 Task: Research Airbnb accommodation in Nyköping, Sweden from 15th December, 2023 to 20th December, 2023 for 1 adult.1  bedroom having 1 bed and 1 bathroom. Property type can be hotel. Booking option can be shelf check-in. Look for 4 properties as per requirement.
Action: Mouse moved to (457, 85)
Screenshot: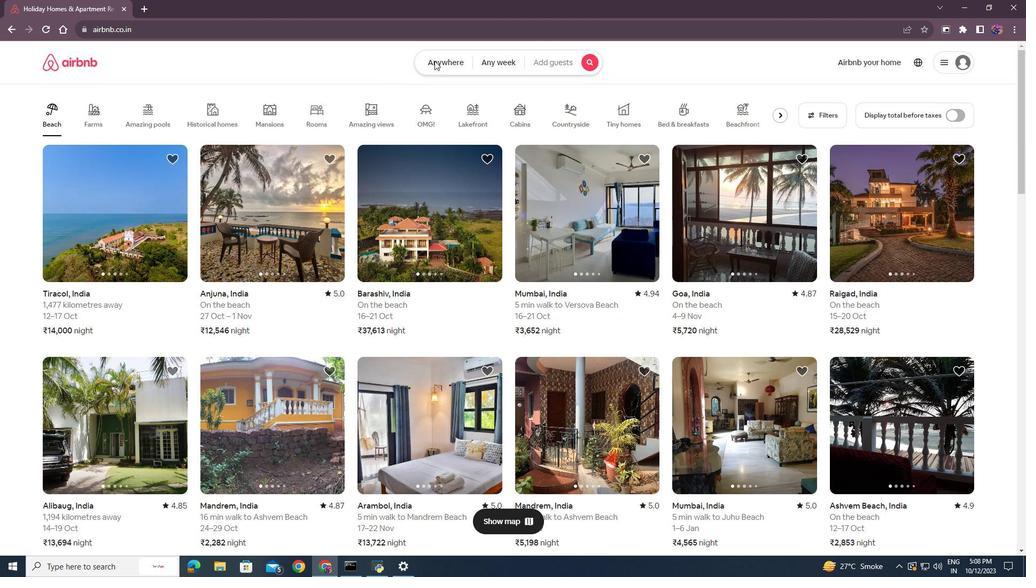 
Action: Mouse pressed left at (457, 85)
Screenshot: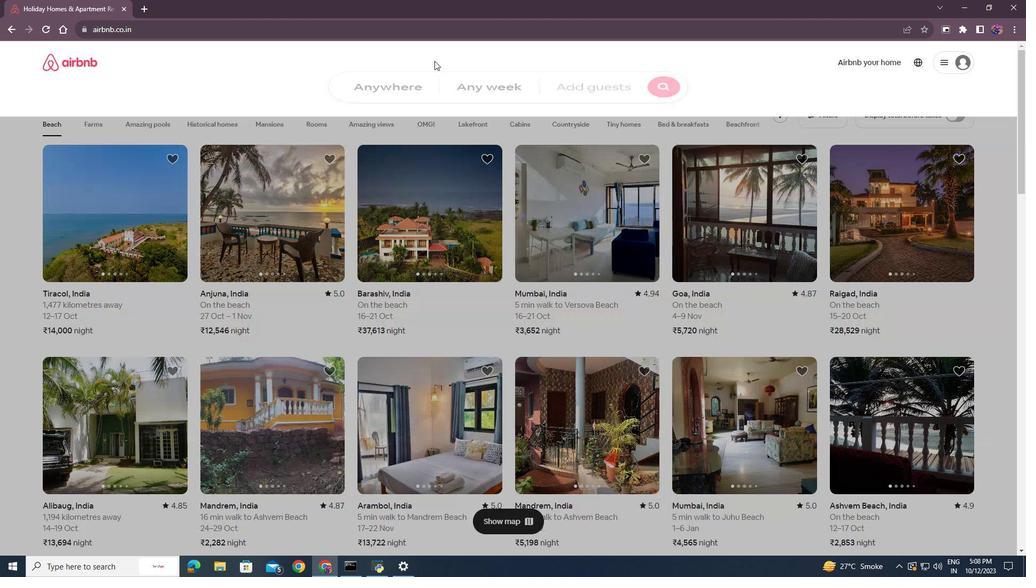 
Action: Mouse moved to (343, 131)
Screenshot: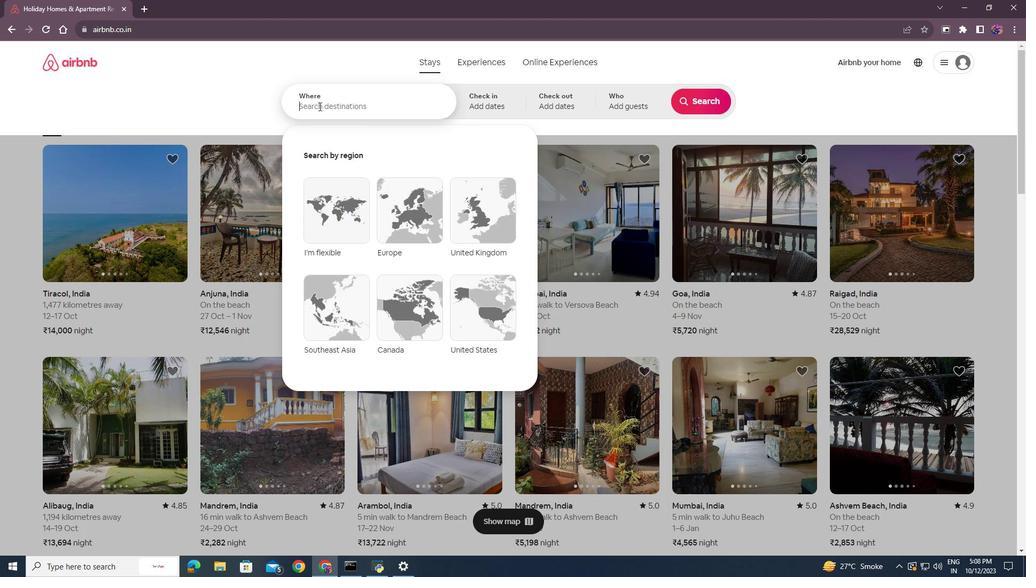
Action: Mouse pressed left at (343, 131)
Screenshot: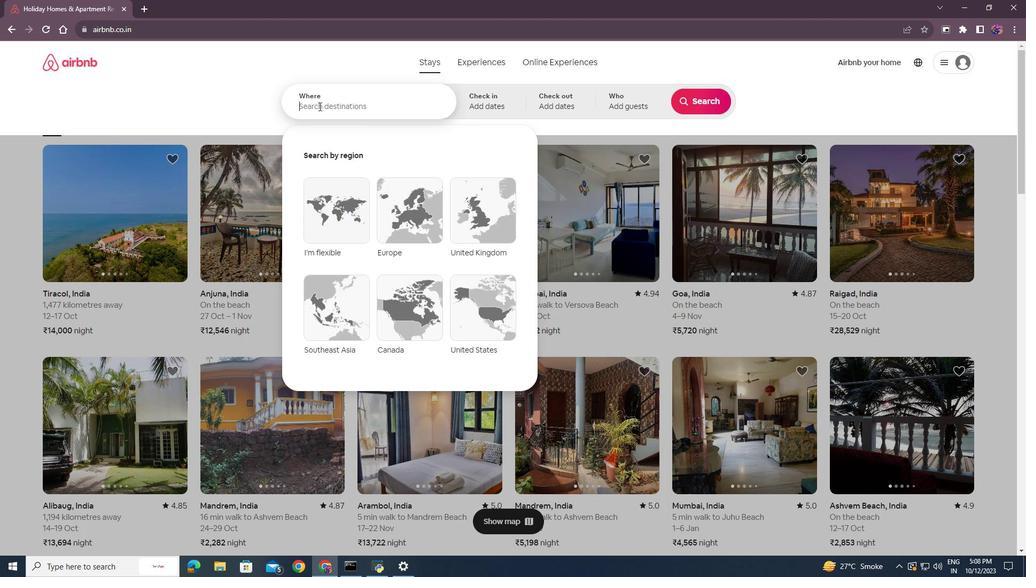 
Action: Key pressed <Key.shift>Nykoping,<Key.space><Key.shift><Key.shift><Key.shift><Key.shift><Key.shift><Key.shift><Key.shift><Key.shift><Key.shift><Key.shift><Key.shift><Key.shift><Key.shift><Key.shift><Key.shift><Key.shift><Key.shift><Key.shift>Sweden<Key.enter>
Screenshot: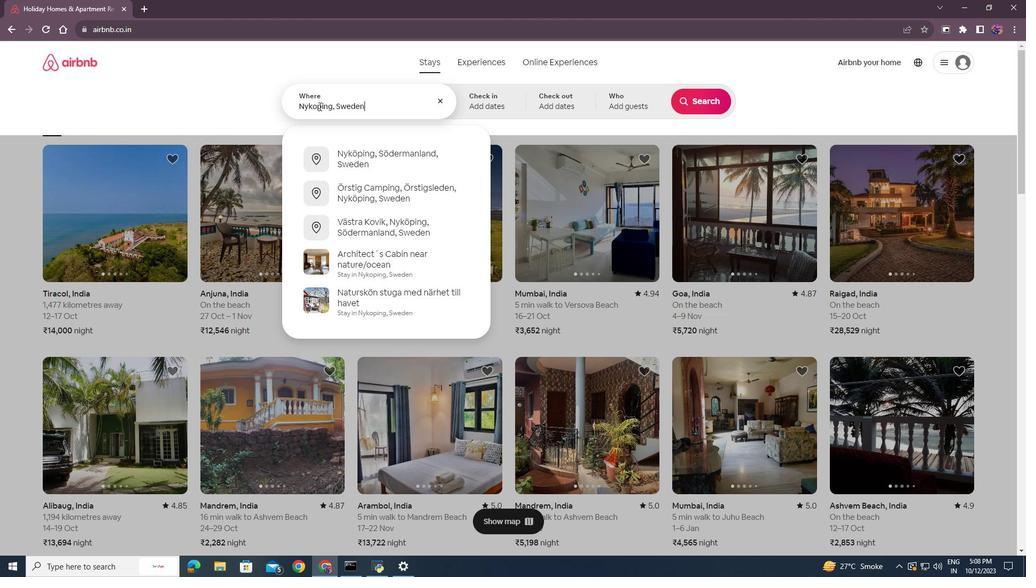 
Action: Mouse moved to (637, 253)
Screenshot: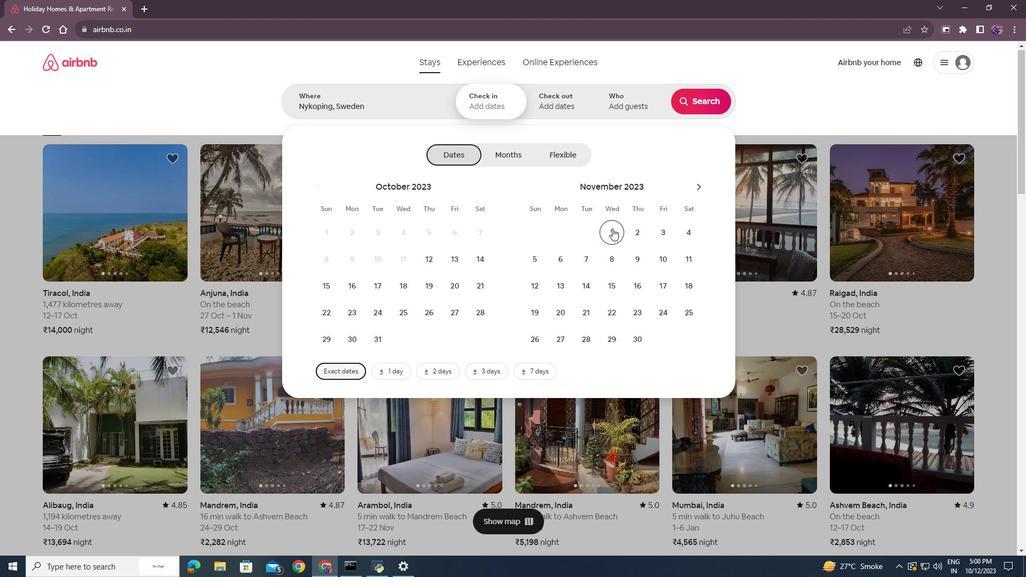 
Action: Mouse scrolled (637, 252) with delta (0, 0)
Screenshot: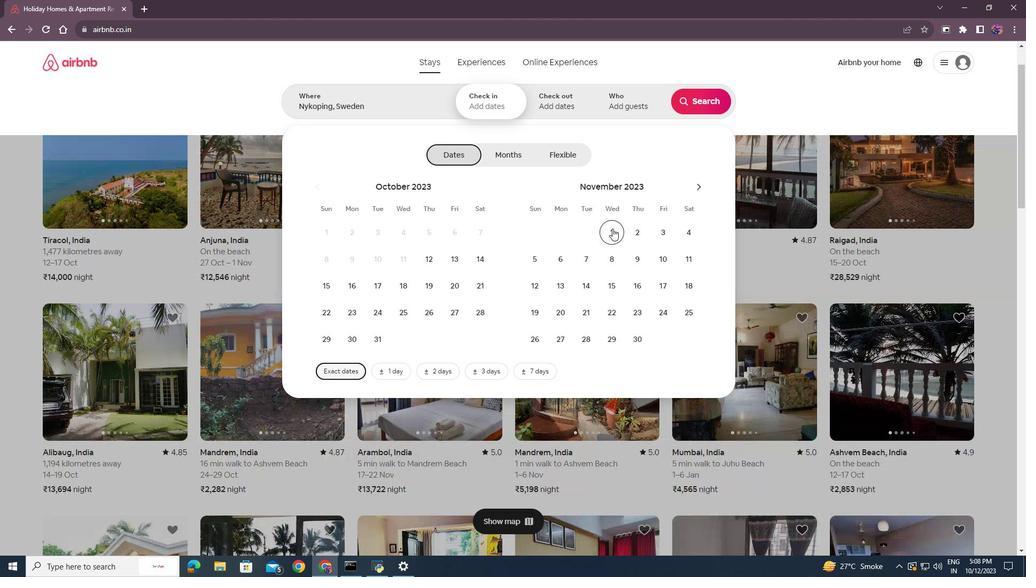 
Action: Mouse moved to (725, 213)
Screenshot: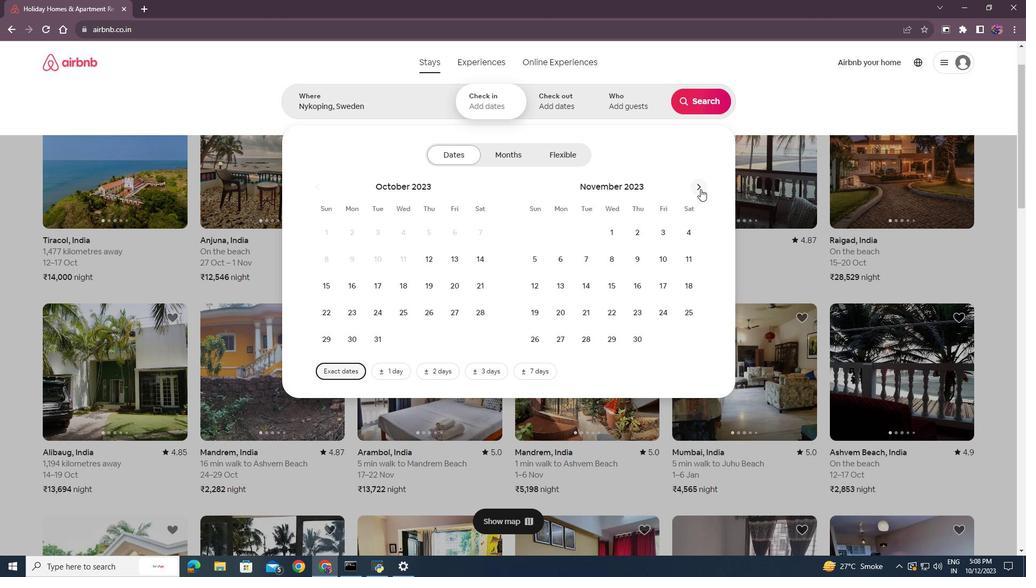 
Action: Mouse pressed left at (725, 213)
Screenshot: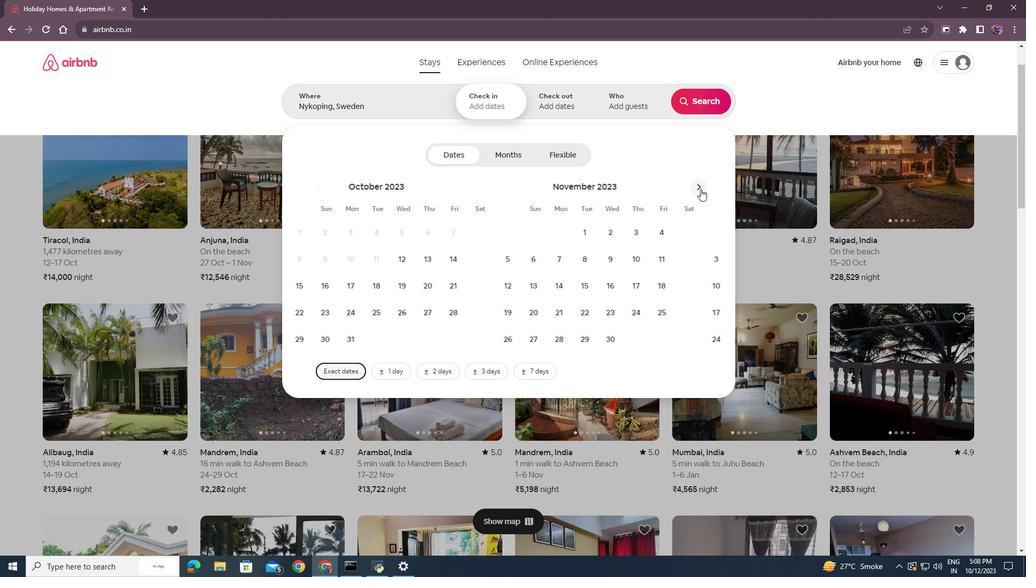 
Action: Mouse moved to (692, 308)
Screenshot: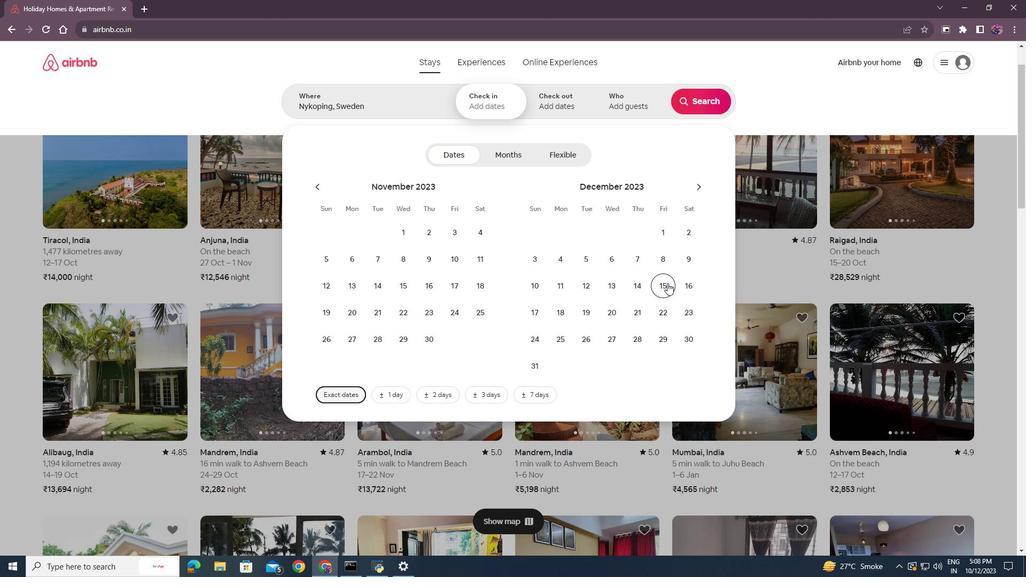 
Action: Mouse pressed left at (692, 308)
Screenshot: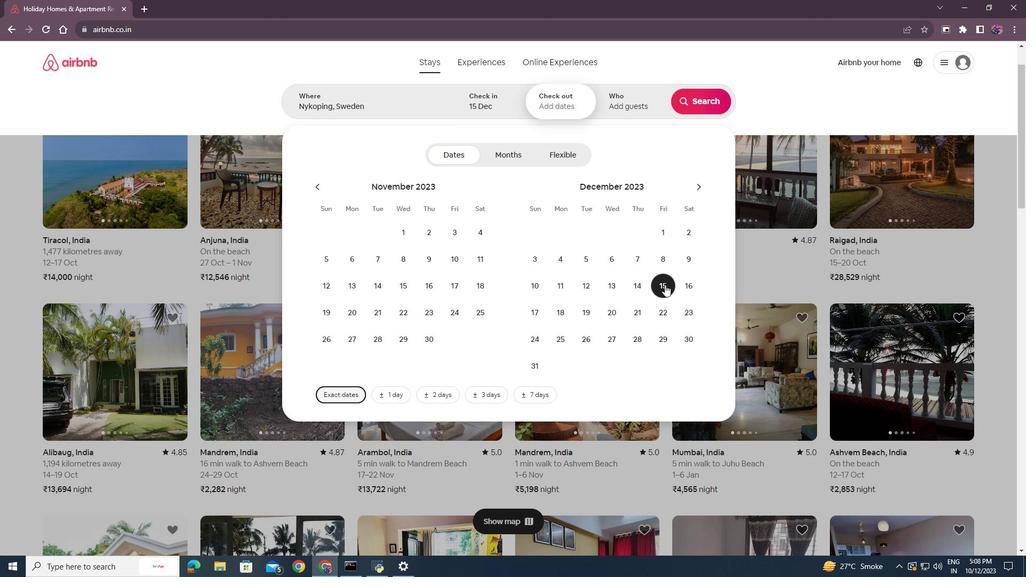 
Action: Mouse moved to (633, 335)
Screenshot: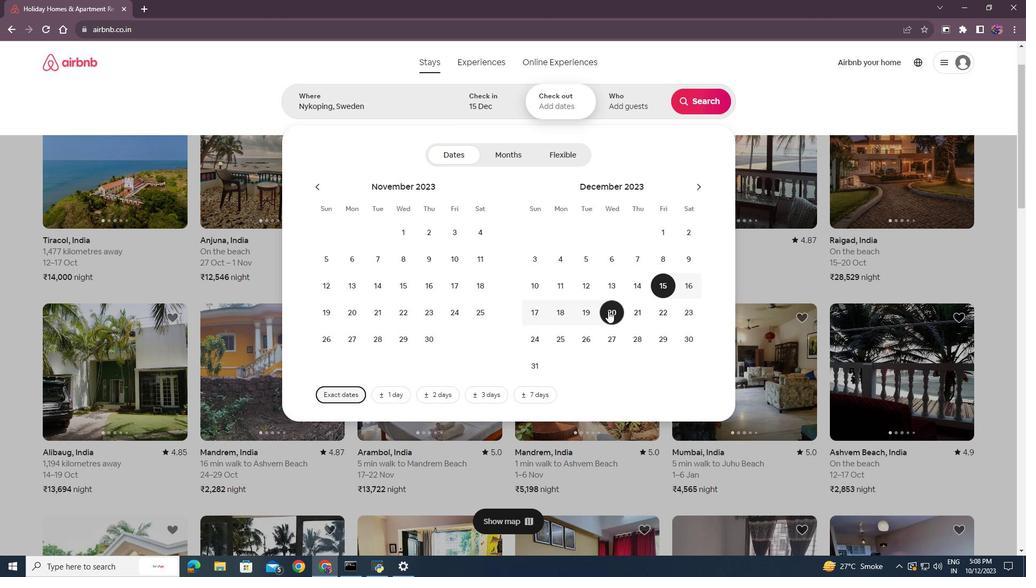 
Action: Mouse pressed left at (633, 335)
Screenshot: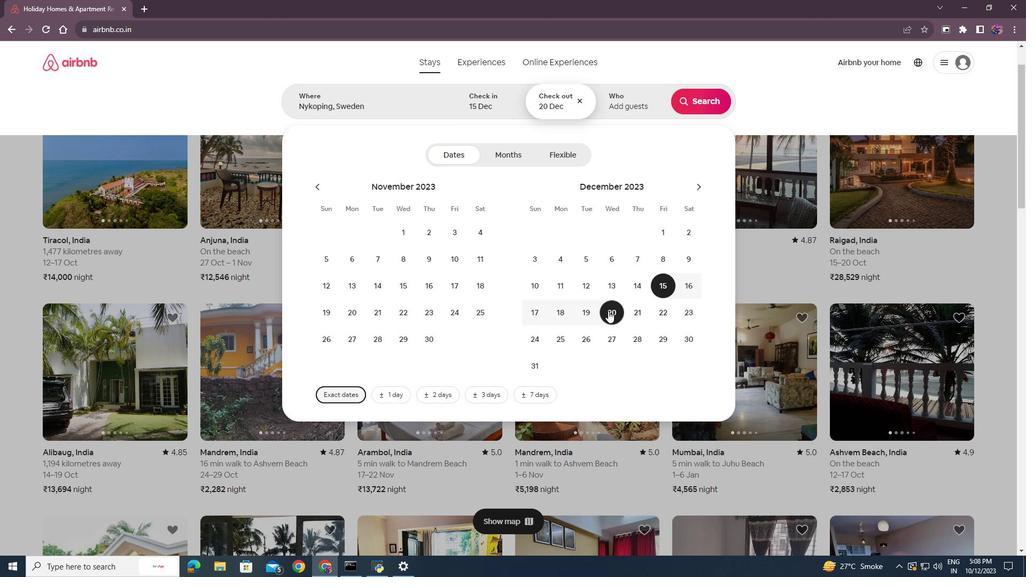 
Action: Mouse moved to (652, 127)
Screenshot: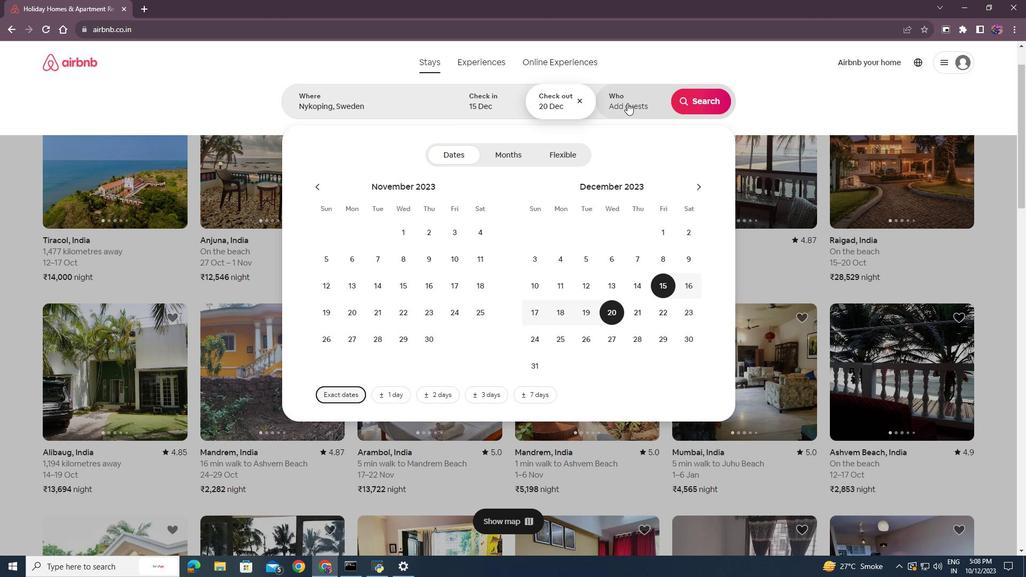 
Action: Mouse pressed left at (652, 127)
Screenshot: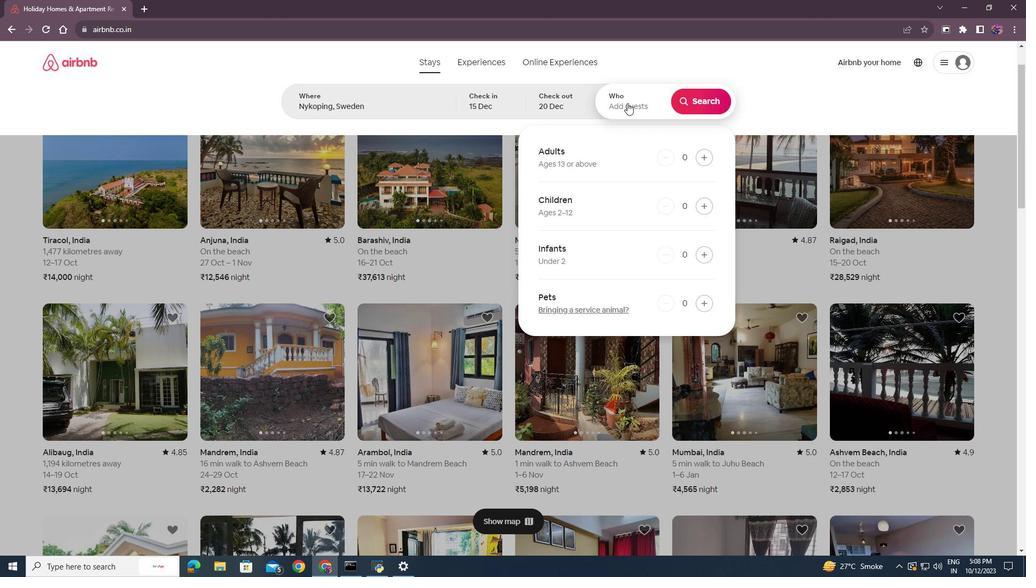 
Action: Mouse moved to (733, 181)
Screenshot: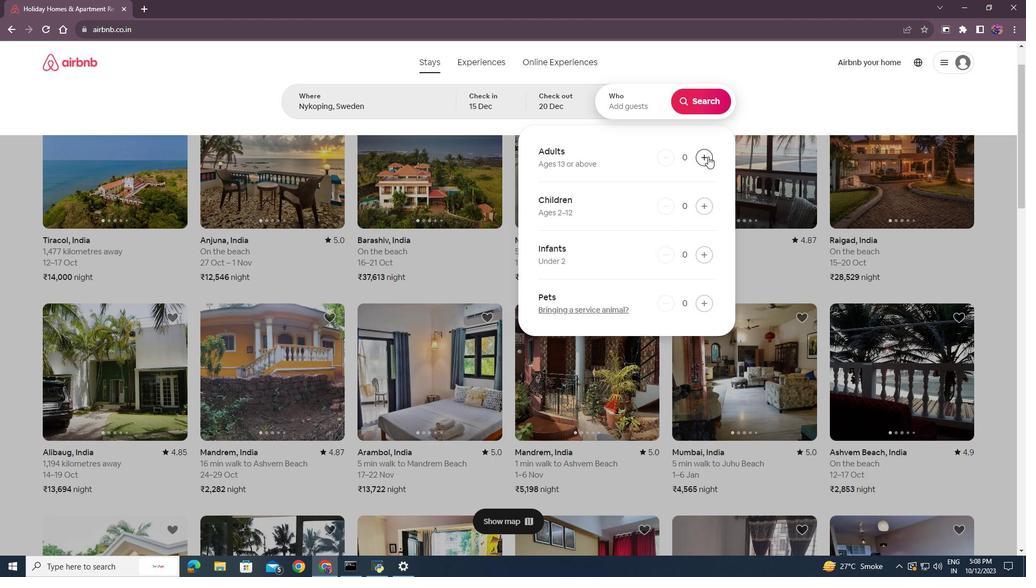 
Action: Mouse pressed left at (733, 181)
Screenshot: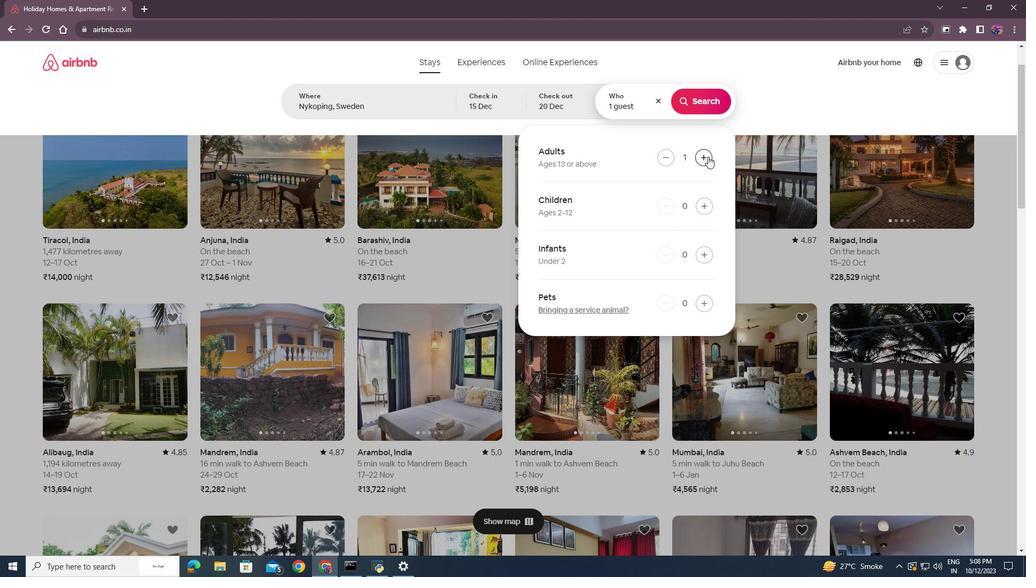 
Action: Mouse moved to (724, 124)
Screenshot: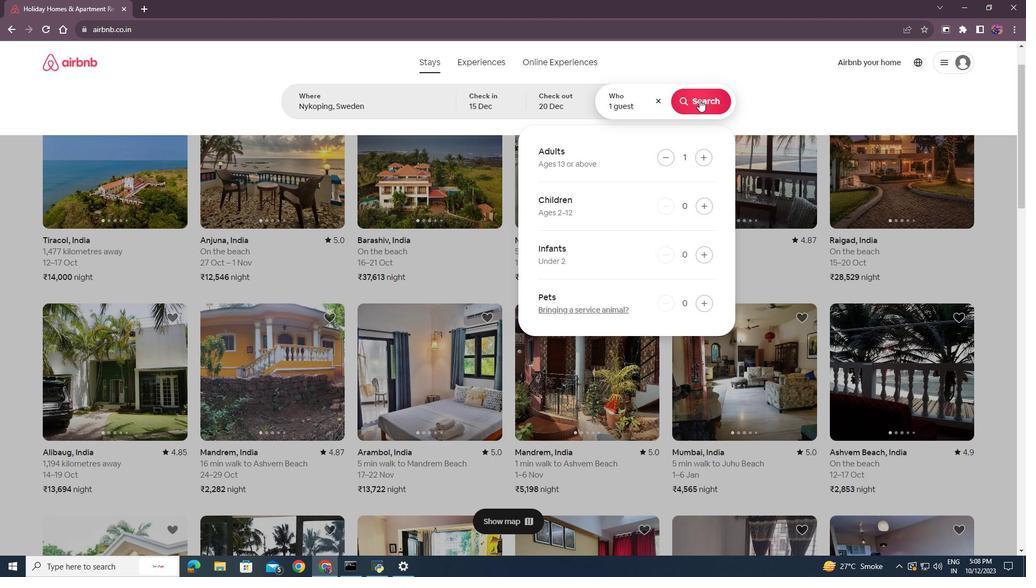 
Action: Mouse pressed left at (724, 124)
Screenshot: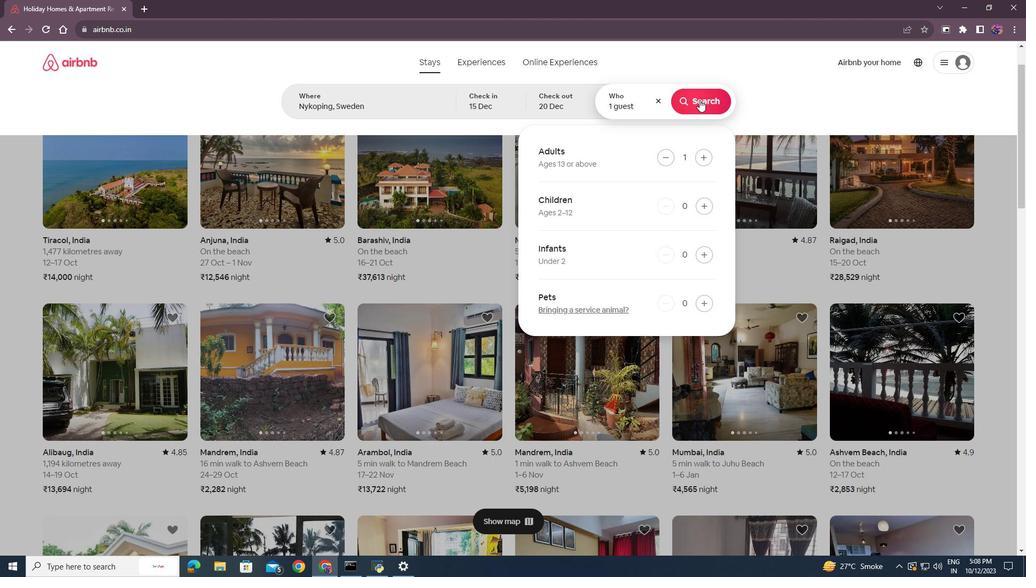 
Action: Mouse moved to (559, 353)
Screenshot: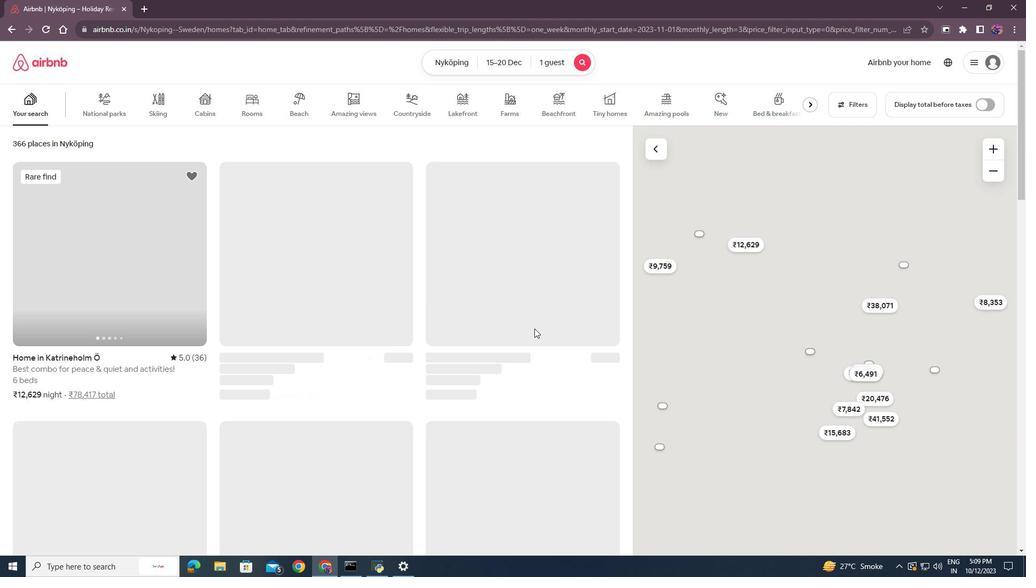 
Action: Mouse scrolled (559, 353) with delta (0, 0)
Screenshot: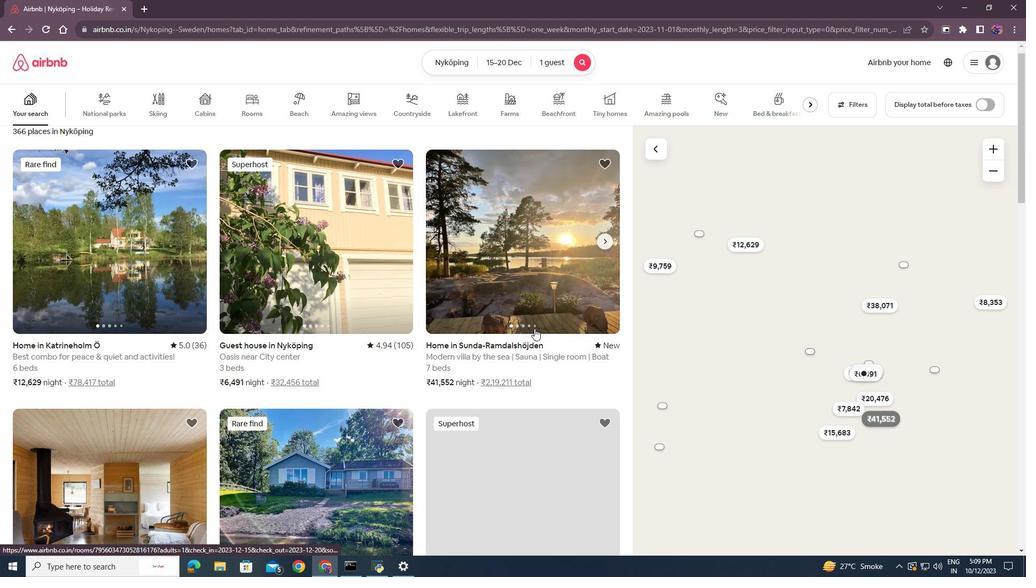 
Action: Mouse scrolled (559, 354) with delta (0, 0)
Screenshot: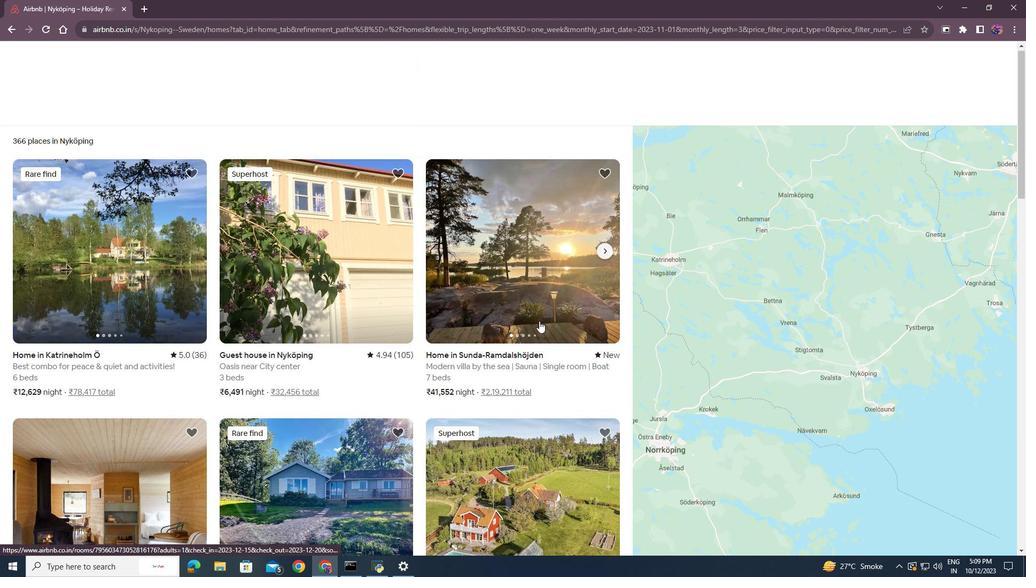 
Action: Mouse moved to (876, 126)
Screenshot: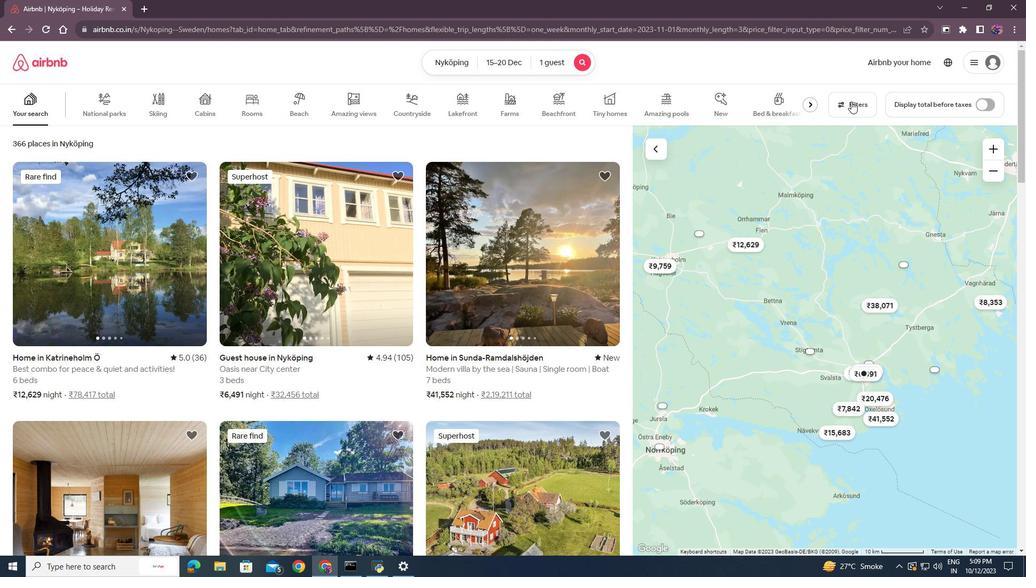 
Action: Mouse pressed left at (876, 126)
Screenshot: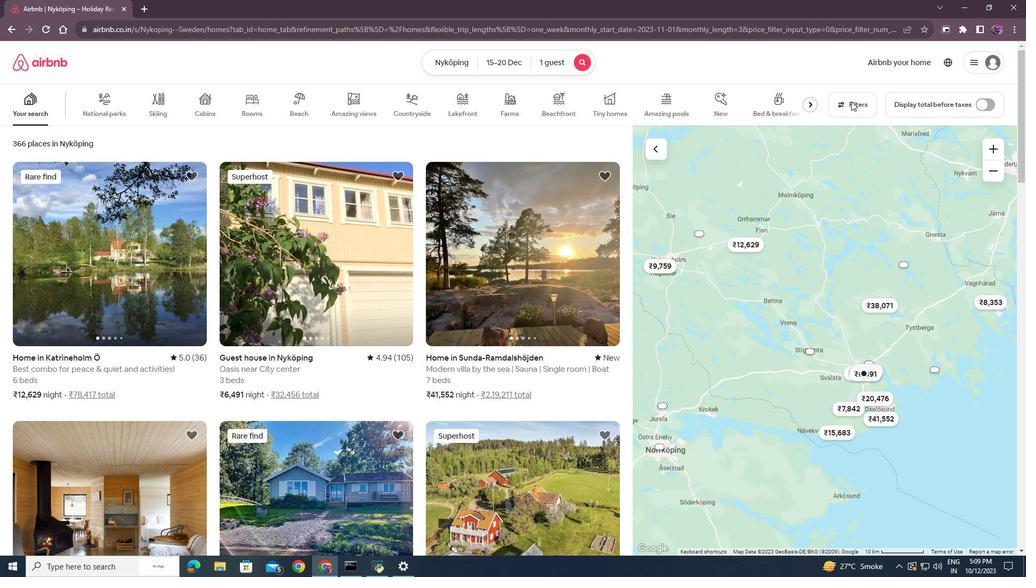 
Action: Mouse moved to (696, 313)
Screenshot: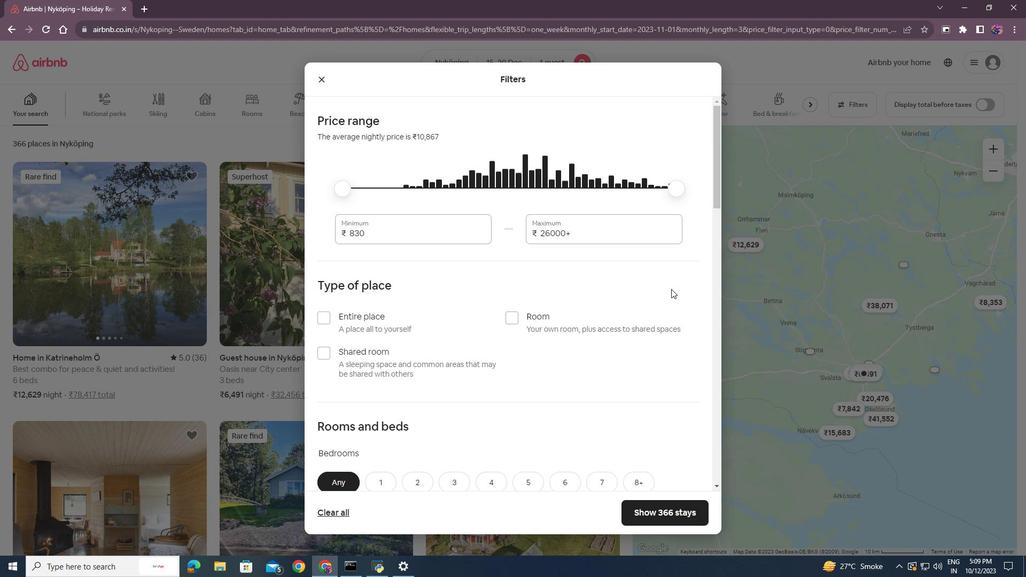 
Action: Mouse scrolled (696, 313) with delta (0, 0)
Screenshot: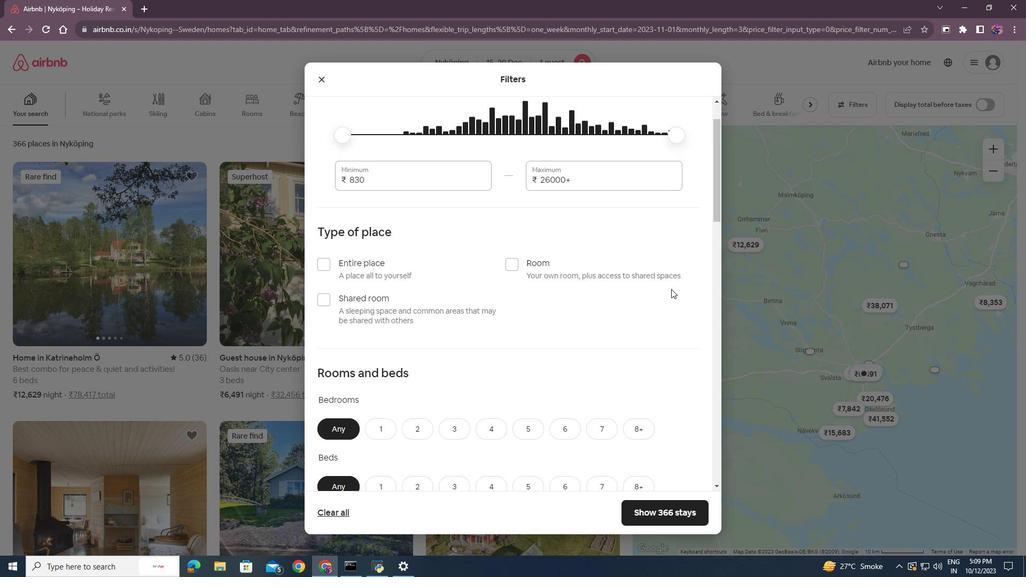 
Action: Mouse moved to (693, 312)
Screenshot: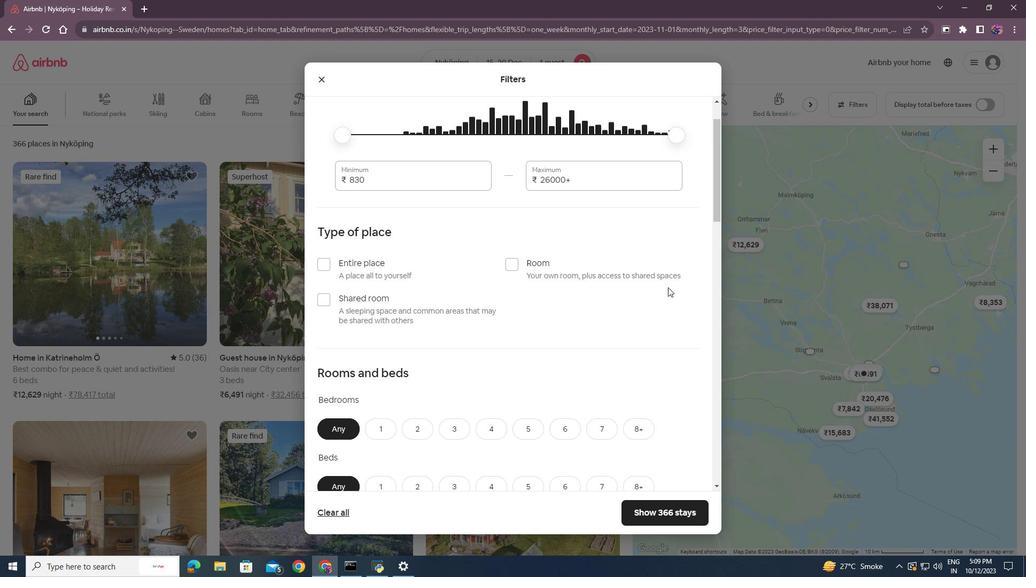 
Action: Mouse scrolled (693, 311) with delta (0, 0)
Screenshot: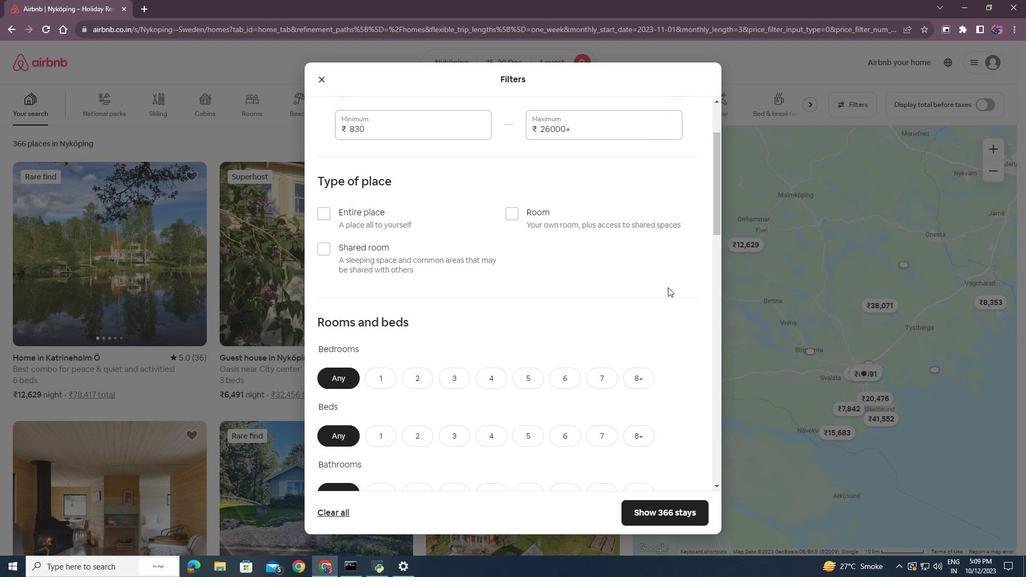 
Action: Mouse moved to (684, 315)
Screenshot: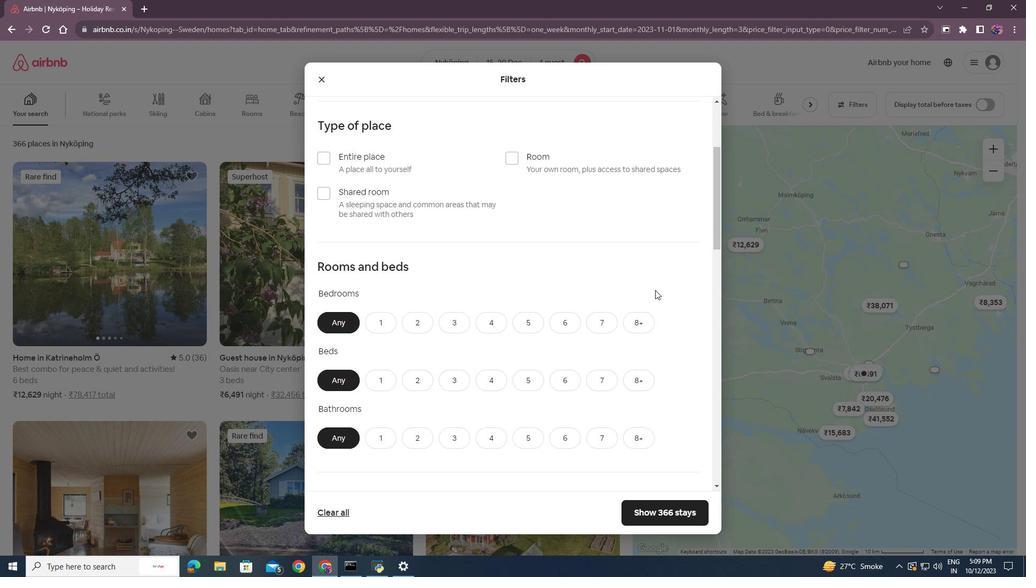 
Action: Mouse scrolled (684, 314) with delta (0, 0)
Screenshot: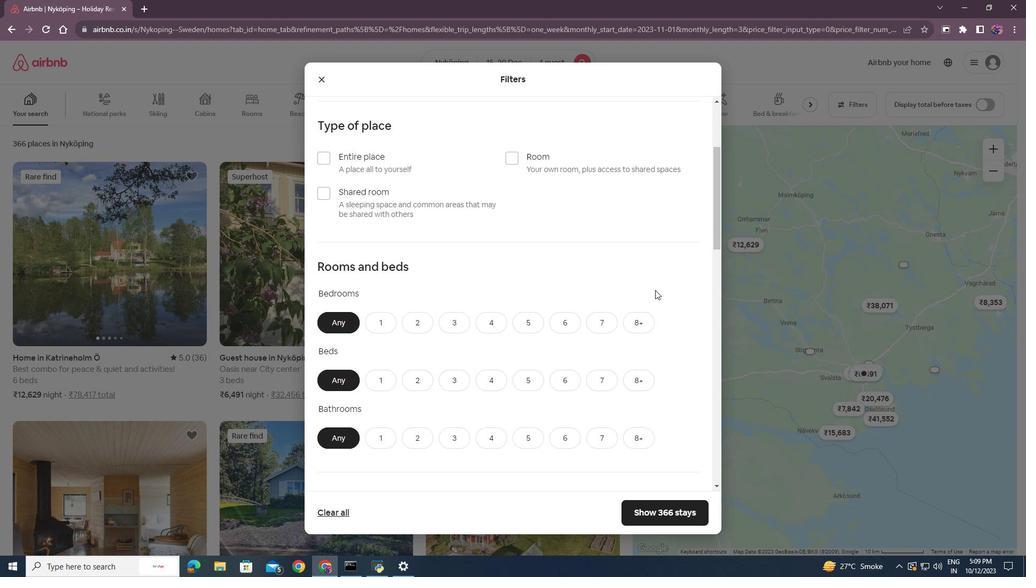 
Action: Mouse moved to (681, 315)
Screenshot: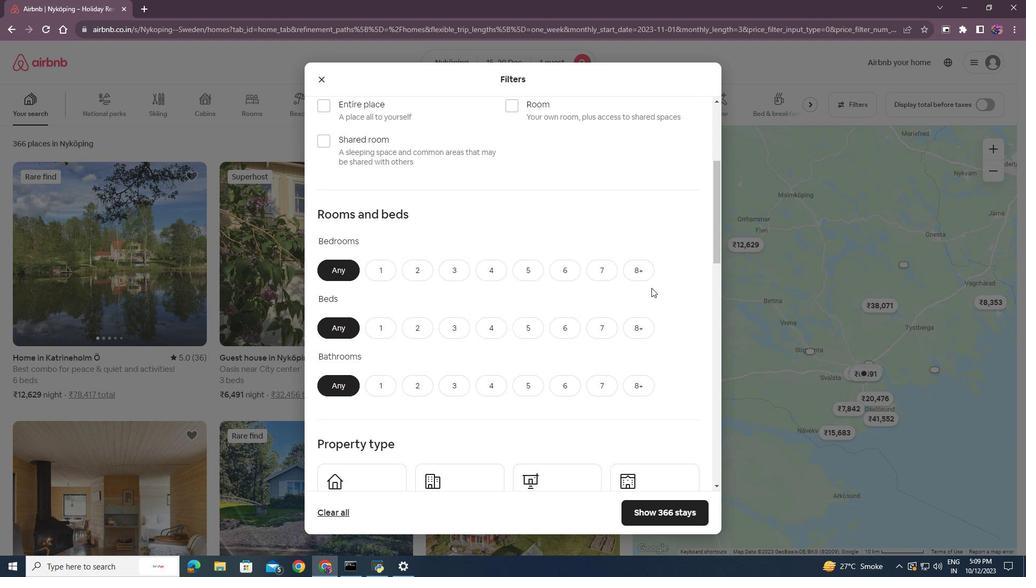 
Action: Mouse scrolled (681, 314) with delta (0, 0)
Screenshot: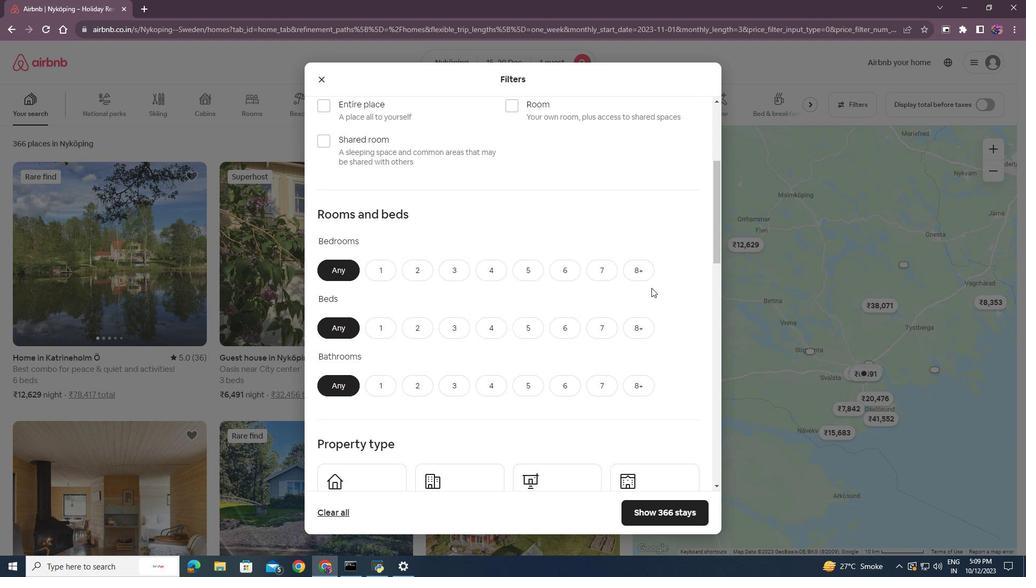 
Action: Mouse moved to (408, 293)
Screenshot: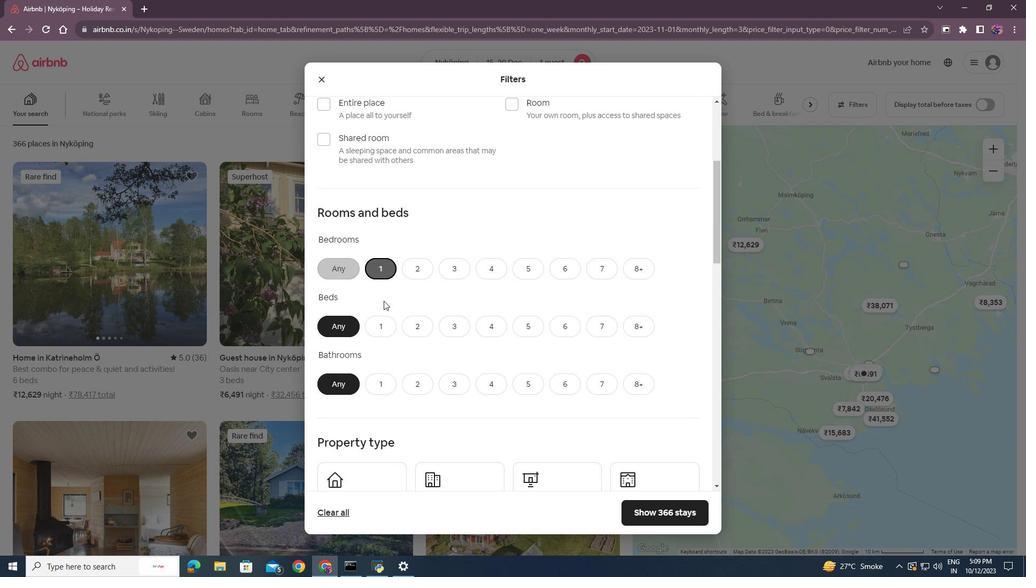 
Action: Mouse pressed left at (408, 293)
Screenshot: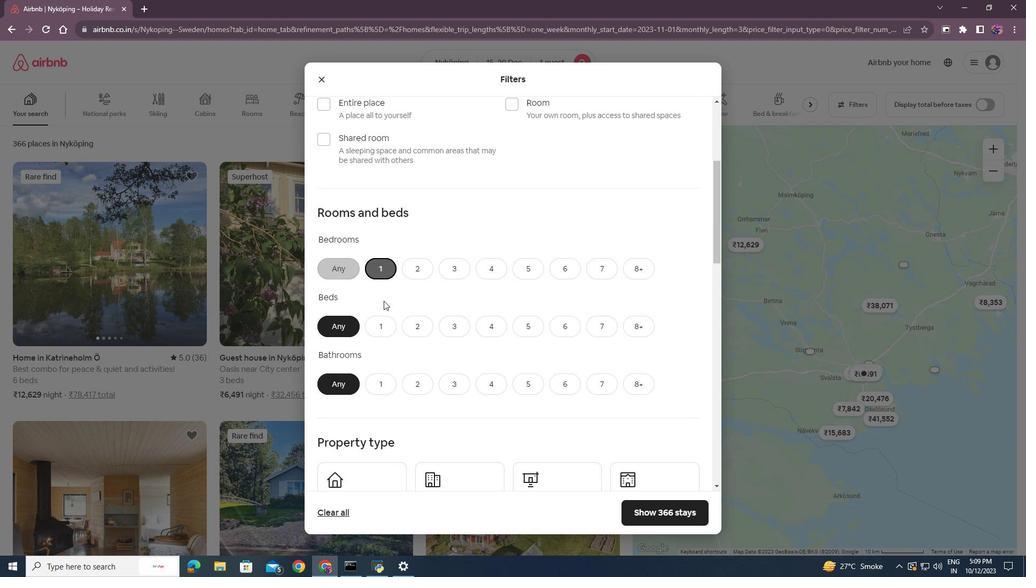 
Action: Mouse moved to (411, 349)
Screenshot: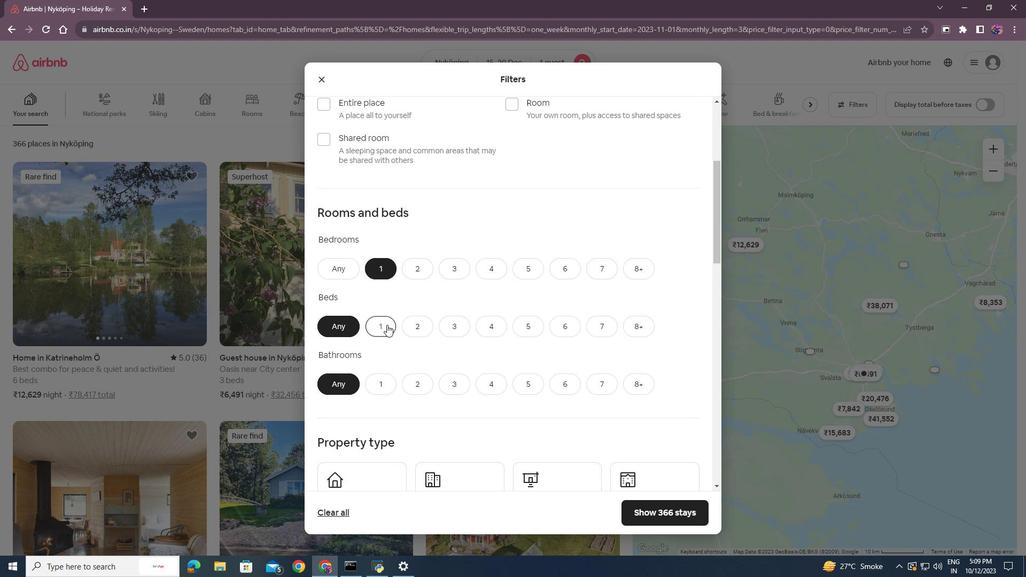 
Action: Mouse pressed left at (411, 349)
Screenshot: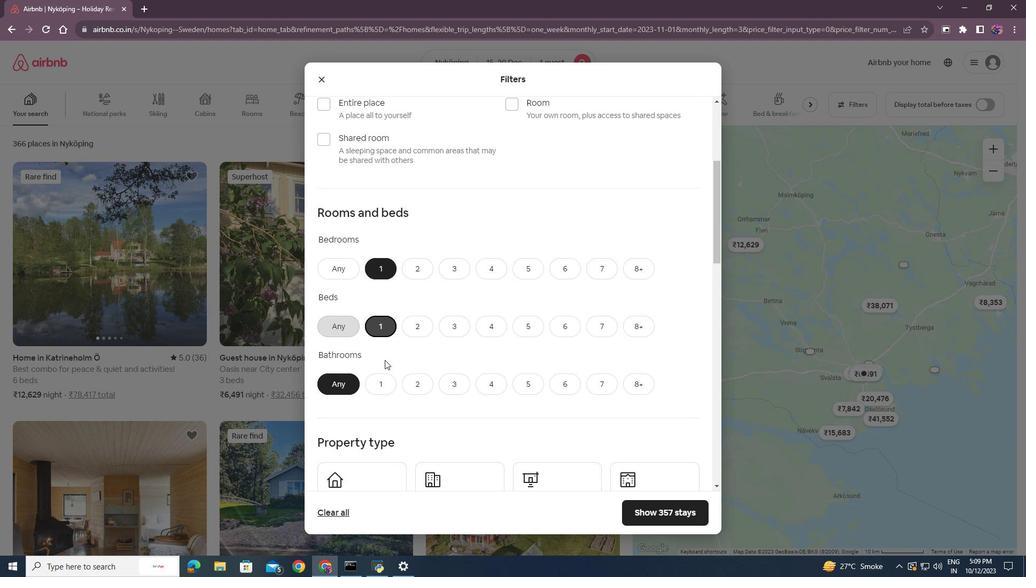 
Action: Mouse moved to (404, 411)
Screenshot: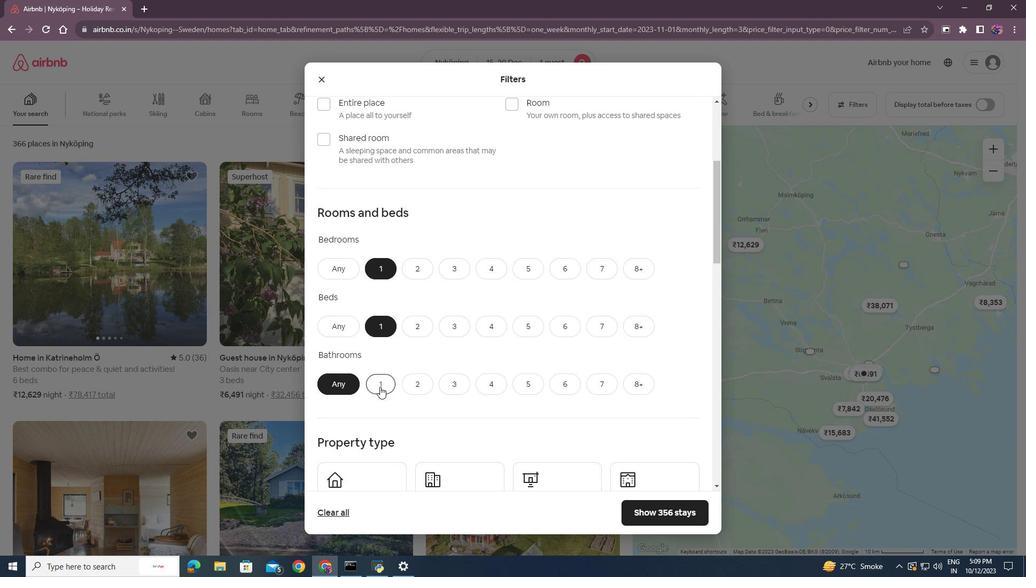 
Action: Mouse pressed left at (404, 411)
Screenshot: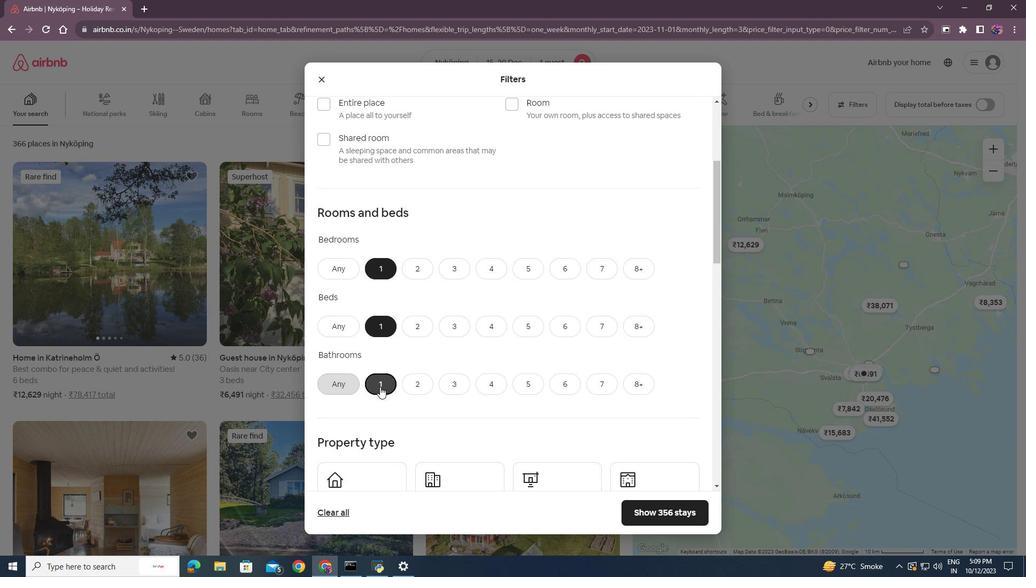 
Action: Mouse moved to (503, 398)
Screenshot: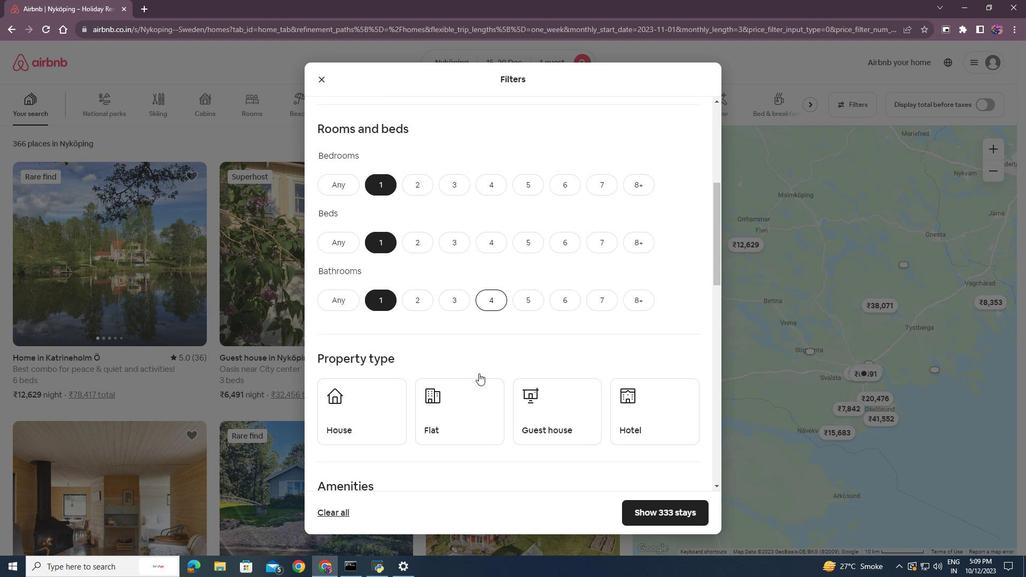 
Action: Mouse scrolled (503, 397) with delta (0, 0)
Screenshot: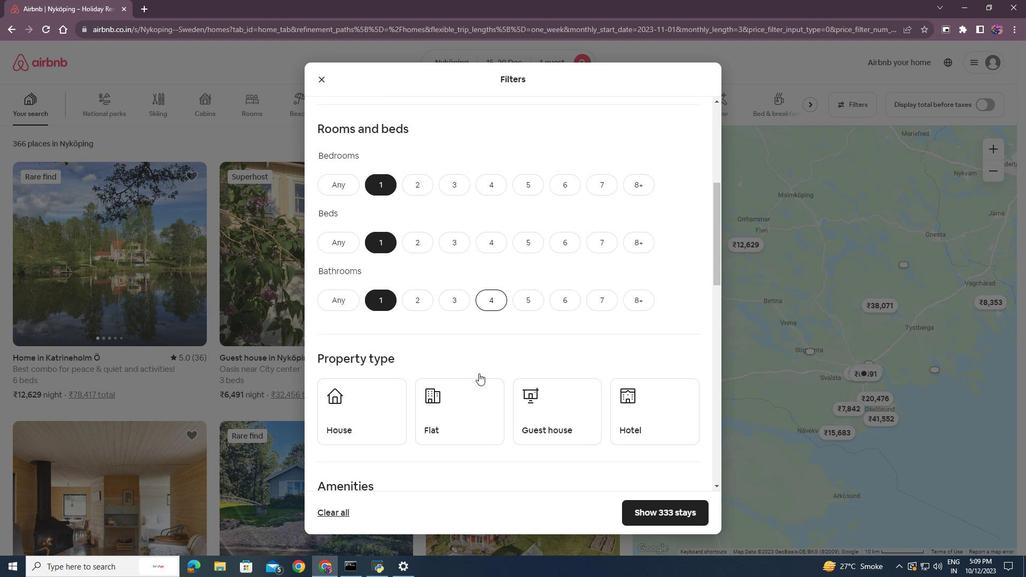 
Action: Mouse scrolled (503, 397) with delta (0, 0)
Screenshot: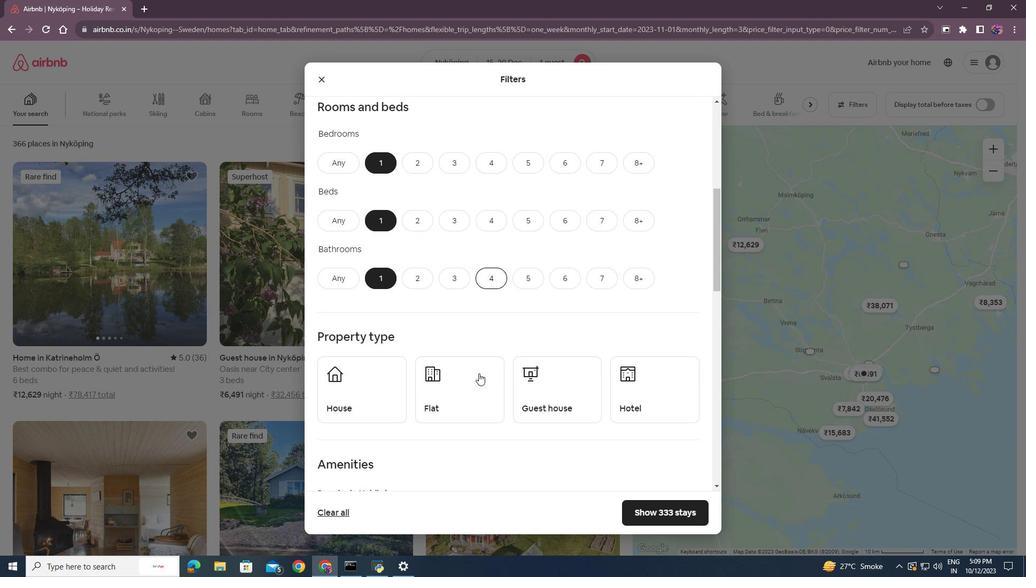 
Action: Mouse scrolled (503, 397) with delta (0, 0)
Screenshot: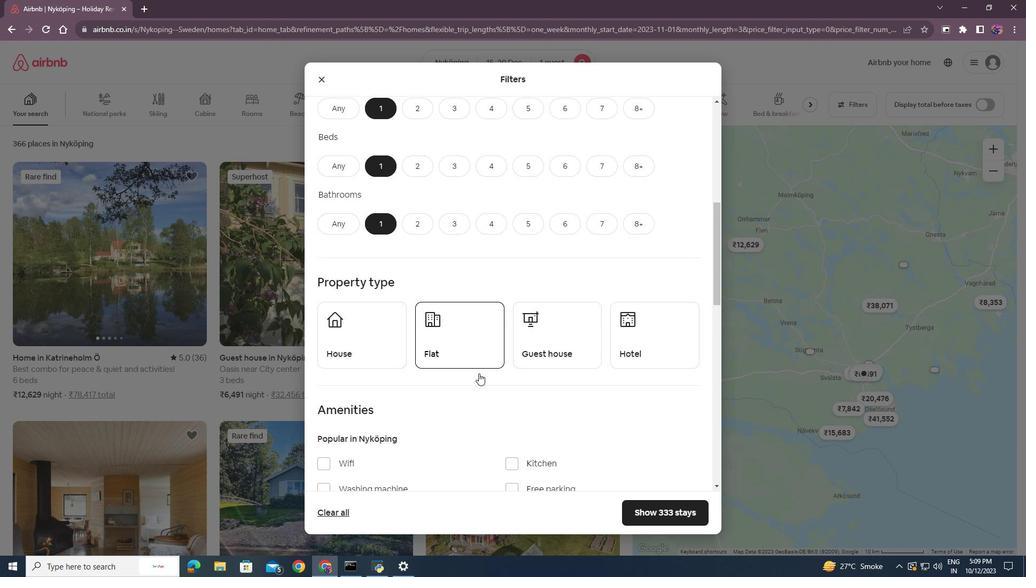 
Action: Mouse scrolled (503, 397) with delta (0, 0)
Screenshot: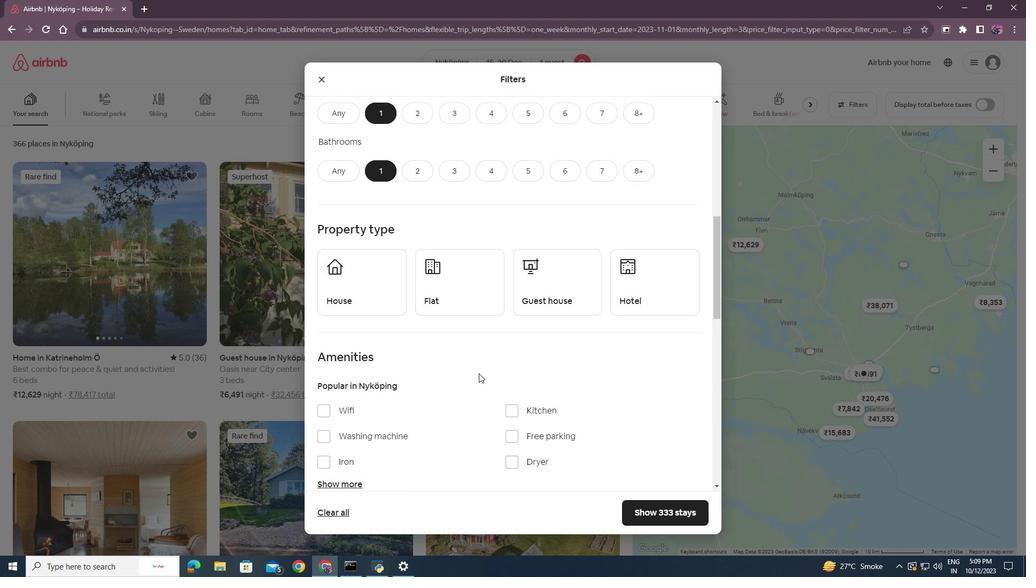 
Action: Mouse scrolled (503, 397) with delta (0, 0)
Screenshot: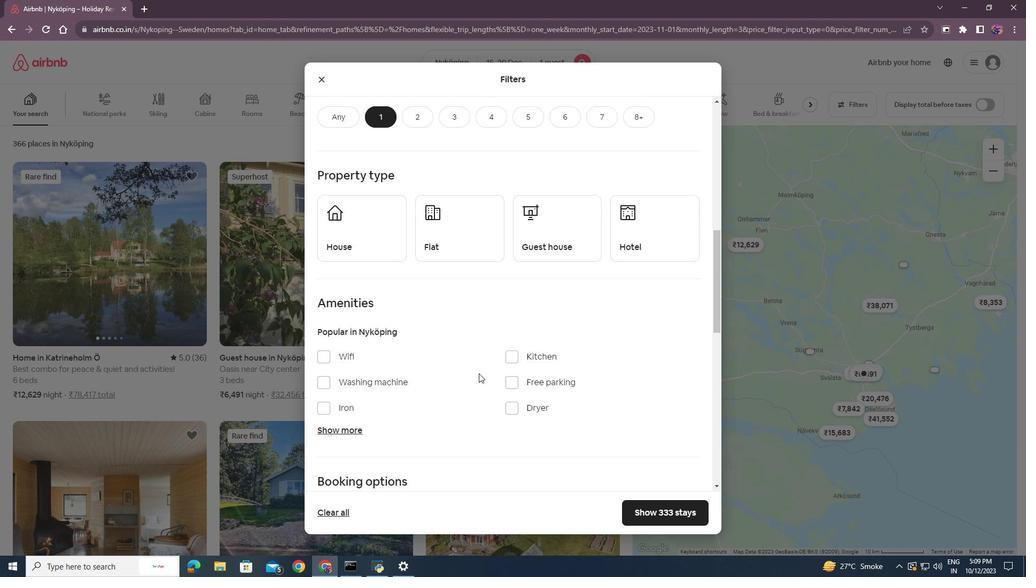 
Action: Mouse moved to (648, 246)
Screenshot: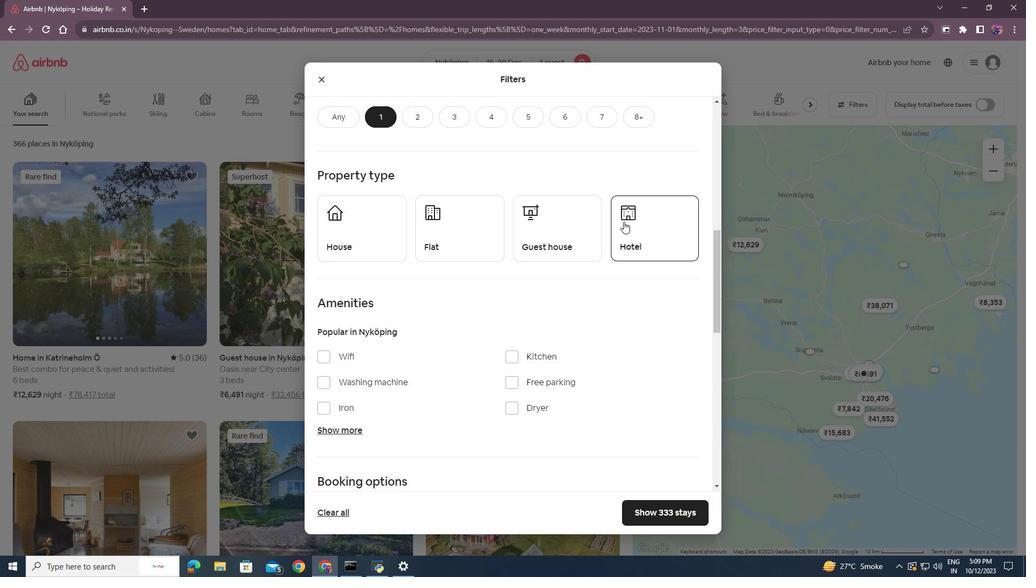 
Action: Mouse pressed left at (648, 246)
Screenshot: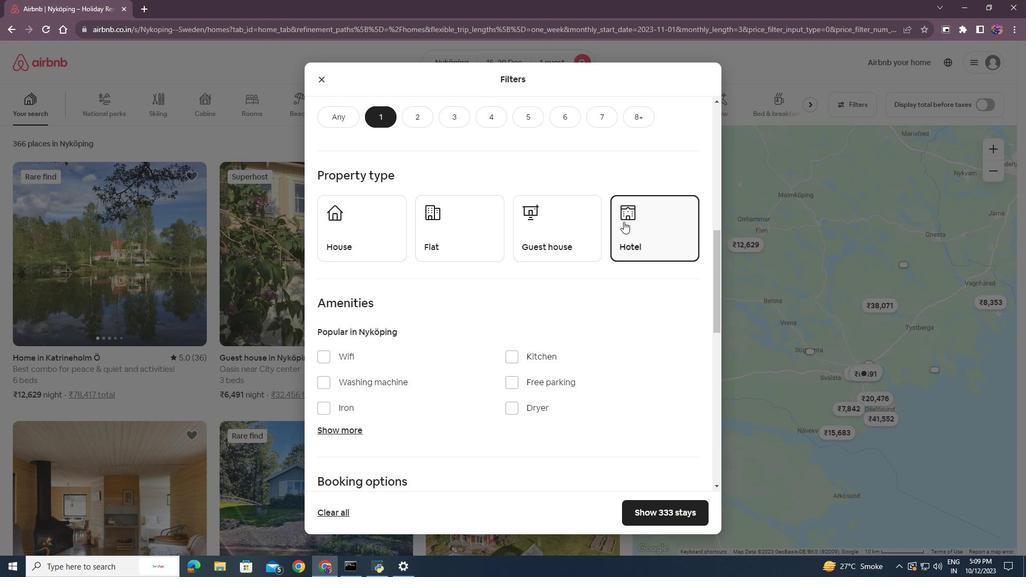 
Action: Mouse moved to (560, 372)
Screenshot: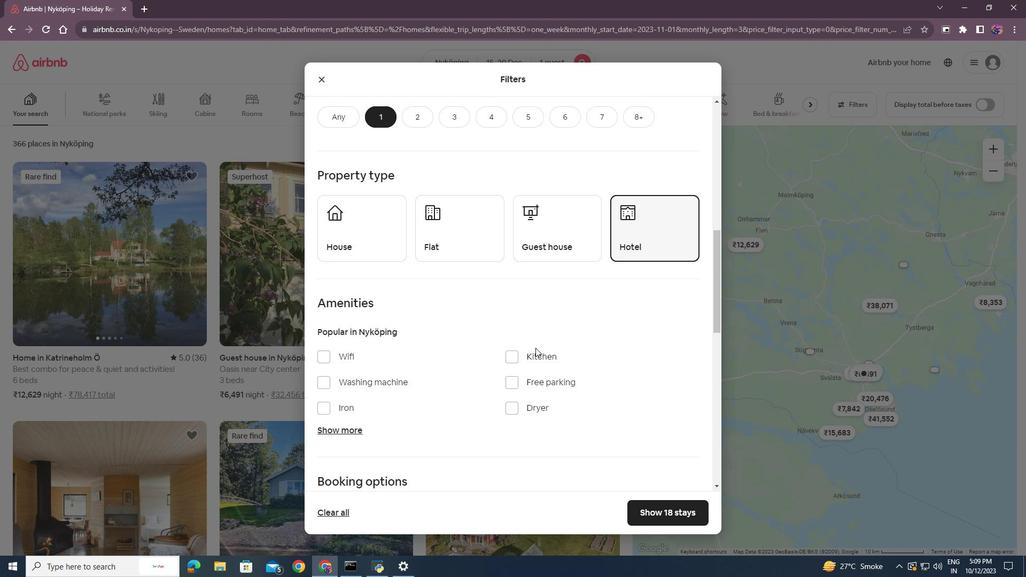 
Action: Mouse scrolled (560, 372) with delta (0, 0)
Screenshot: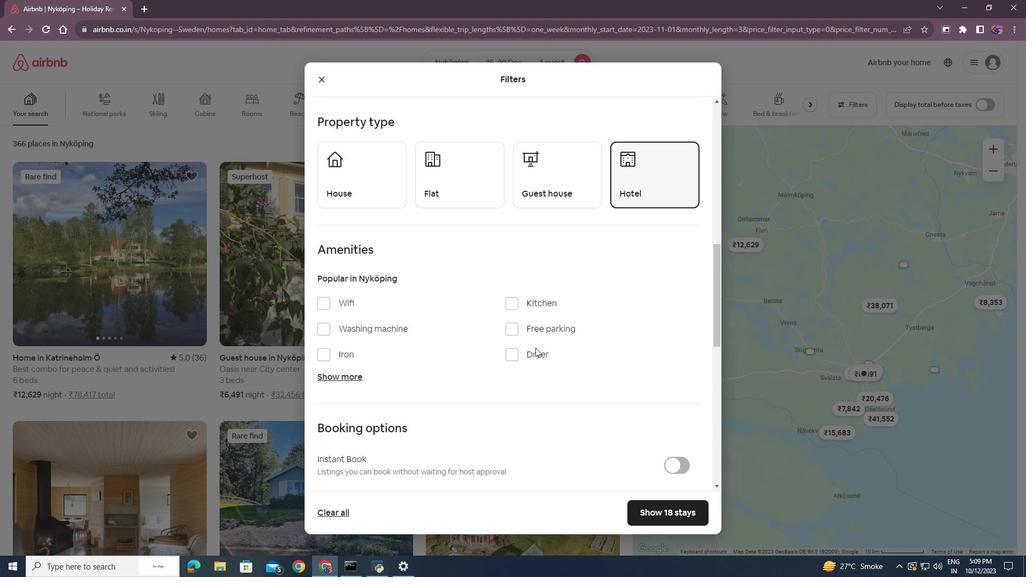 
Action: Mouse scrolled (560, 372) with delta (0, 0)
Screenshot: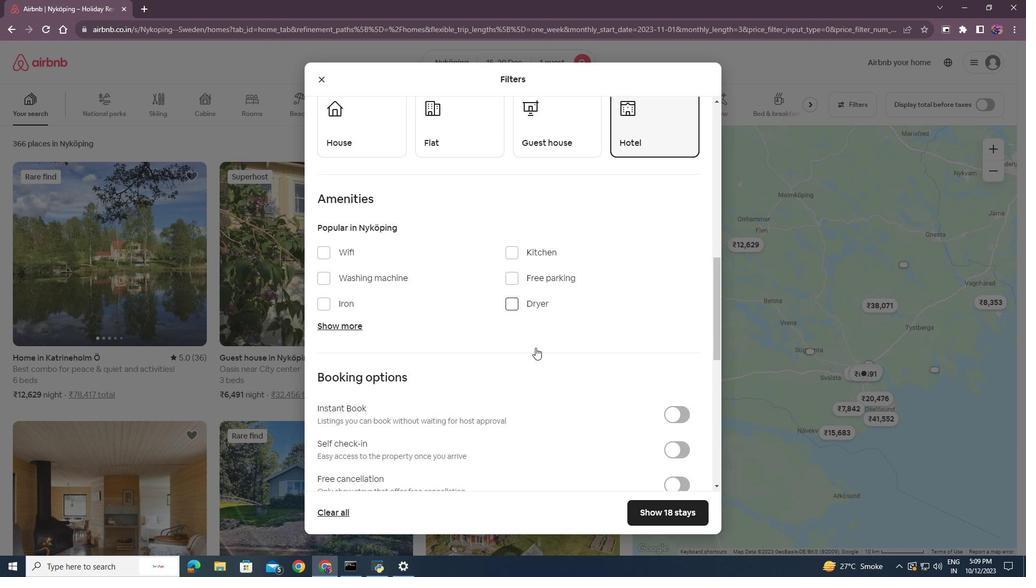 
Action: Mouse scrolled (560, 372) with delta (0, 0)
Screenshot: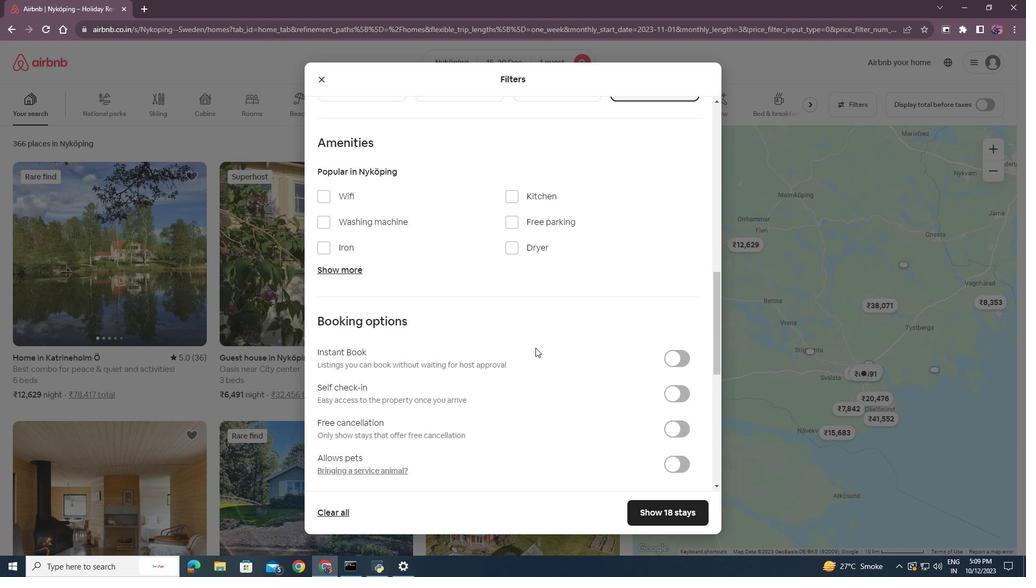 
Action: Mouse scrolled (560, 372) with delta (0, 0)
Screenshot: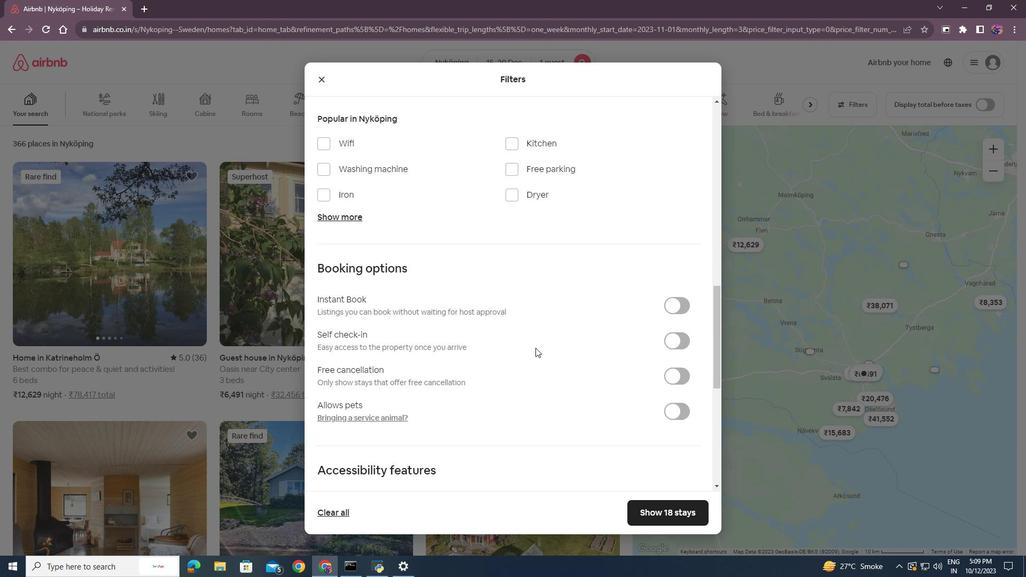 
Action: Mouse moved to (701, 366)
Screenshot: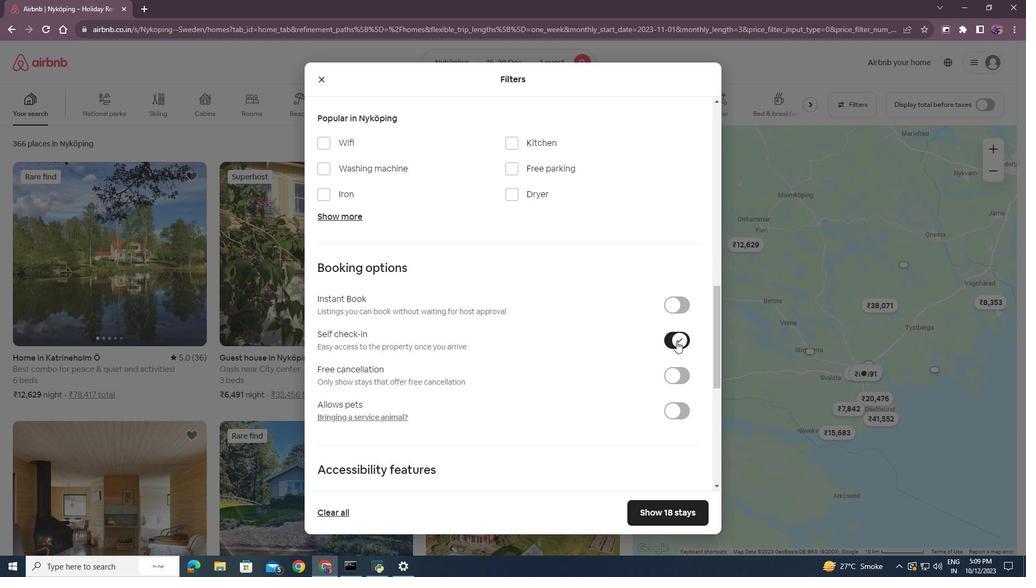 
Action: Mouse pressed left at (701, 366)
Screenshot: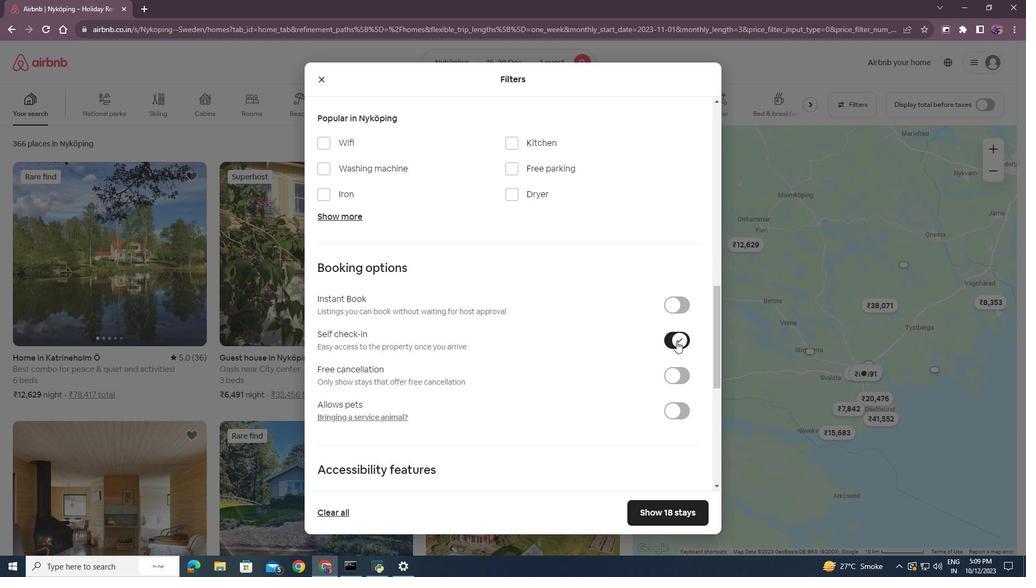 
Action: Mouse moved to (608, 409)
Screenshot: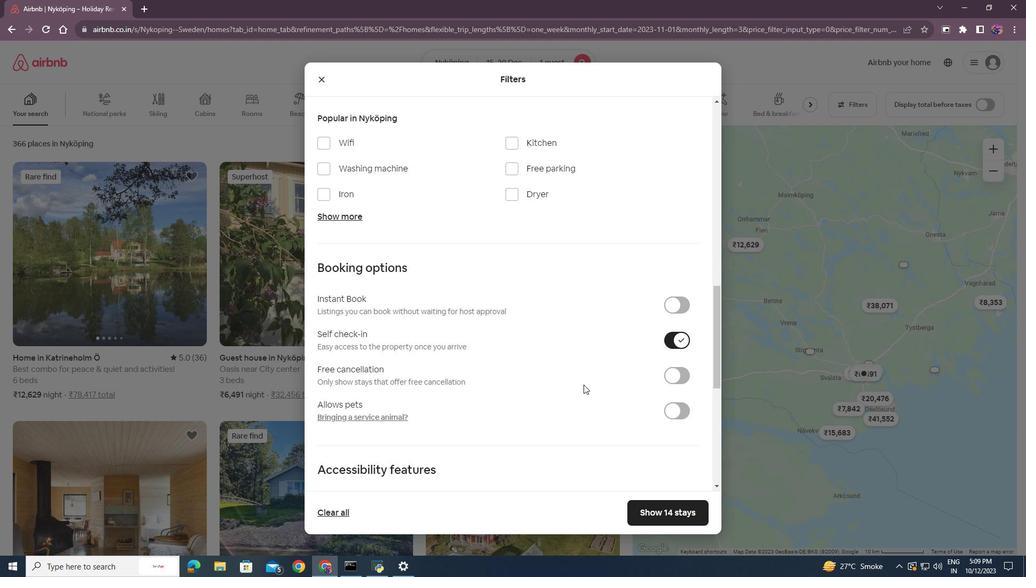 
Action: Mouse scrolled (608, 409) with delta (0, 0)
Screenshot: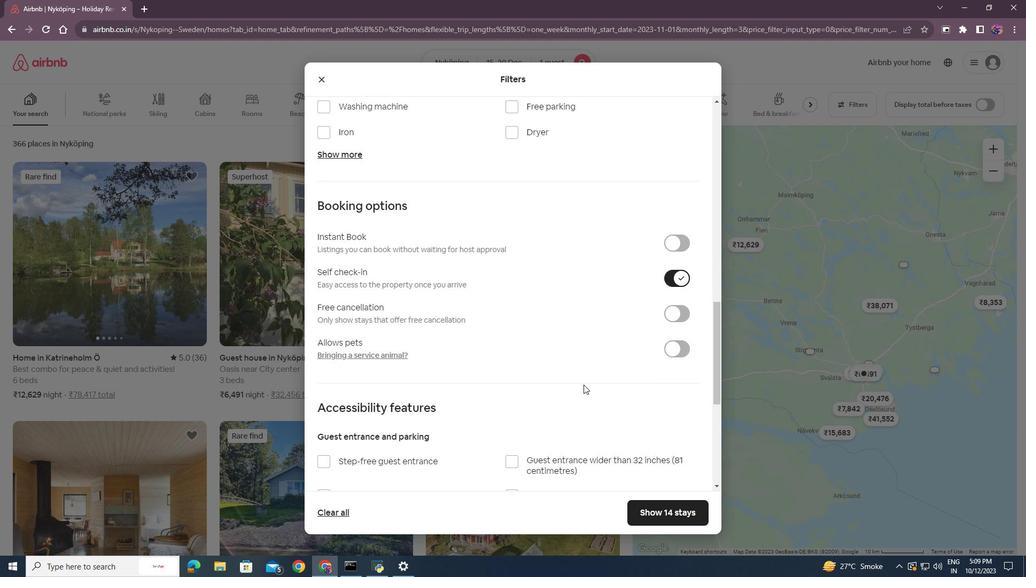 
Action: Mouse scrolled (608, 409) with delta (0, 0)
Screenshot: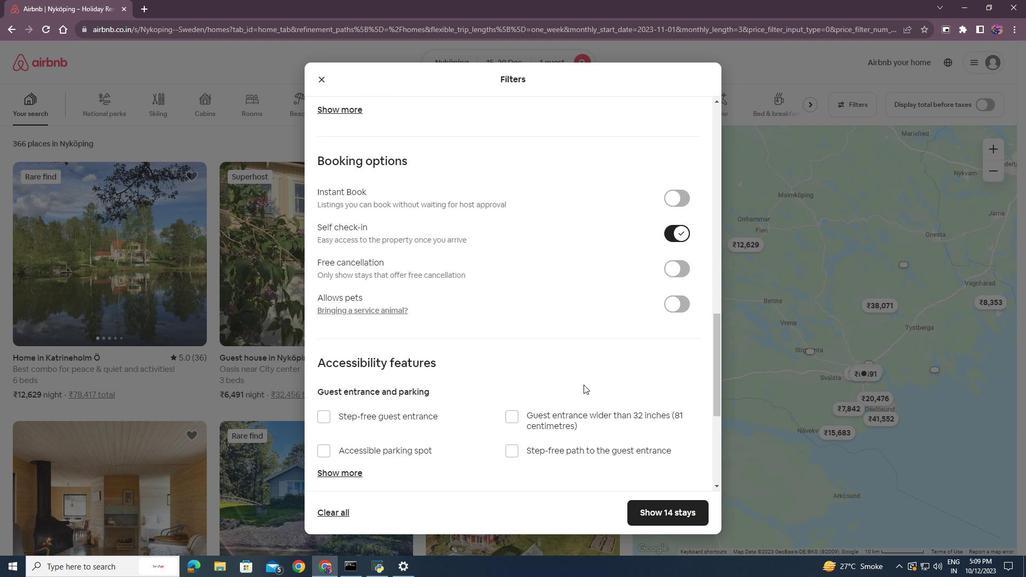 
Action: Mouse scrolled (608, 409) with delta (0, 0)
Screenshot: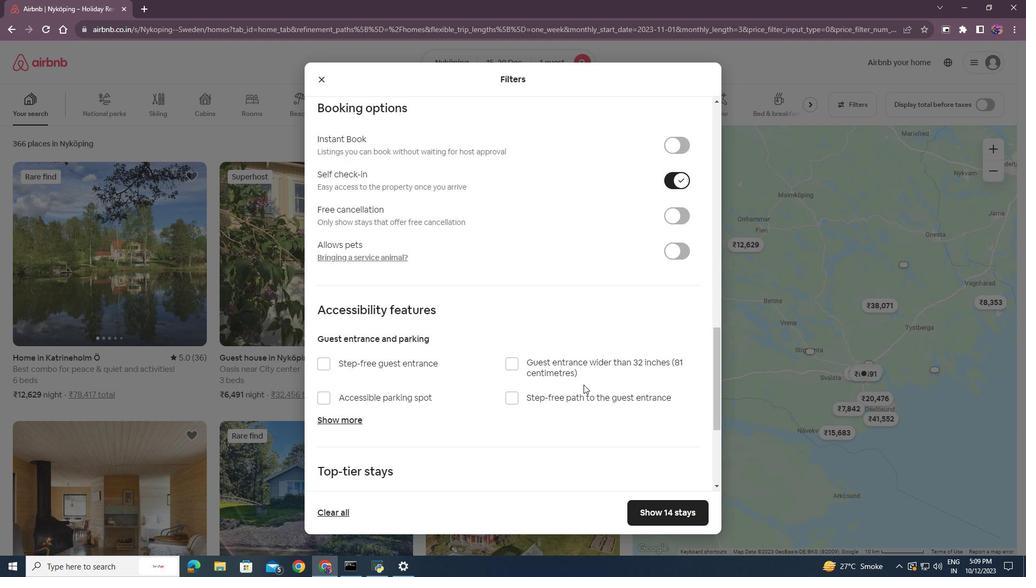 
Action: Mouse moved to (685, 536)
Screenshot: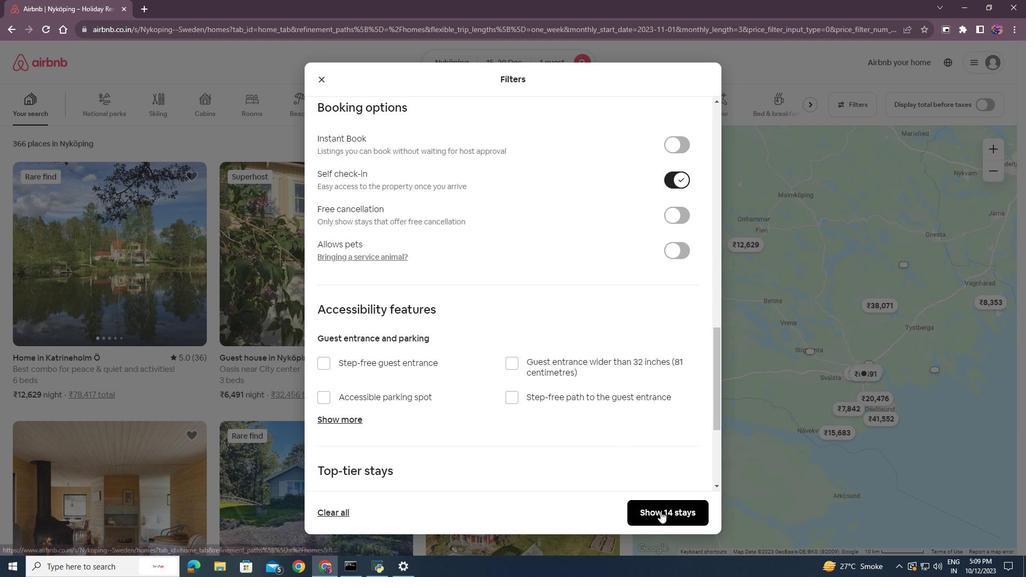 
Action: Mouse pressed left at (685, 536)
Screenshot: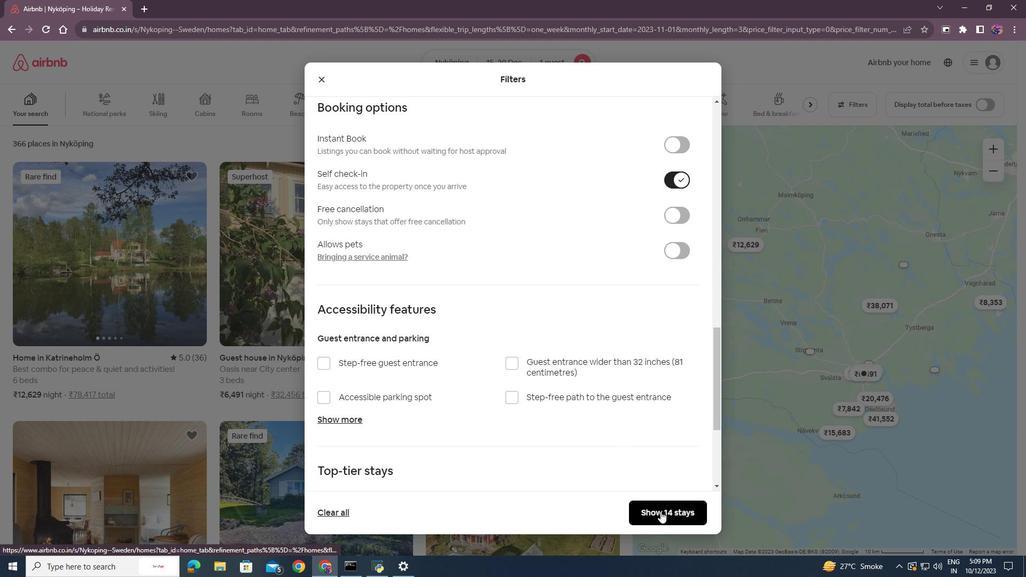 
Action: Mouse moved to (124, 270)
Screenshot: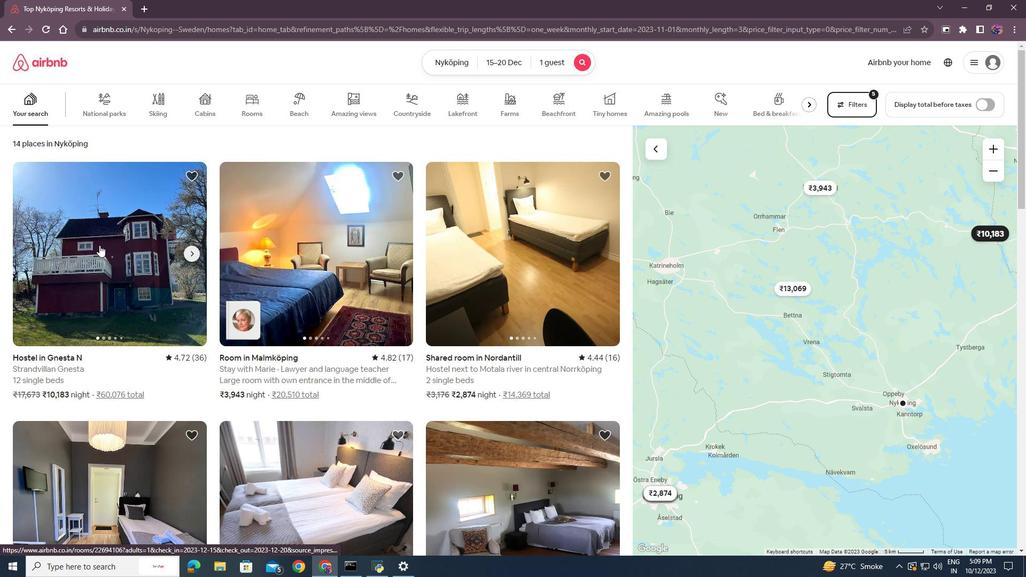 
Action: Mouse pressed left at (124, 270)
Screenshot: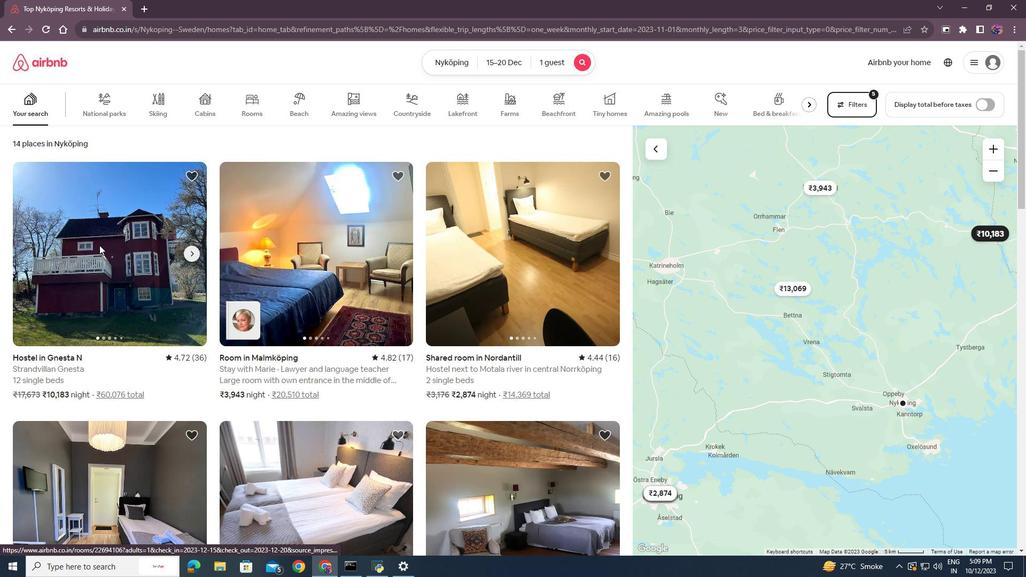 
Action: Mouse moved to (101, 24)
Screenshot: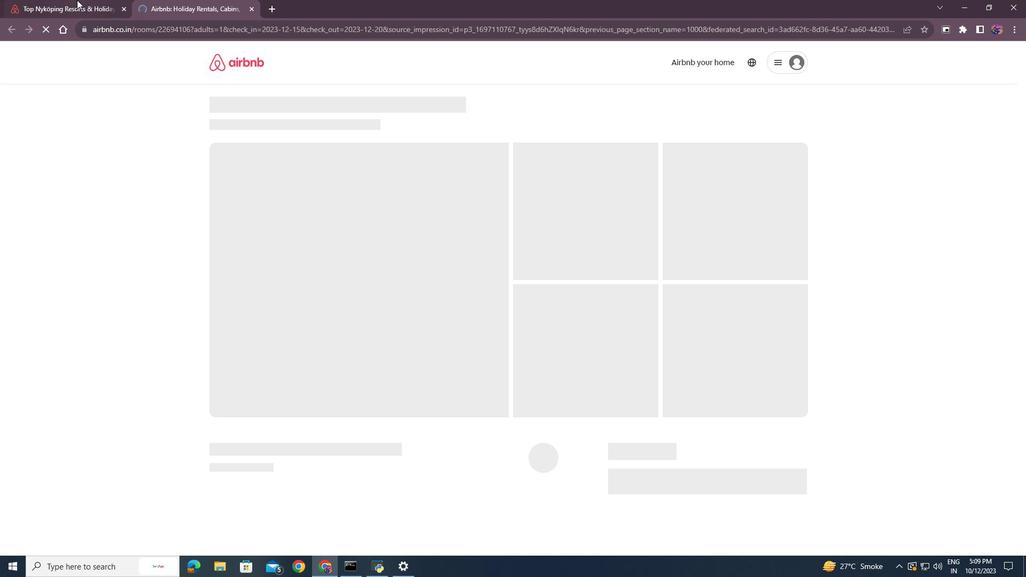 
Action: Mouse pressed left at (101, 24)
Screenshot: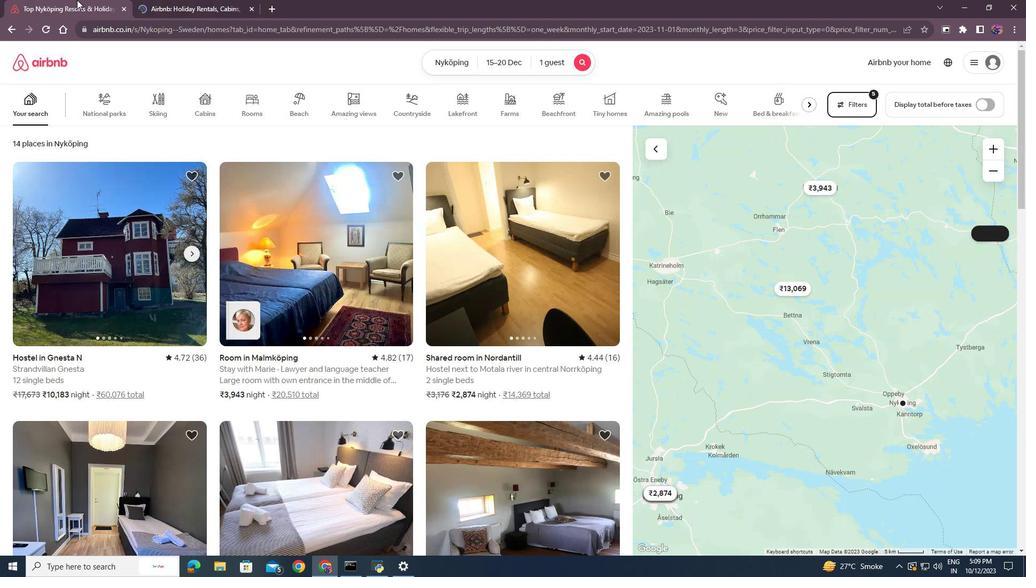 
Action: Mouse moved to (367, 270)
Screenshot: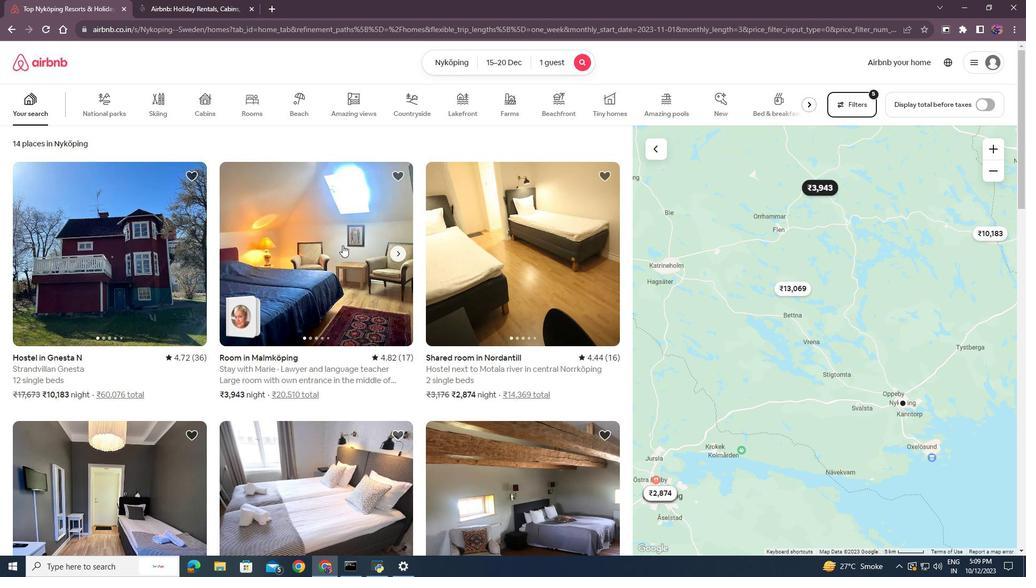 
Action: Mouse pressed left at (367, 270)
Screenshot: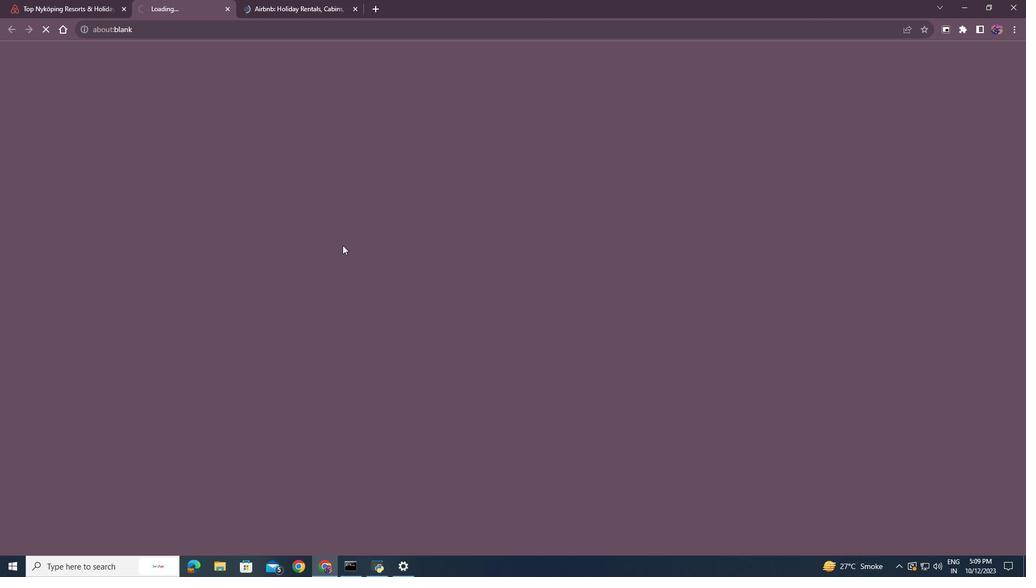 
Action: Mouse moved to (108, 24)
Screenshot: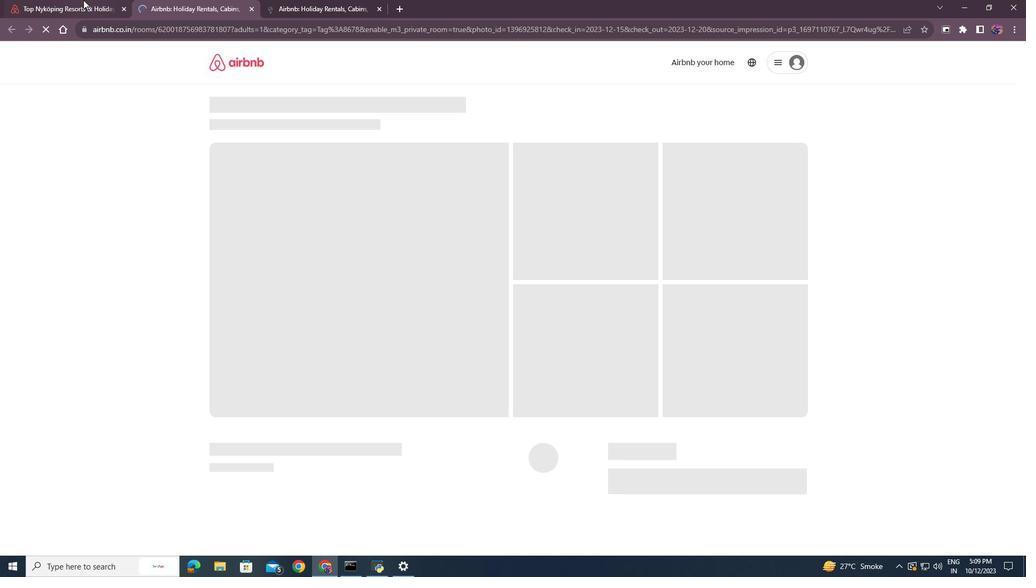
Action: Mouse pressed left at (108, 24)
Screenshot: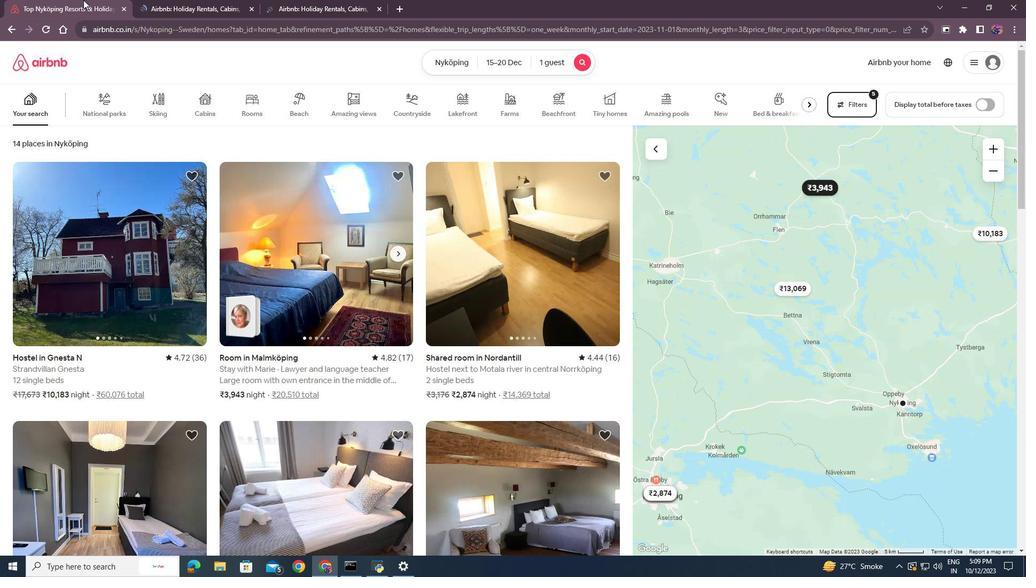 
Action: Mouse moved to (227, 298)
Screenshot: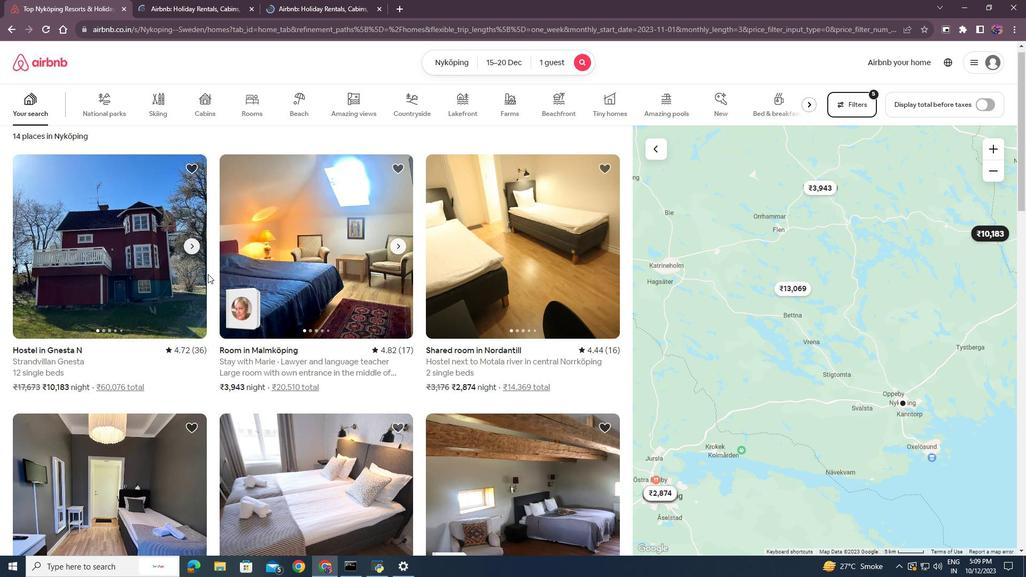 
Action: Mouse scrolled (227, 297) with delta (0, 0)
Screenshot: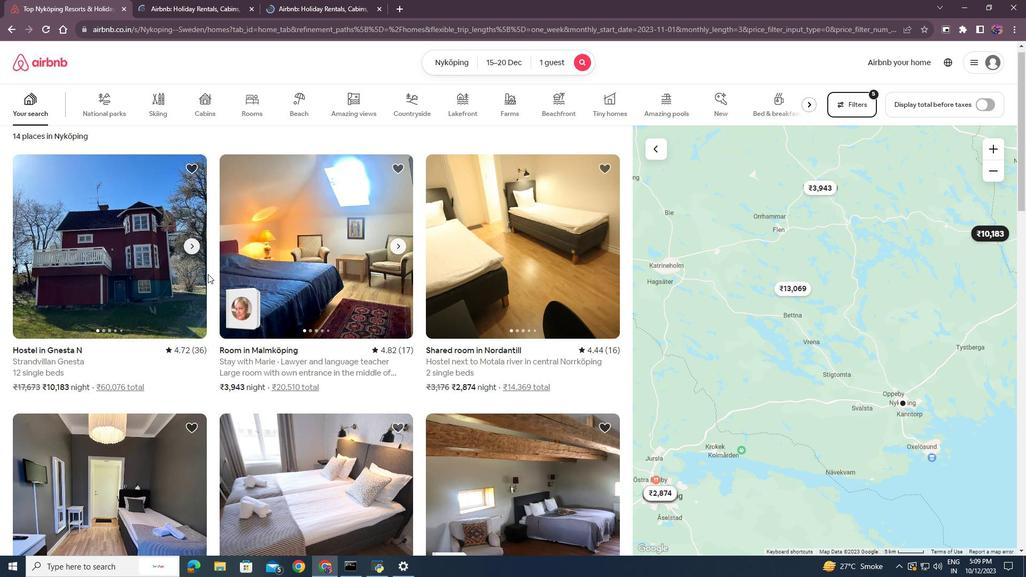 
Action: Mouse moved to (231, 298)
Screenshot: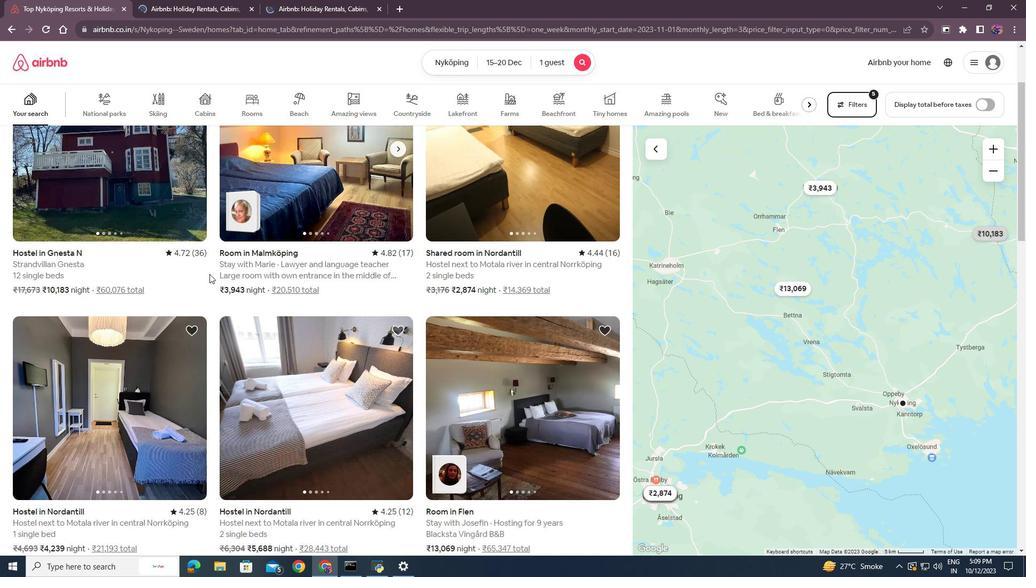 
Action: Mouse scrolled (231, 298) with delta (0, 0)
Screenshot: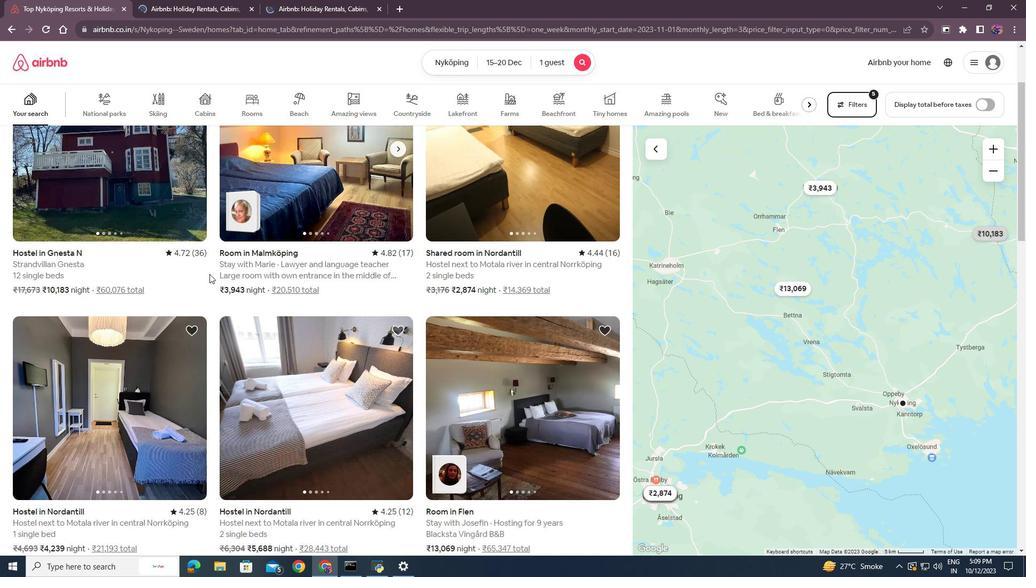 
Action: Mouse moved to (232, 298)
Screenshot: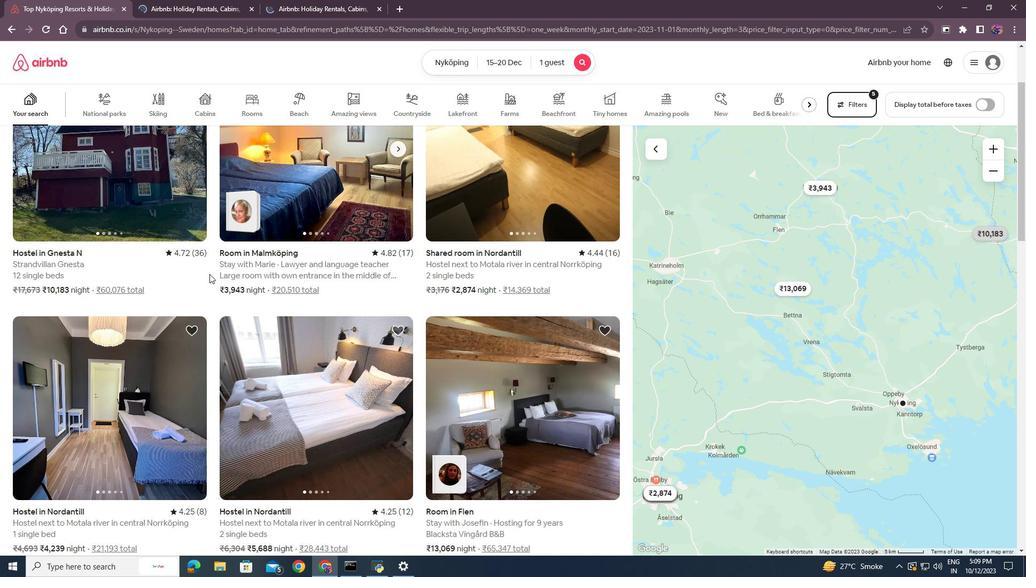
Action: Mouse scrolled (232, 298) with delta (0, 0)
Screenshot: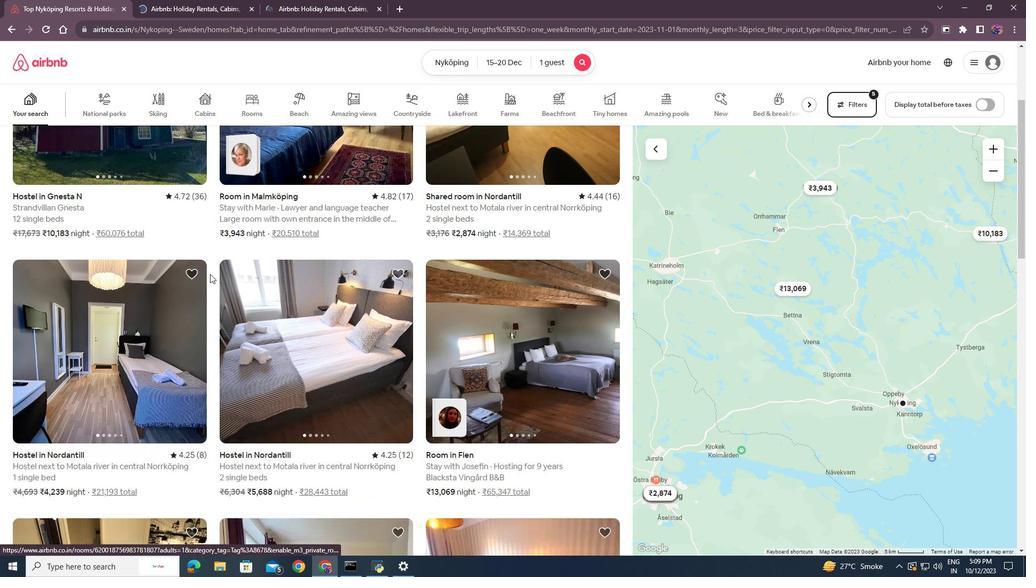 
Action: Mouse moved to (234, 298)
Screenshot: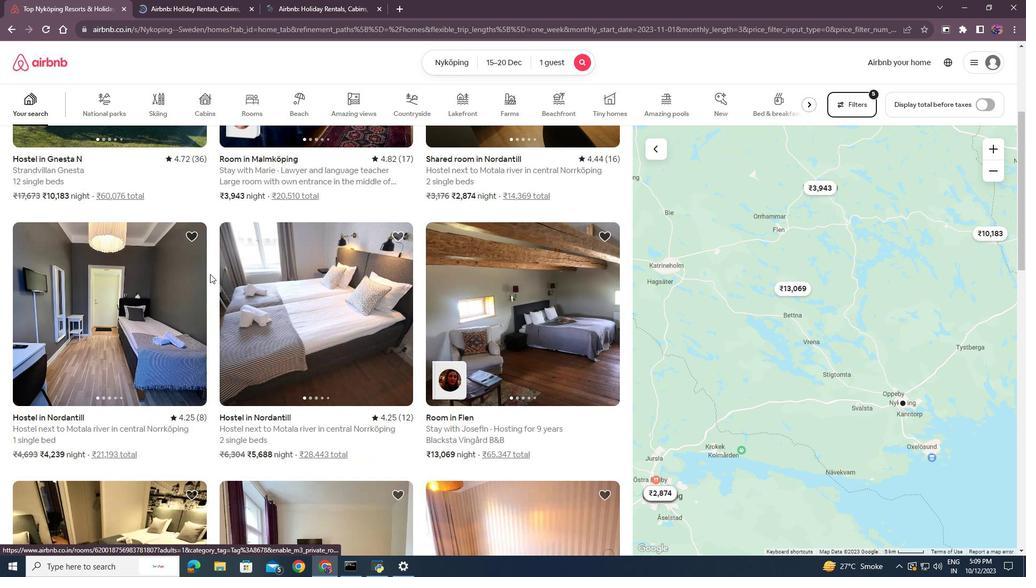 
Action: Mouse scrolled (234, 298) with delta (0, 0)
Screenshot: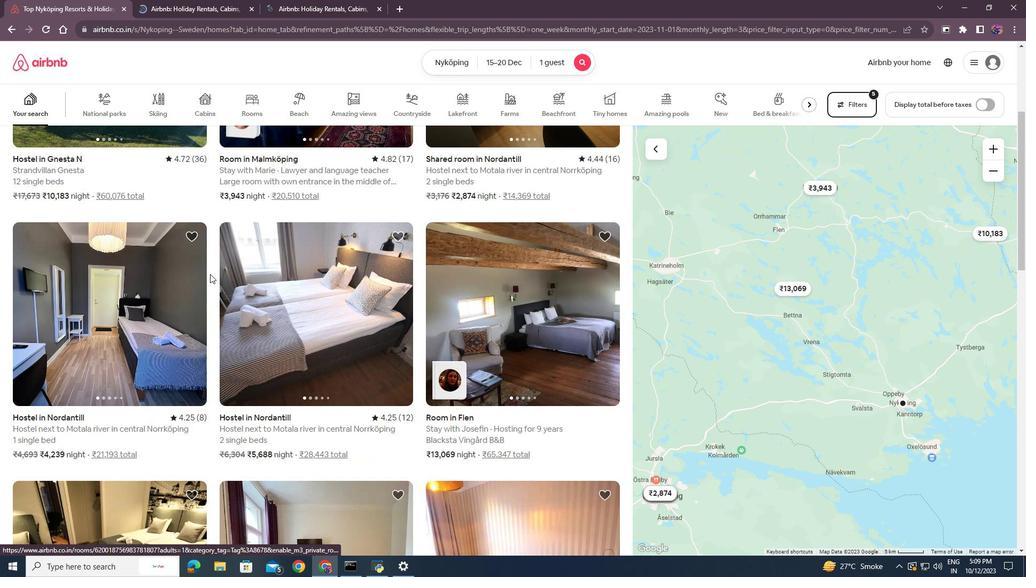 
Action: Mouse moved to (340, 303)
Screenshot: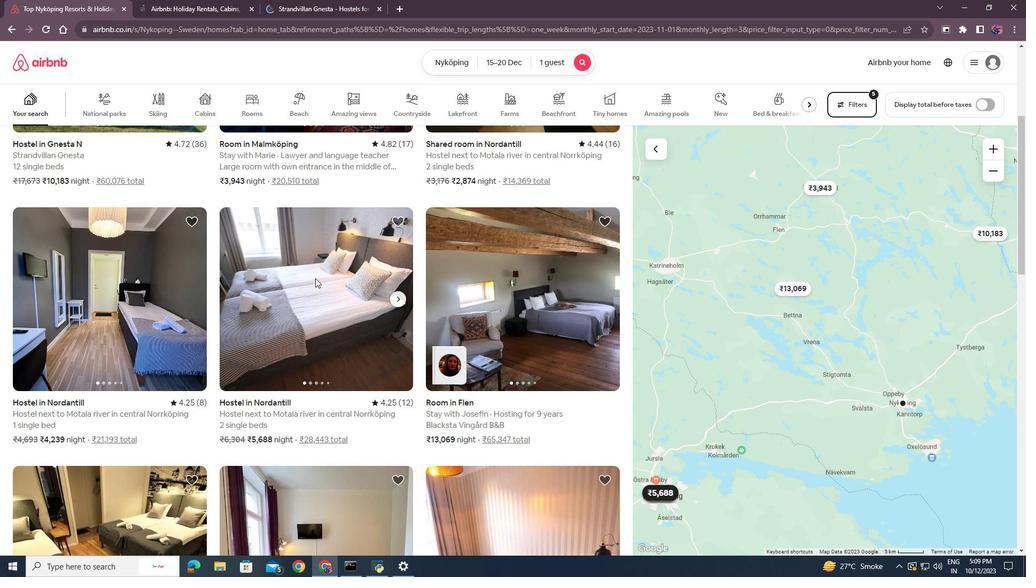 
Action: Mouse pressed left at (340, 303)
Screenshot: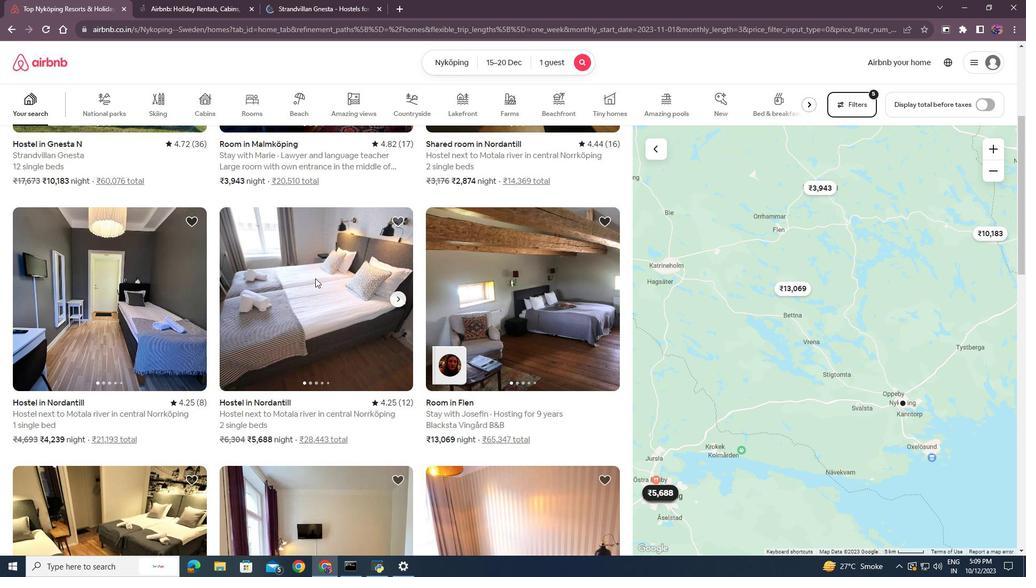 
Action: Mouse moved to (84, 24)
Screenshot: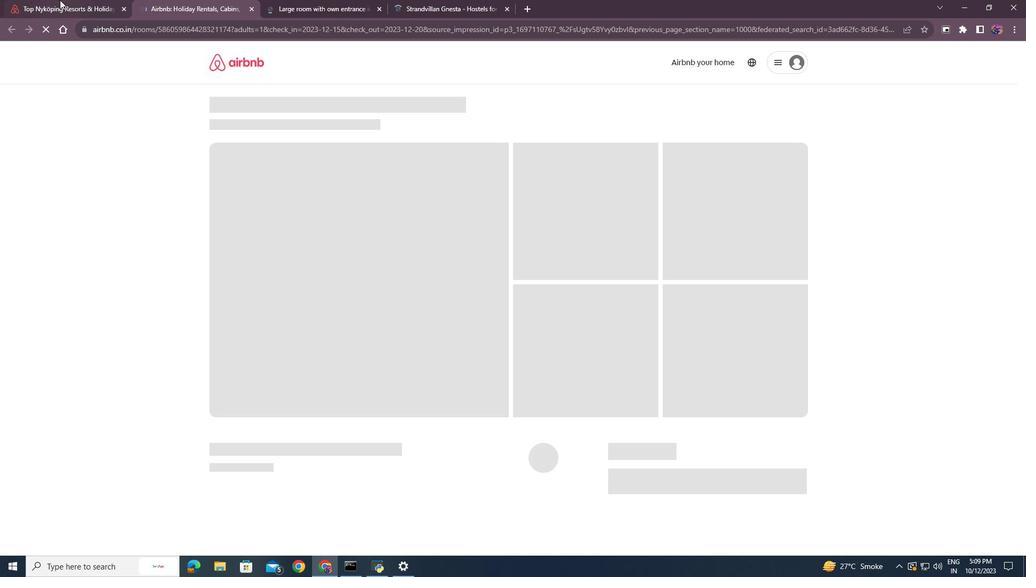 
Action: Mouse pressed left at (84, 24)
Screenshot: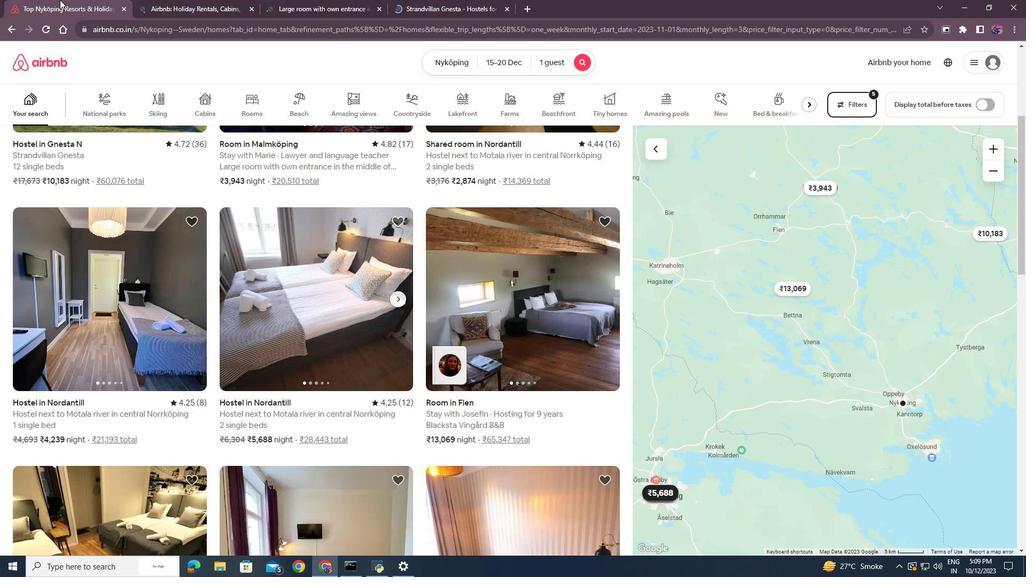 
Action: Mouse moved to (356, 421)
Screenshot: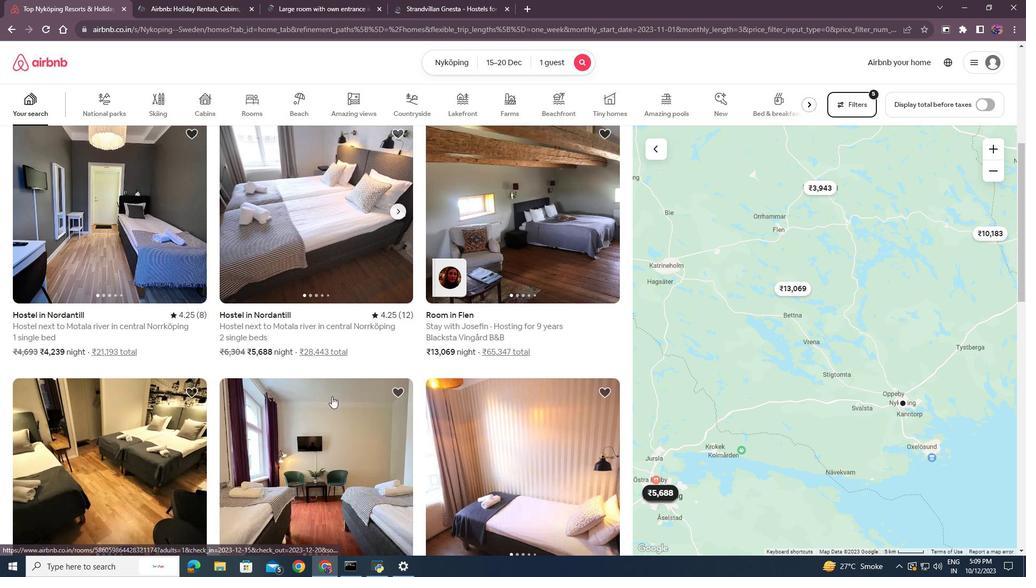 
Action: Mouse scrolled (356, 421) with delta (0, 0)
Screenshot: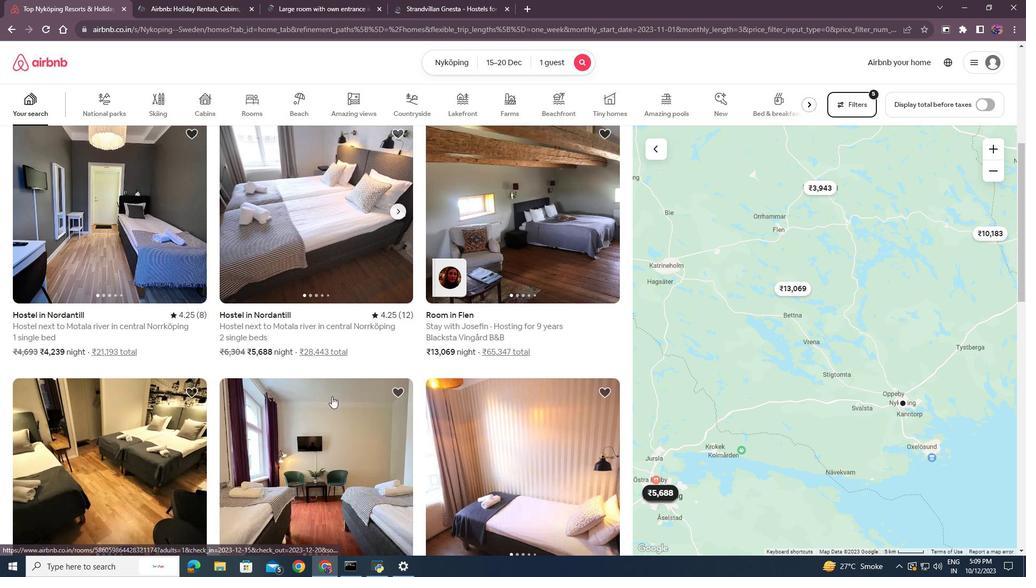 
Action: Mouse moved to (356, 421)
Screenshot: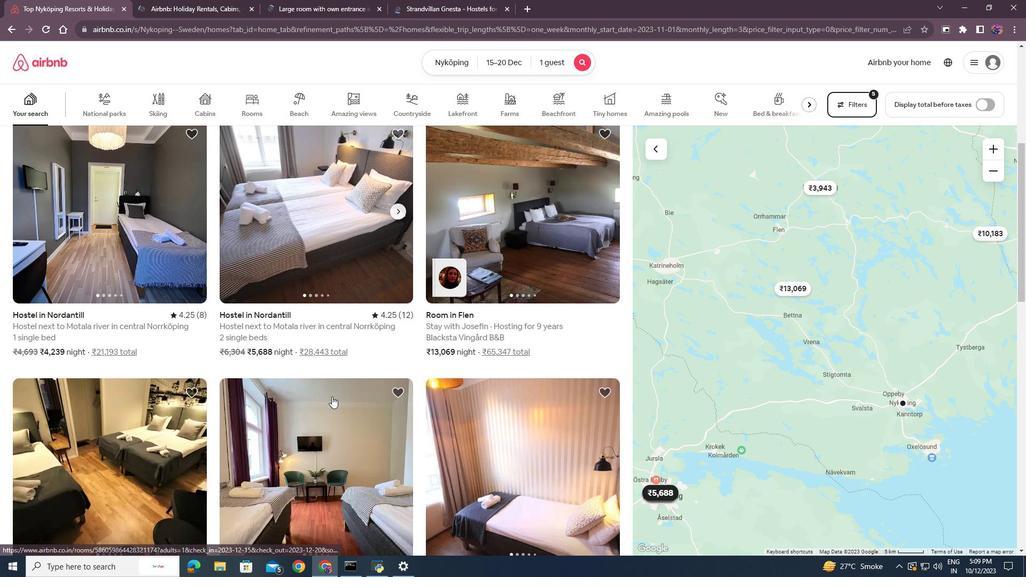 
Action: Mouse scrolled (356, 420) with delta (0, 0)
Screenshot: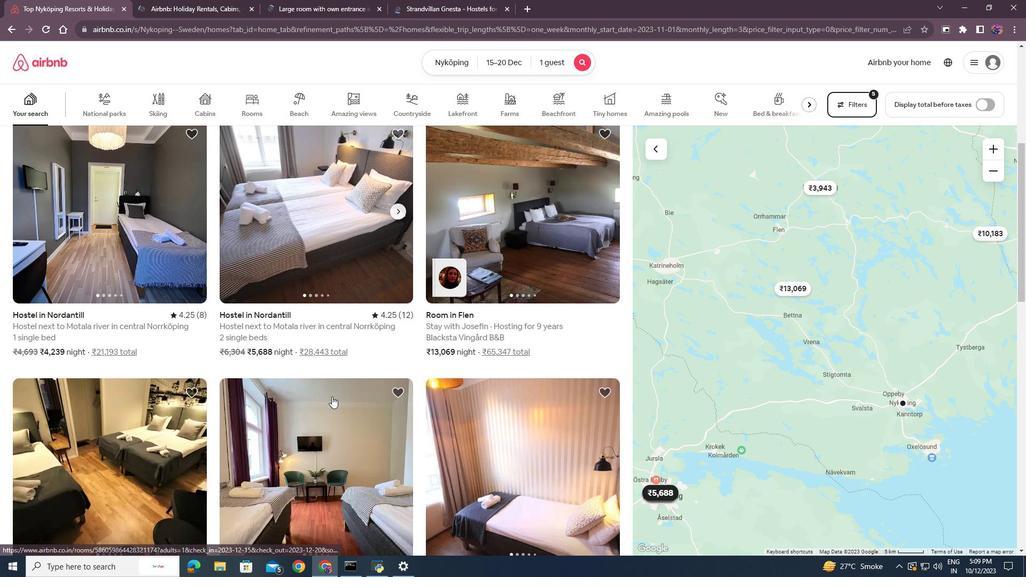
Action: Mouse scrolled (356, 420) with delta (0, 0)
Screenshot: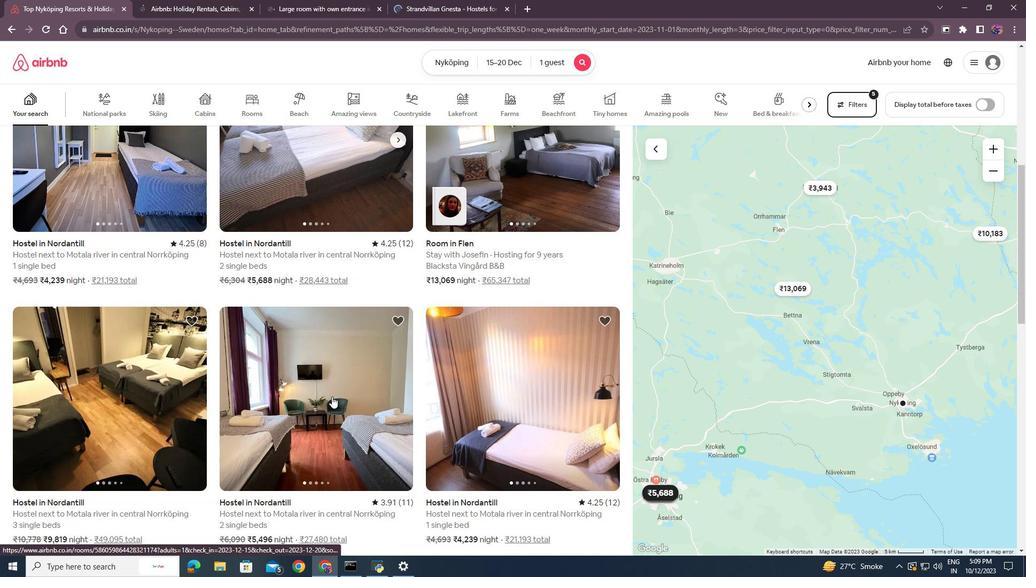 
Action: Mouse scrolled (356, 420) with delta (0, 0)
Screenshot: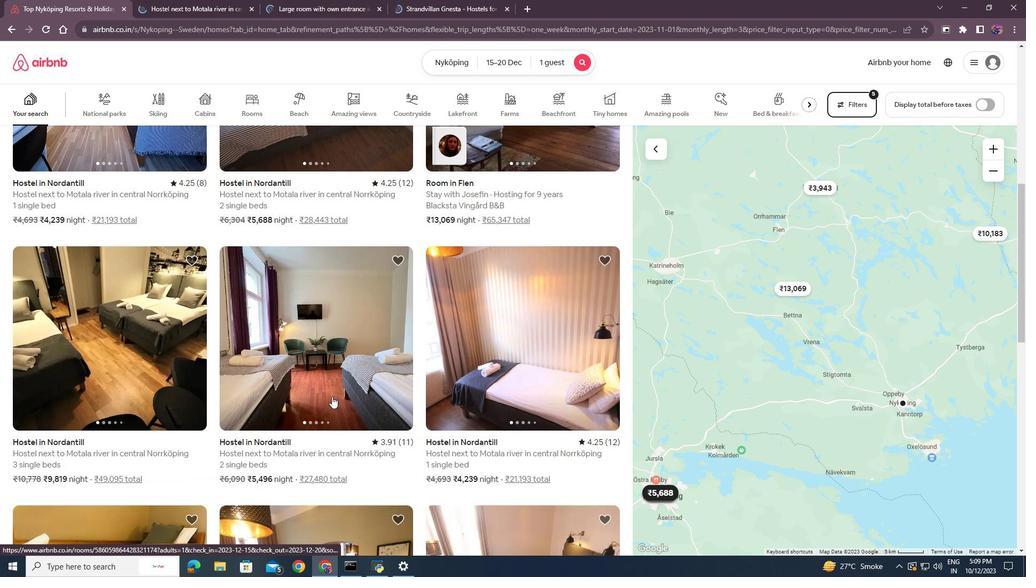 
Action: Mouse scrolled (356, 420) with delta (0, 0)
Screenshot: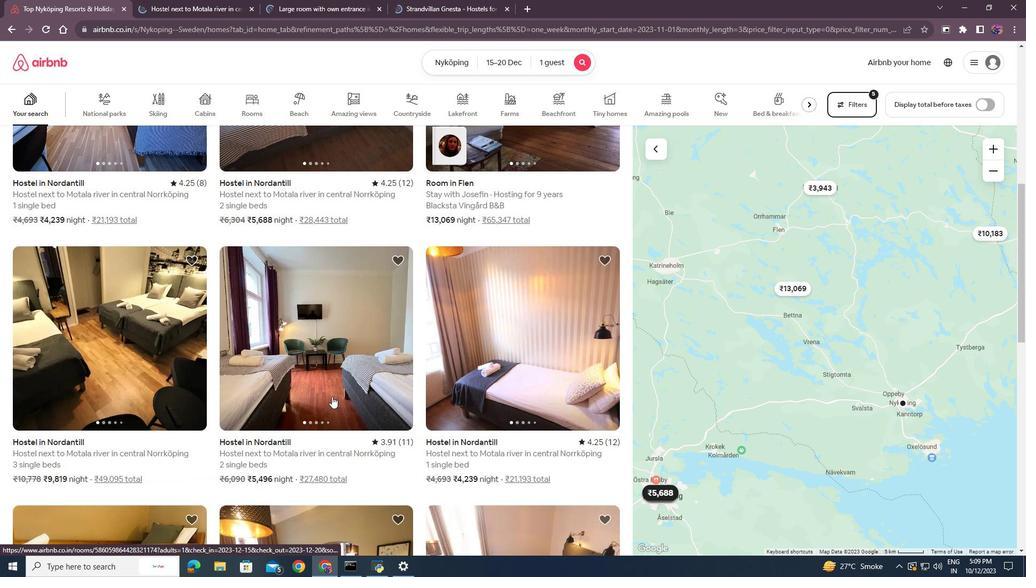 
Action: Mouse scrolled (356, 420) with delta (0, 0)
Screenshot: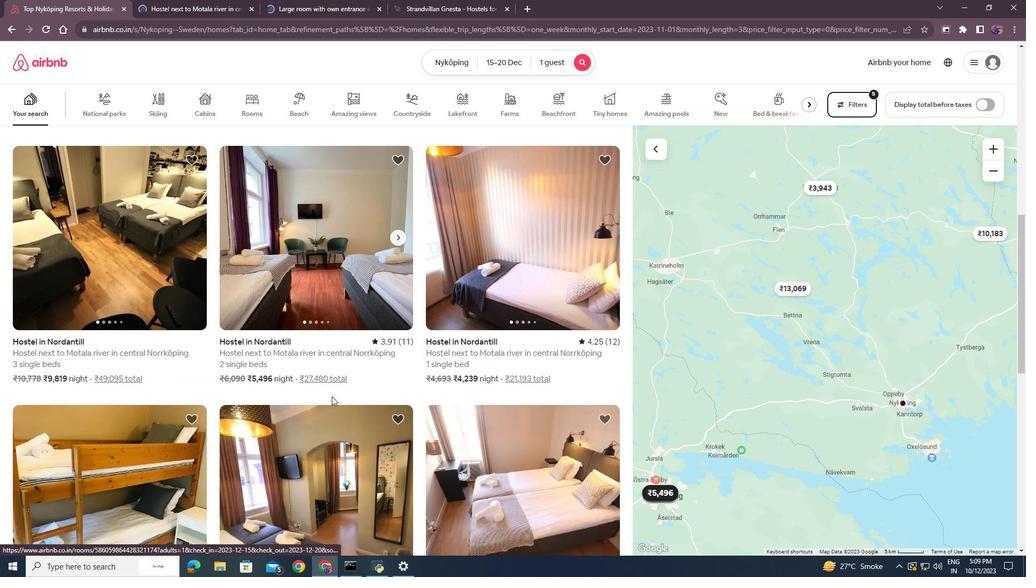 
Action: Mouse scrolled (356, 420) with delta (0, 0)
Screenshot: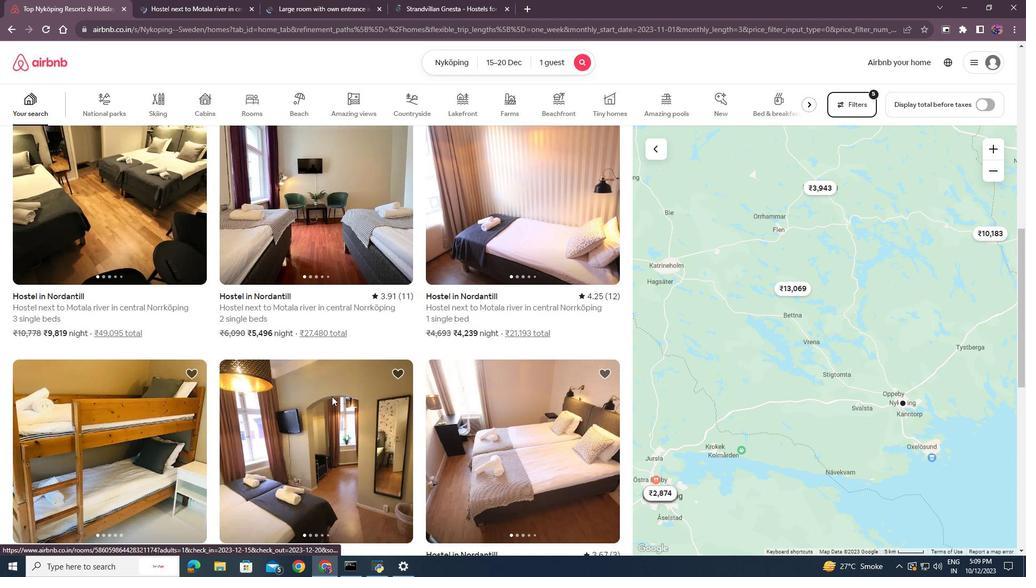 
Action: Mouse scrolled (356, 420) with delta (0, 0)
Screenshot: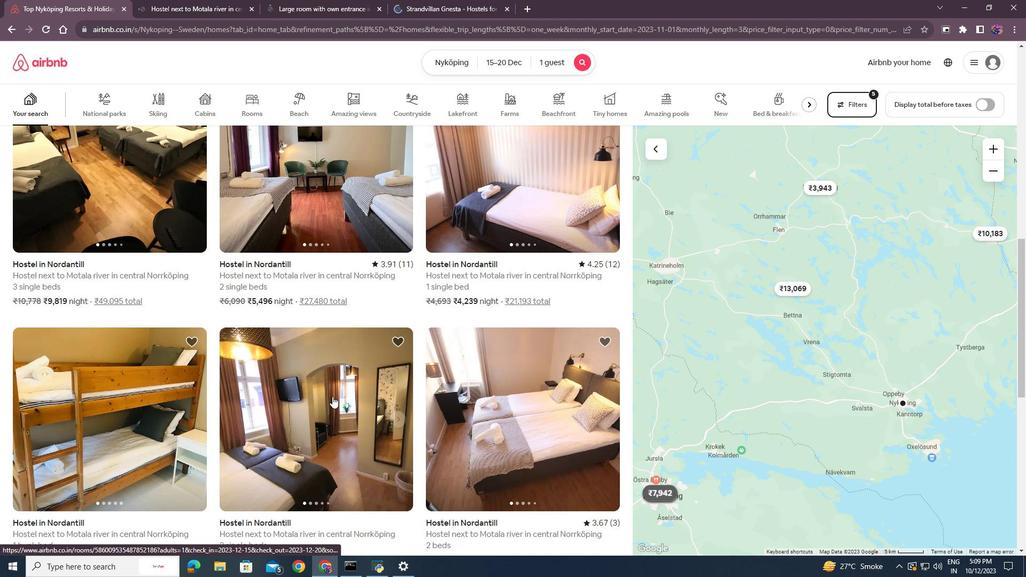 
Action: Mouse moved to (150, 397)
Screenshot: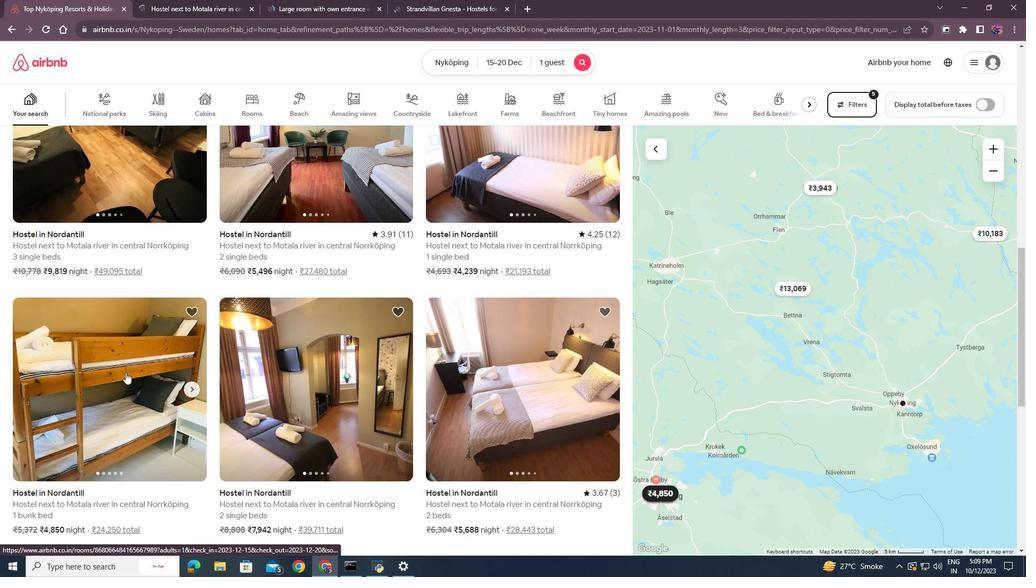 
Action: Mouse pressed left at (150, 397)
Screenshot: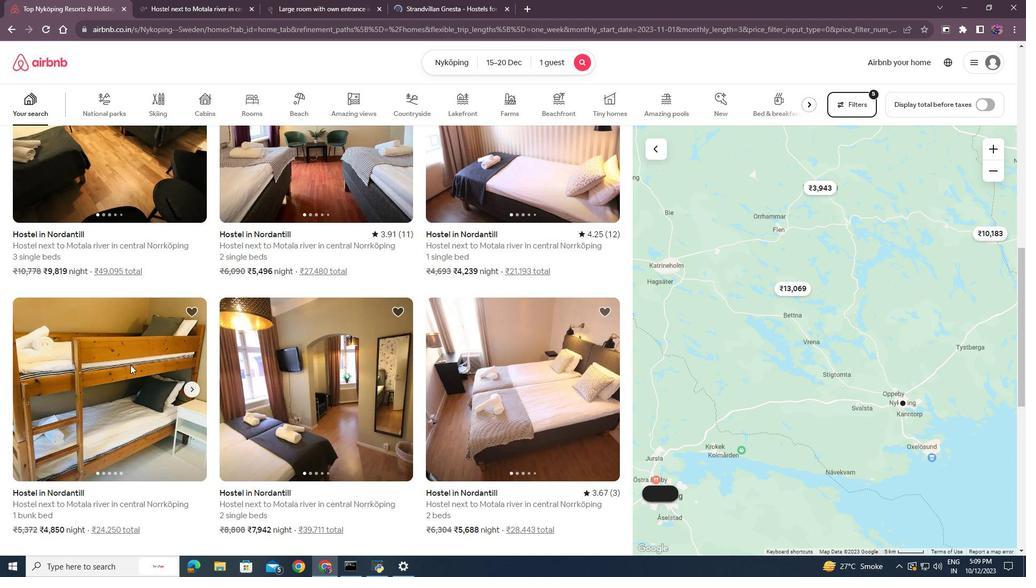 
Action: Mouse moved to (769, 418)
Screenshot: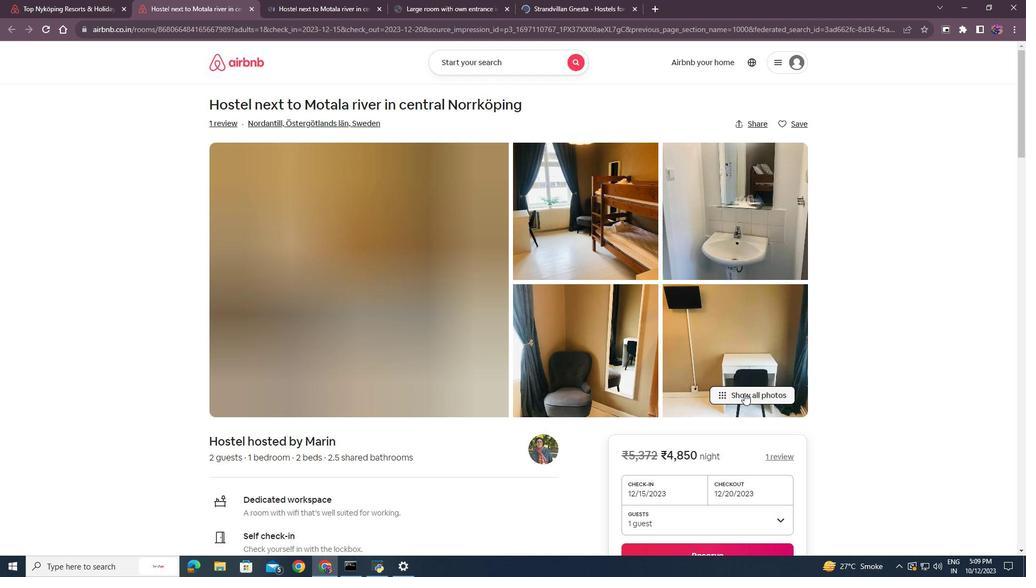 
Action: Mouse pressed left at (769, 418)
Screenshot: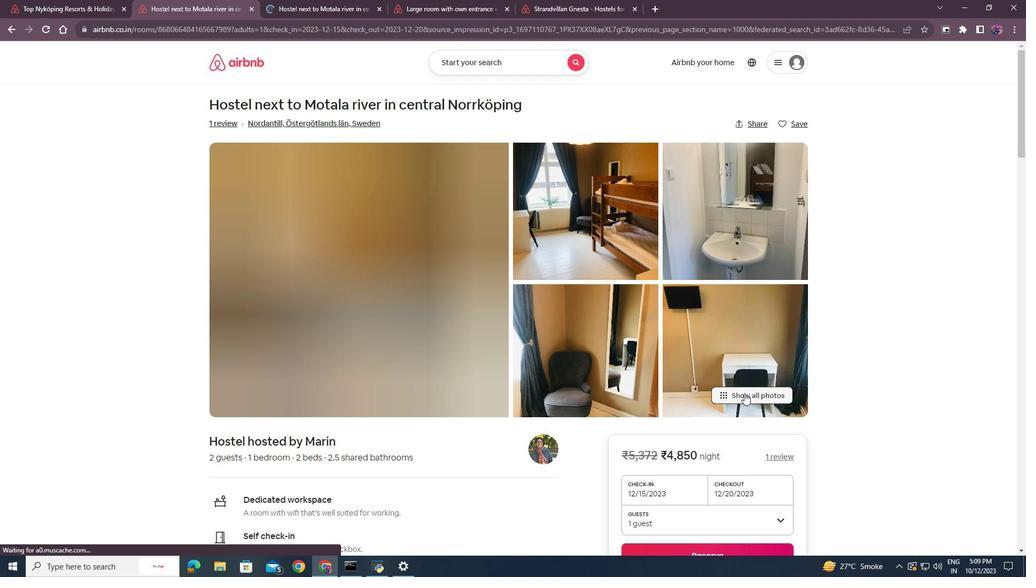 
Action: Mouse moved to (439, 361)
Screenshot: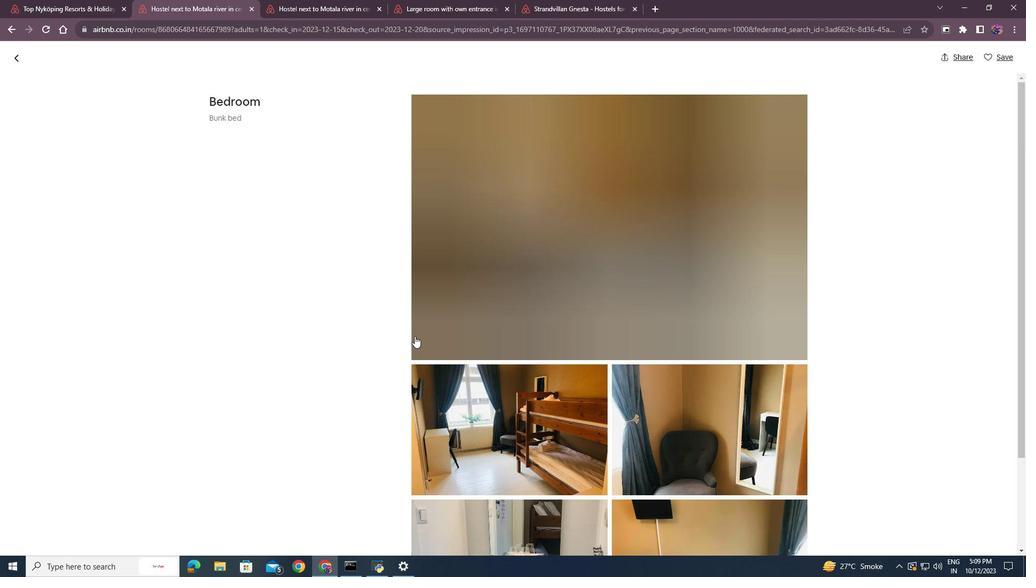 
Action: Mouse scrolled (439, 361) with delta (0, 0)
Screenshot: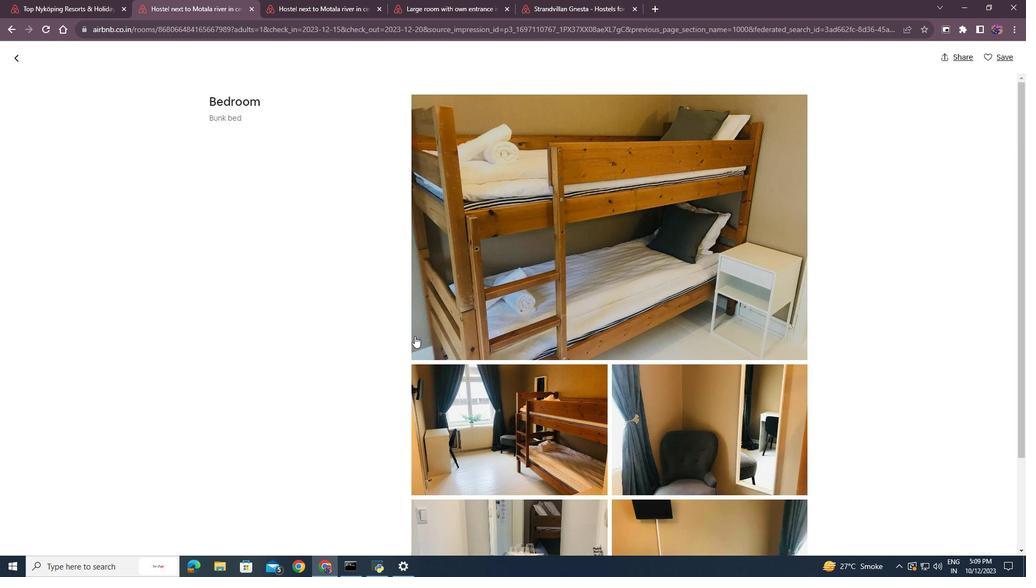 
Action: Mouse scrolled (439, 361) with delta (0, 0)
Screenshot: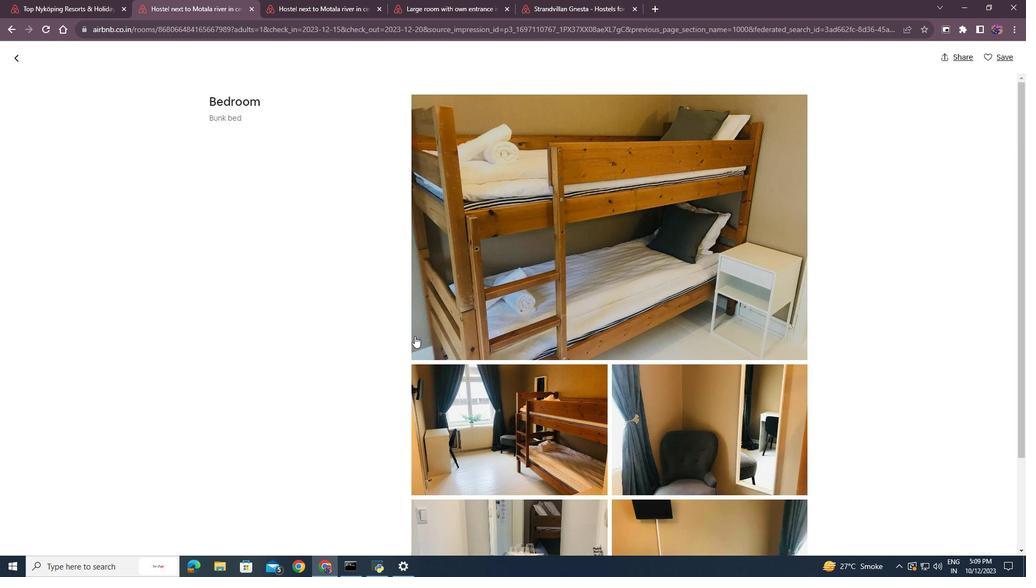 
Action: Mouse scrolled (439, 360) with delta (0, 0)
Screenshot: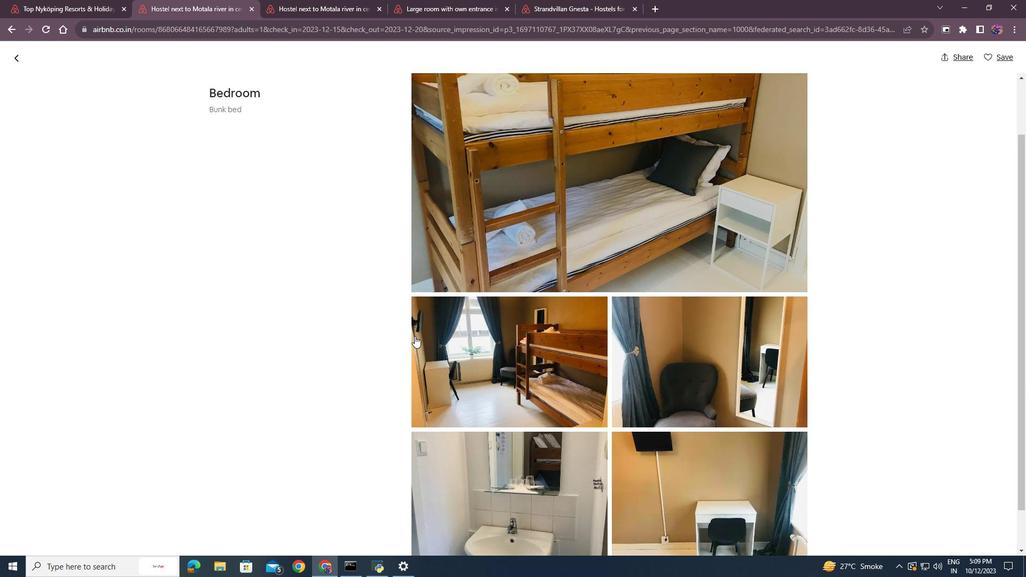 
Action: Mouse scrolled (439, 360) with delta (0, 0)
Screenshot: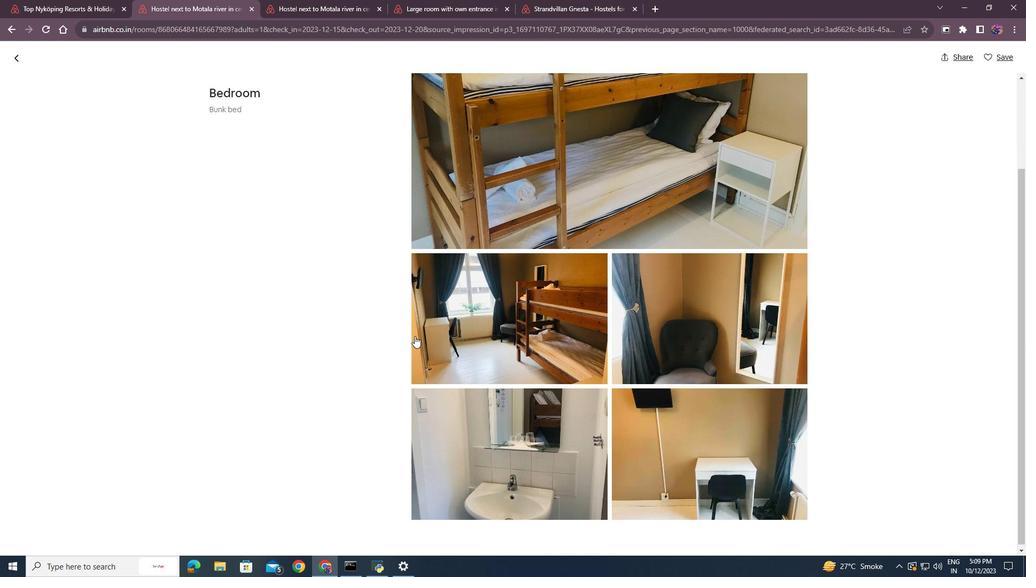 
Action: Mouse scrolled (439, 360) with delta (0, 0)
Screenshot: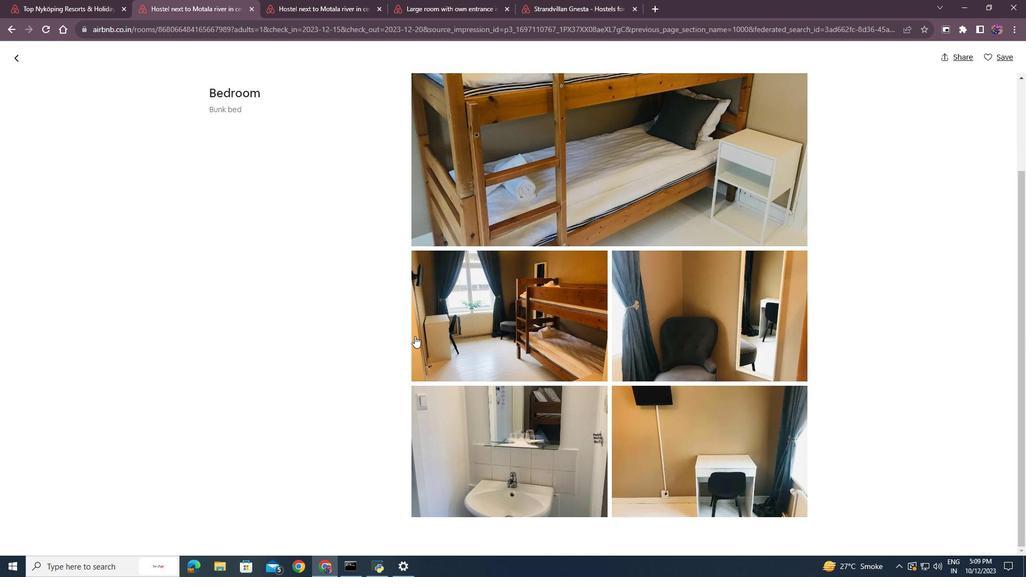 
Action: Mouse scrolled (439, 360) with delta (0, 0)
Screenshot: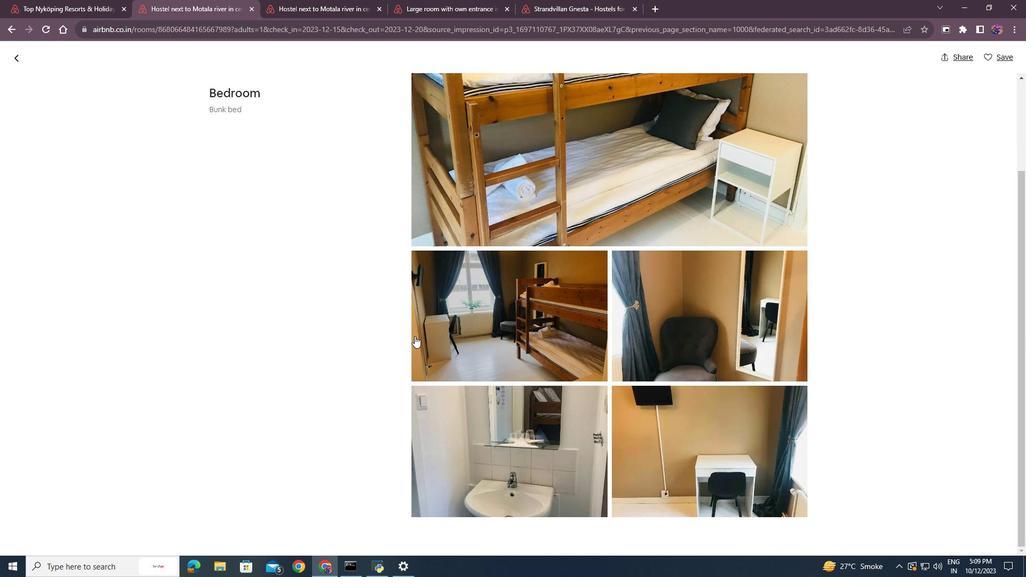 
Action: Mouse scrolled (439, 360) with delta (0, 0)
Screenshot: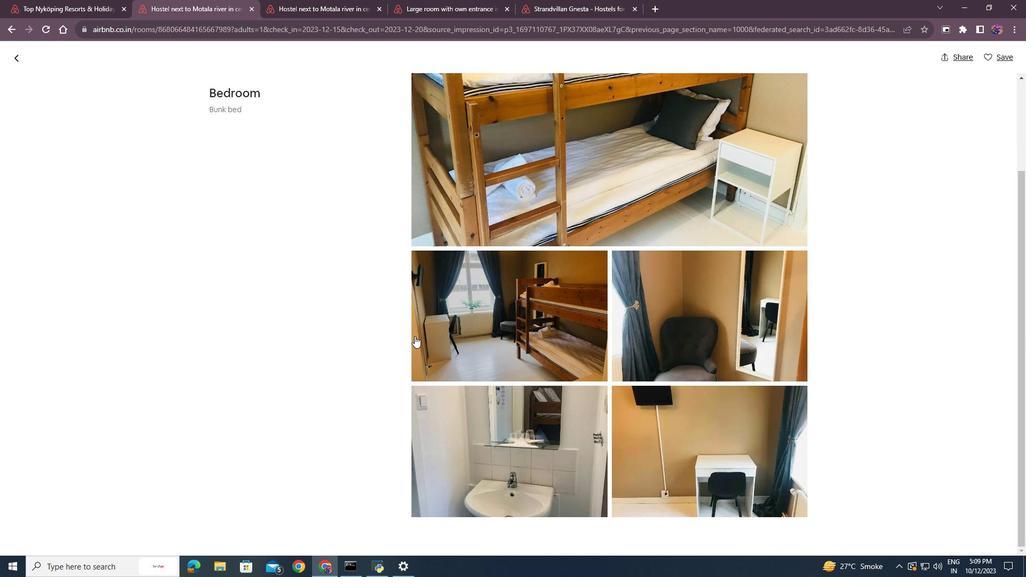 
Action: Mouse scrolled (439, 360) with delta (0, 0)
Screenshot: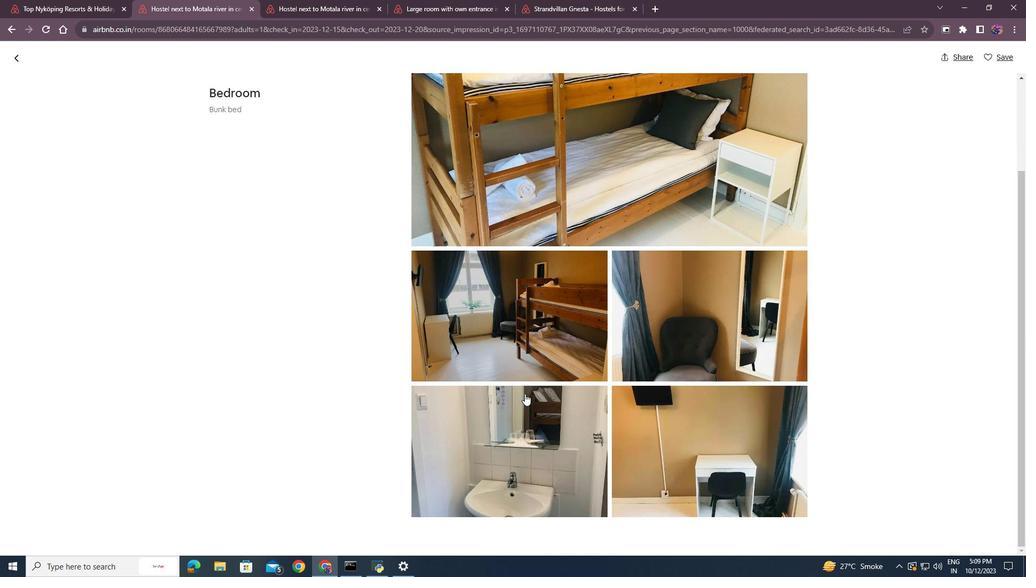 
Action: Mouse moved to (603, 435)
Screenshot: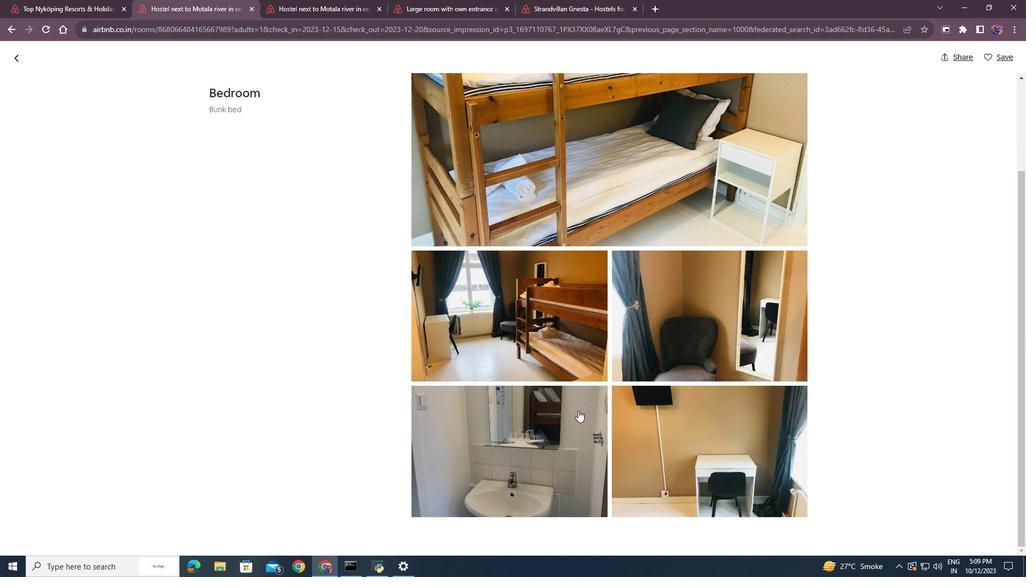 
Action: Mouse scrolled (603, 434) with delta (0, 0)
Screenshot: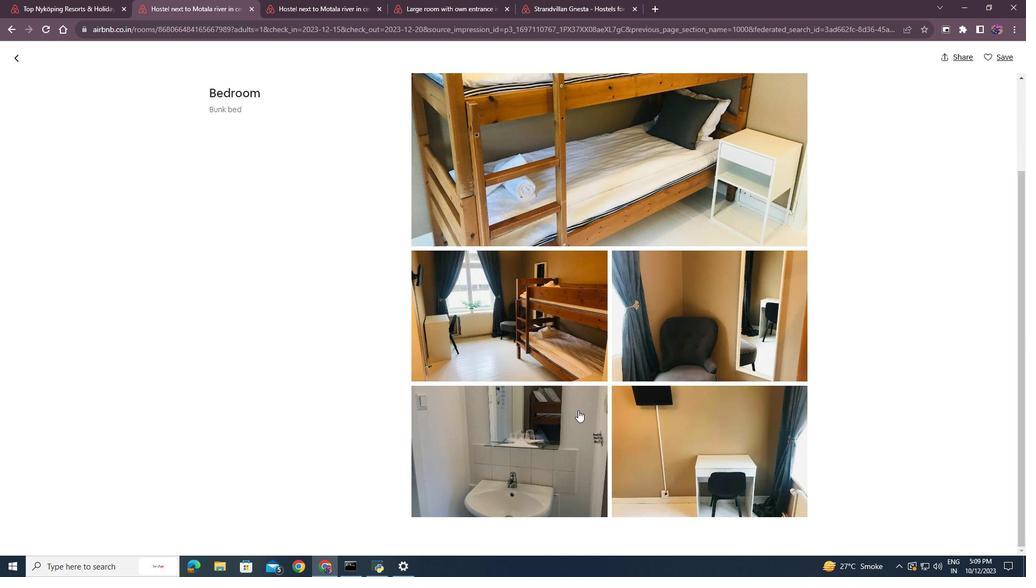 
Action: Mouse scrolled (603, 434) with delta (0, 0)
Screenshot: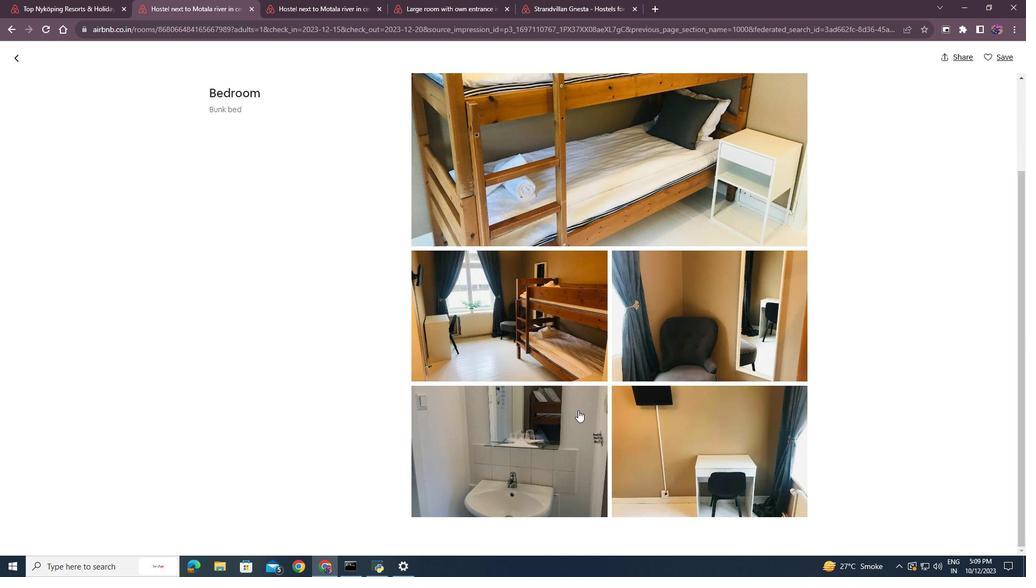 
Action: Mouse scrolled (603, 434) with delta (0, 0)
Screenshot: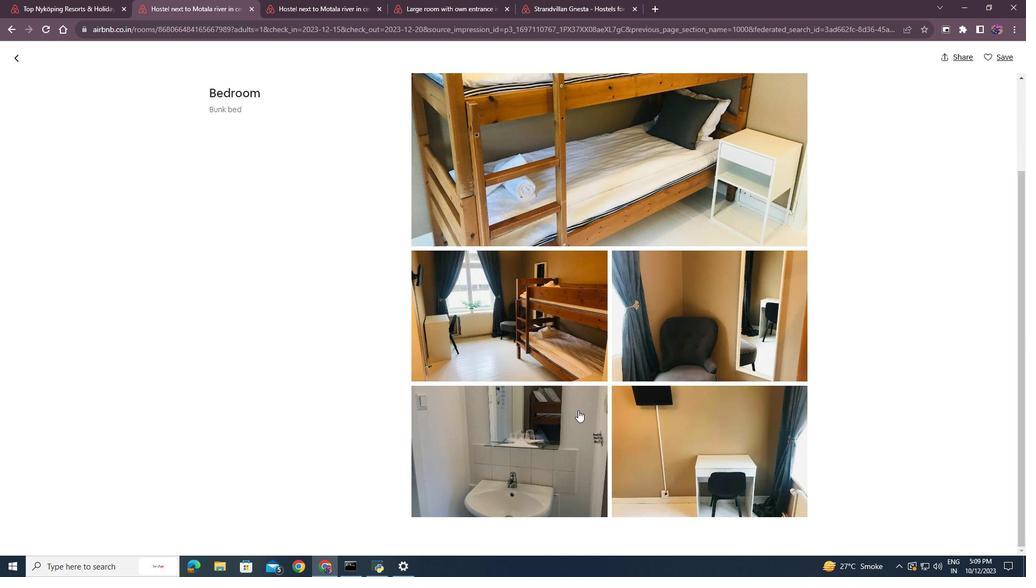 
Action: Mouse scrolled (603, 434) with delta (0, 0)
Screenshot: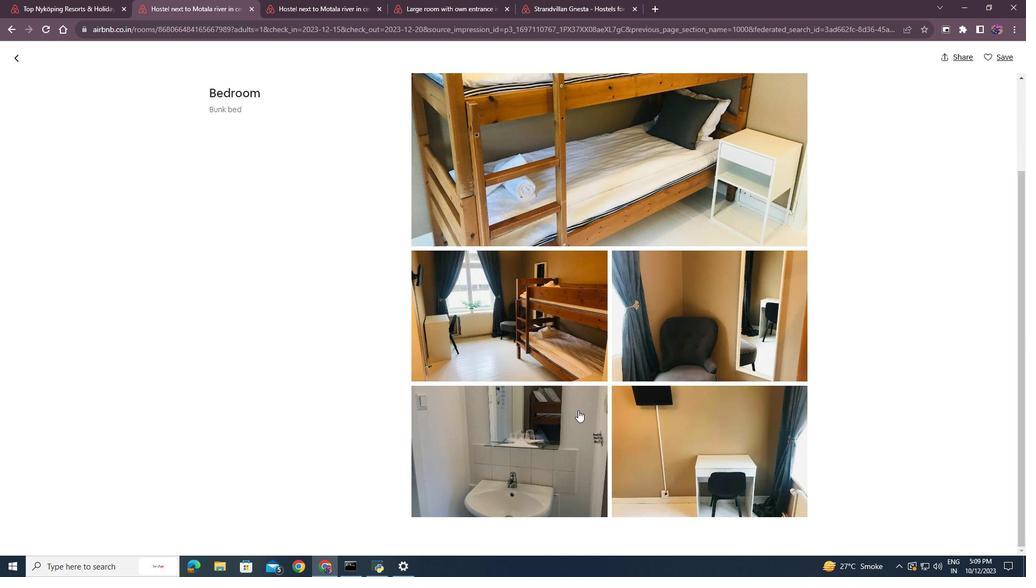 
Action: Mouse scrolled (603, 434) with delta (0, 0)
Screenshot: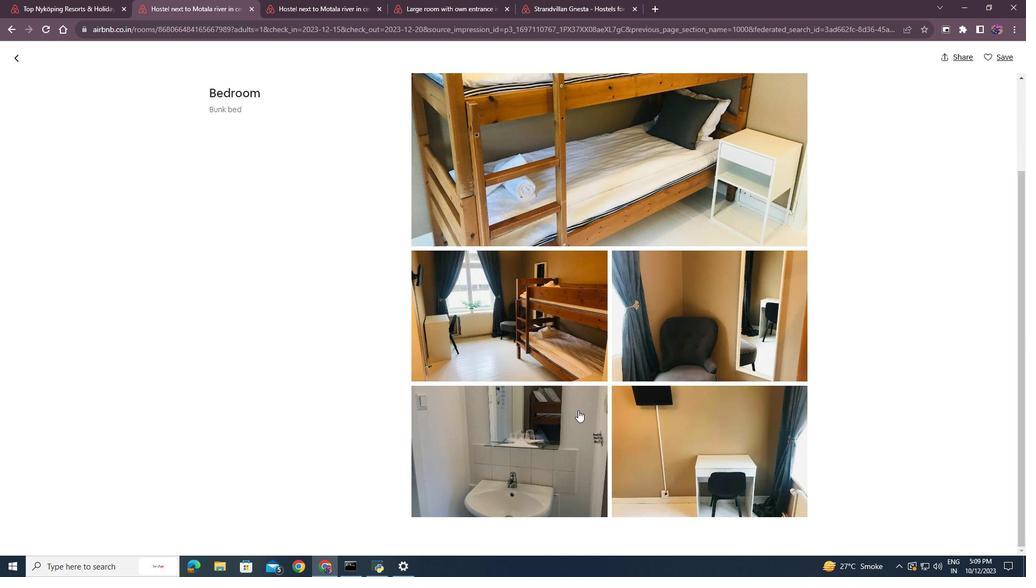 
Action: Mouse scrolled (603, 434) with delta (0, 0)
Screenshot: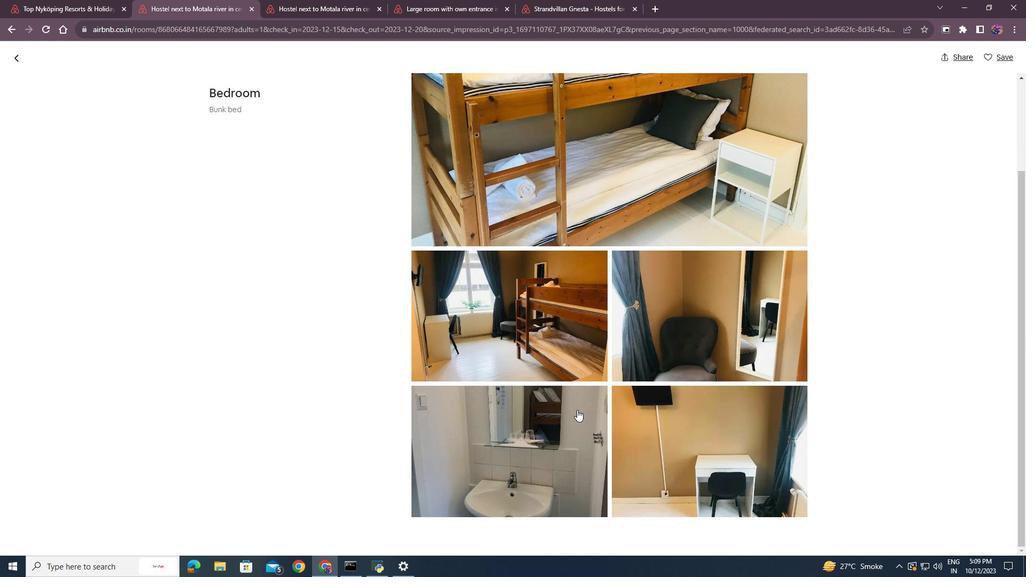 
Action: Mouse scrolled (603, 434) with delta (0, 0)
Screenshot: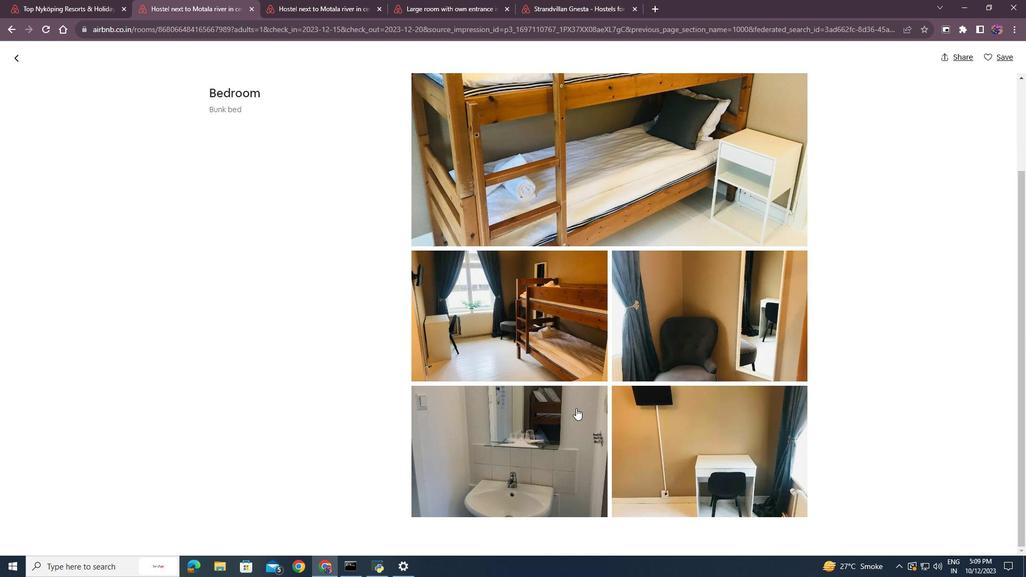 
Action: Mouse moved to (600, 432)
Screenshot: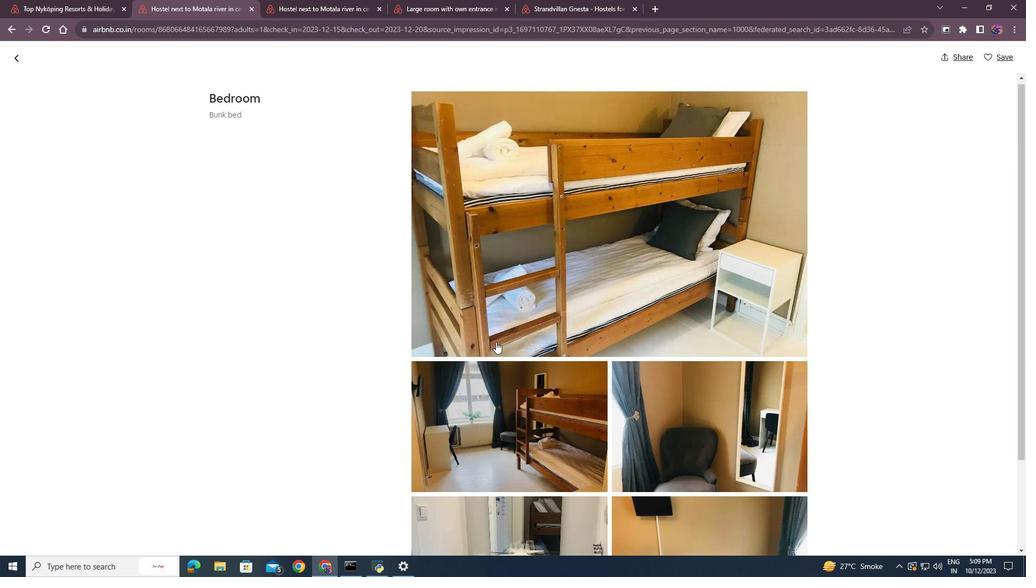 
Action: Mouse scrolled (600, 433) with delta (0, 0)
Screenshot: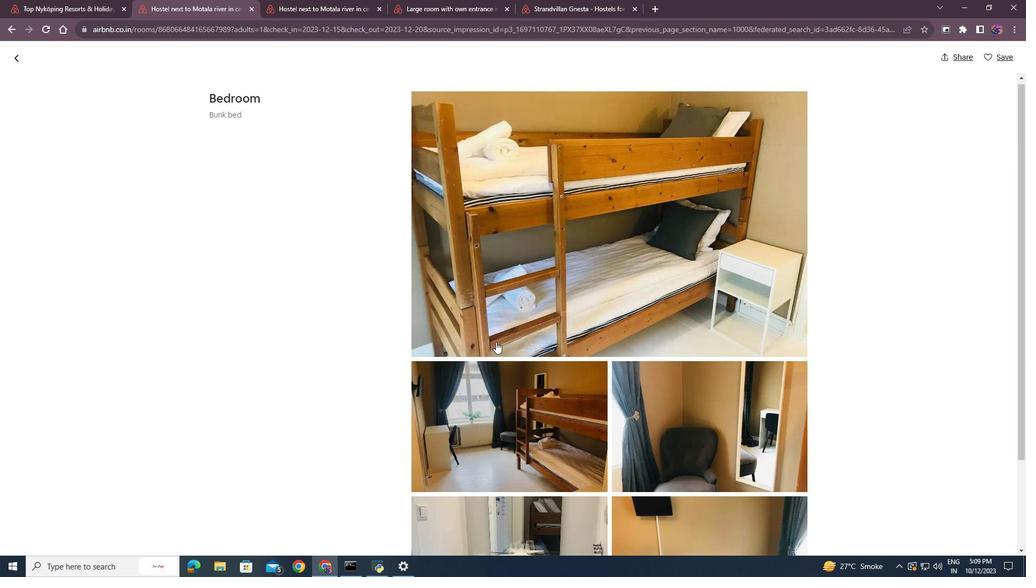 
Action: Mouse scrolled (600, 433) with delta (0, 0)
Screenshot: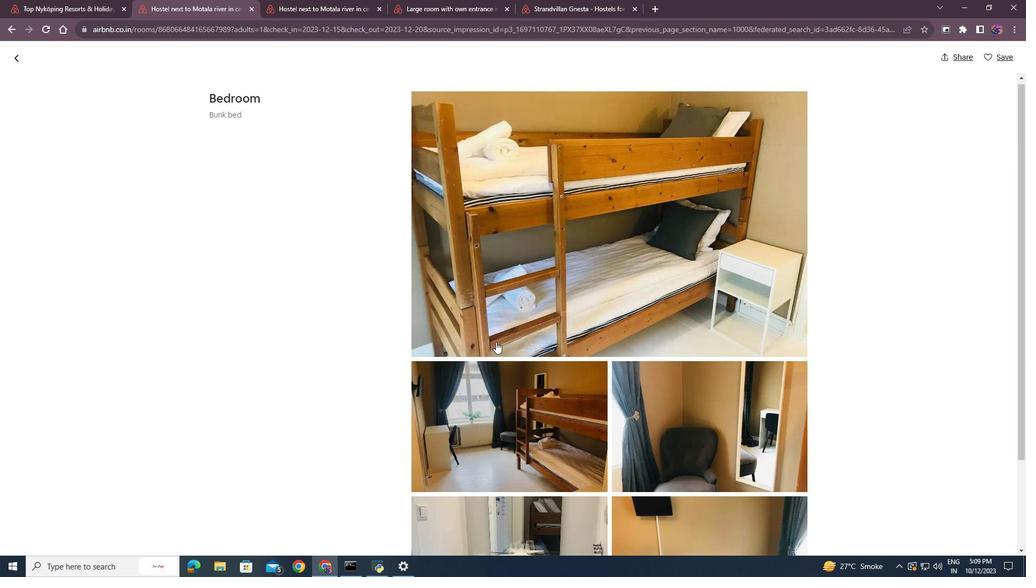 
Action: Mouse scrolled (600, 433) with delta (0, 0)
Screenshot: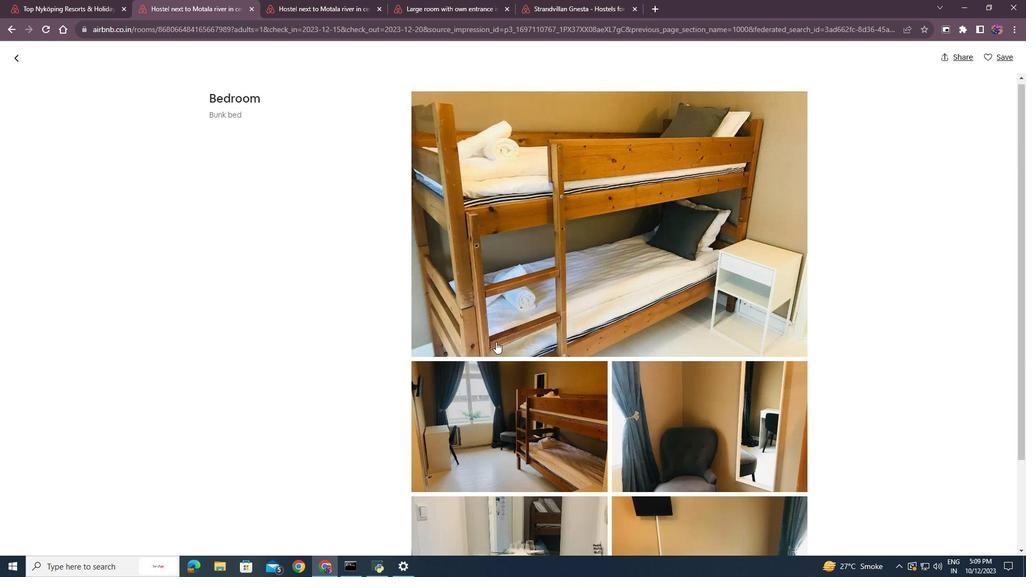 
Action: Mouse scrolled (600, 433) with delta (0, 0)
Screenshot: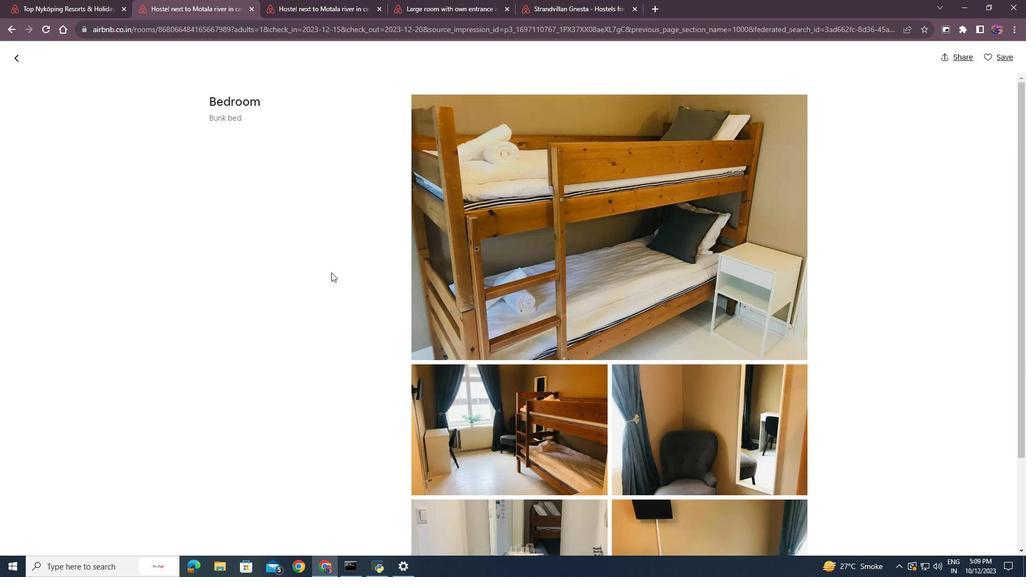 
Action: Mouse moved to (600, 431)
Screenshot: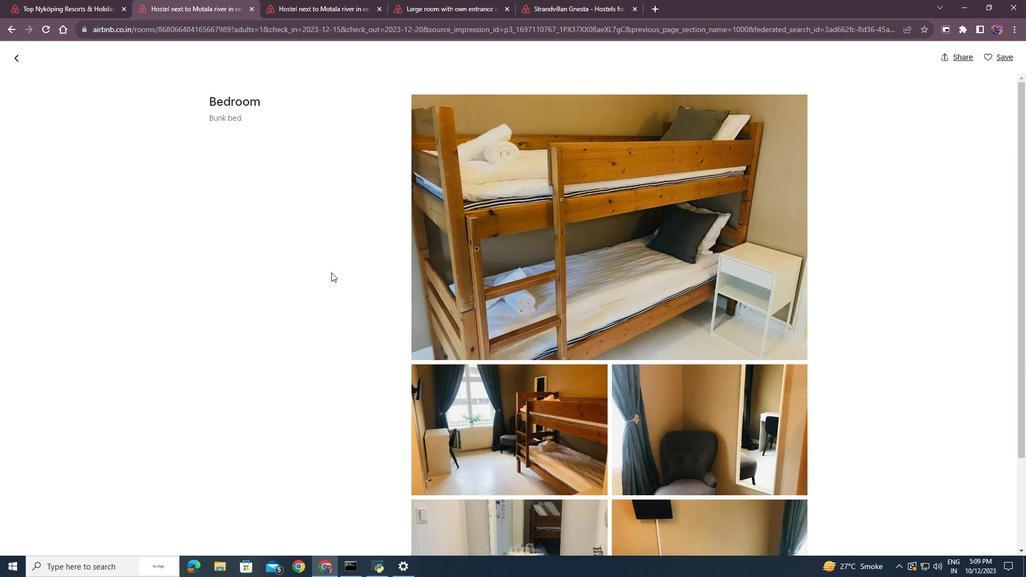 
Action: Mouse scrolled (600, 431) with delta (0, 0)
Screenshot: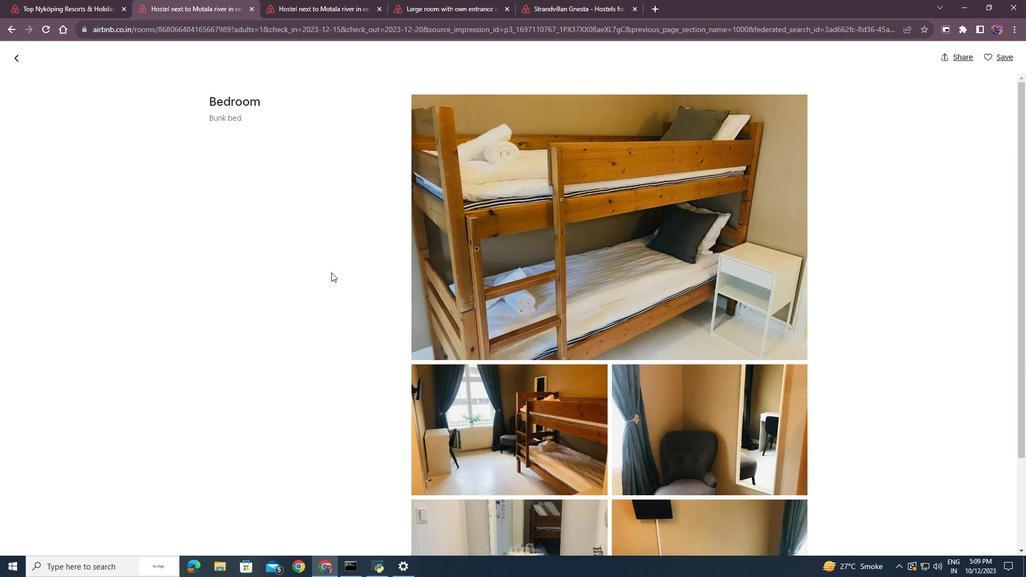 
Action: Mouse moved to (41, 82)
Screenshot: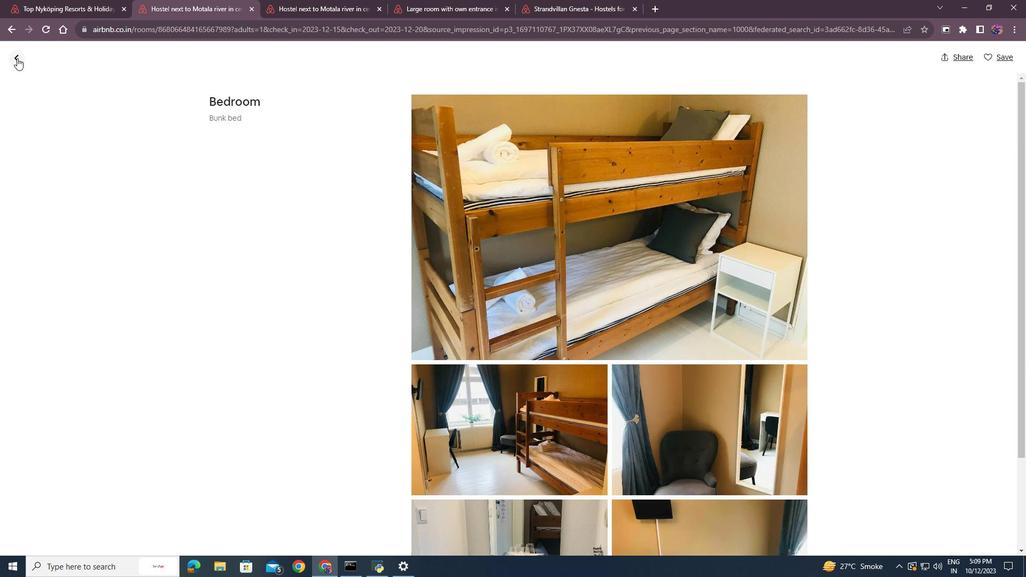 
Action: Mouse pressed left at (41, 82)
Screenshot: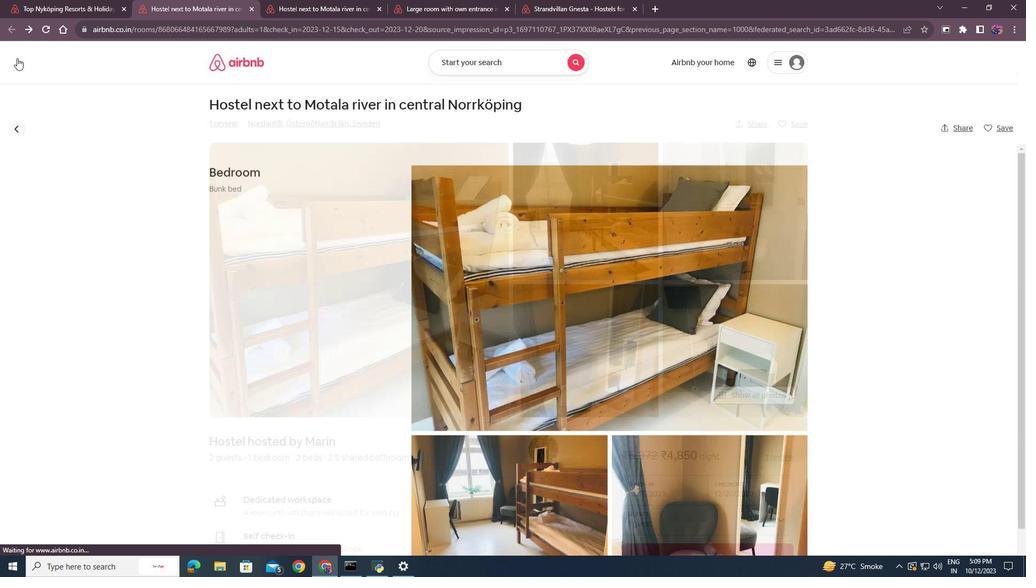 
Action: Mouse moved to (523, 456)
Screenshot: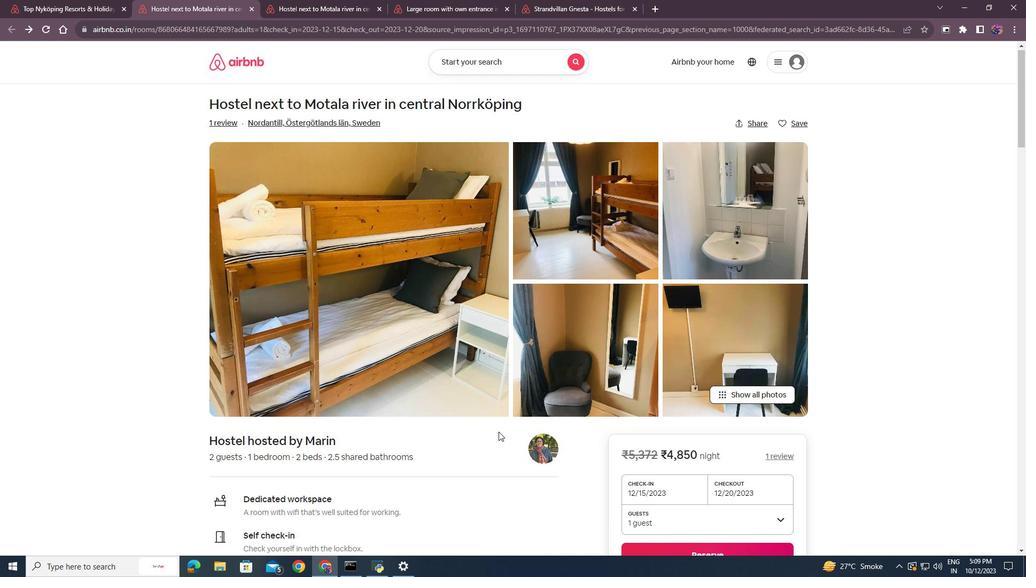 
Action: Mouse scrolled (523, 456) with delta (0, 0)
Screenshot: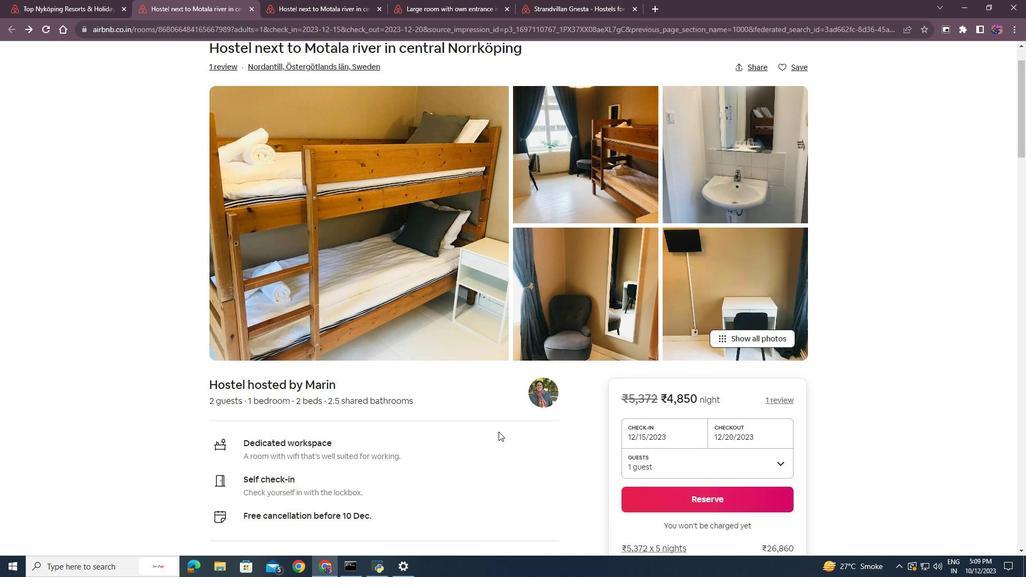
Action: Mouse scrolled (523, 456) with delta (0, 0)
Screenshot: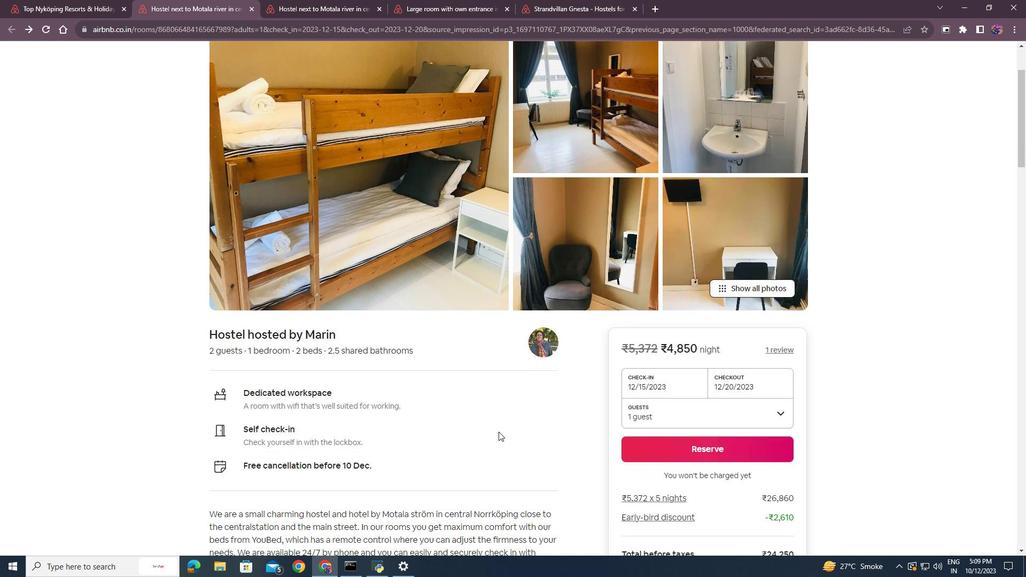 
Action: Mouse moved to (523, 456)
Screenshot: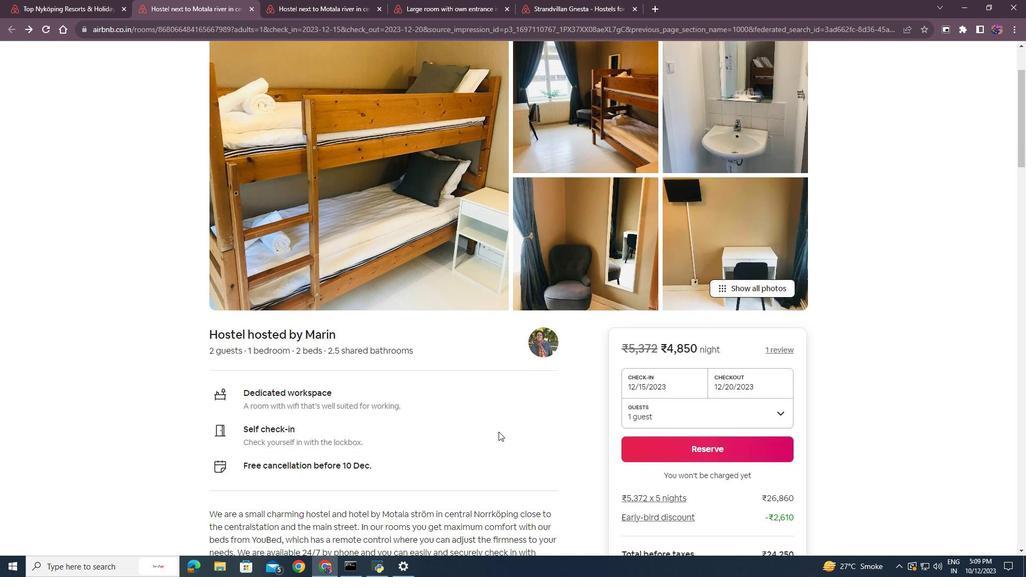 
Action: Mouse scrolled (523, 456) with delta (0, 0)
Screenshot: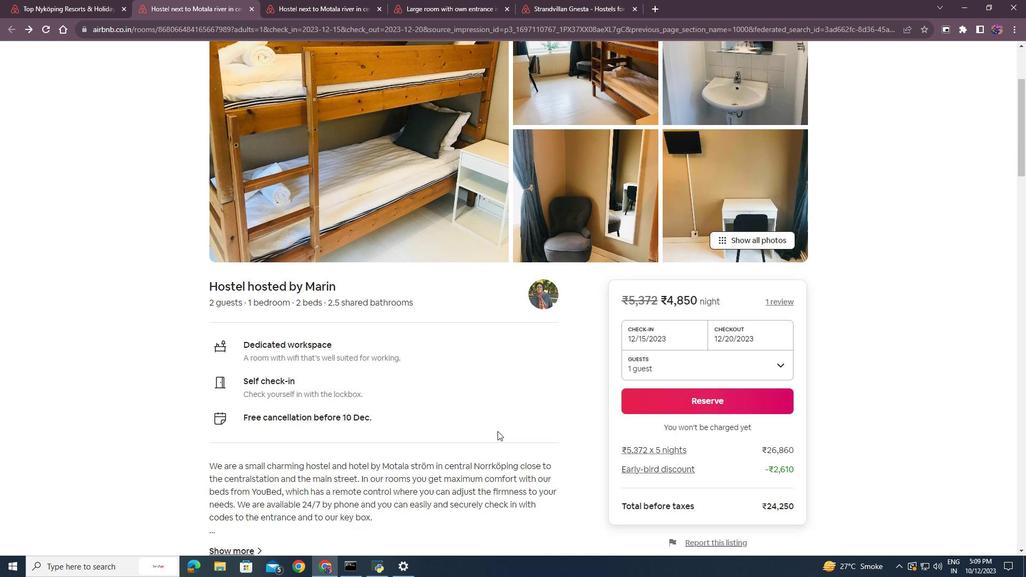 
Action: Mouse moved to (518, 454)
Screenshot: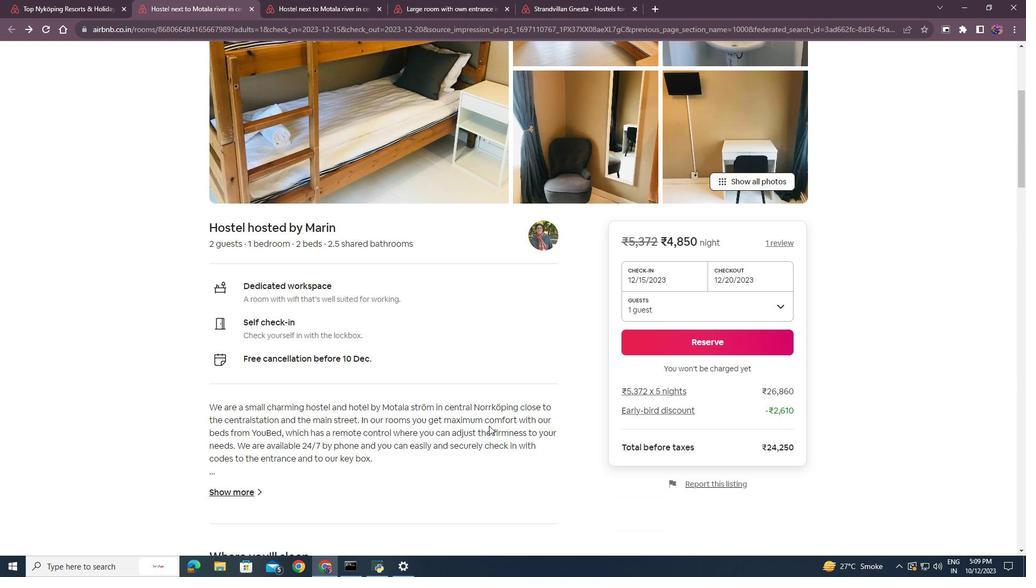 
Action: Mouse scrolled (518, 453) with delta (0, 0)
Screenshot: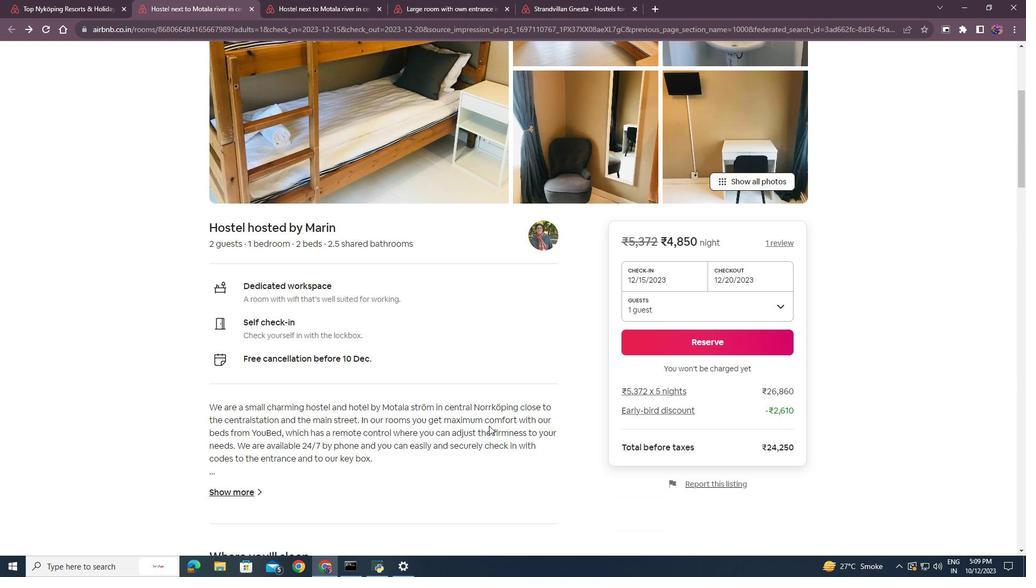 
Action: Mouse moved to (513, 450)
Screenshot: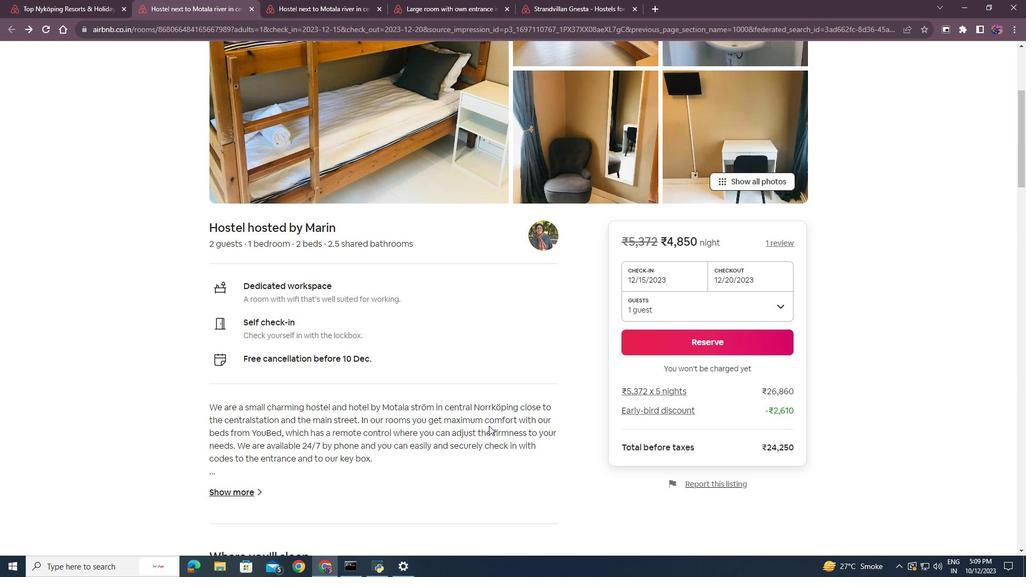 
Action: Mouse scrolled (513, 450) with delta (0, 0)
Screenshot: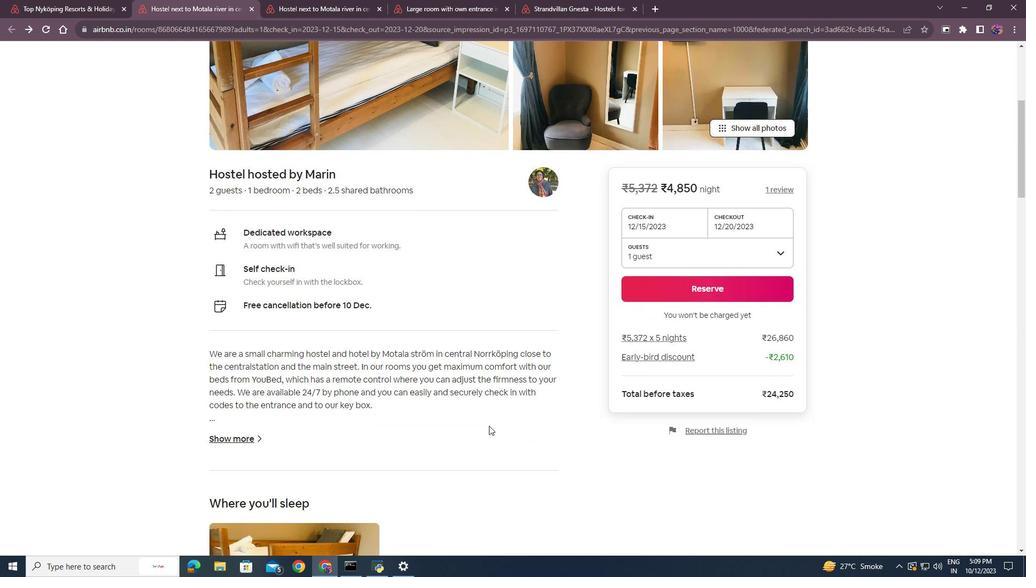 
Action: Mouse scrolled (513, 450) with delta (0, 0)
Screenshot: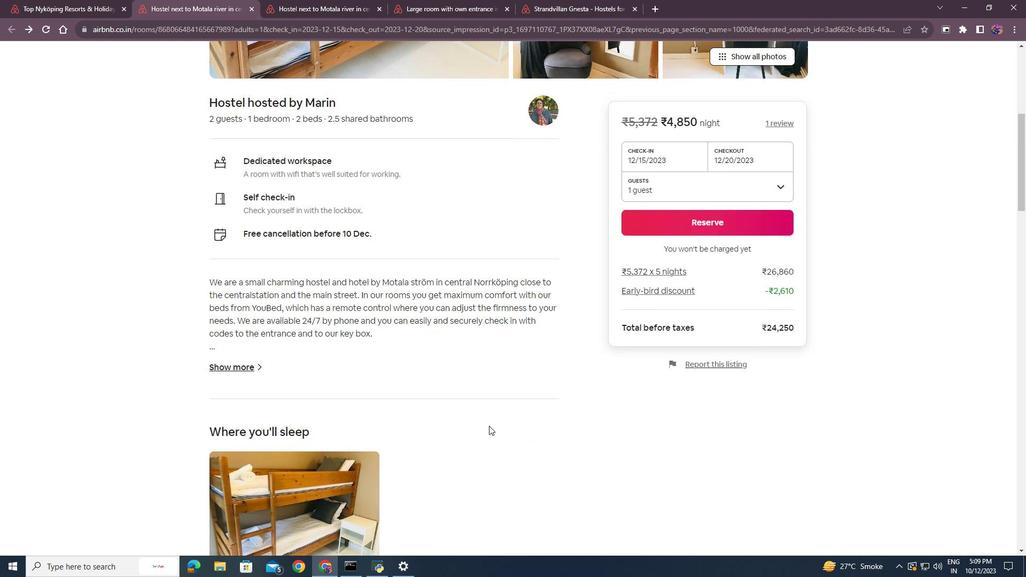 
Action: Mouse scrolled (513, 450) with delta (0, 0)
Screenshot: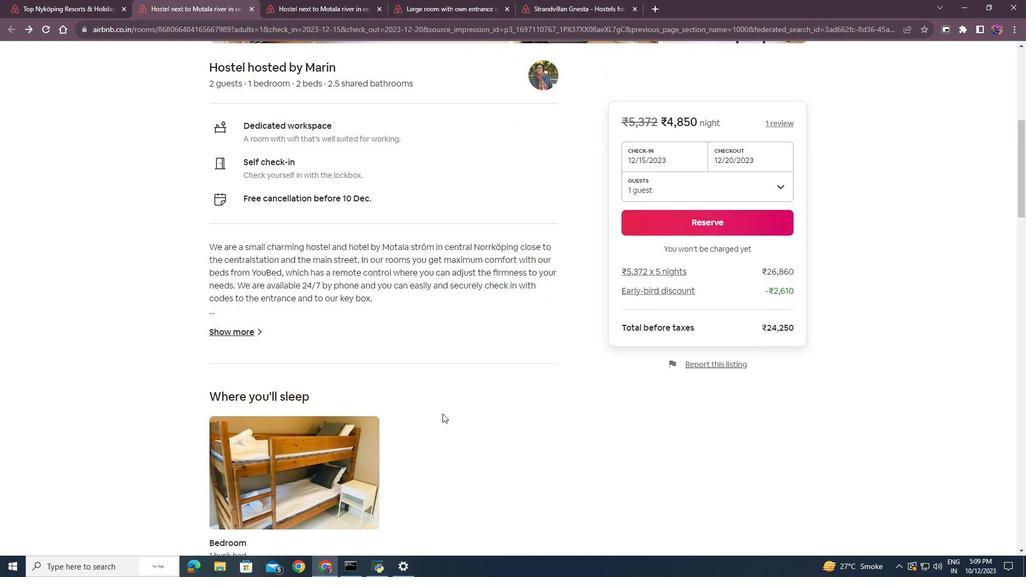 
Action: Mouse moved to (254, 355)
Screenshot: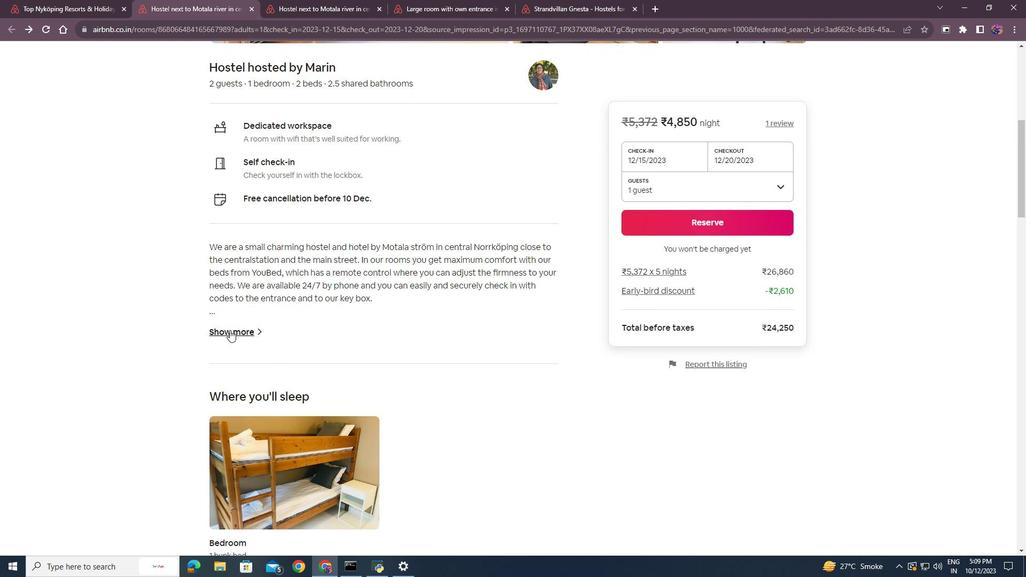 
Action: Mouse pressed left at (254, 355)
Screenshot: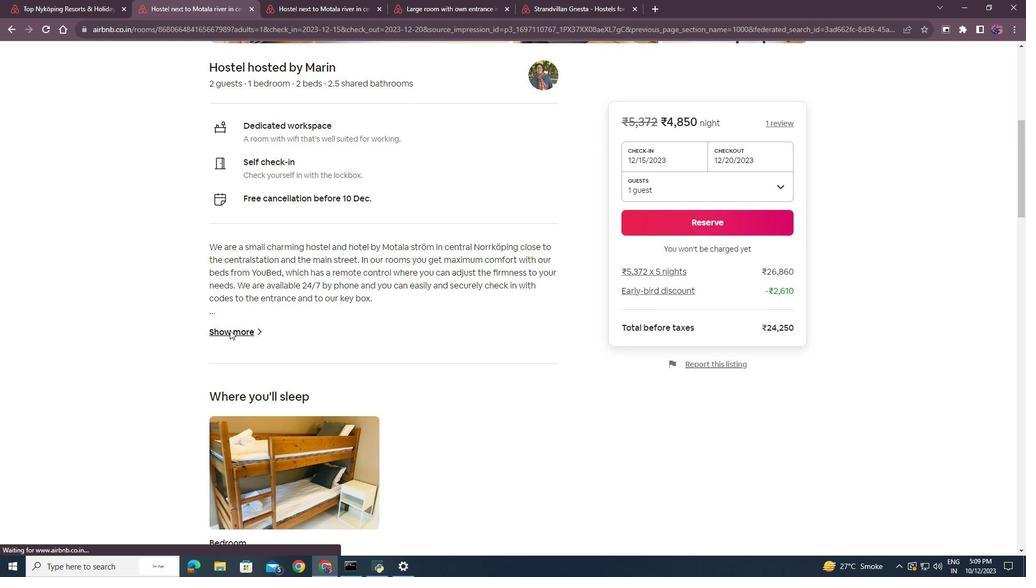 
Action: Mouse moved to (495, 421)
Screenshot: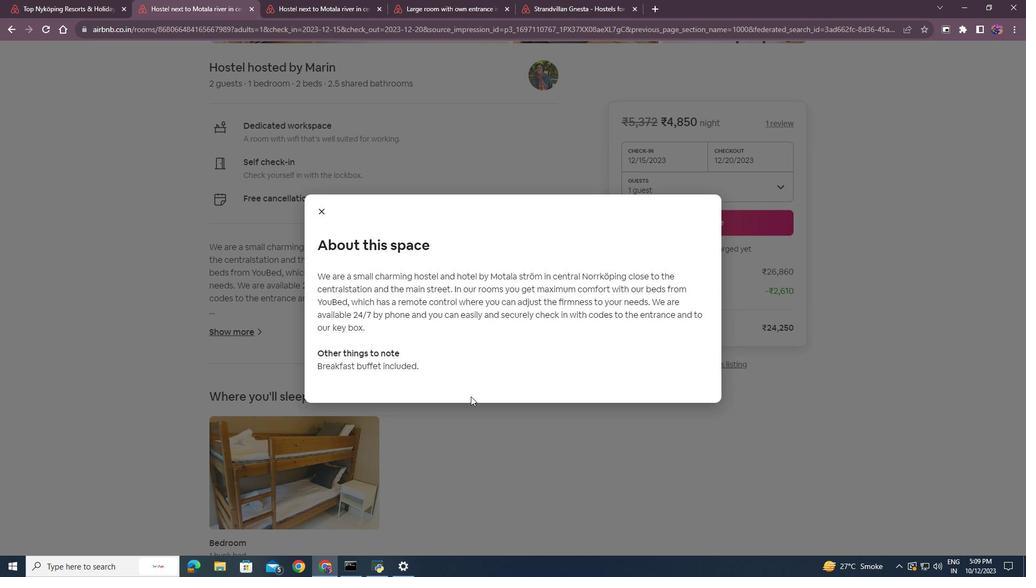 
Action: Mouse scrolled (495, 420) with delta (0, 0)
Screenshot: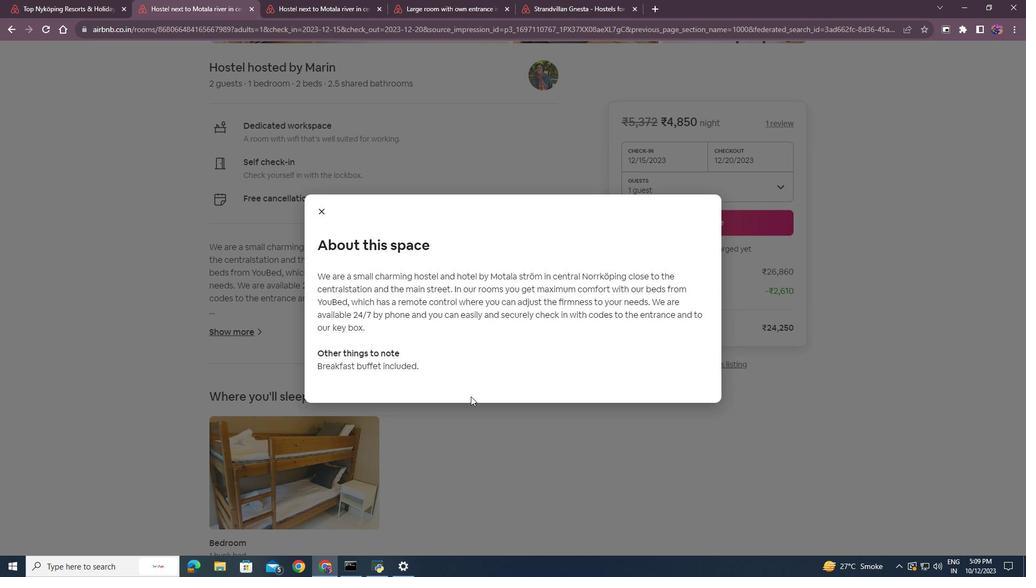 
Action: Mouse moved to (345, 238)
Screenshot: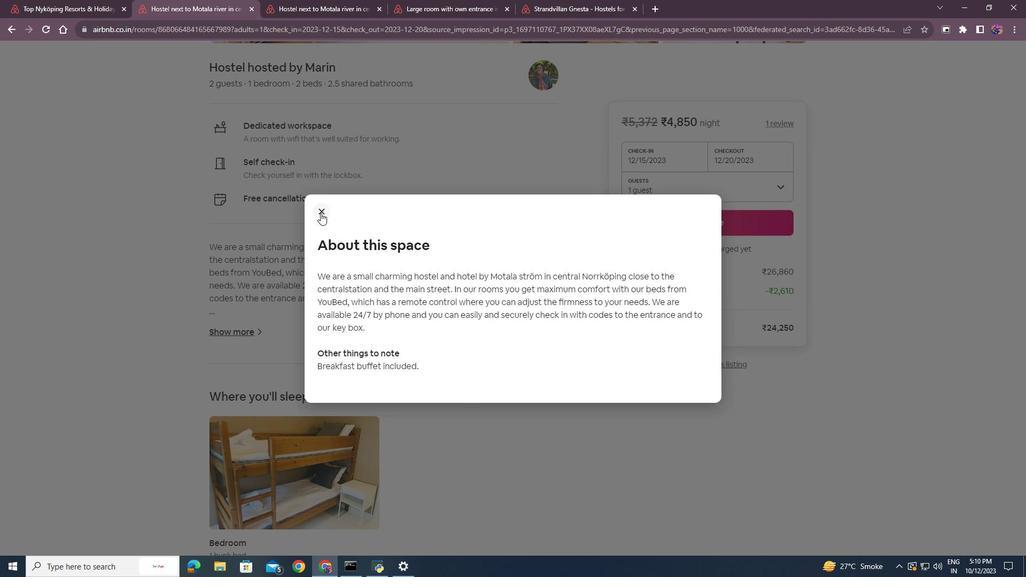 
Action: Mouse pressed left at (345, 238)
Screenshot: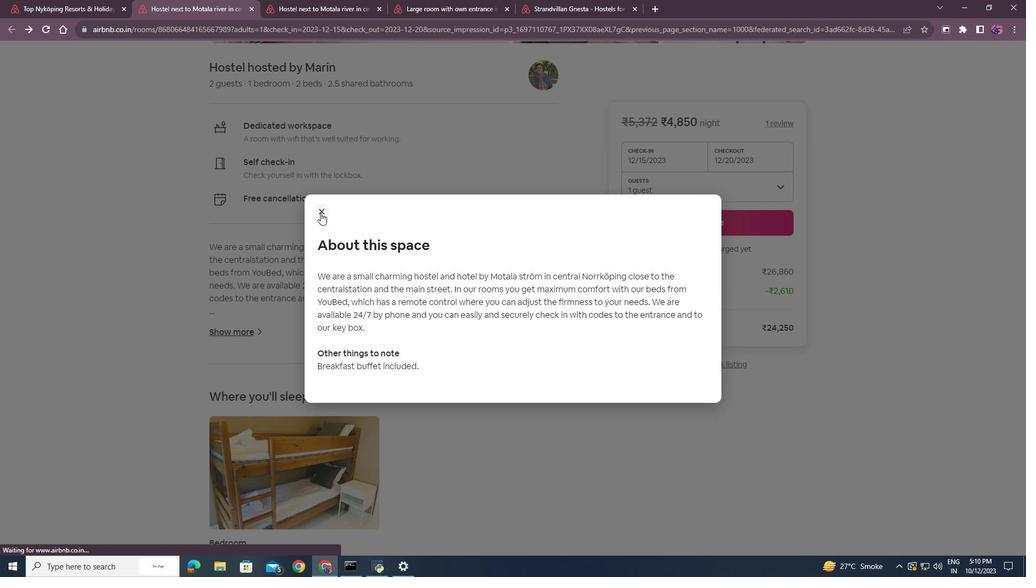 
Action: Mouse moved to (408, 351)
Screenshot: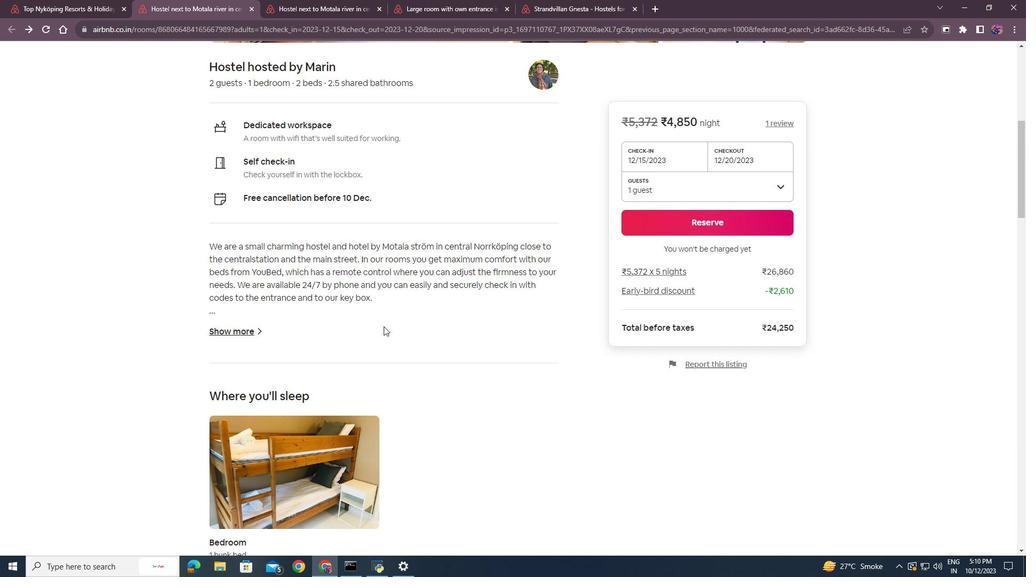 
Action: Mouse scrolled (408, 350) with delta (0, 0)
Screenshot: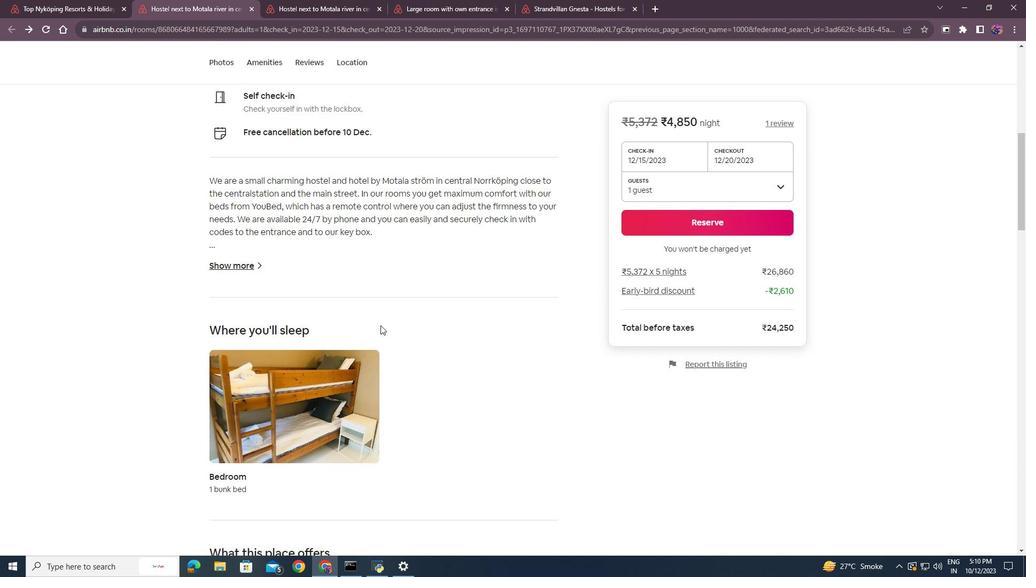 
Action: Mouse scrolled (408, 350) with delta (0, 0)
Screenshot: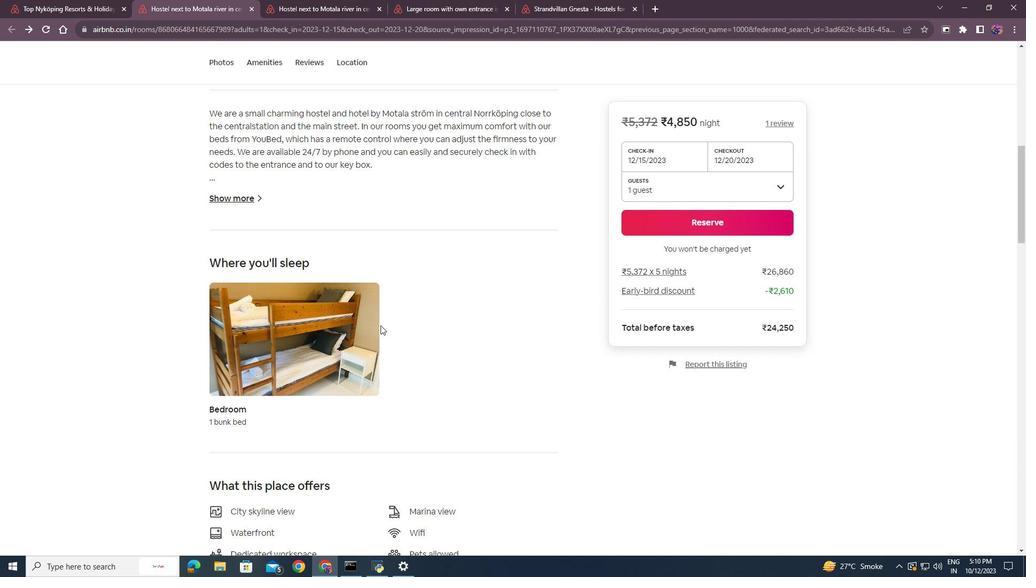
Action: Mouse moved to (407, 351)
Screenshot: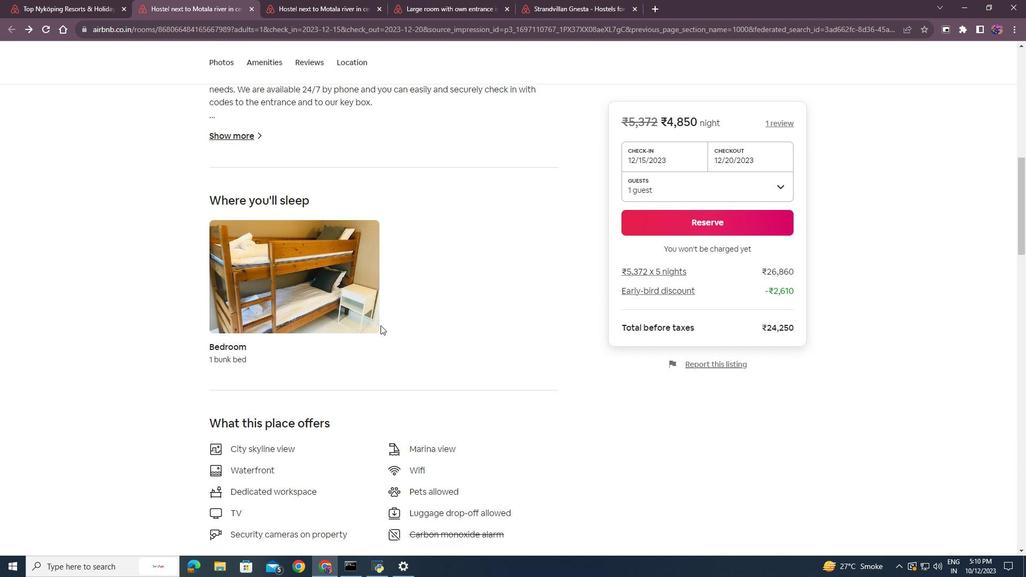 
Action: Mouse scrolled (407, 350) with delta (0, 0)
Screenshot: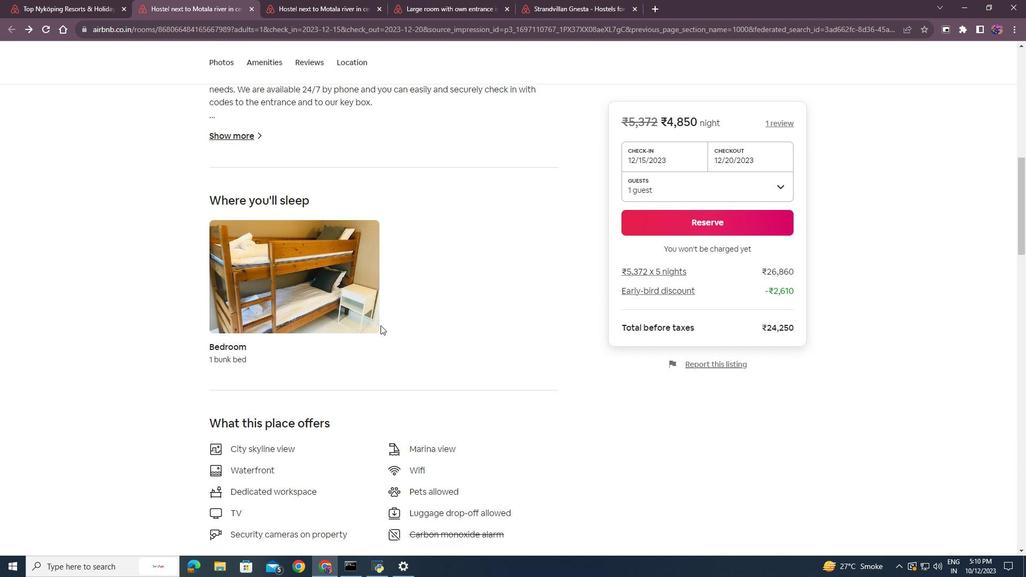 
Action: Mouse moved to (405, 350)
Screenshot: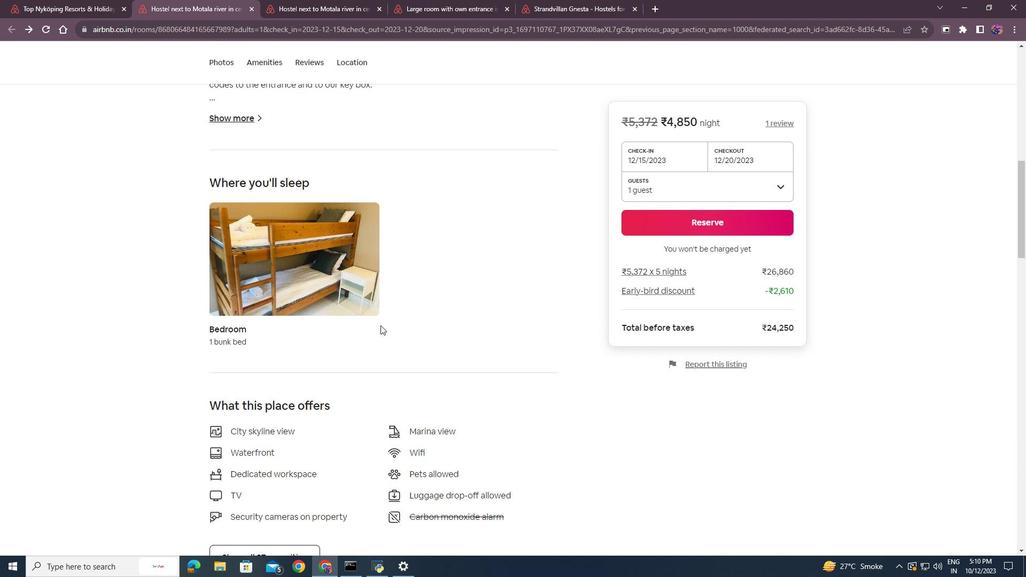
Action: Mouse scrolled (405, 350) with delta (0, 0)
Screenshot: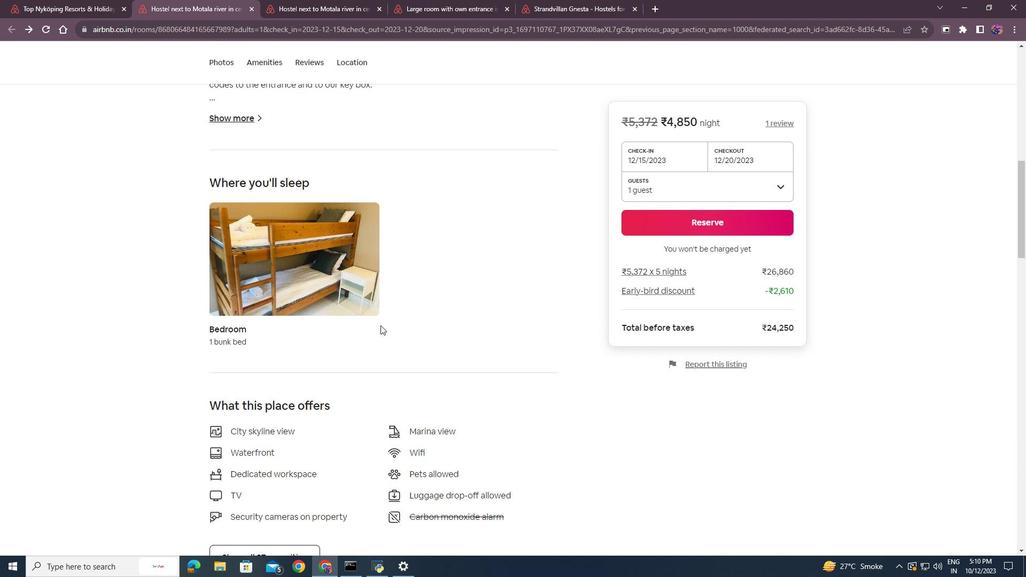 
Action: Mouse moved to (405, 350)
Screenshot: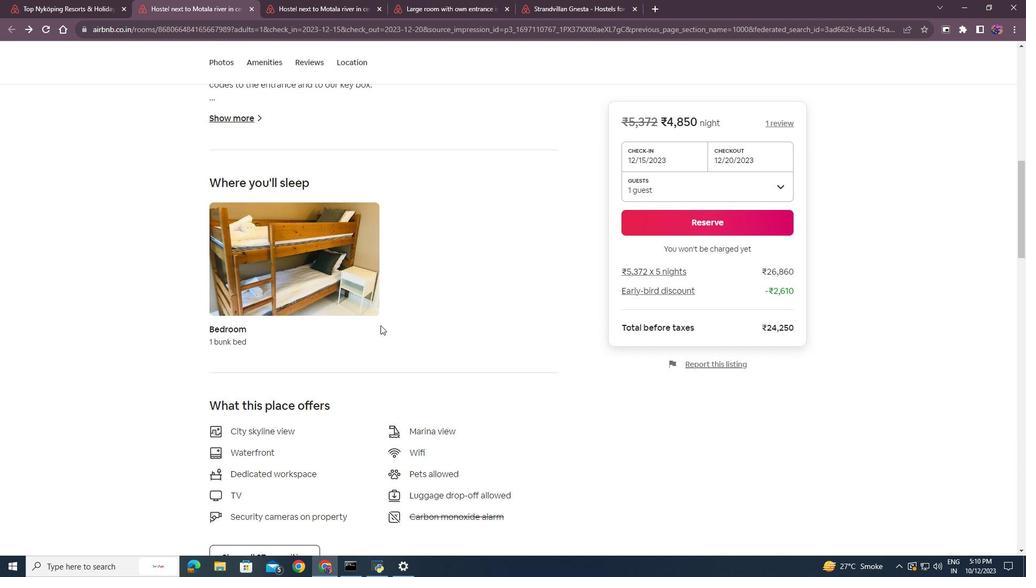 
Action: Mouse scrolled (405, 349) with delta (0, 0)
Screenshot: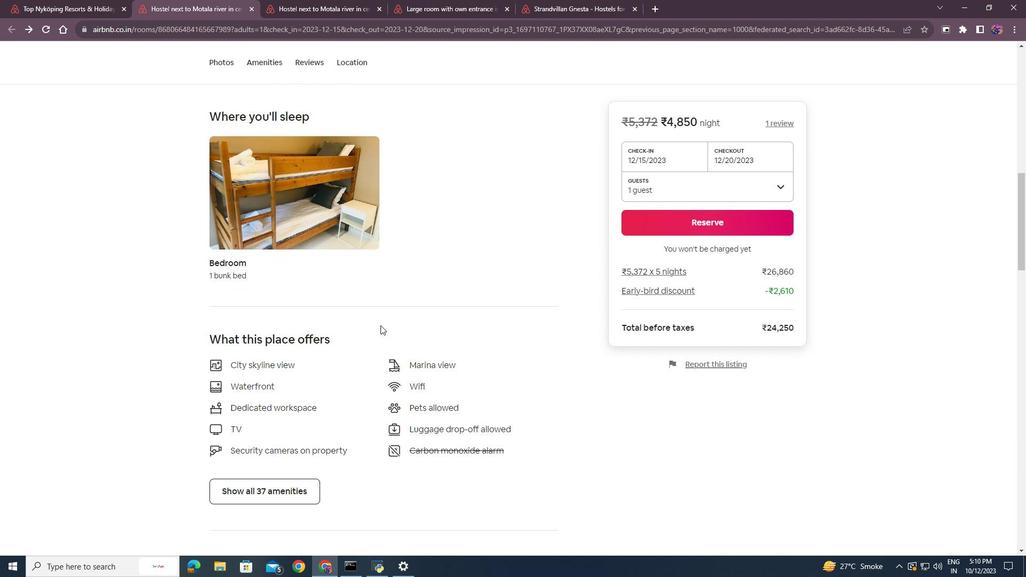
Action: Mouse scrolled (405, 349) with delta (0, 0)
Screenshot: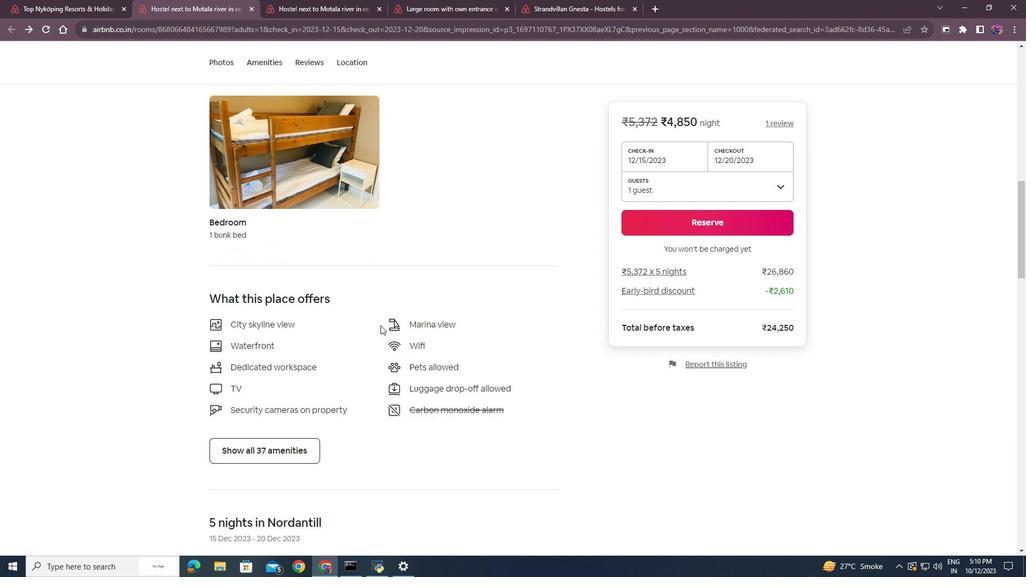 
Action: Mouse scrolled (405, 349) with delta (0, 0)
Screenshot: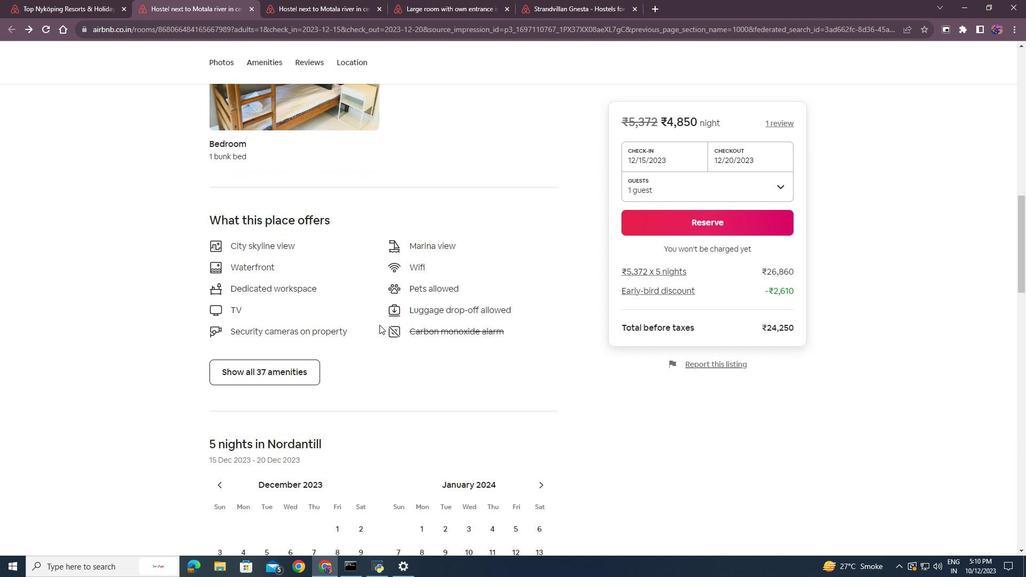 
Action: Mouse moved to (404, 349)
Screenshot: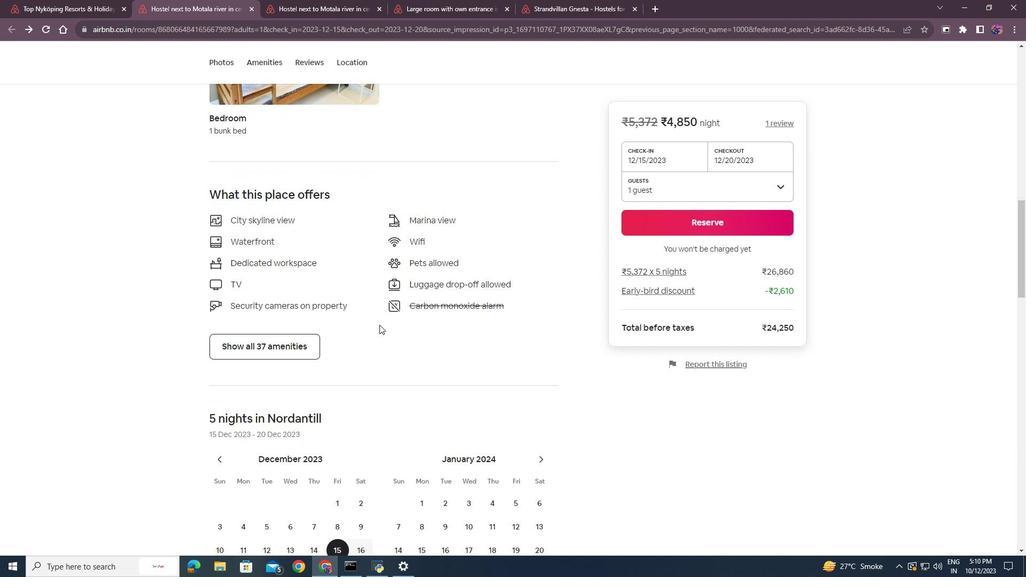 
Action: Mouse scrolled (404, 349) with delta (0, 0)
Screenshot: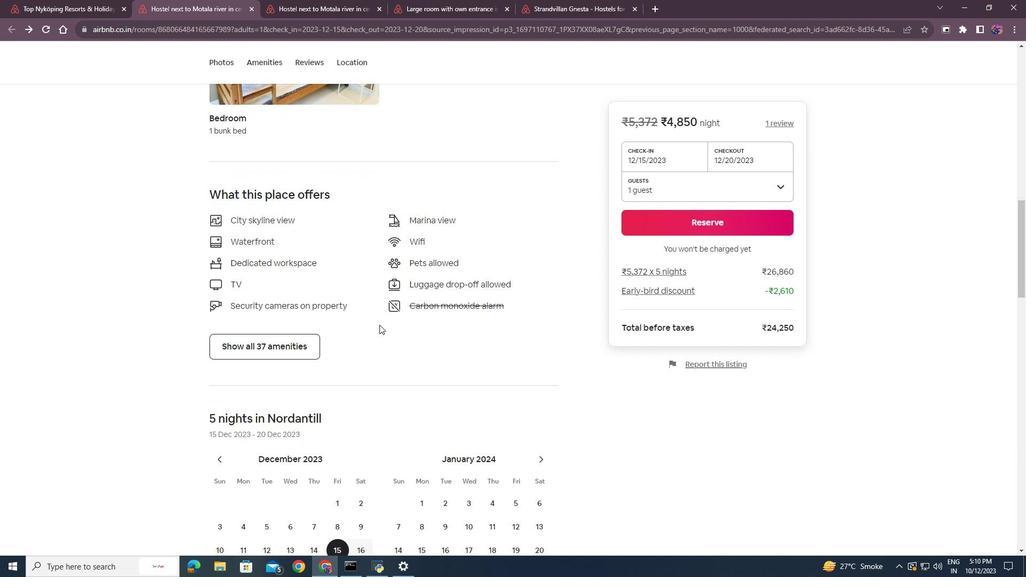 
Action: Mouse moved to (404, 349)
Screenshot: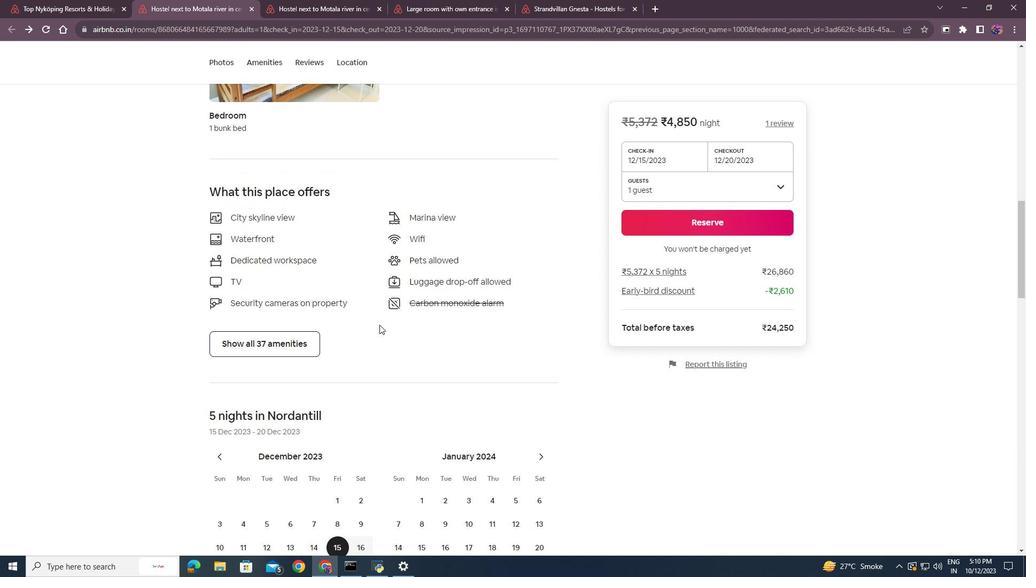 
Action: Mouse scrolled (404, 349) with delta (0, 0)
Screenshot: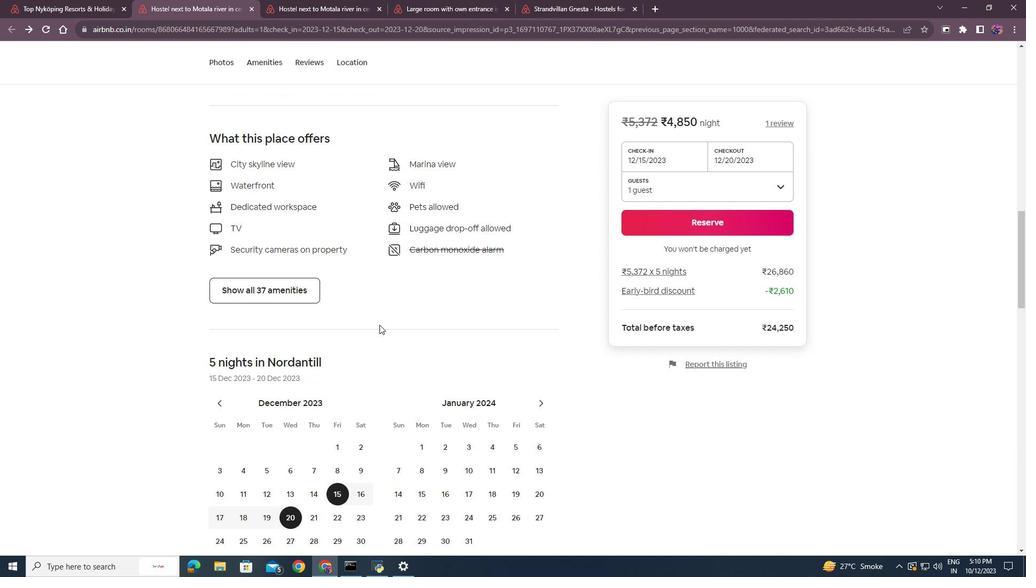 
Action: Mouse moved to (309, 310)
Screenshot: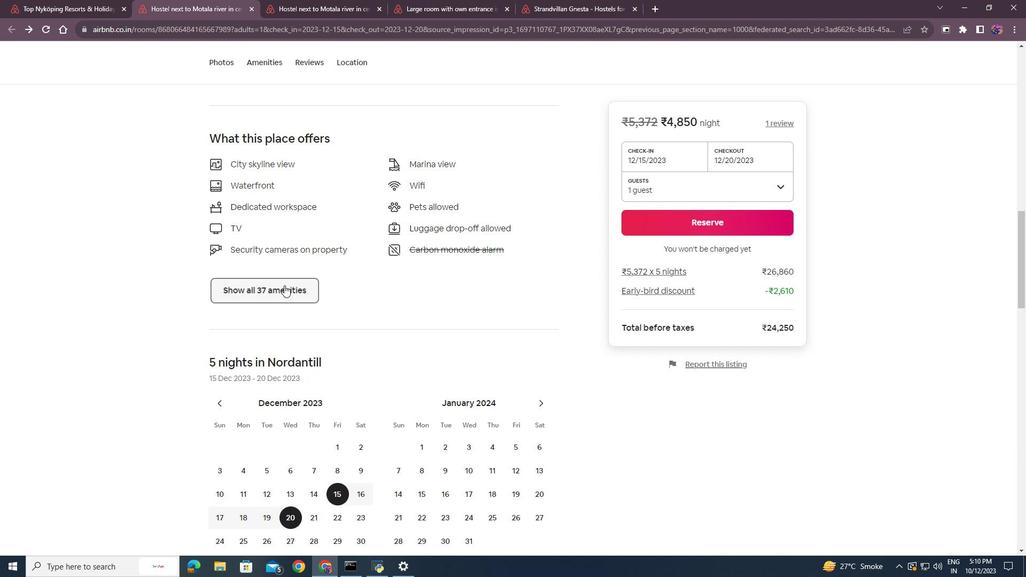 
Action: Mouse pressed left at (309, 310)
Screenshot: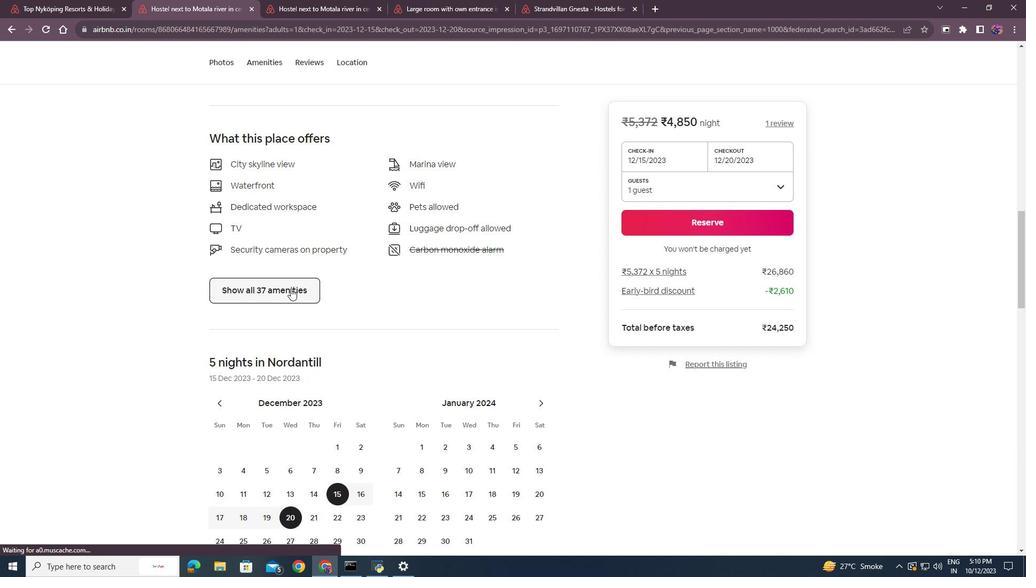 
Action: Mouse moved to (462, 347)
Screenshot: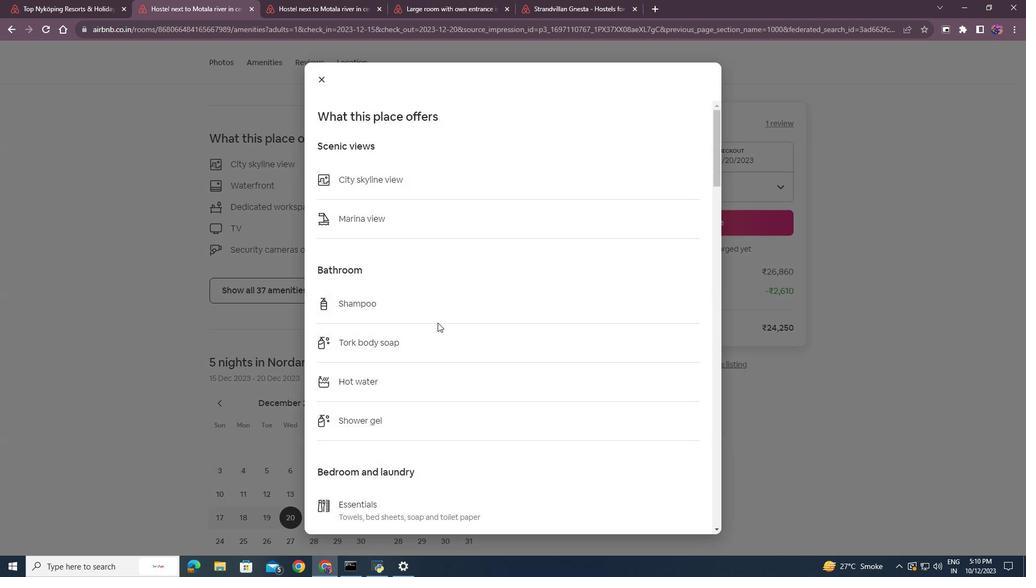 
Action: Mouse scrolled (462, 347) with delta (0, 0)
Screenshot: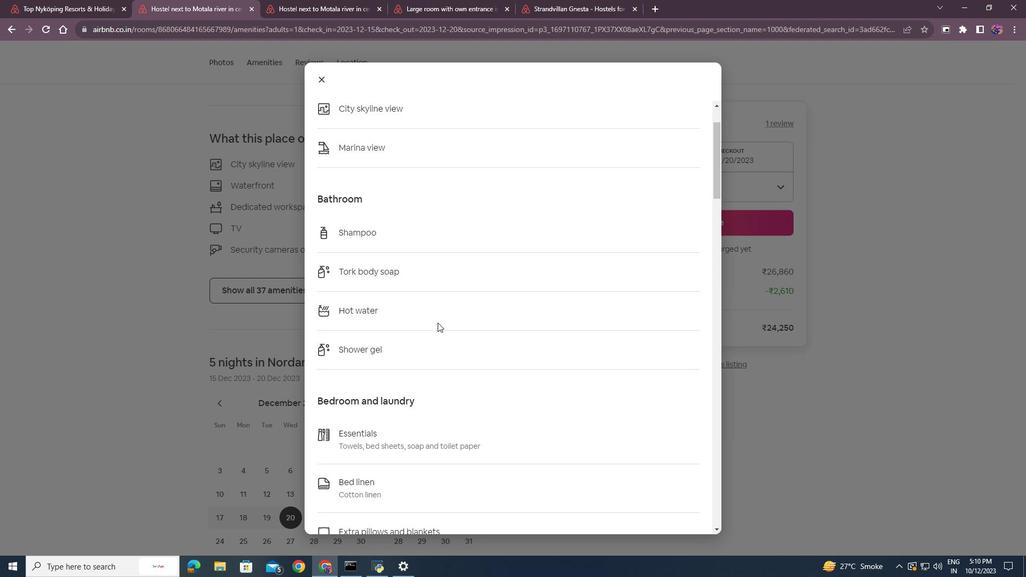 
Action: Mouse scrolled (462, 347) with delta (0, 0)
Screenshot: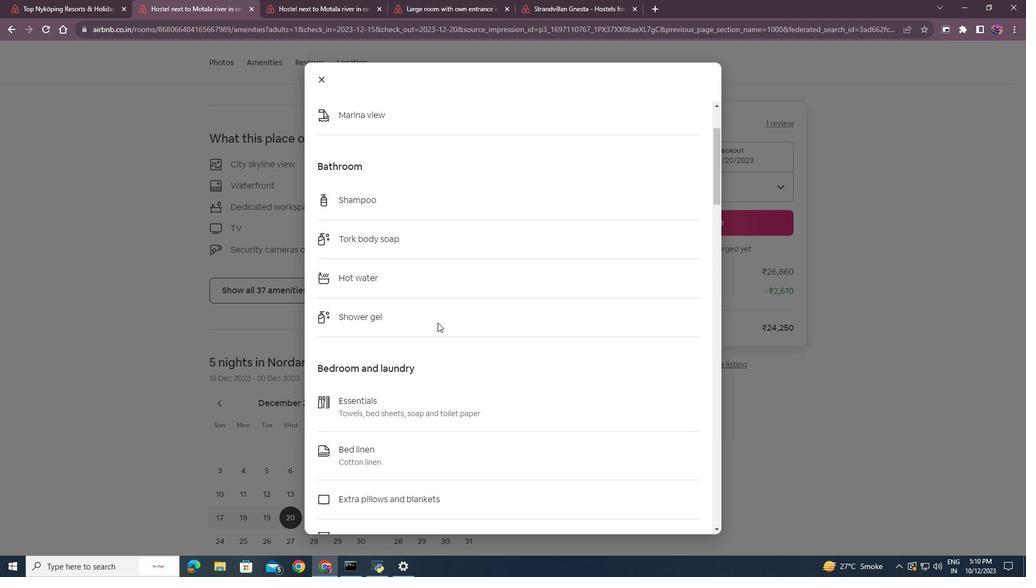 
Action: Mouse moved to (462, 347)
Screenshot: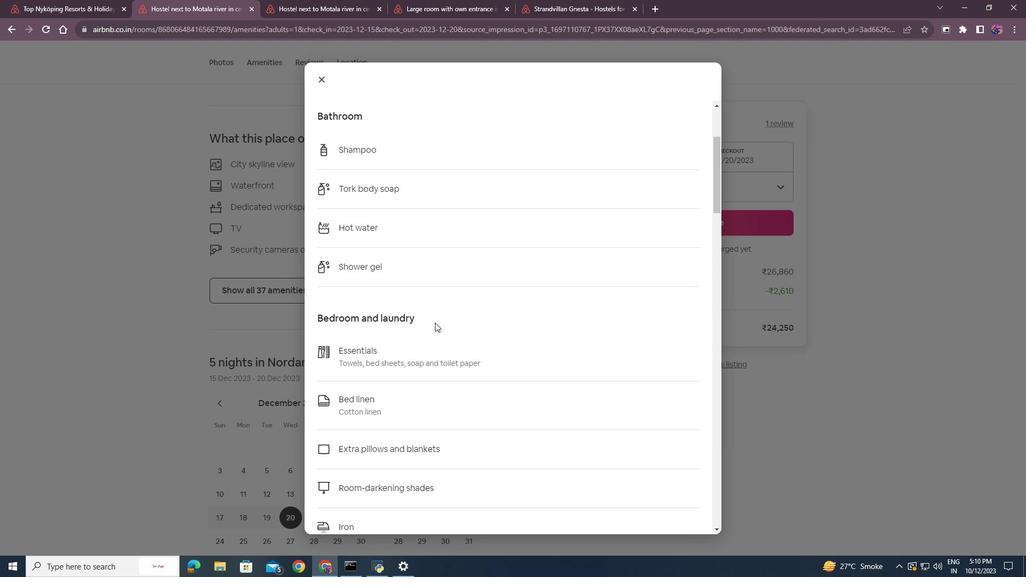 
Action: Mouse scrolled (462, 347) with delta (0, 0)
Screenshot: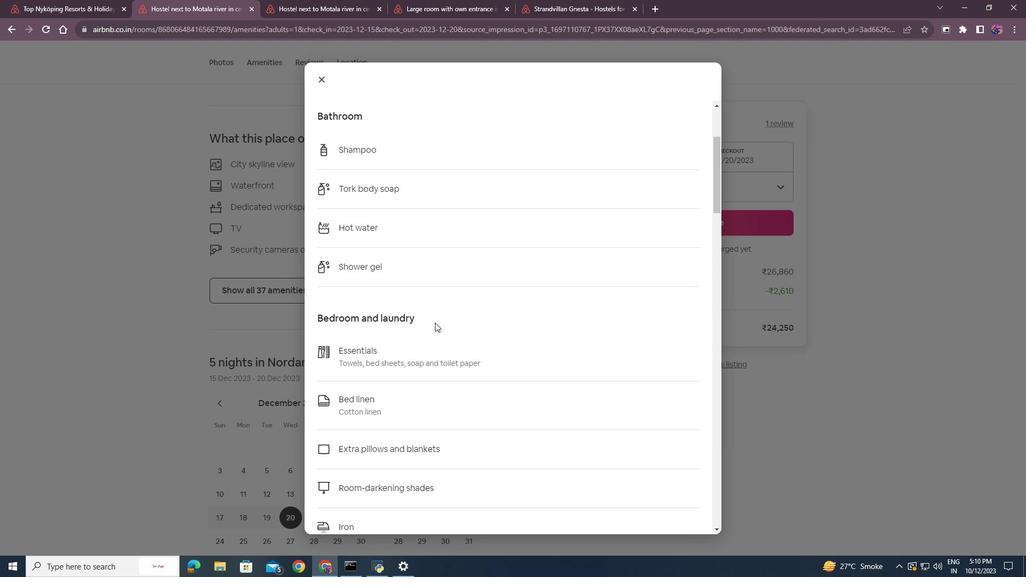
Action: Mouse moved to (463, 348)
Screenshot: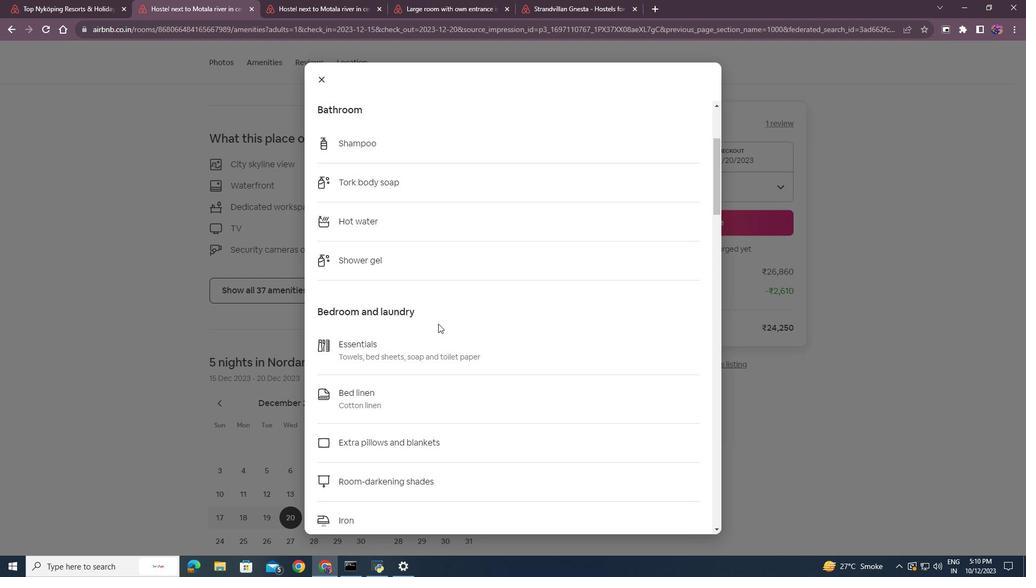 
Action: Mouse scrolled (463, 348) with delta (0, 0)
Screenshot: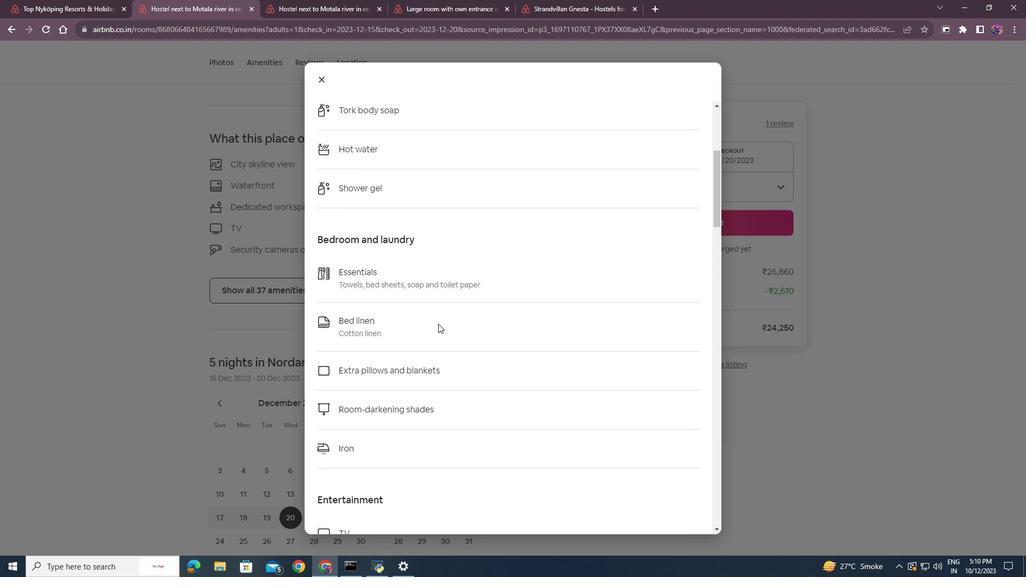 
Action: Mouse scrolled (463, 348) with delta (0, 0)
Screenshot: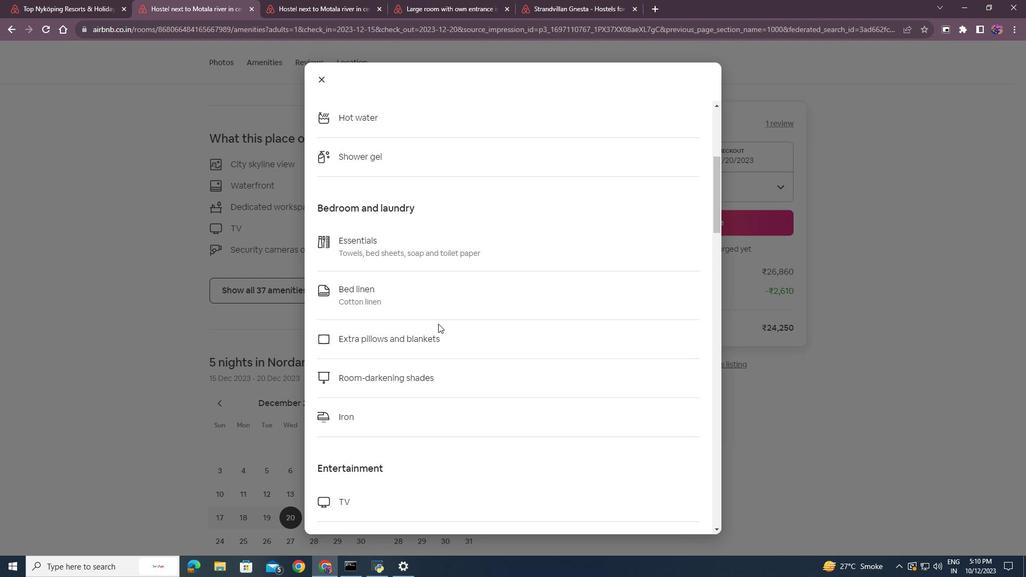 
Action: Mouse scrolled (463, 348) with delta (0, 0)
Screenshot: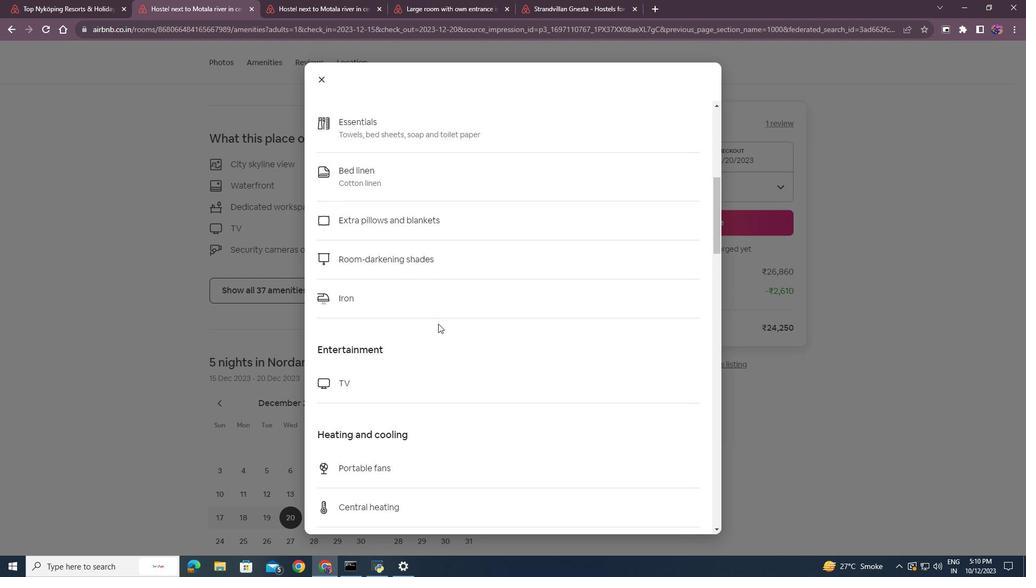 
Action: Mouse scrolled (463, 348) with delta (0, 0)
Screenshot: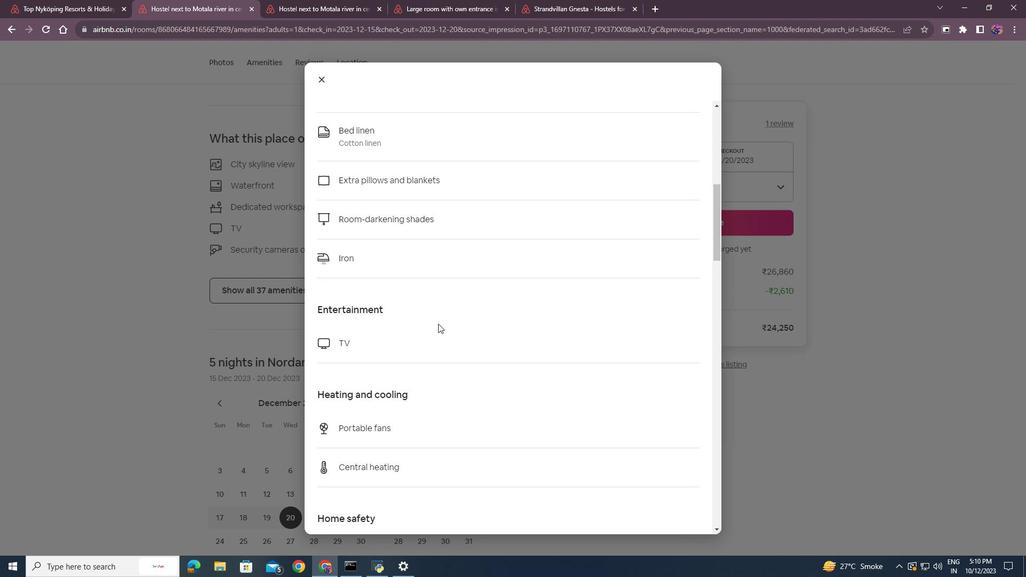 
Action: Mouse scrolled (463, 348) with delta (0, 0)
Screenshot: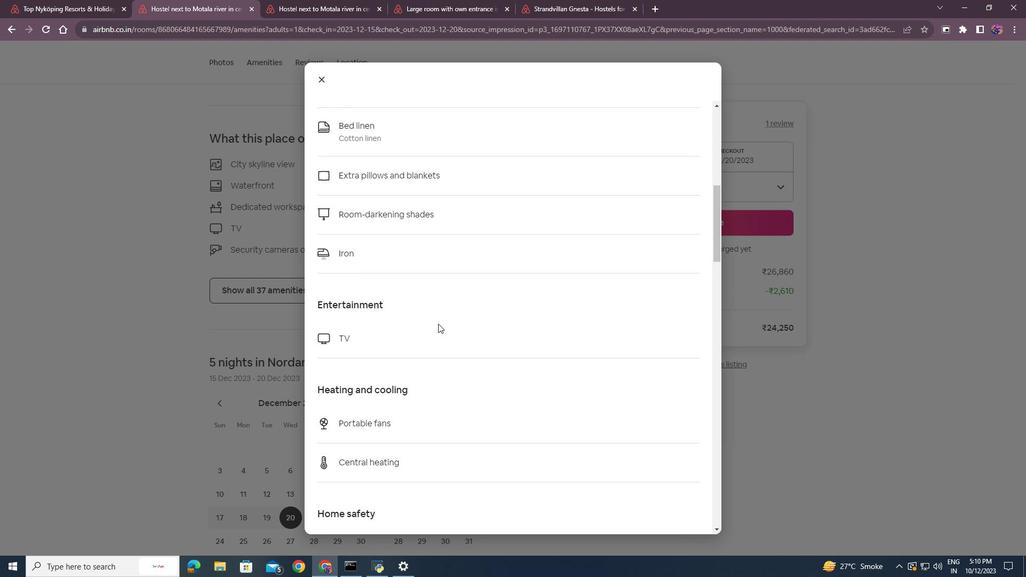 
Action: Mouse moved to (465, 349)
Screenshot: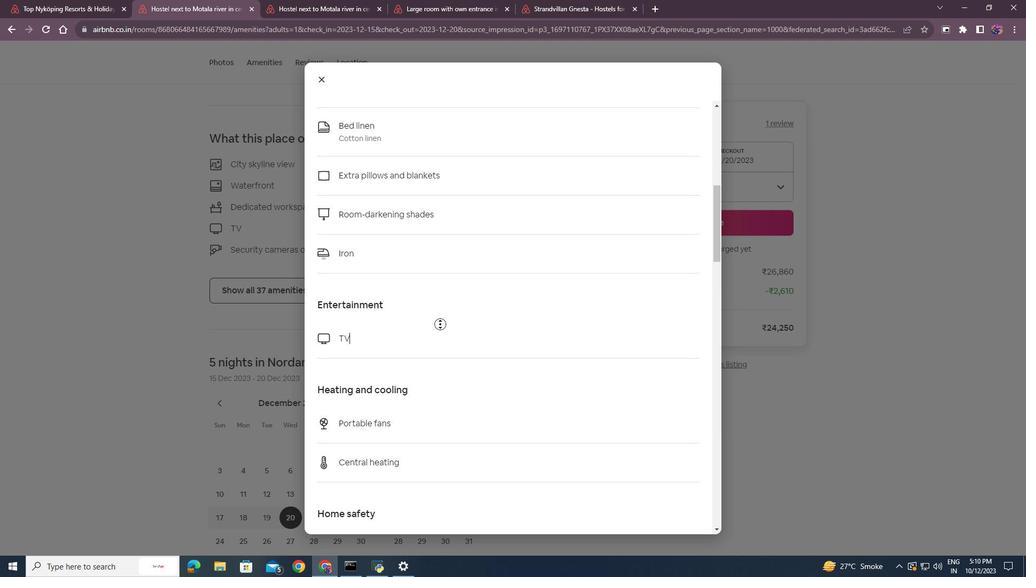 
Action: Mouse pressed middle at (465, 349)
Screenshot: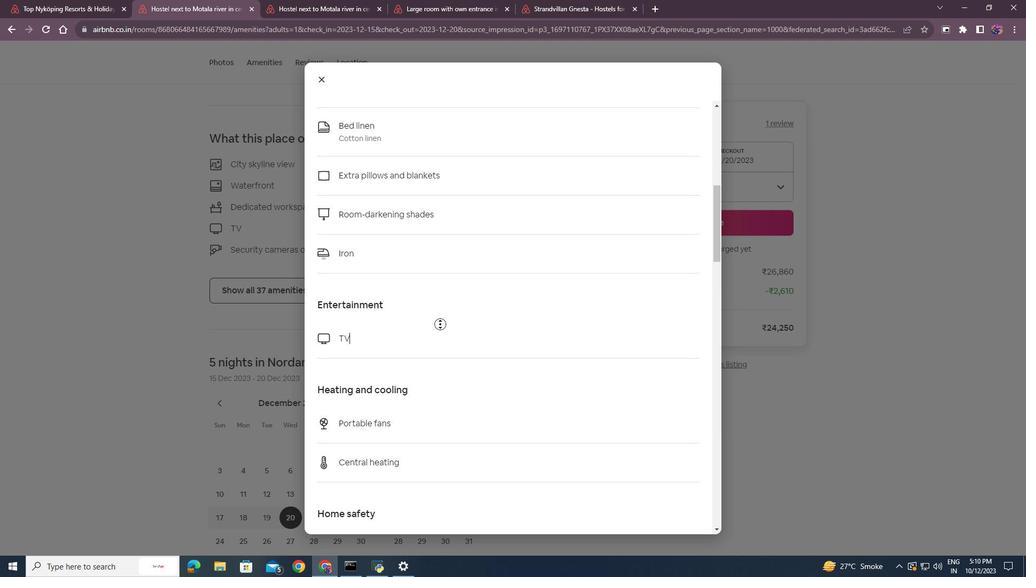 
Action: Mouse moved to (474, 384)
Screenshot: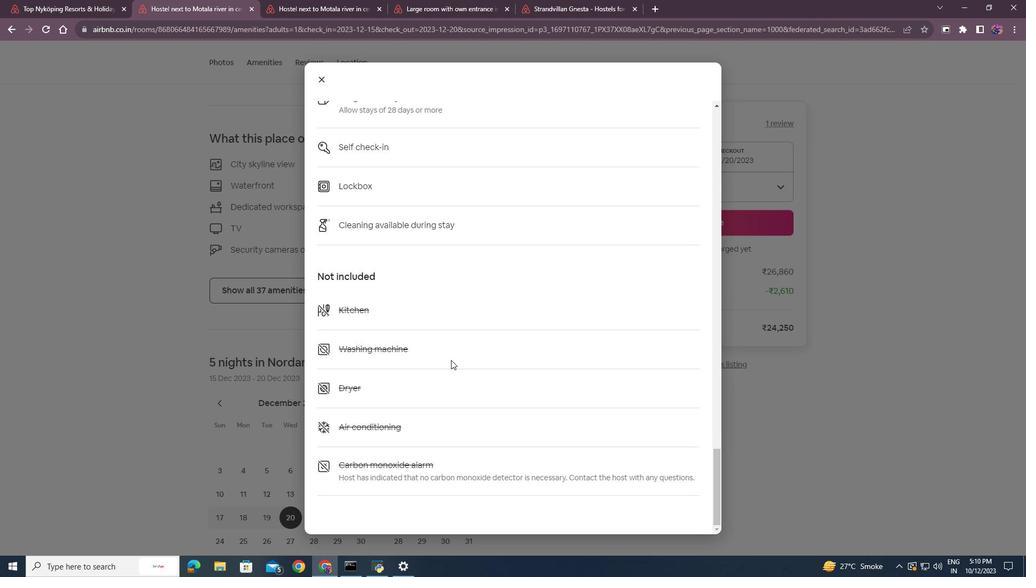 
Action: Mouse pressed middle at (474, 384)
Screenshot: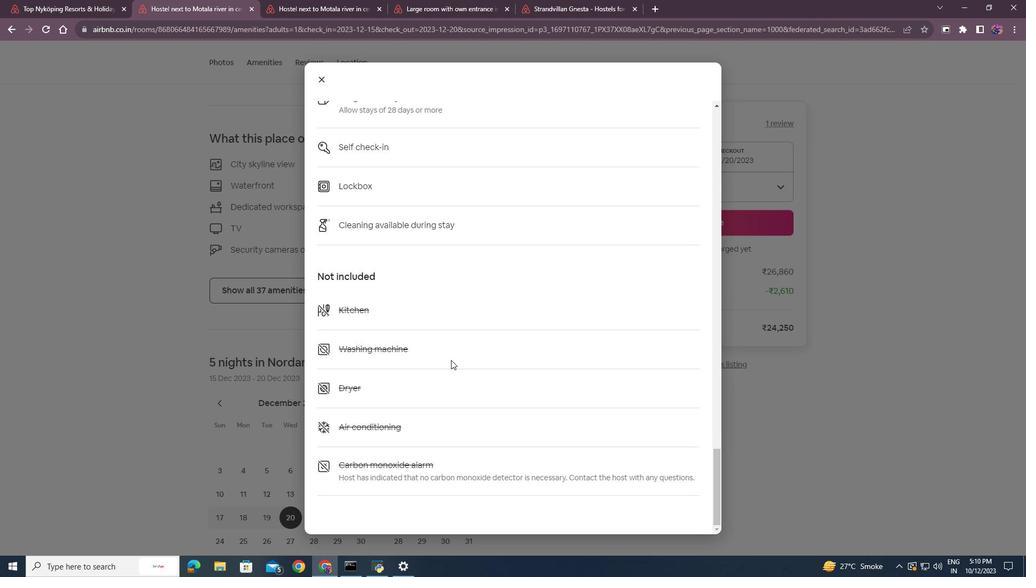 
Action: Mouse moved to (348, 104)
Screenshot: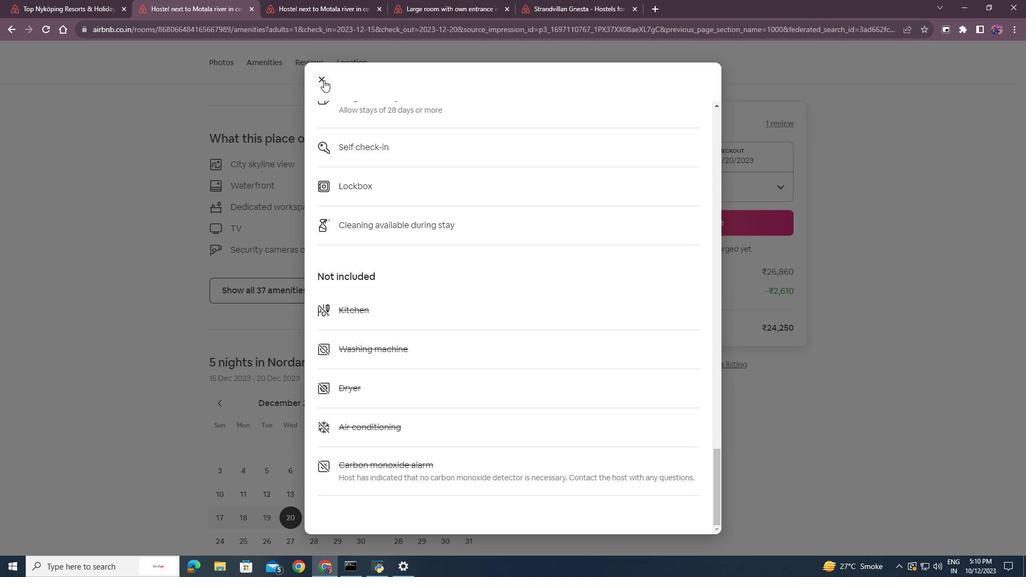 
Action: Mouse pressed left at (348, 104)
Screenshot: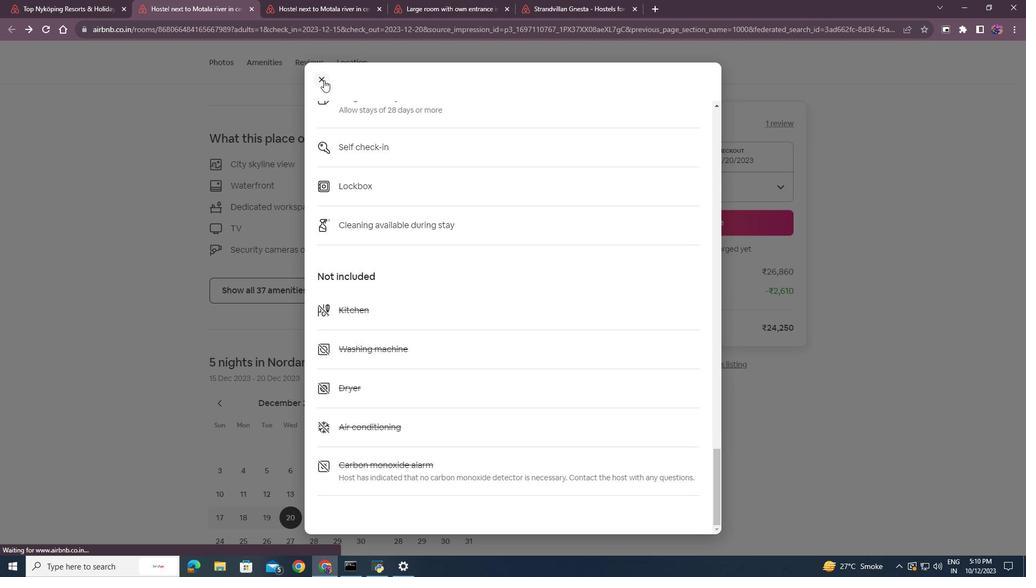 
Action: Mouse moved to (349, 281)
Screenshot: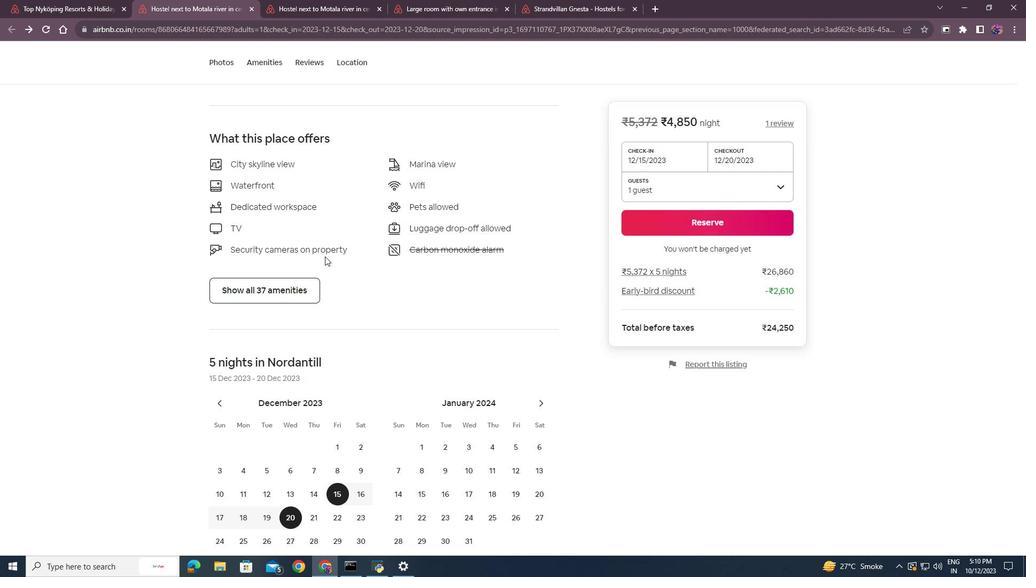 
Action: Mouse scrolled (349, 280) with delta (0, 0)
Screenshot: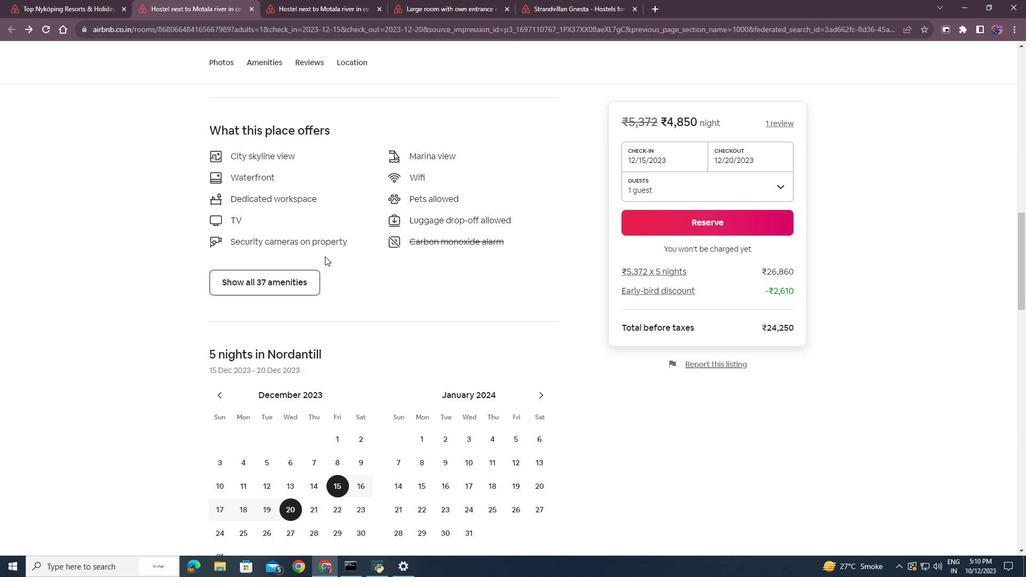 
Action: Mouse scrolled (349, 280) with delta (0, 0)
Screenshot: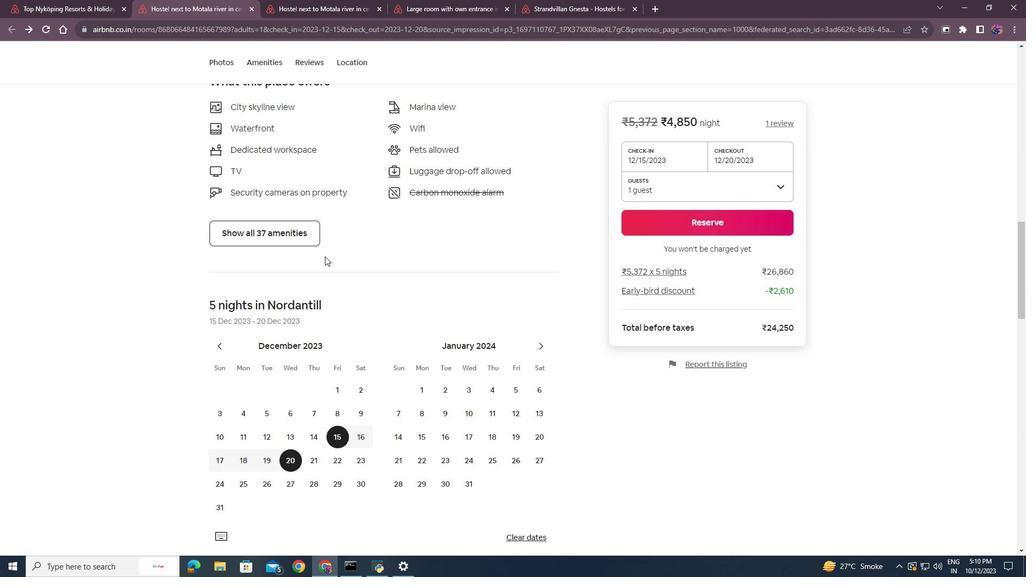 
Action: Mouse scrolled (349, 280) with delta (0, 0)
Screenshot: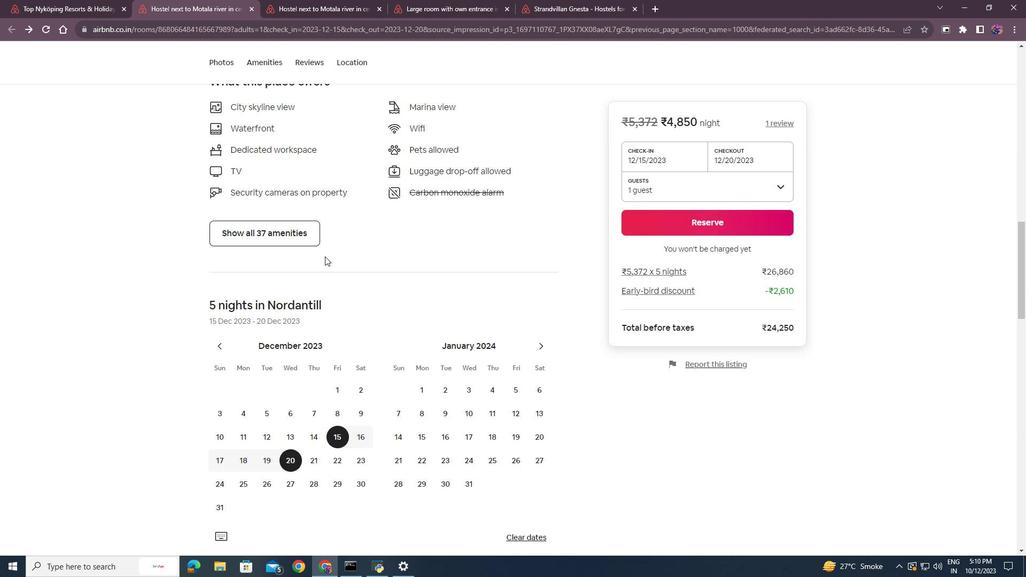 
Action: Mouse scrolled (349, 280) with delta (0, 0)
Screenshot: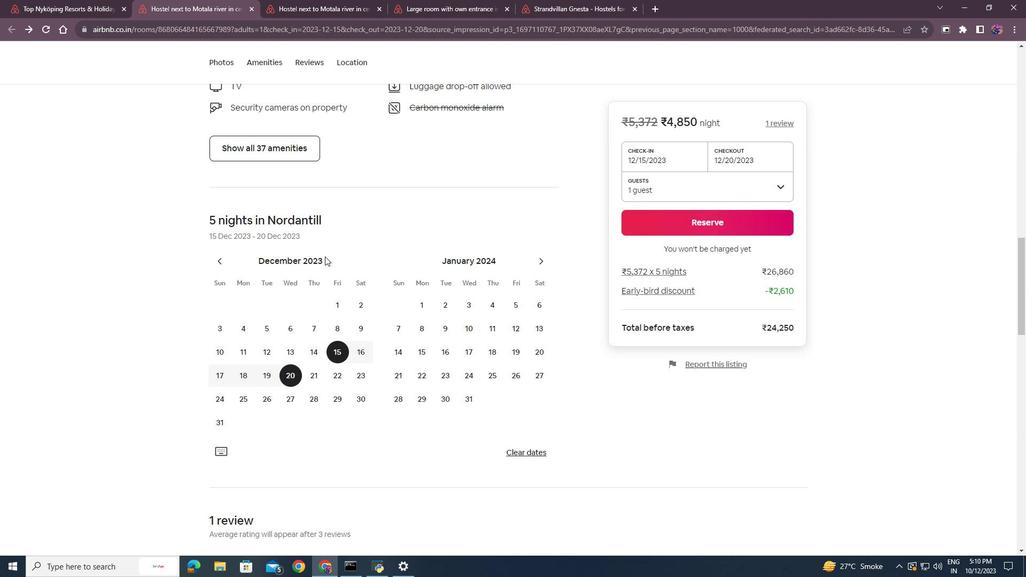 
Action: Mouse moved to (349, 281)
Screenshot: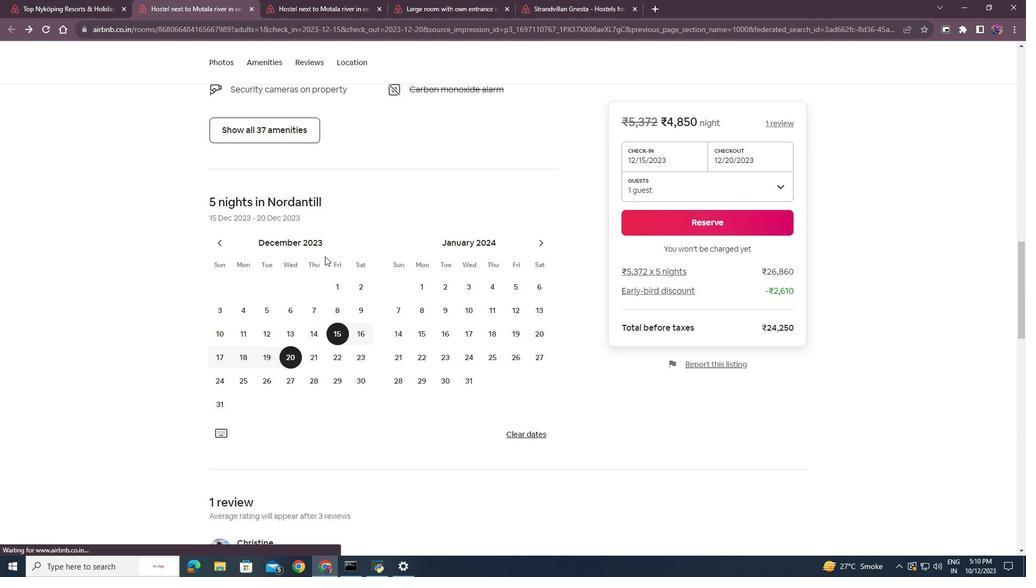 
Action: Mouse scrolled (349, 280) with delta (0, 0)
Screenshot: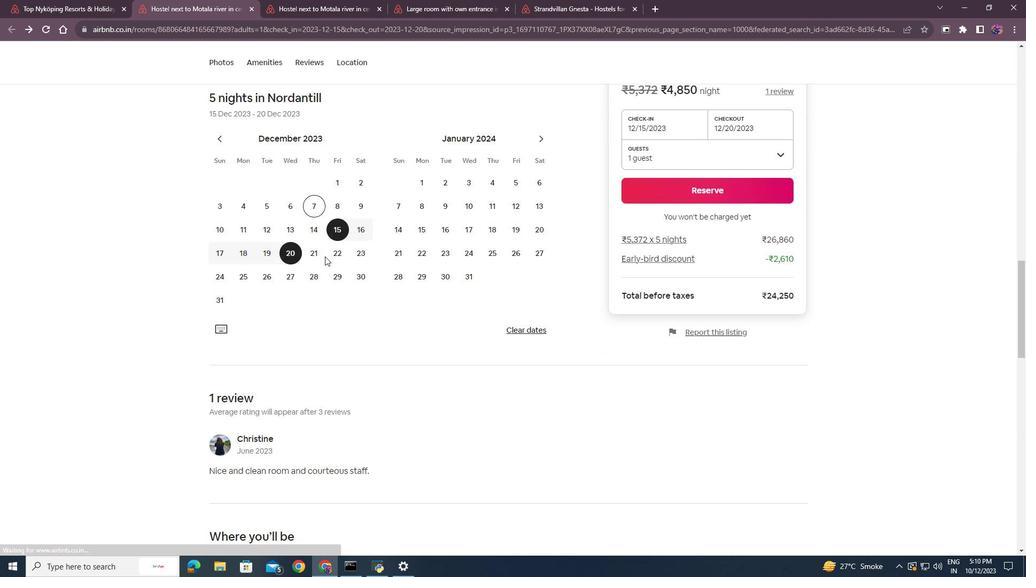 
Action: Mouse scrolled (349, 280) with delta (0, 0)
Screenshot: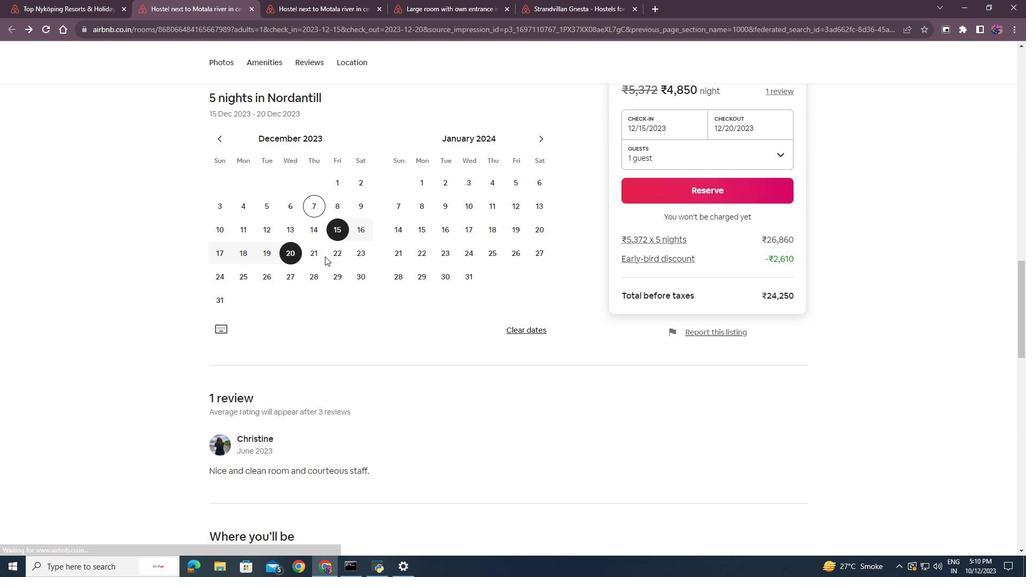 
Action: Mouse scrolled (349, 280) with delta (0, 0)
Screenshot: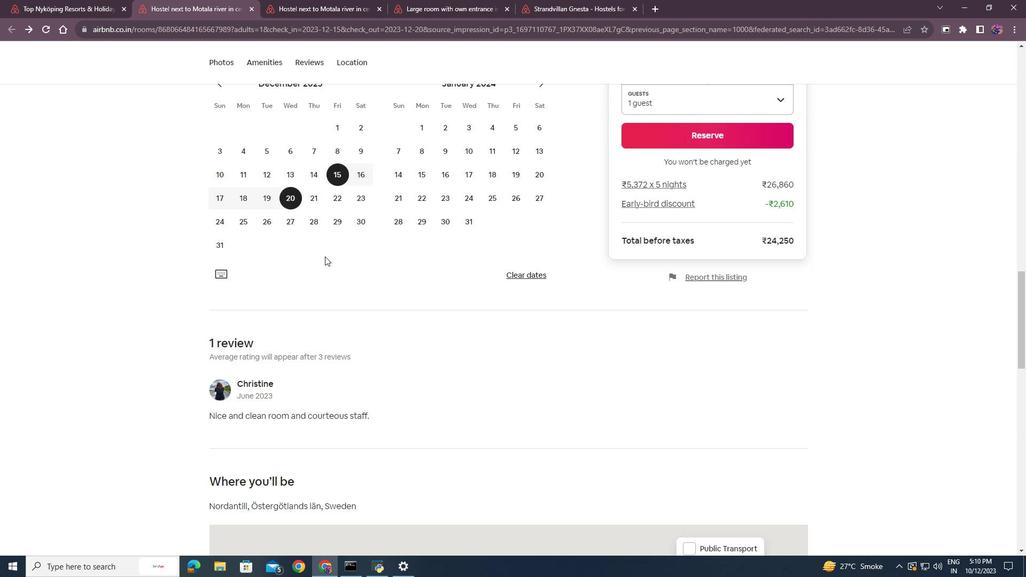 
Action: Mouse scrolled (349, 280) with delta (0, 0)
Screenshot: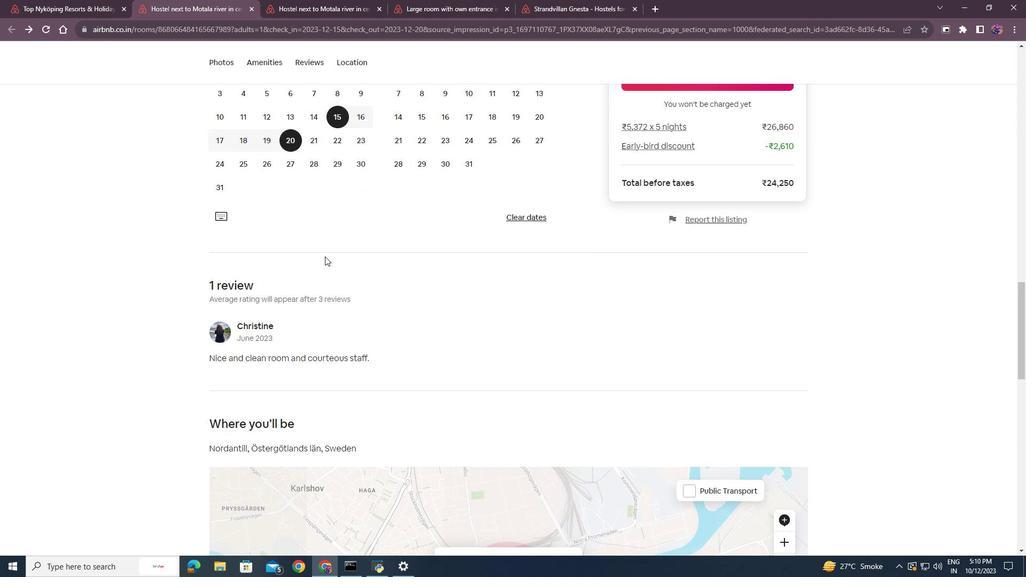 
Action: Mouse scrolled (349, 280) with delta (0, 0)
Screenshot: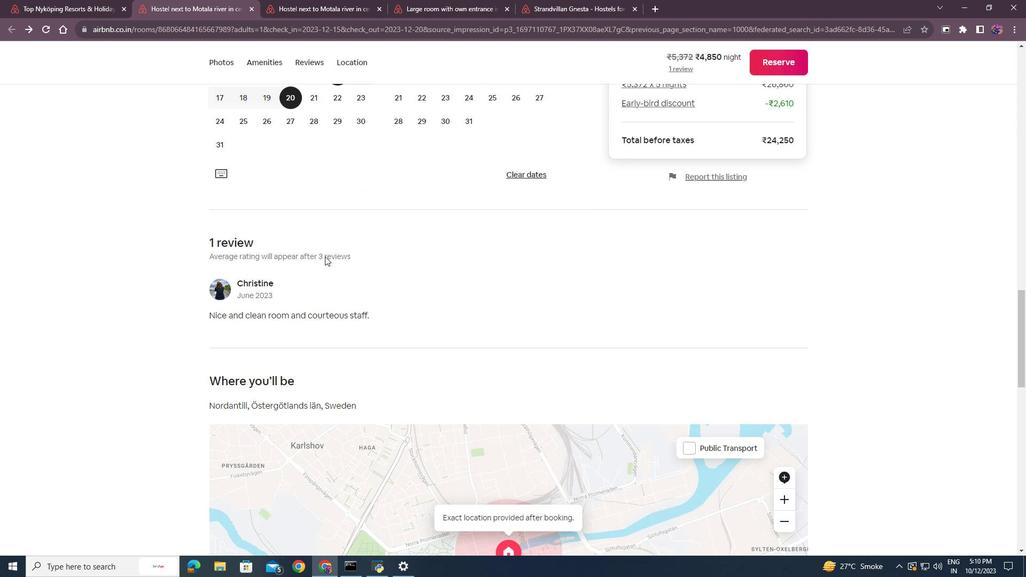 
Action: Mouse scrolled (349, 280) with delta (0, 0)
Screenshot: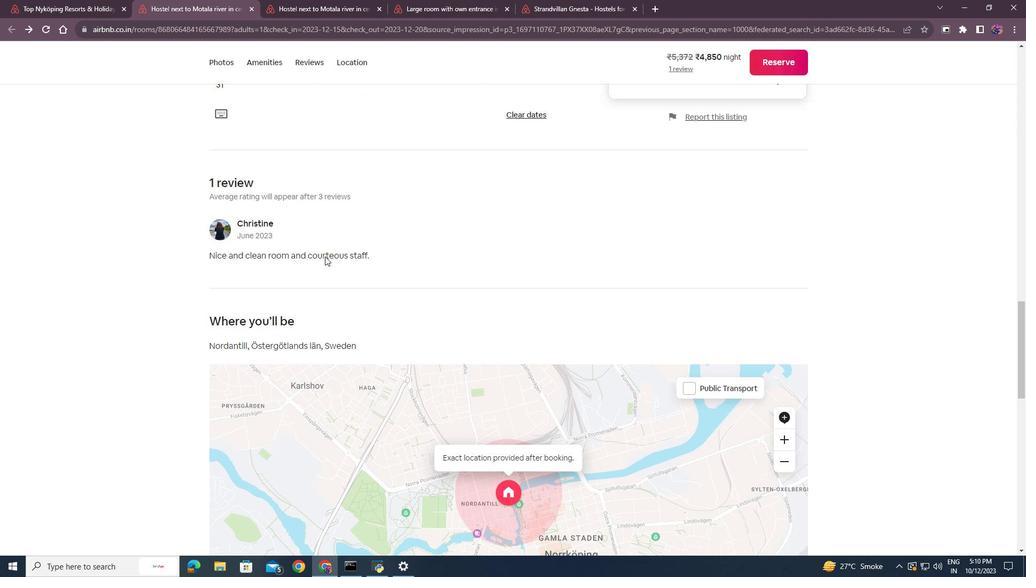 
Action: Mouse scrolled (349, 280) with delta (0, 0)
Screenshot: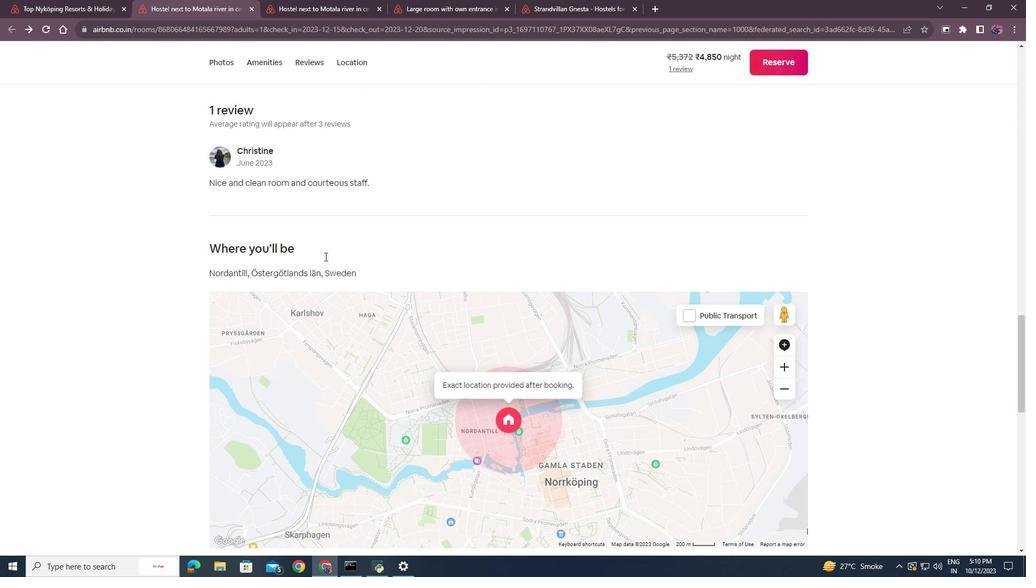 
Action: Mouse scrolled (349, 280) with delta (0, 0)
Screenshot: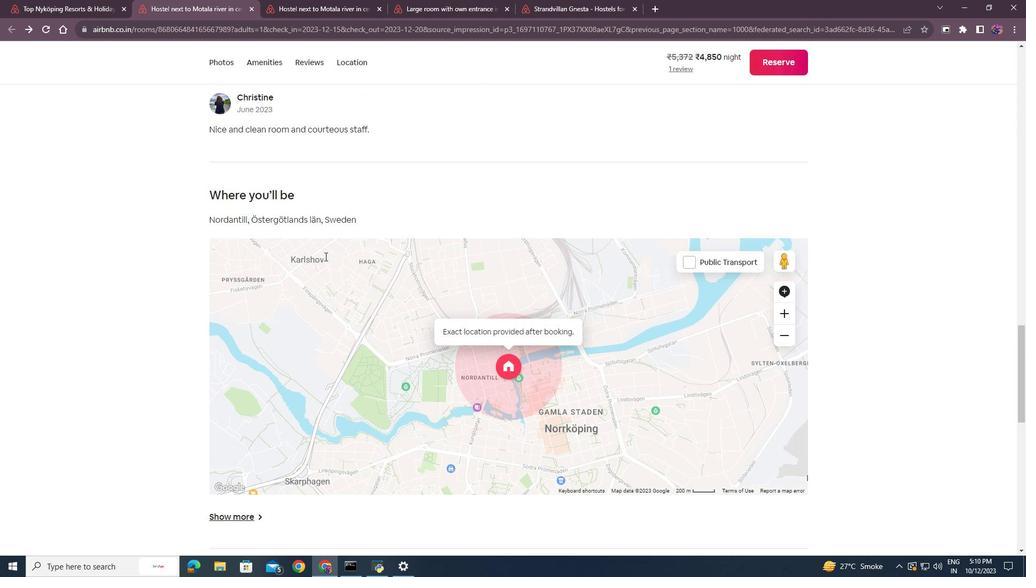 
Action: Mouse scrolled (349, 280) with delta (0, 0)
Screenshot: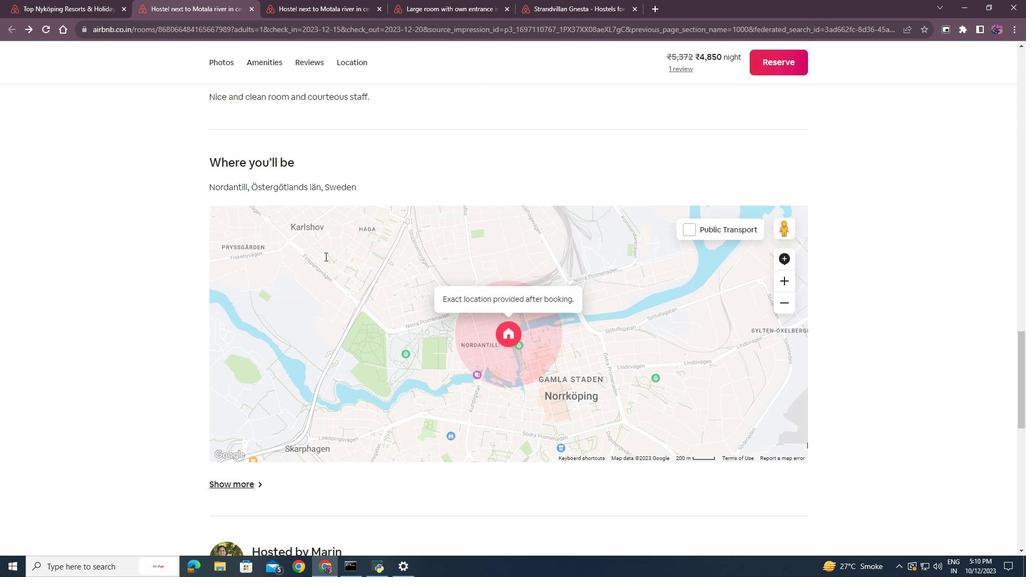 
Action: Mouse scrolled (349, 280) with delta (0, 0)
Screenshot: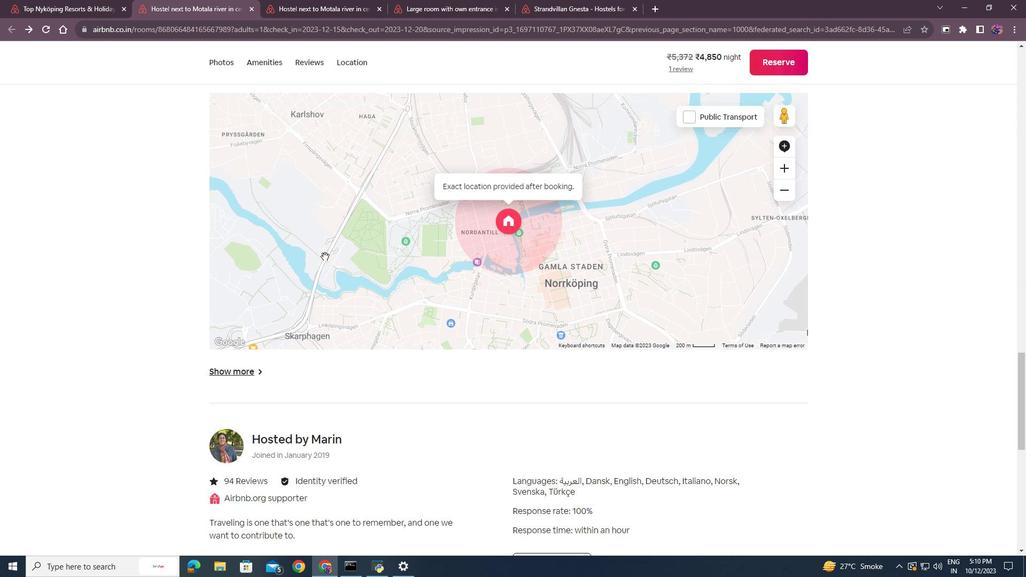 
Action: Mouse scrolled (349, 280) with delta (0, 0)
Screenshot: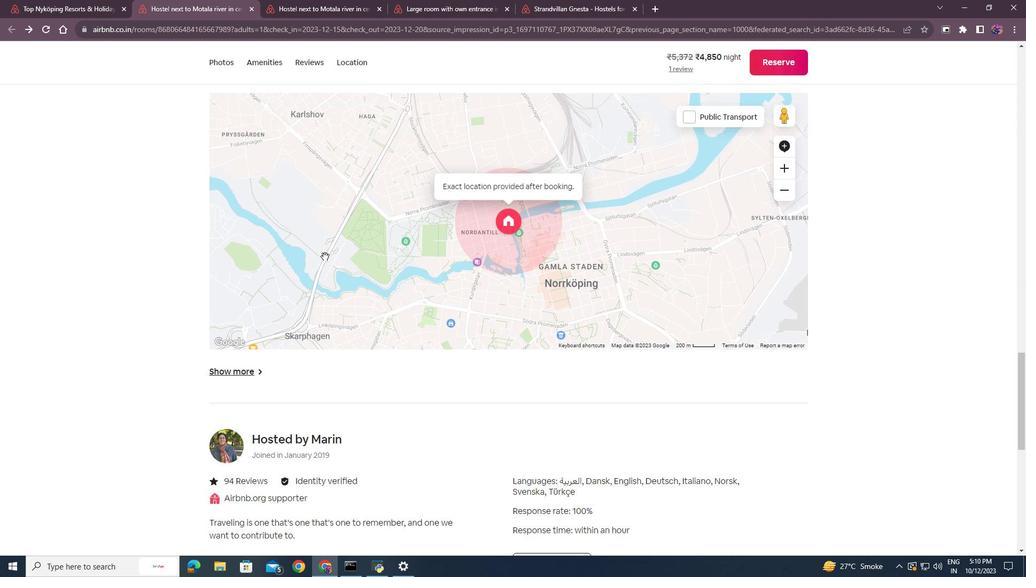 
Action: Mouse scrolled (349, 280) with delta (0, 0)
Screenshot: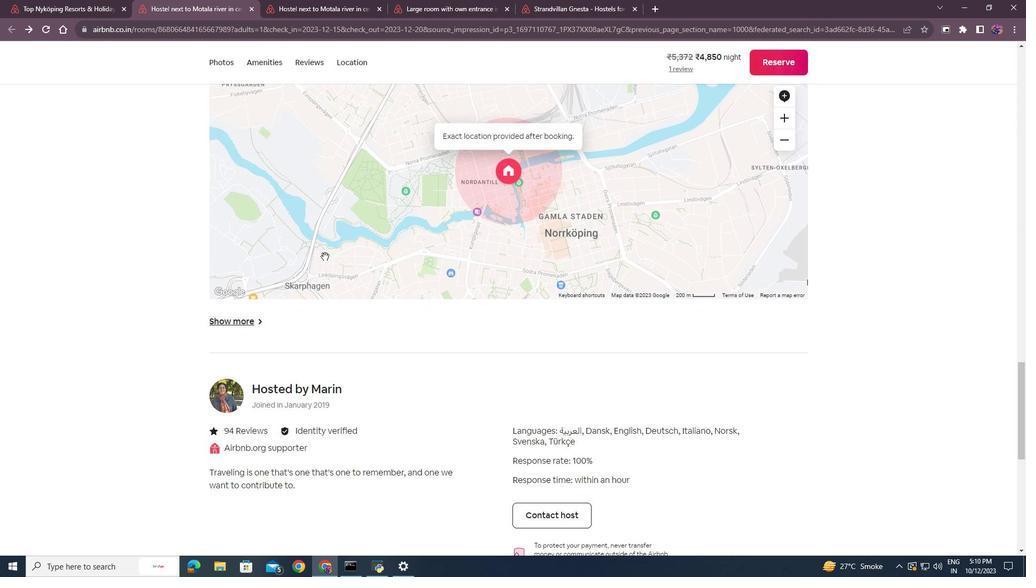 
Action: Mouse scrolled (349, 280) with delta (0, 0)
Screenshot: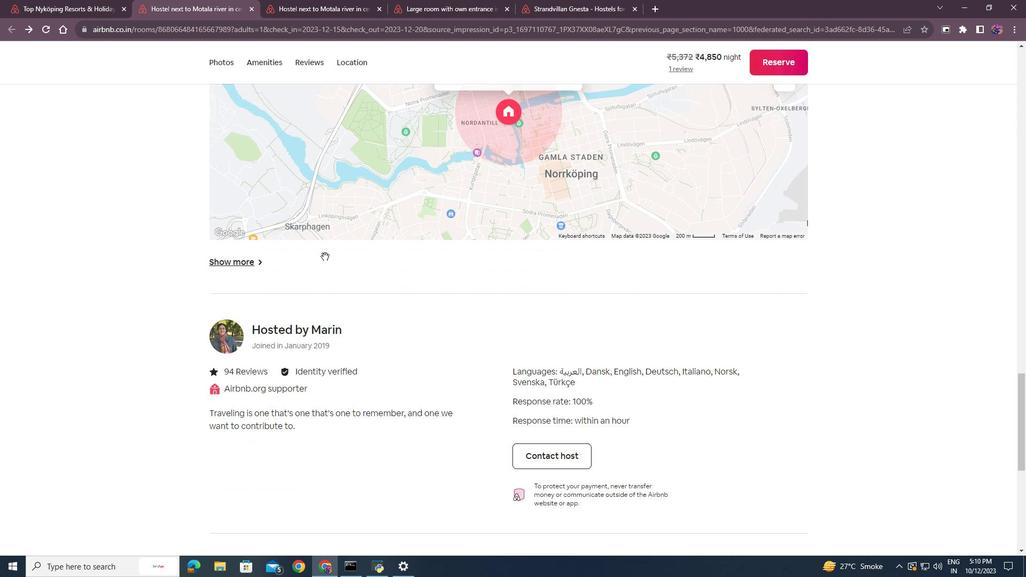 
Action: Mouse scrolled (349, 280) with delta (0, 0)
Screenshot: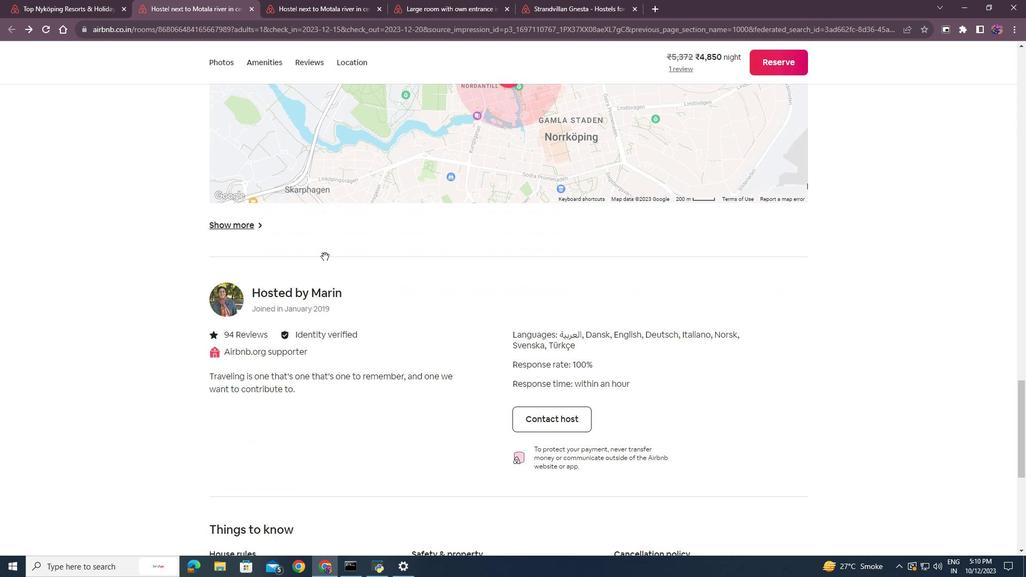 
Action: Mouse scrolled (349, 280) with delta (0, 0)
Screenshot: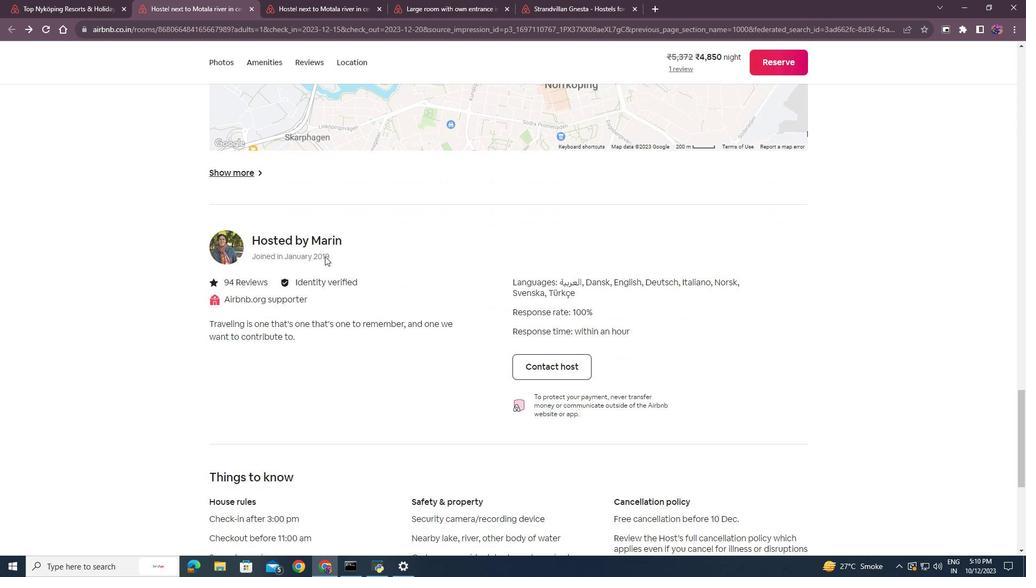 
Action: Mouse scrolled (349, 280) with delta (0, 0)
Screenshot: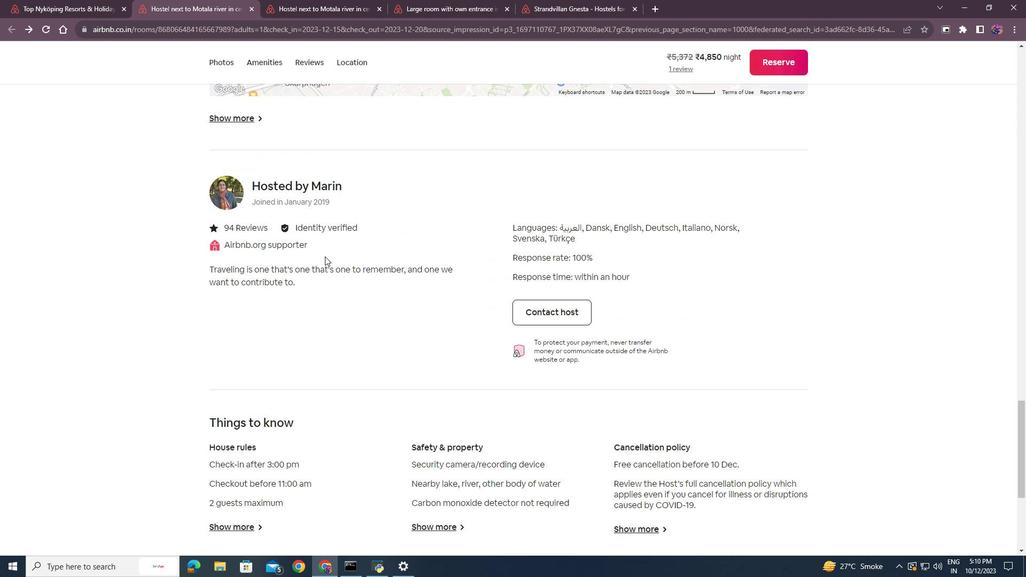 
Action: Mouse scrolled (349, 280) with delta (0, 0)
Screenshot: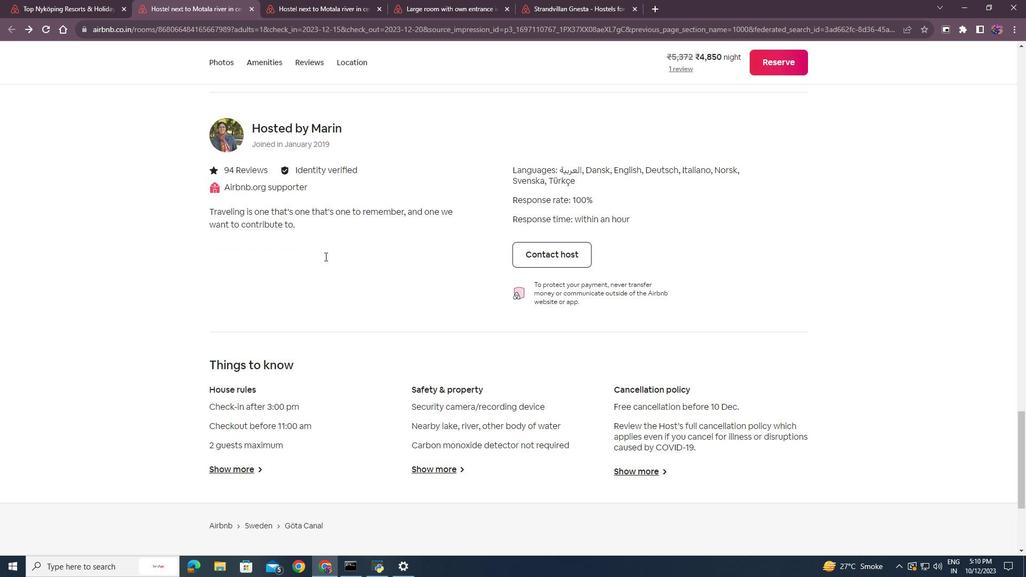 
Action: Mouse scrolled (349, 280) with delta (0, 0)
Screenshot: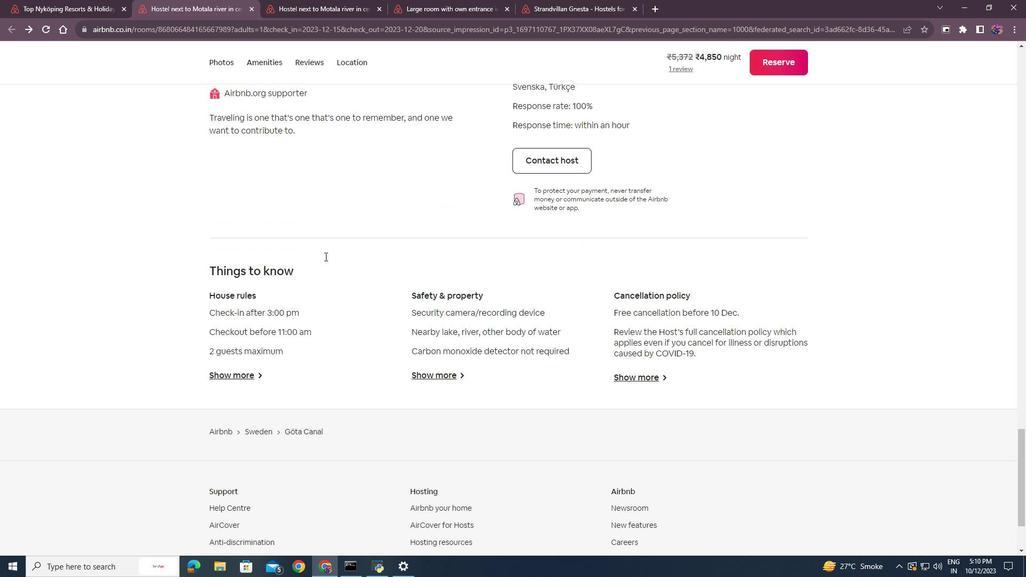 
Action: Mouse scrolled (349, 280) with delta (0, 0)
Screenshot: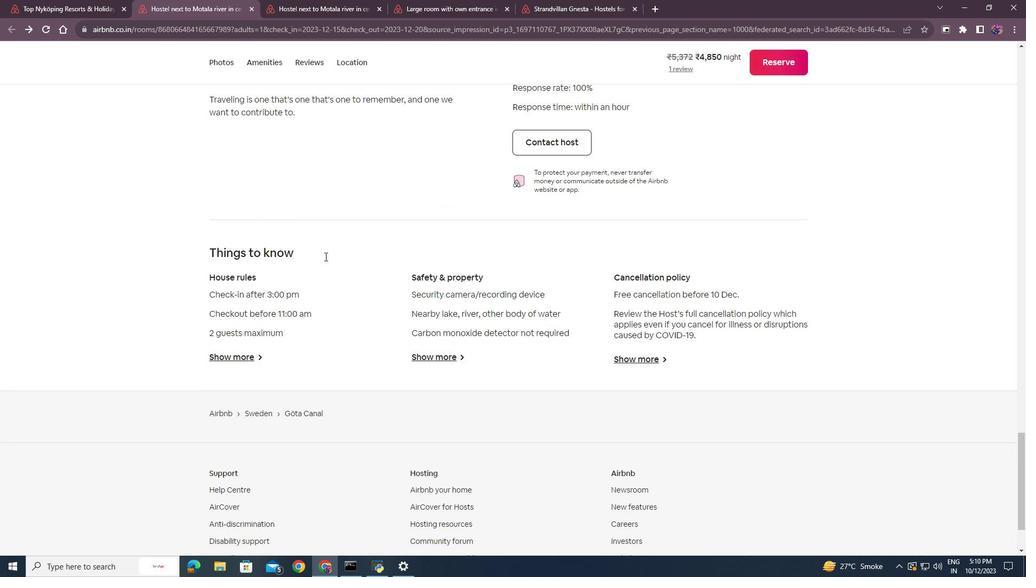 
Action: Mouse scrolled (349, 280) with delta (0, 0)
Screenshot: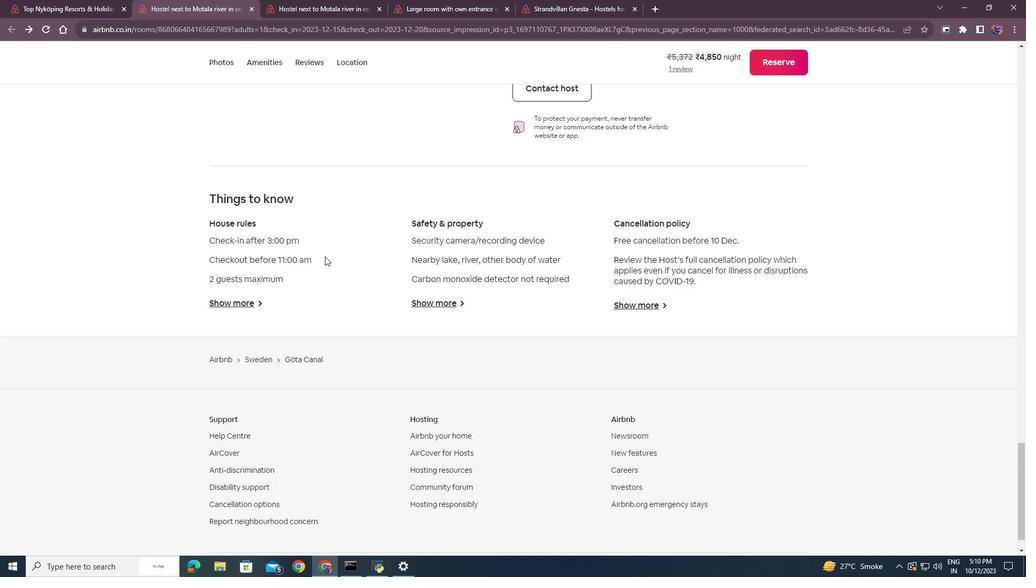
Action: Mouse moved to (247, 326)
Screenshot: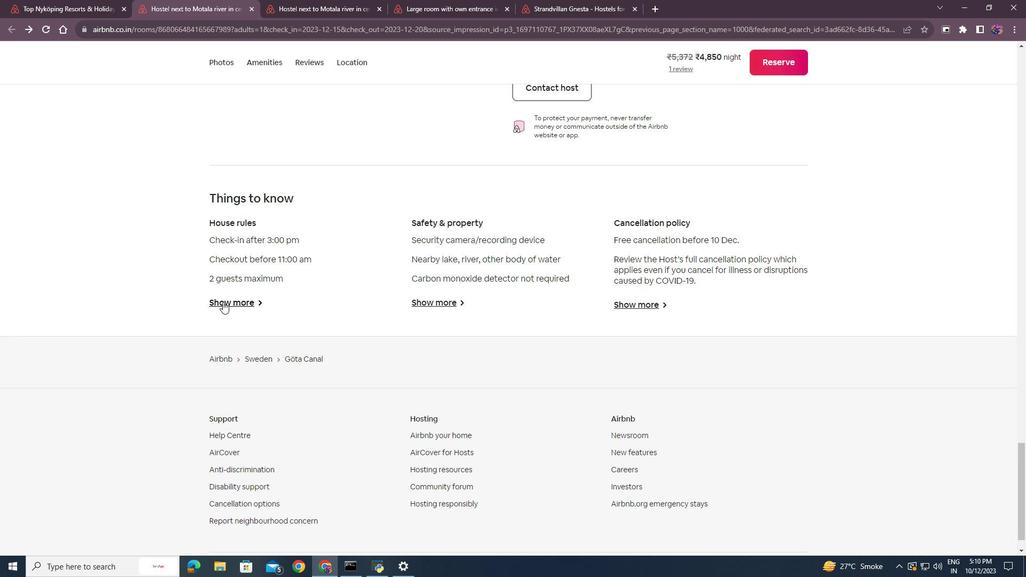 
Action: Mouse pressed left at (247, 326)
Screenshot: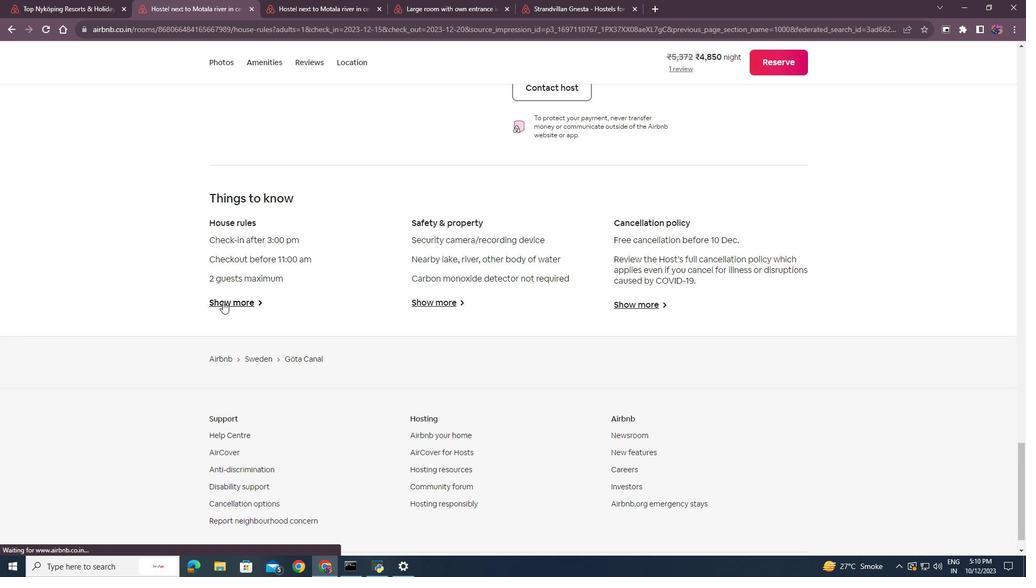 
Action: Mouse moved to (387, 316)
Screenshot: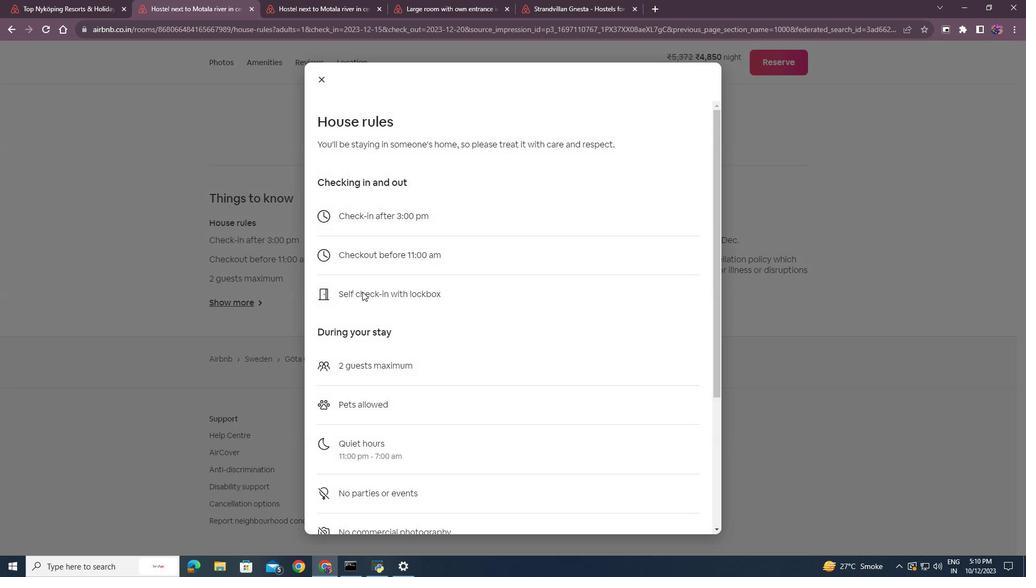 
Action: Mouse scrolled (387, 316) with delta (0, 0)
Screenshot: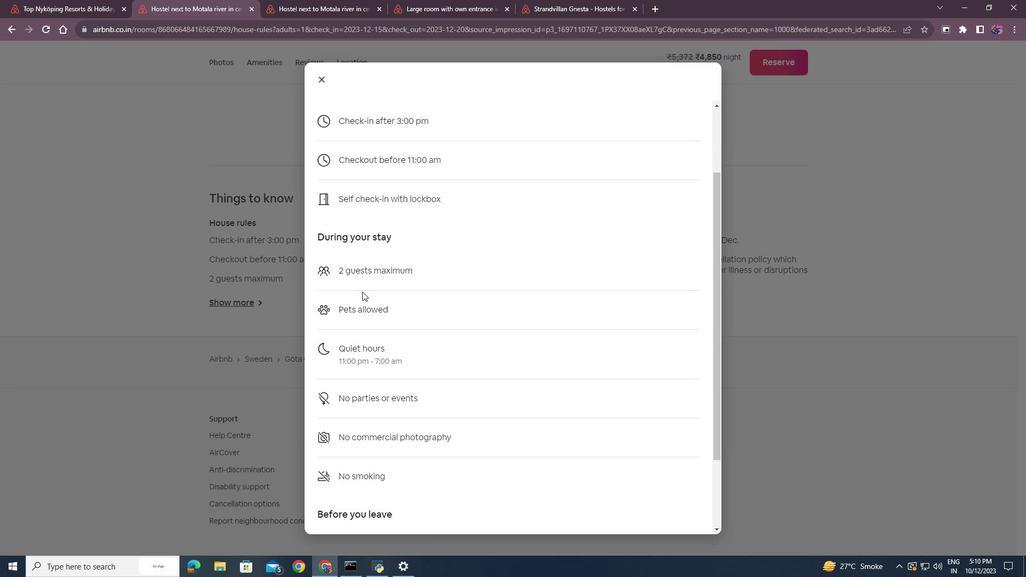 
Action: Mouse scrolled (387, 316) with delta (0, 0)
Screenshot: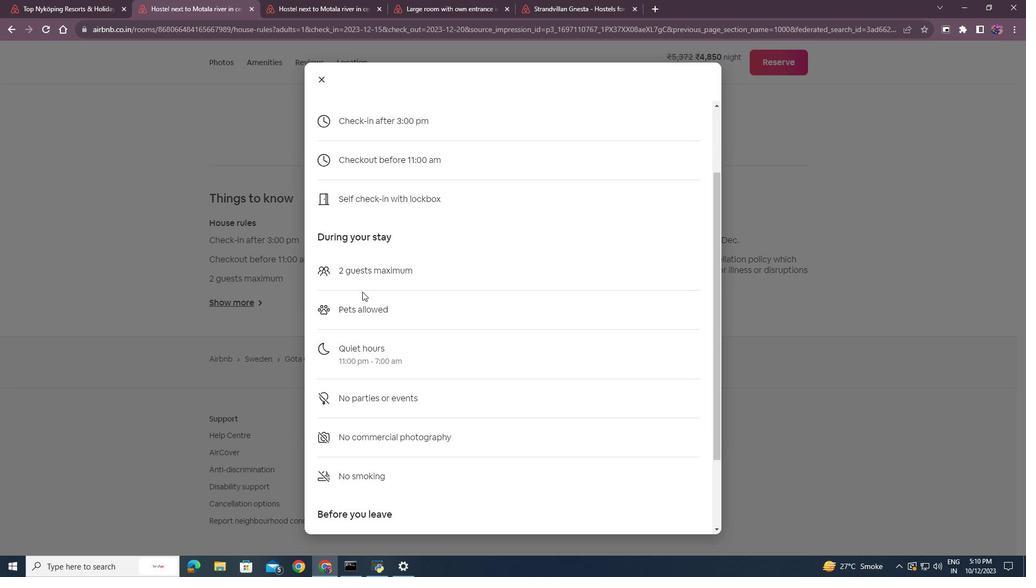 
Action: Mouse scrolled (387, 316) with delta (0, 0)
Screenshot: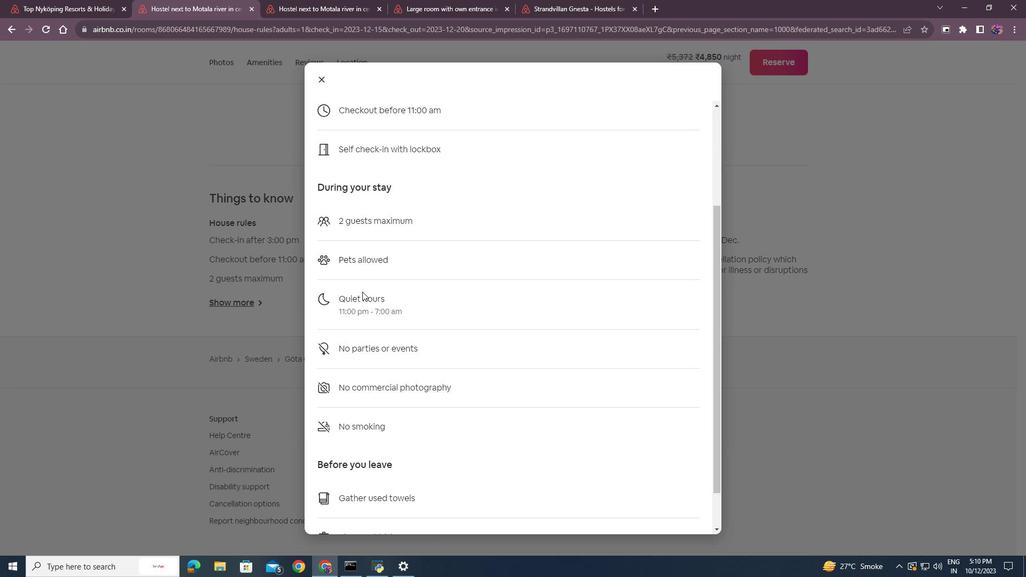 
Action: Mouse scrolled (387, 316) with delta (0, 0)
Screenshot: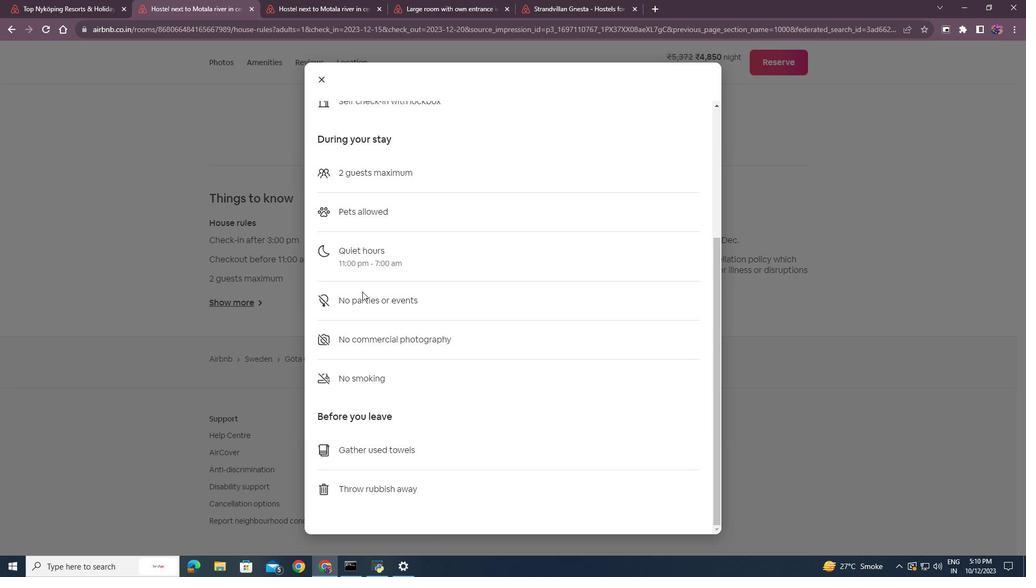 
Action: Mouse scrolled (387, 316) with delta (0, 0)
Screenshot: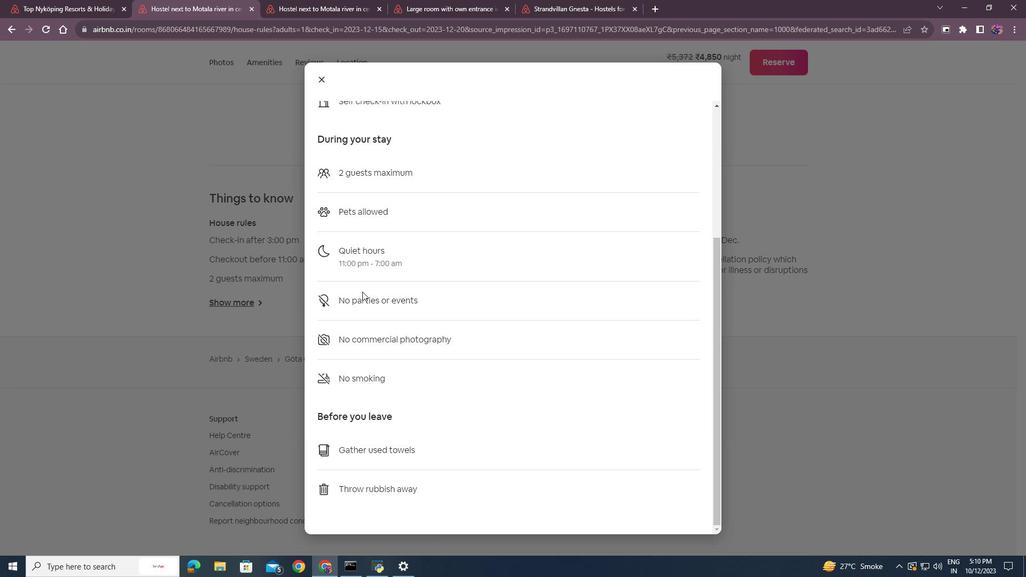 
Action: Mouse scrolled (387, 316) with delta (0, 0)
Screenshot: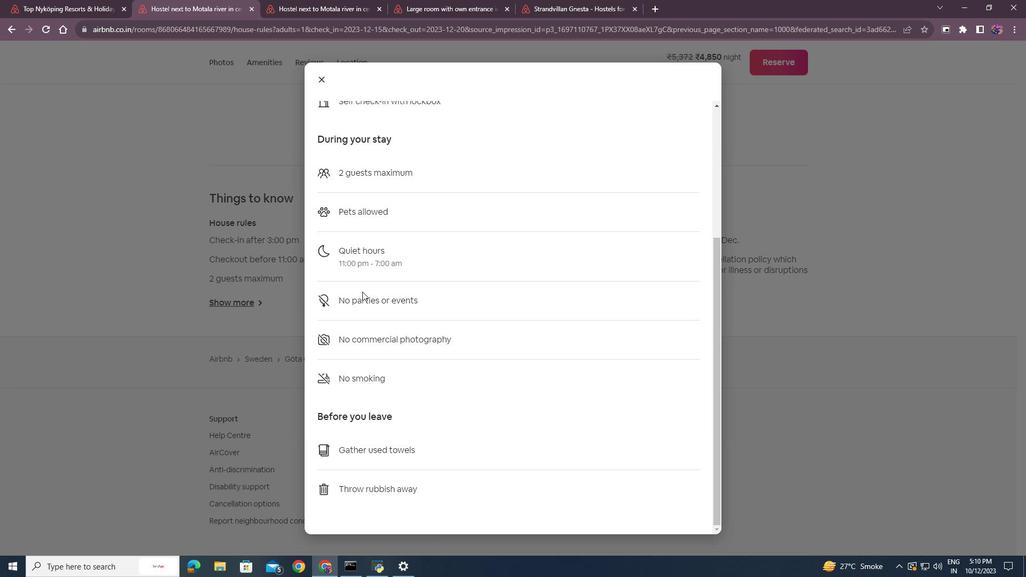 
Action: Mouse scrolled (387, 316) with delta (0, 0)
Screenshot: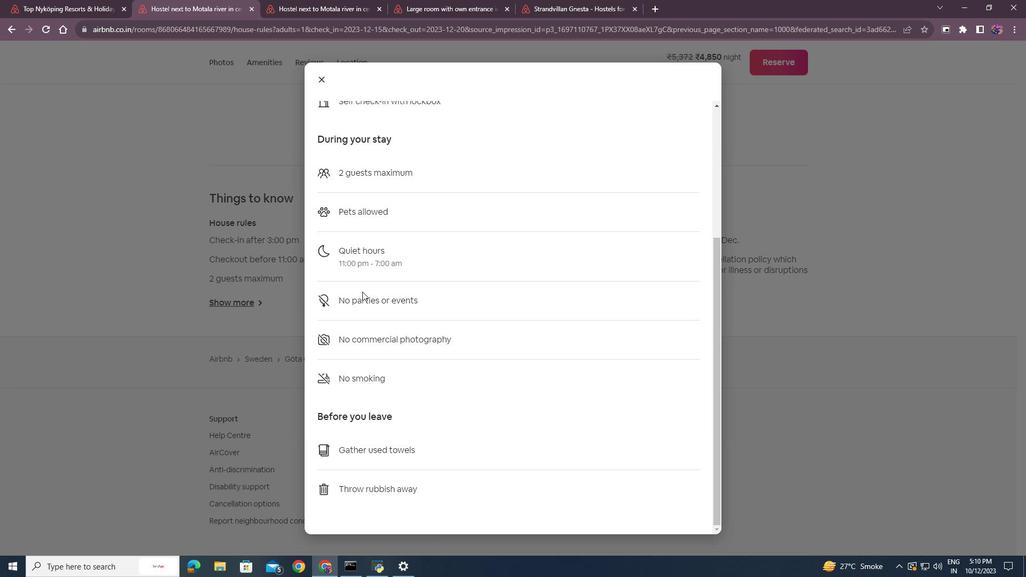 
Action: Mouse moved to (387, 316)
Screenshot: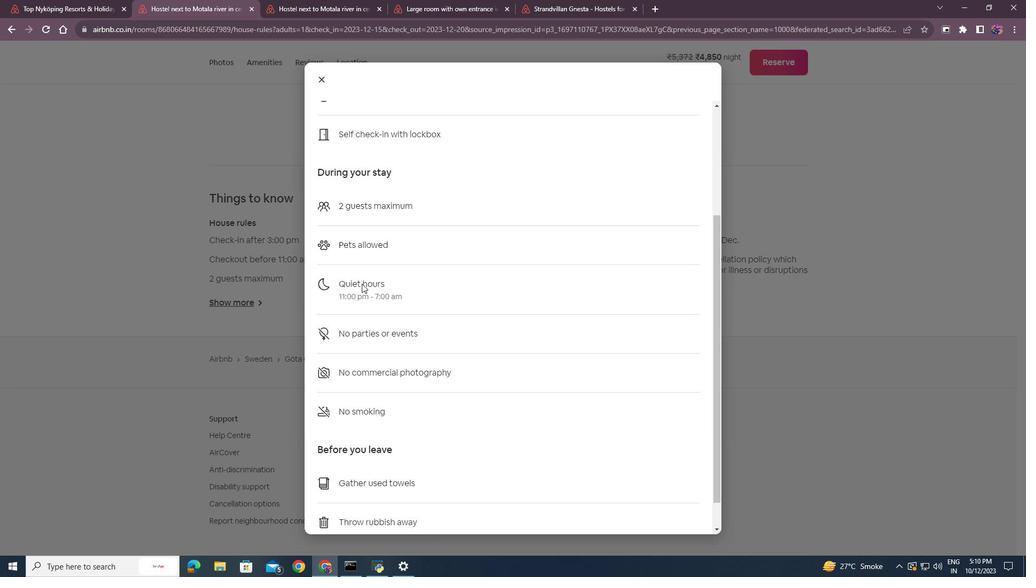 
Action: Mouse scrolled (387, 317) with delta (0, 0)
Screenshot: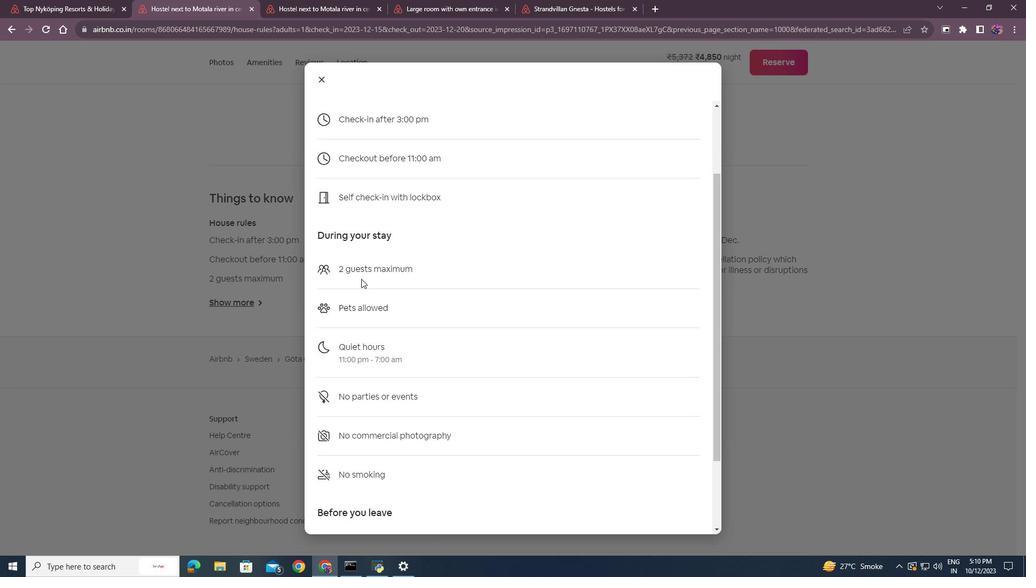 
Action: Mouse moved to (387, 316)
Screenshot: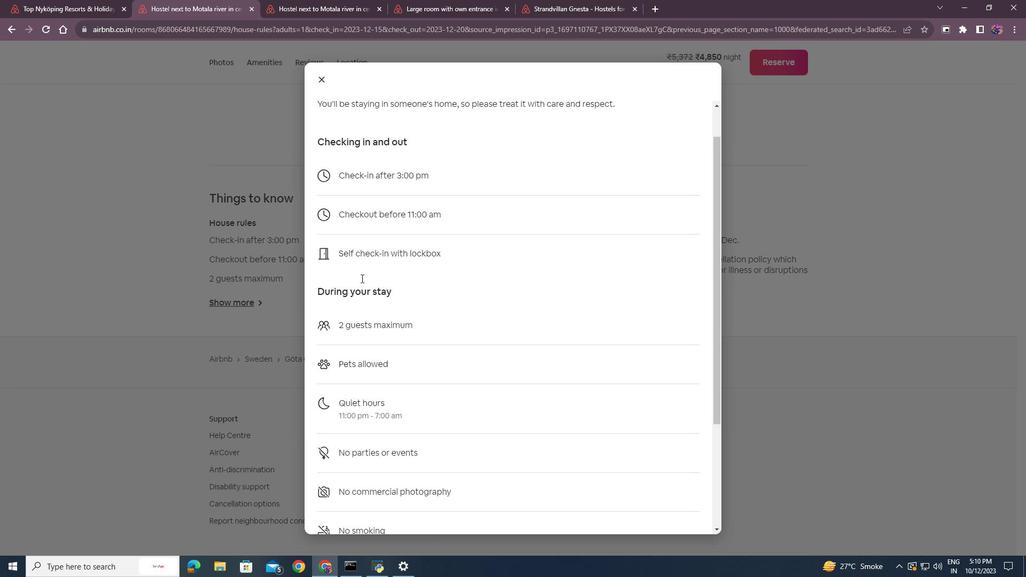 
Action: Mouse scrolled (387, 316) with delta (0, 0)
Screenshot: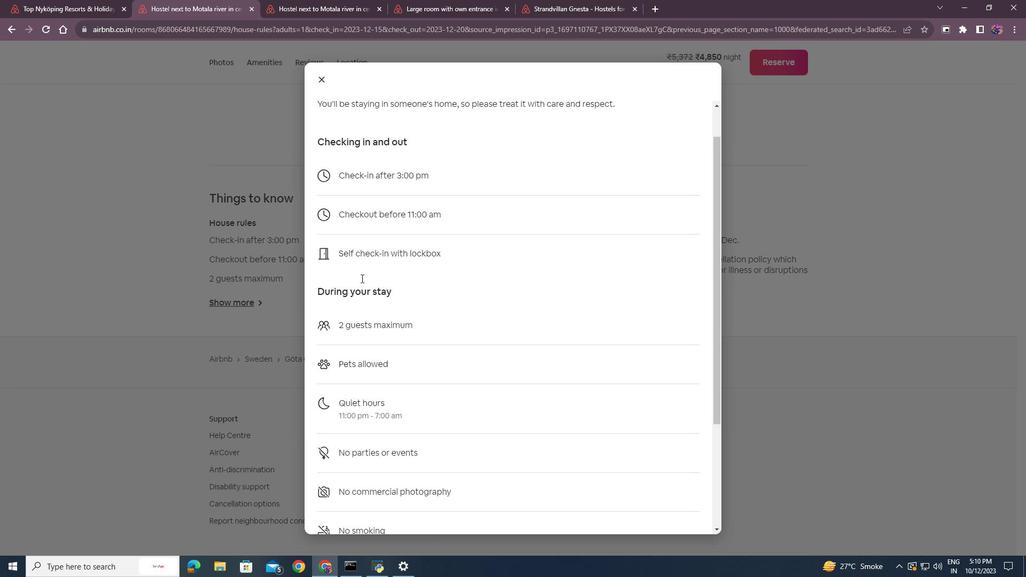 
Action: Mouse moved to (386, 311)
Screenshot: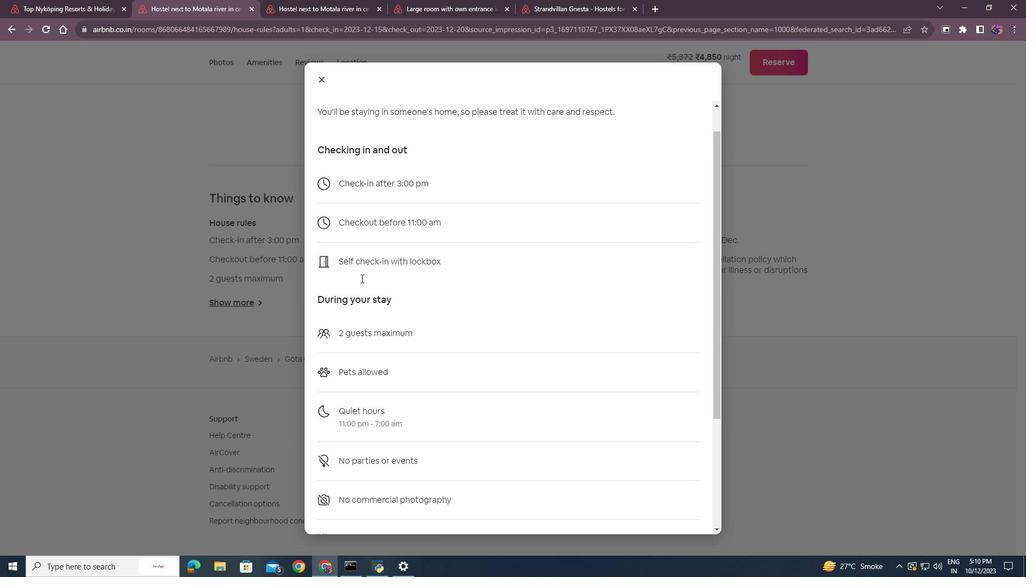 
Action: Mouse scrolled (386, 312) with delta (0, 0)
Screenshot: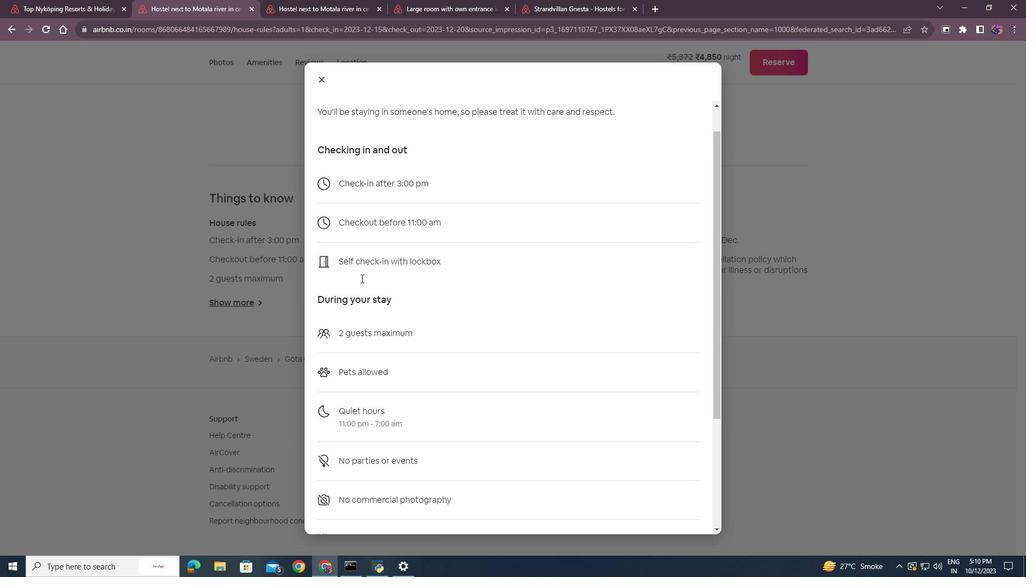 
Action: Mouse moved to (386, 303)
Screenshot: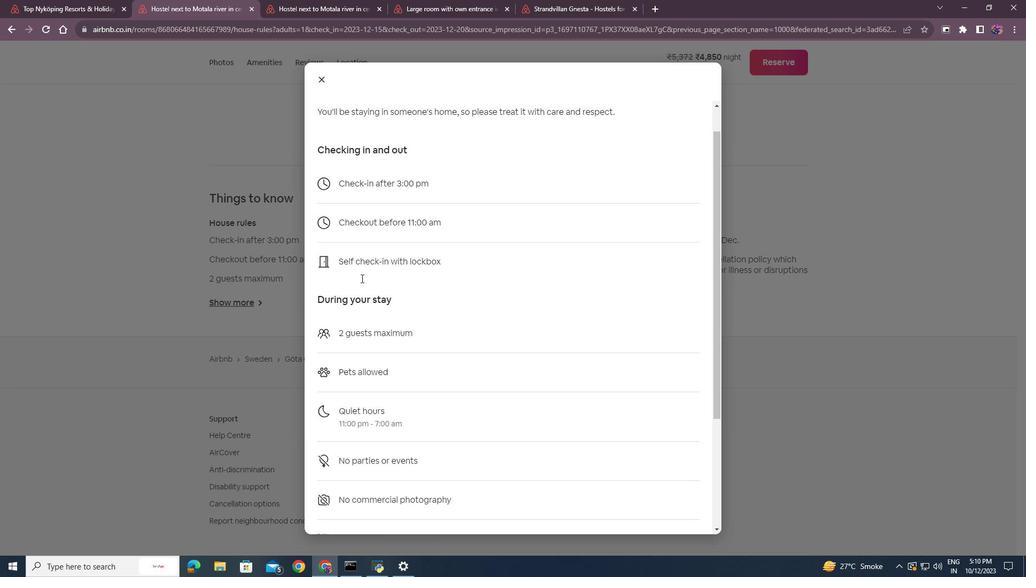 
Action: Mouse scrolled (386, 303) with delta (0, 0)
Screenshot: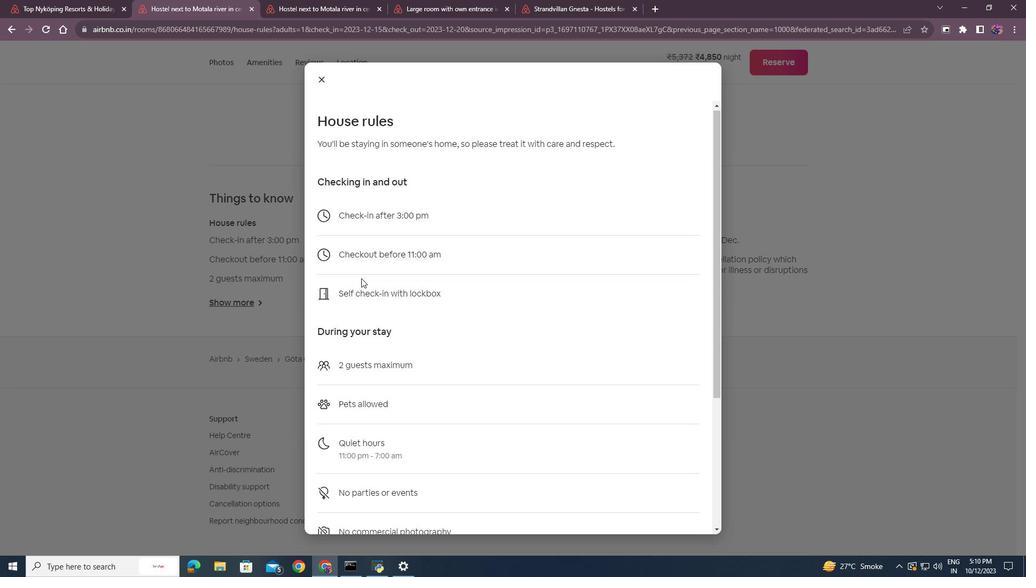 
Action: Mouse scrolled (386, 303) with delta (0, 0)
Screenshot: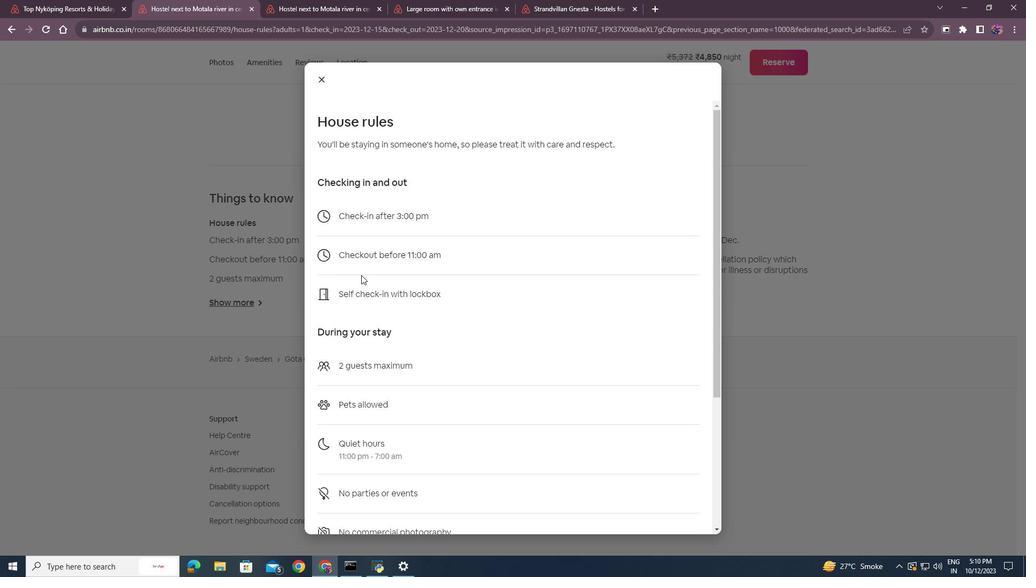 
Action: Mouse scrolled (386, 303) with delta (0, 0)
Screenshot: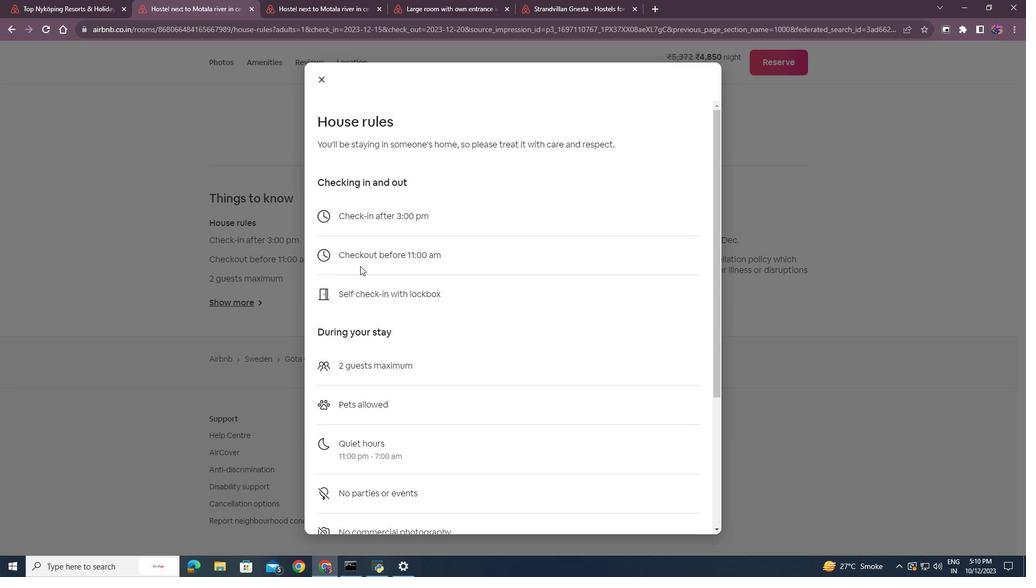 
Action: Mouse scrolled (386, 303) with delta (0, 0)
Screenshot: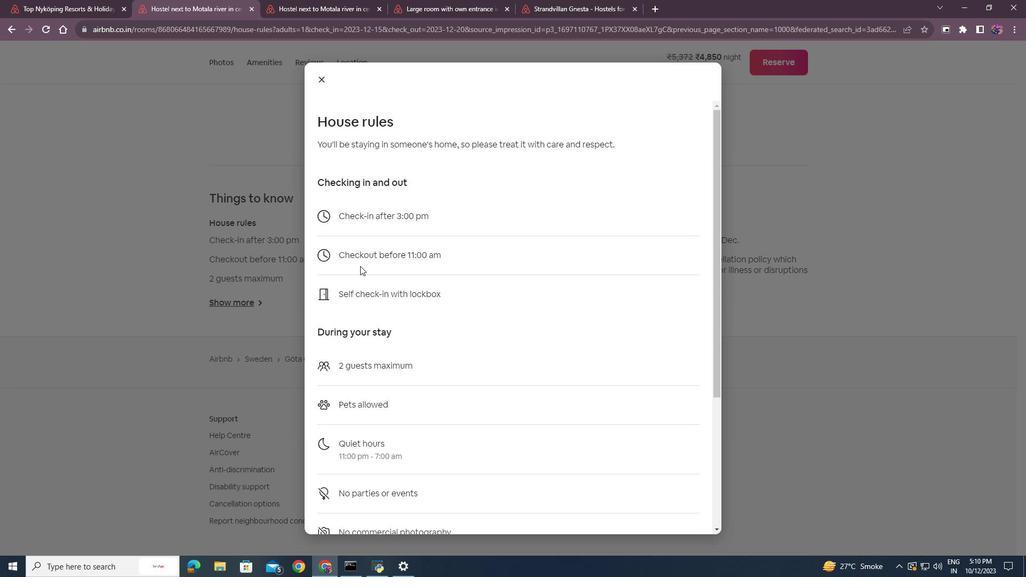 
Action: Mouse moved to (348, 107)
Screenshot: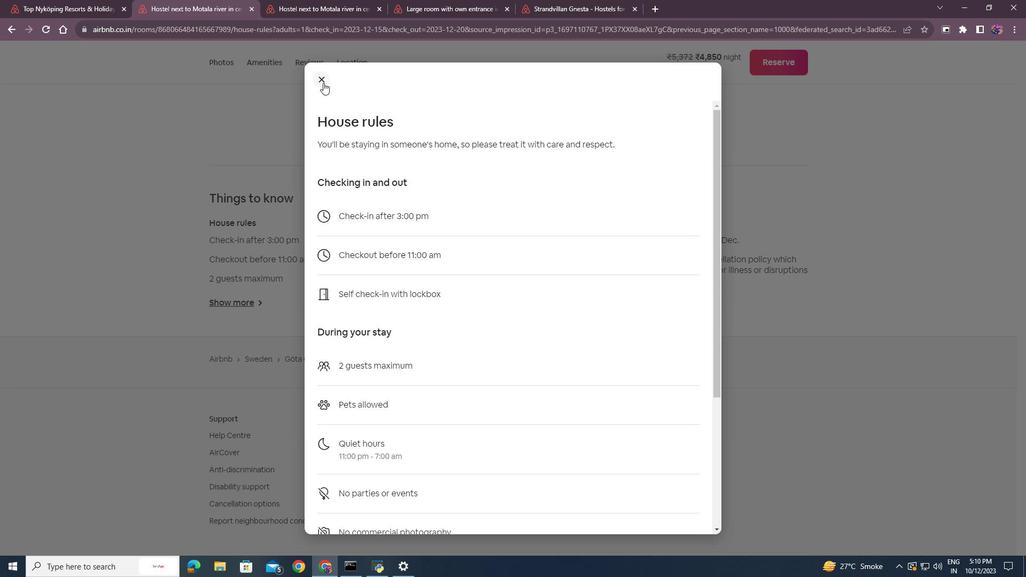 
Action: Mouse pressed left at (348, 107)
Screenshot: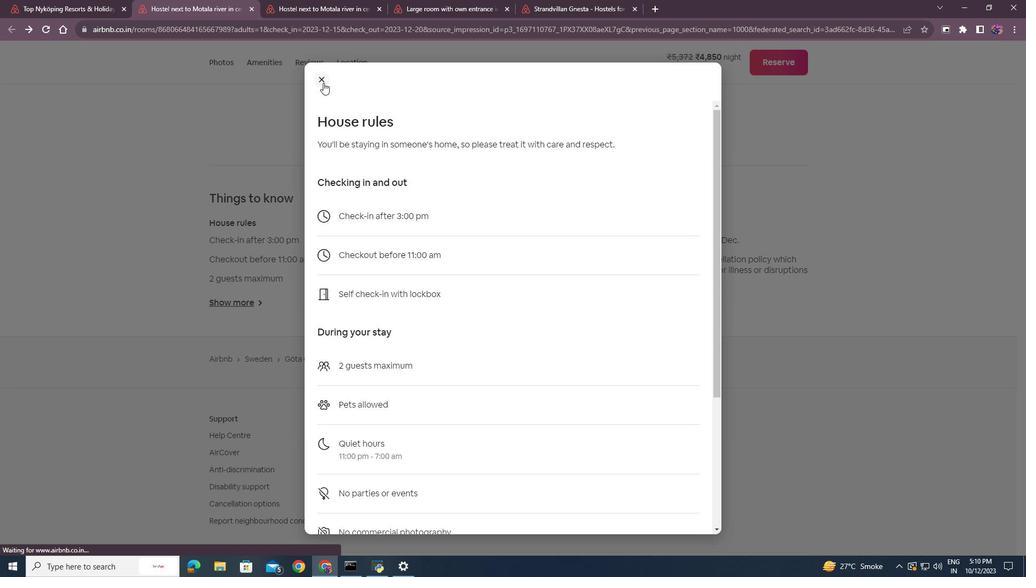 
Action: Mouse moved to (460, 325)
Screenshot: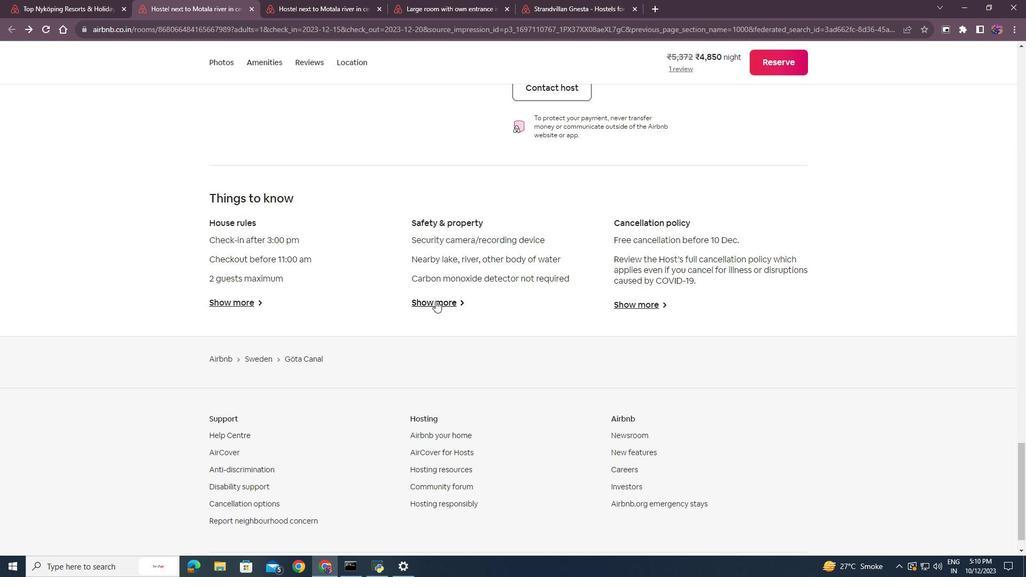 
Action: Mouse pressed left at (460, 325)
Screenshot: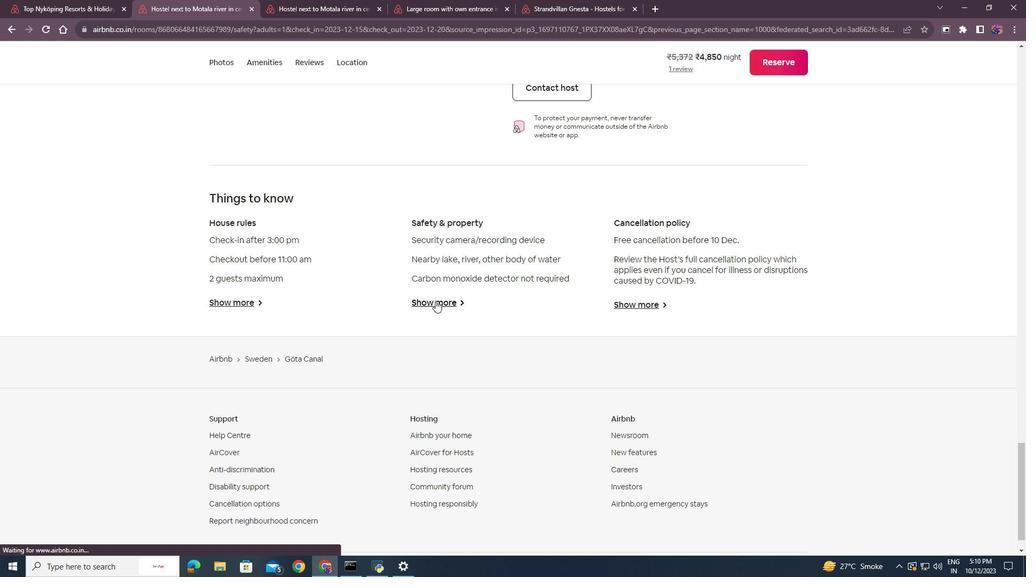 
Action: Mouse moved to (460, 325)
Screenshot: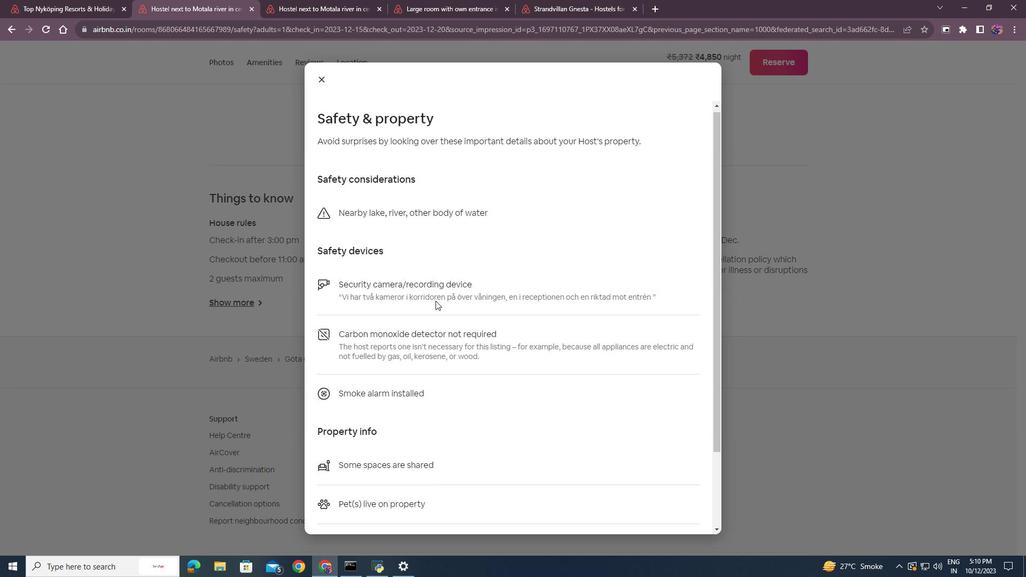 
Action: Mouse scrolled (460, 325) with delta (0, 0)
Screenshot: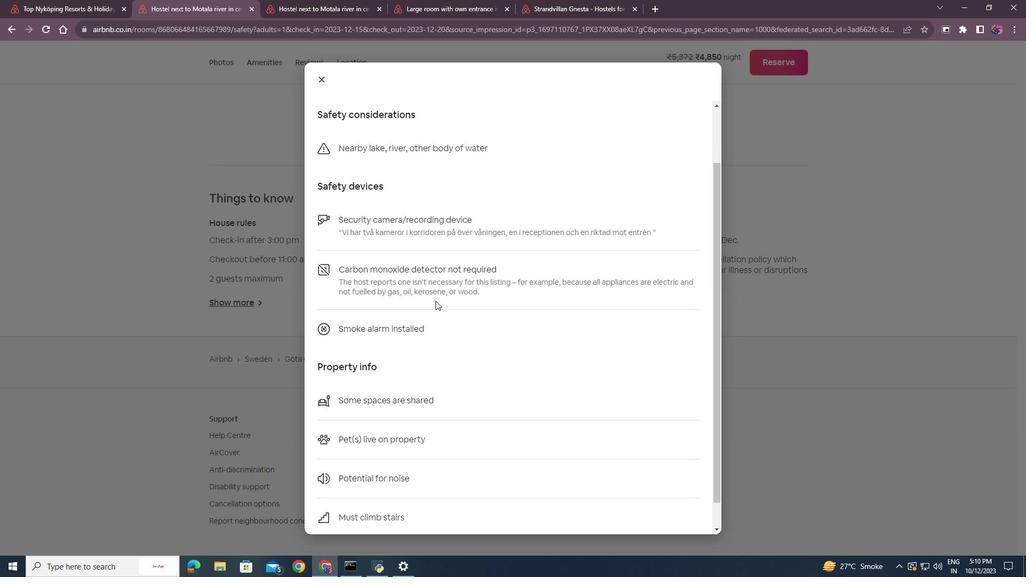 
Action: Mouse scrolled (460, 325) with delta (0, 0)
Screenshot: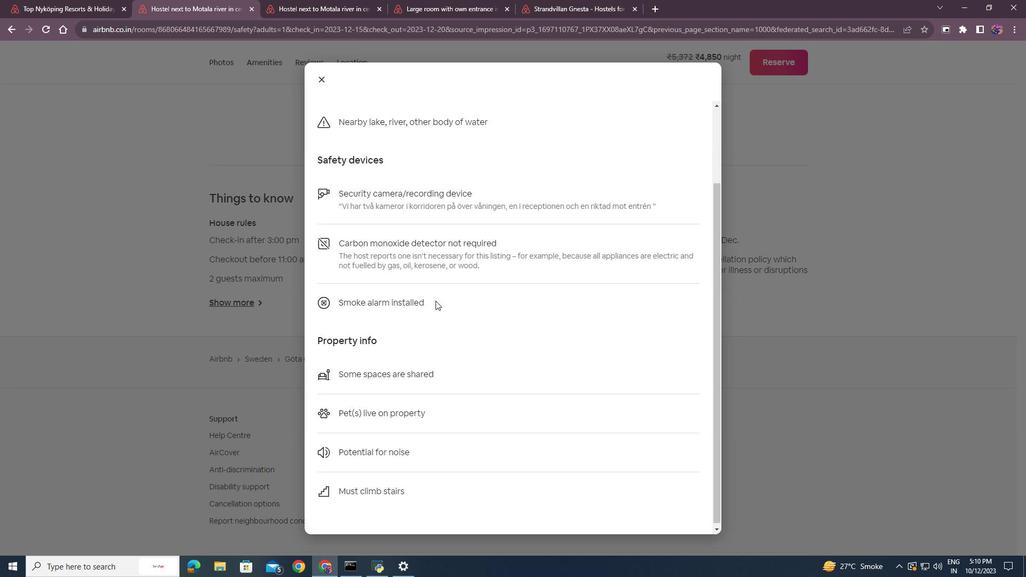 
Action: Mouse scrolled (460, 325) with delta (0, 0)
Screenshot: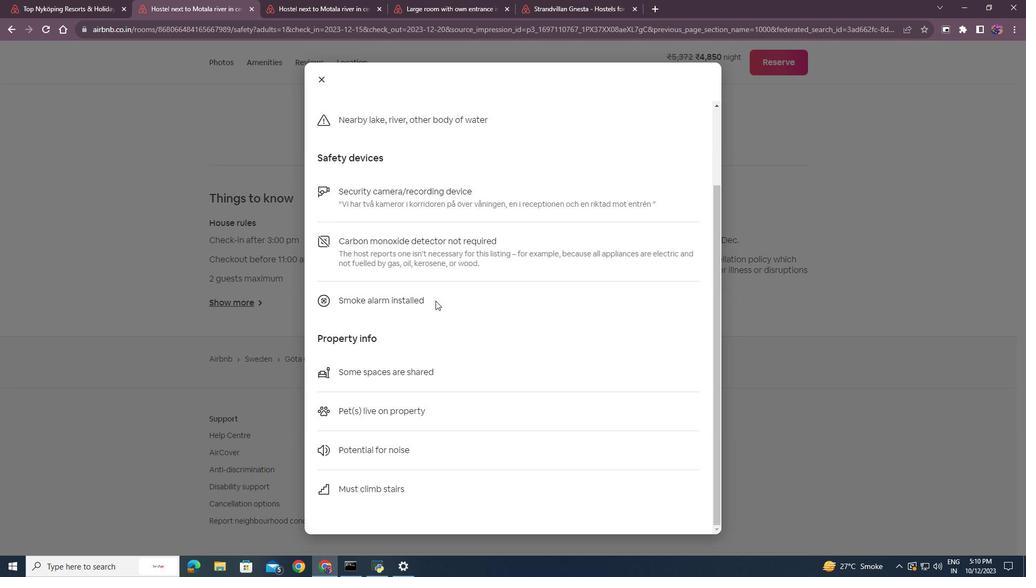 
Action: Mouse scrolled (460, 325) with delta (0, 0)
Screenshot: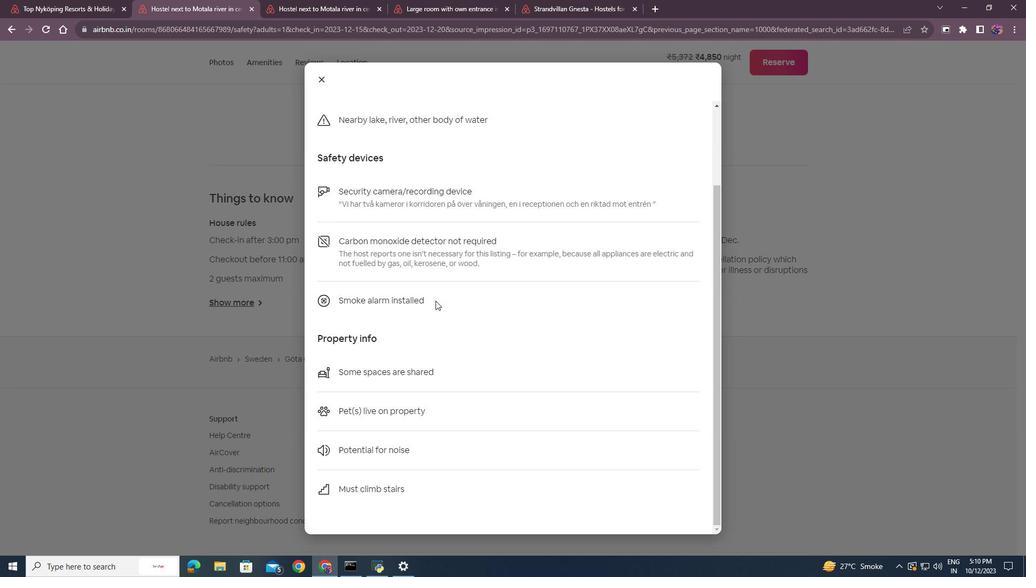 
Action: Mouse moved to (350, 105)
Screenshot: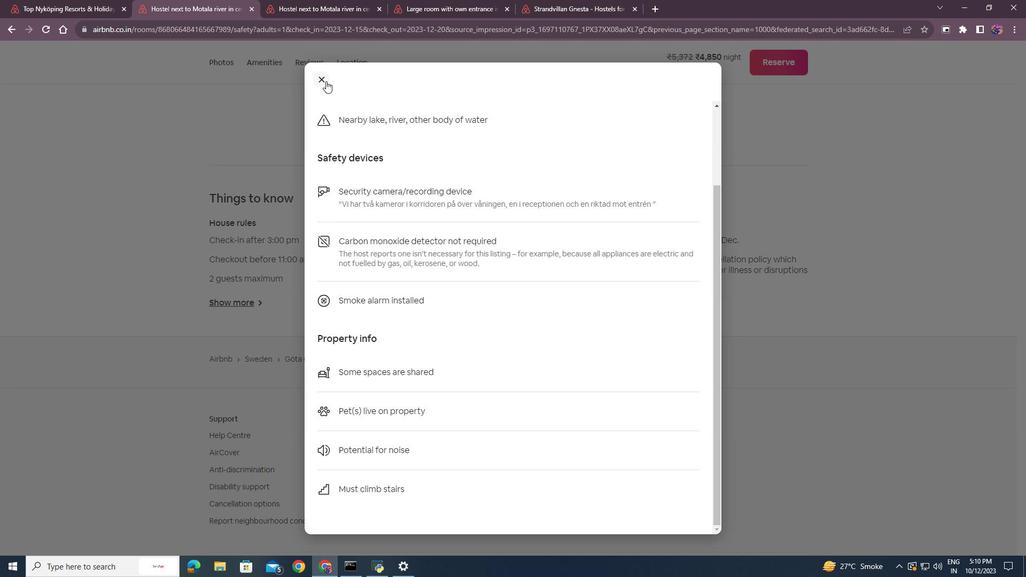 
Action: Mouse pressed left at (350, 105)
Screenshot: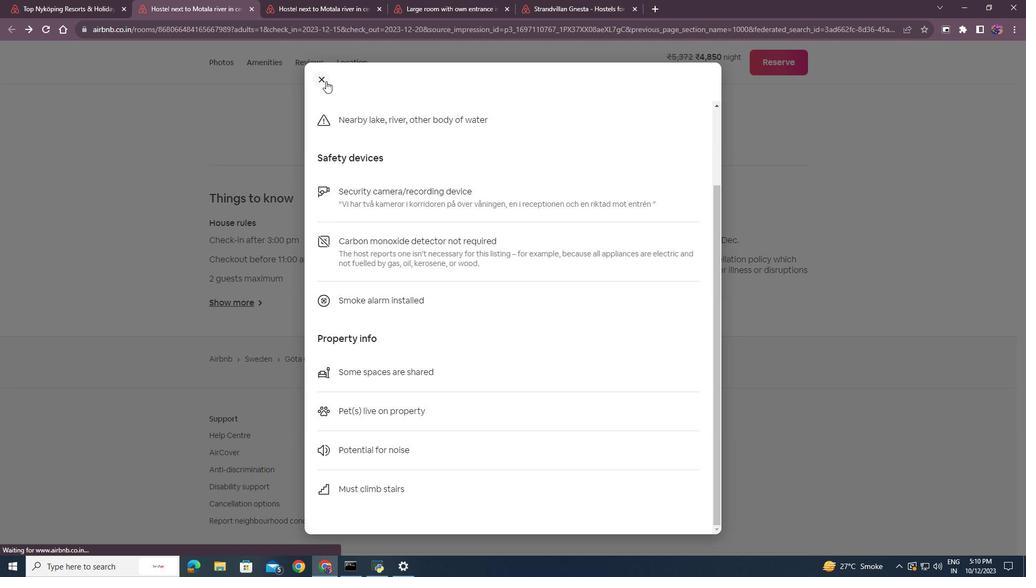 
Action: Mouse moved to (658, 329)
Screenshot: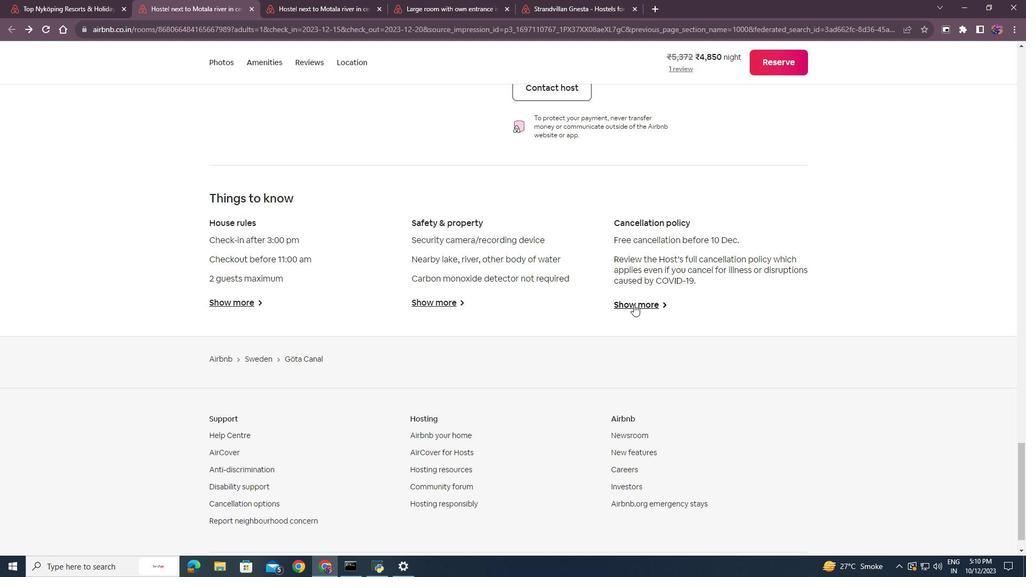 
Action: Mouse pressed left at (658, 329)
Screenshot: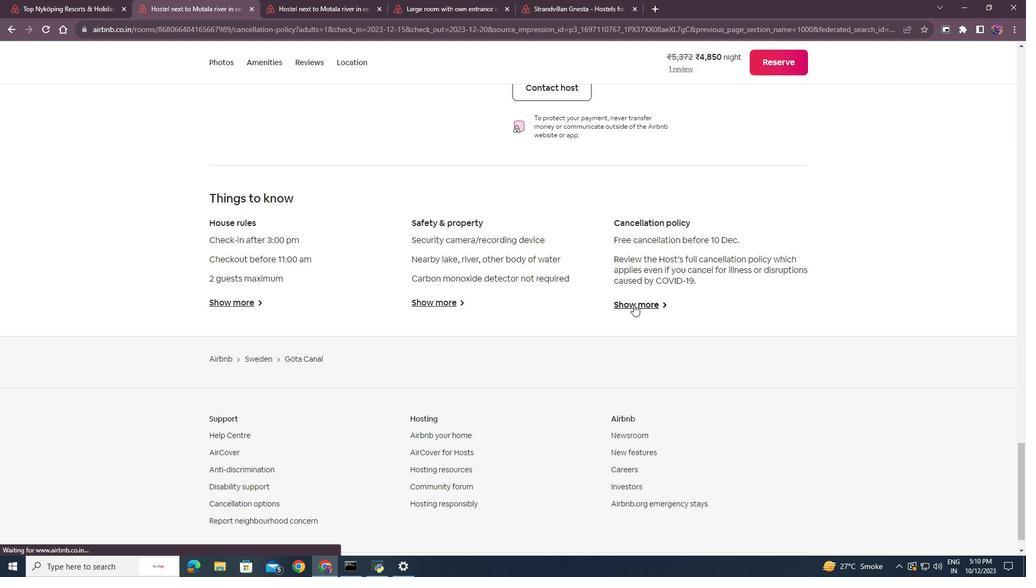 
Action: Mouse moved to (563, 339)
Screenshot: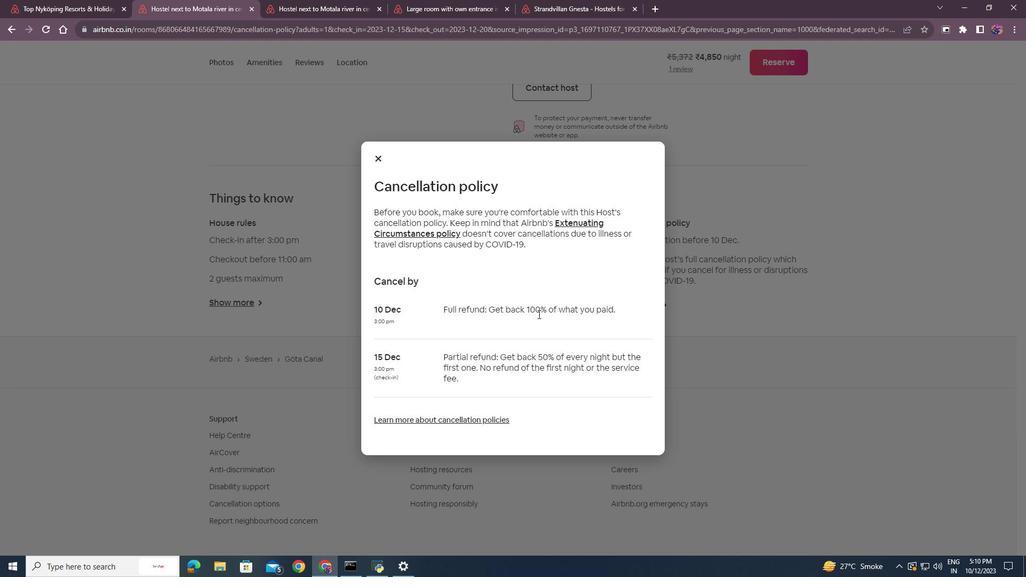 
Action: Mouse scrolled (563, 338) with delta (0, 0)
Screenshot: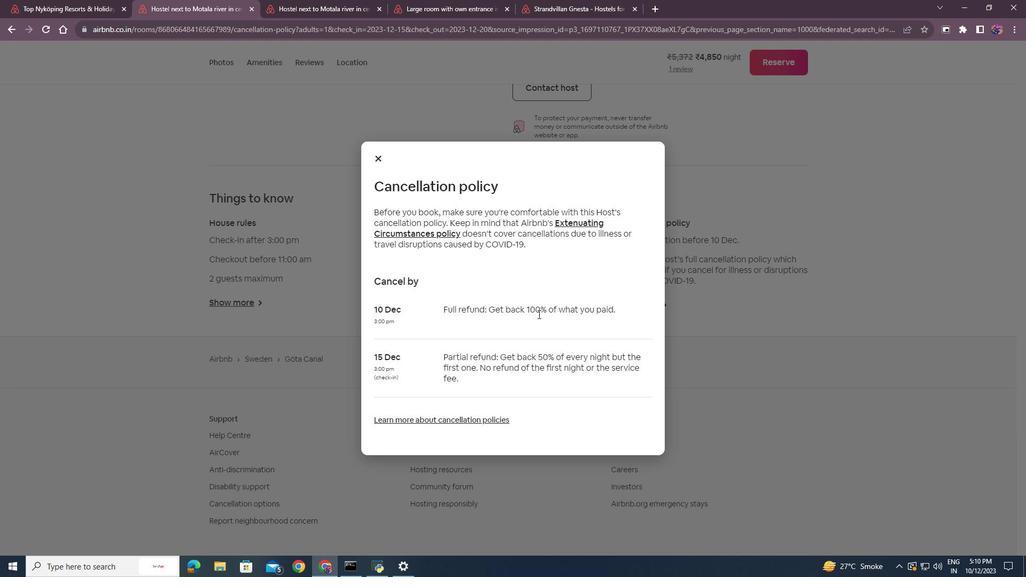
Action: Mouse scrolled (563, 338) with delta (0, 0)
Screenshot: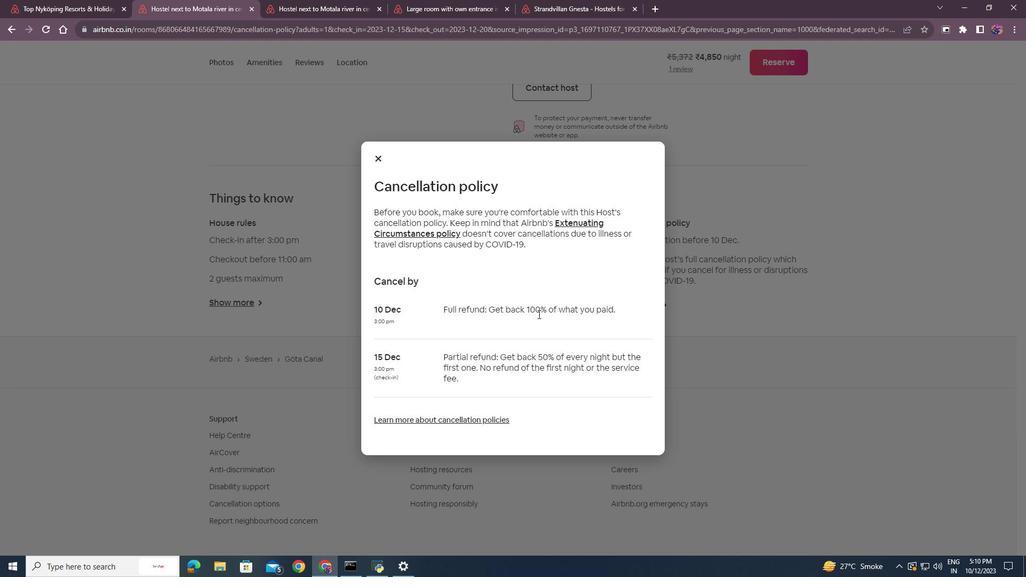 
Action: Mouse moved to (402, 183)
Screenshot: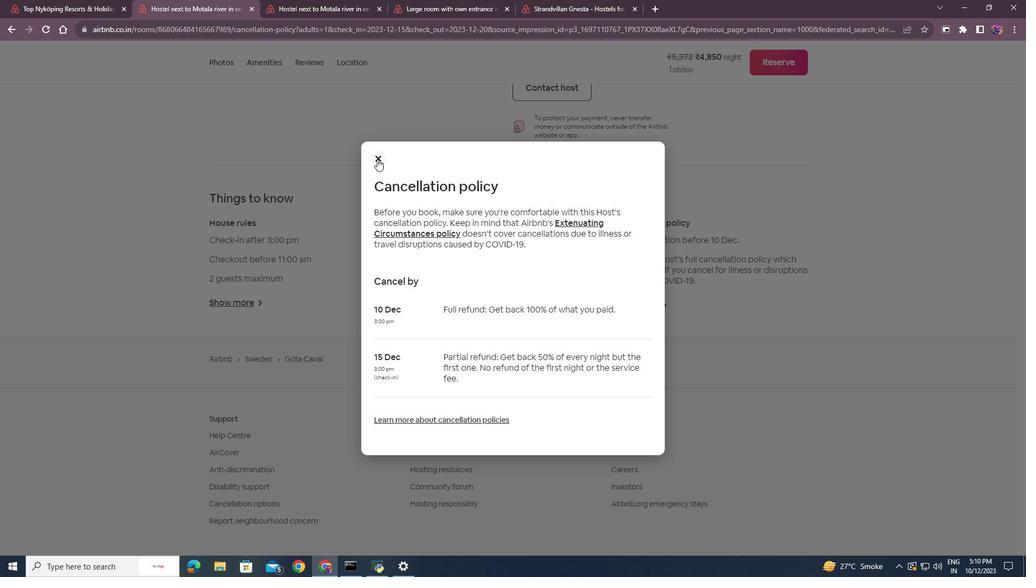 
Action: Mouse pressed left at (402, 183)
Screenshot: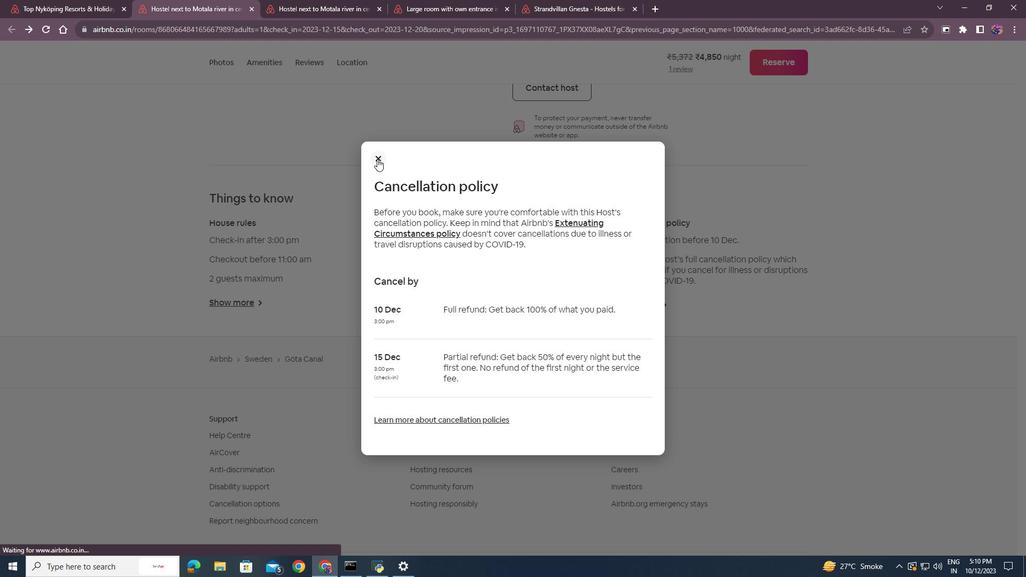 
Action: Mouse moved to (416, 249)
Screenshot: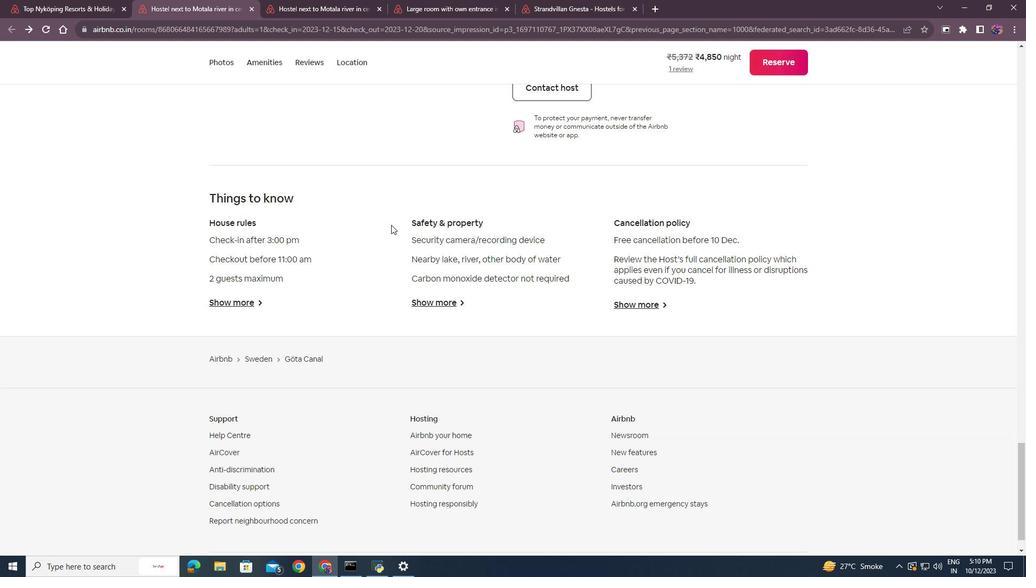 
Action: Mouse scrolled (416, 250) with delta (0, 0)
Screenshot: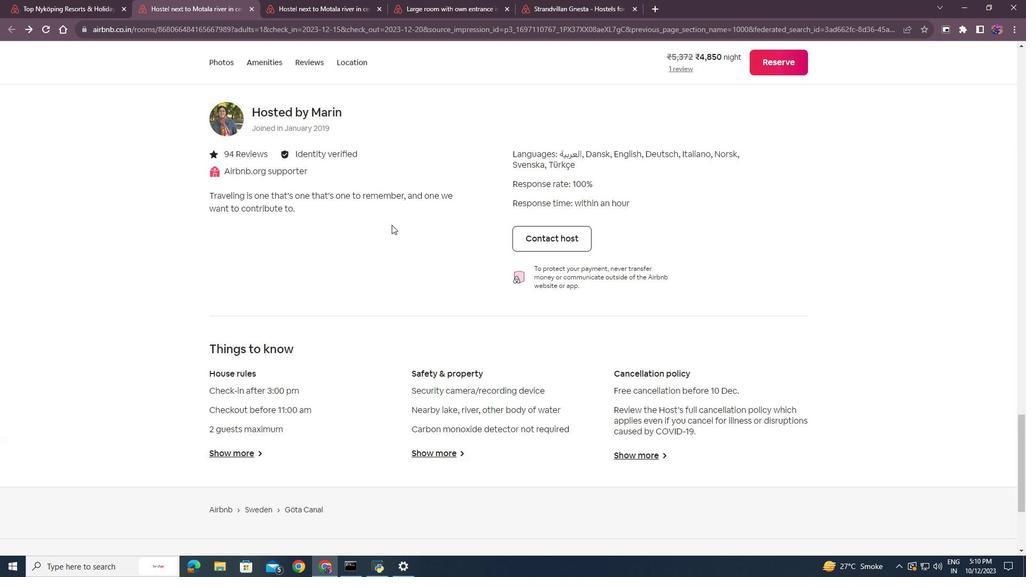 
Action: Mouse scrolled (416, 250) with delta (0, 0)
Screenshot: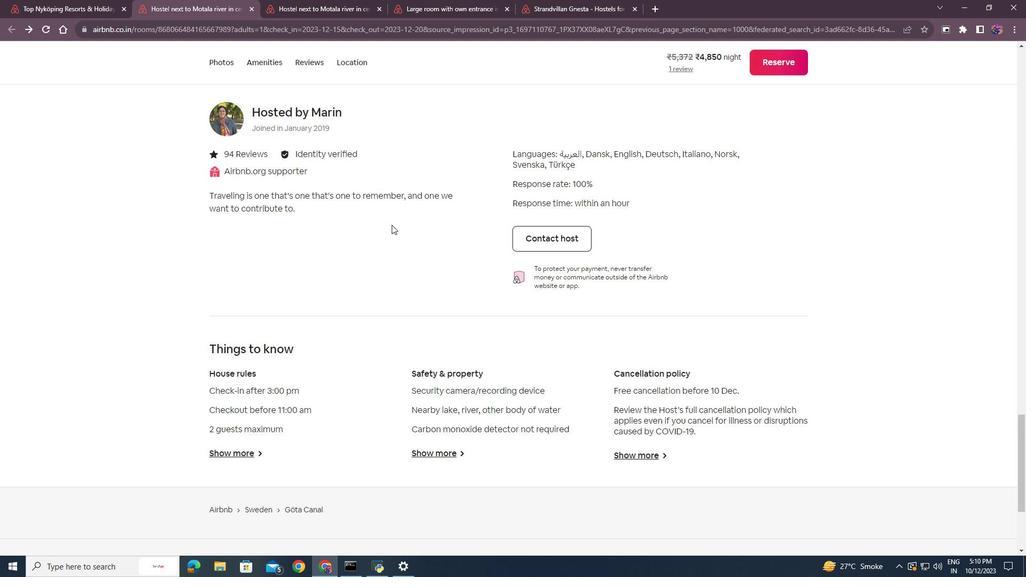 
Action: Mouse scrolled (416, 250) with delta (0, 0)
Screenshot: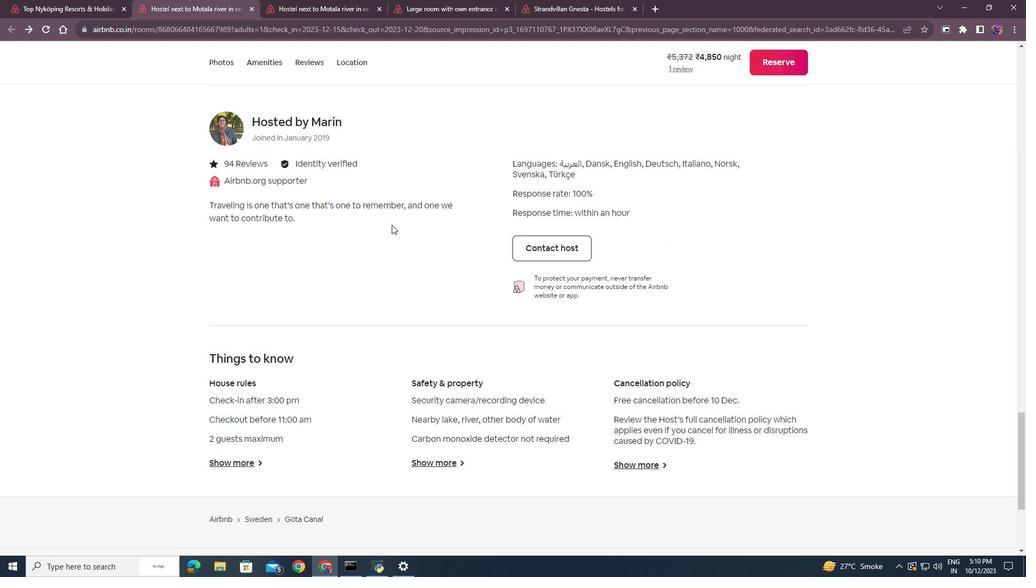 
Action: Mouse moved to (416, 249)
Screenshot: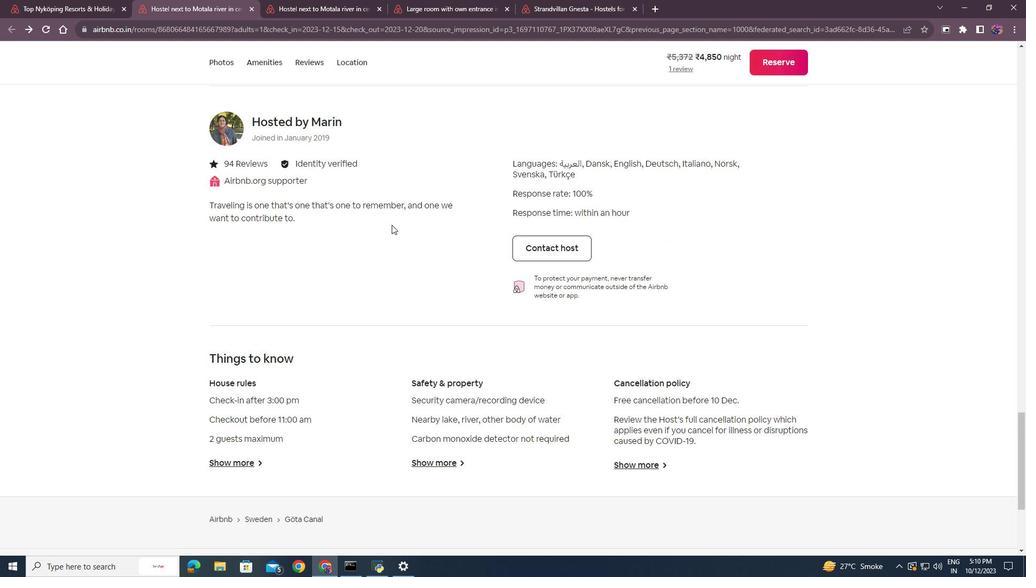 
Action: Mouse pressed middle at (416, 249)
Screenshot: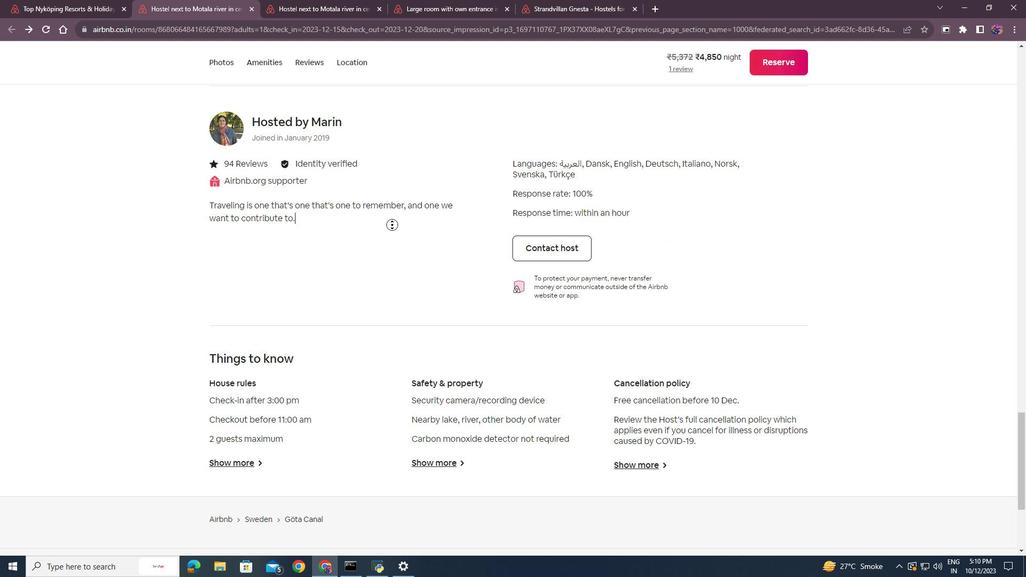 
Action: Mouse moved to (418, 194)
Screenshot: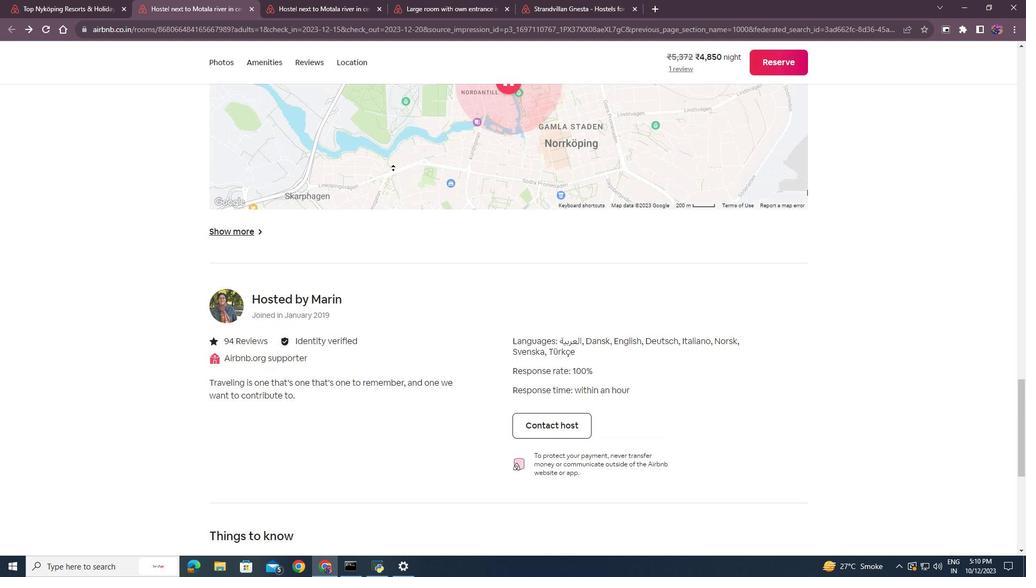 
Action: Mouse pressed middle at (418, 194)
Screenshot: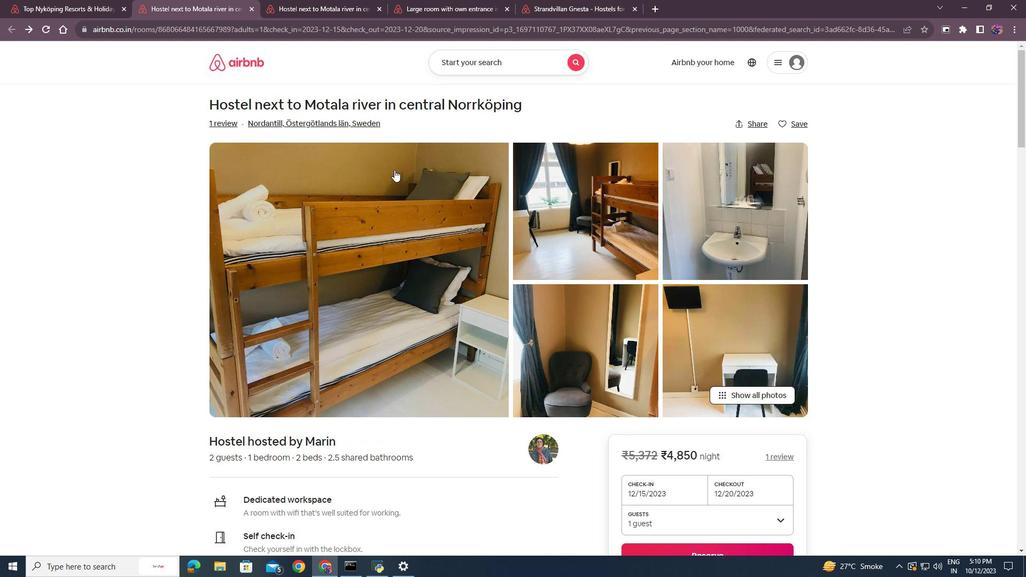 
Action: Mouse moved to (274, 33)
Screenshot: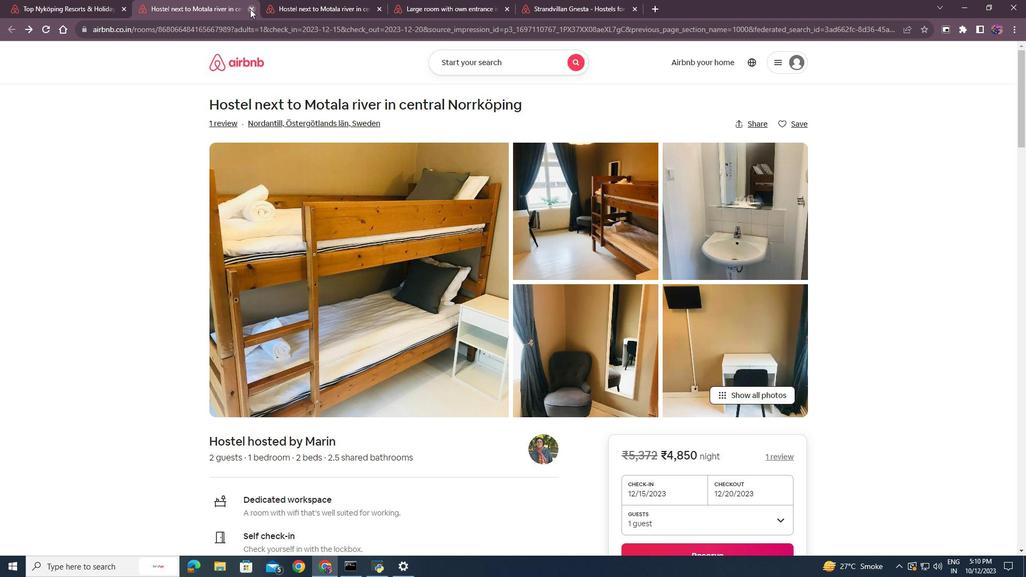 
Action: Mouse pressed left at (274, 33)
Screenshot: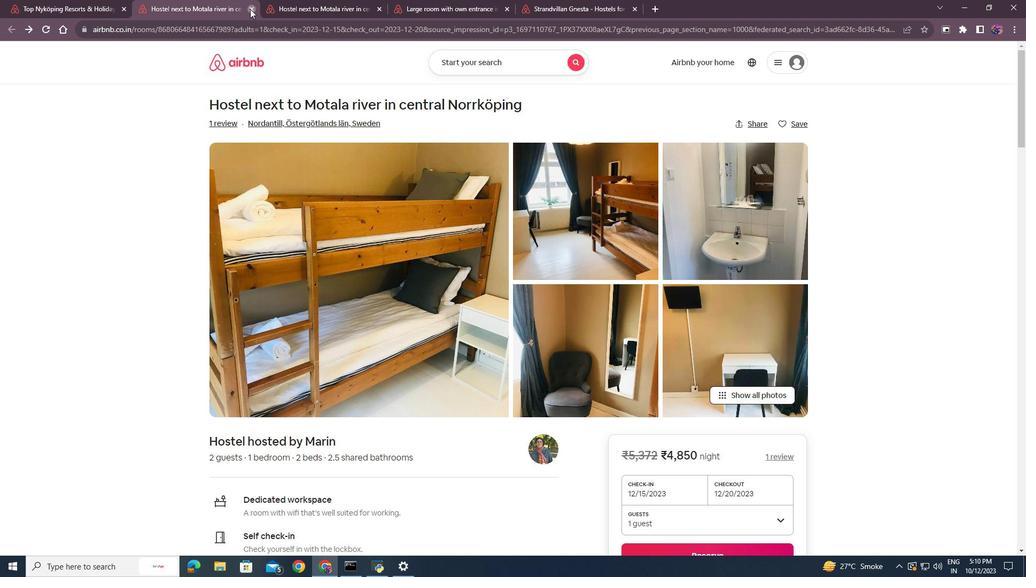 
Action: Mouse moved to (222, 32)
Screenshot: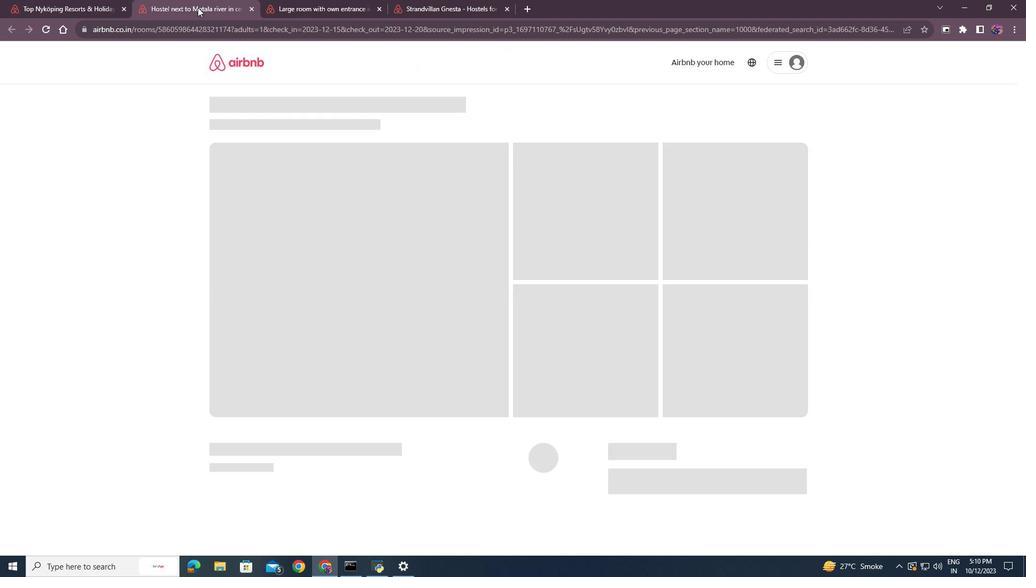 
Action: Mouse pressed left at (222, 32)
Screenshot: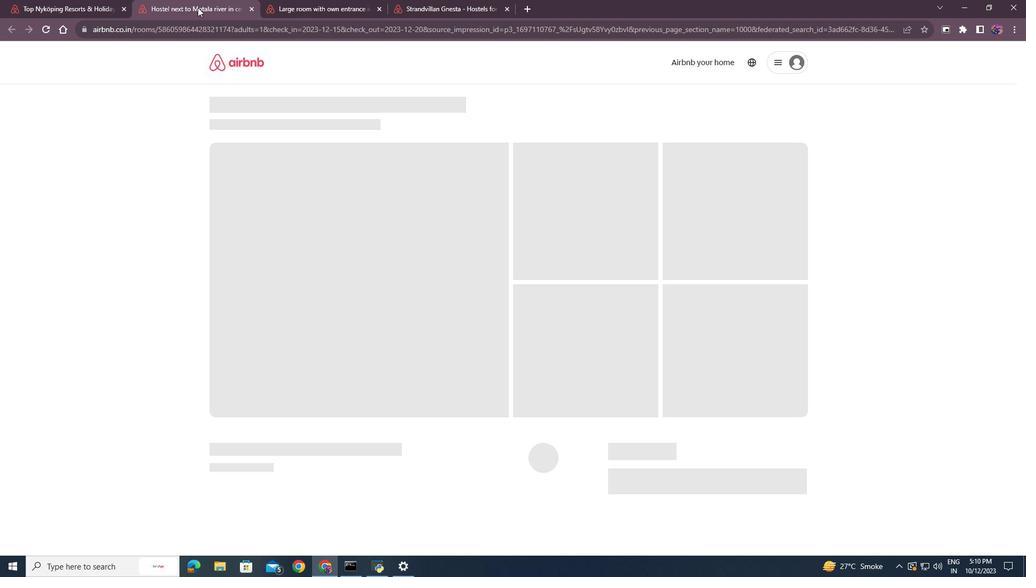 
Action: Mouse moved to (772, 419)
Screenshot: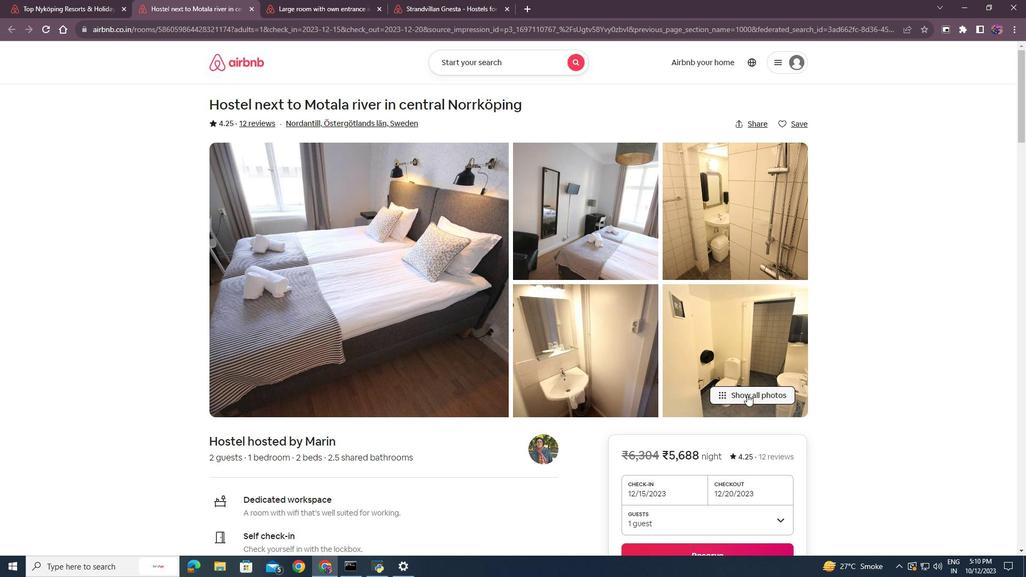 
Action: Mouse pressed left at (772, 419)
Screenshot: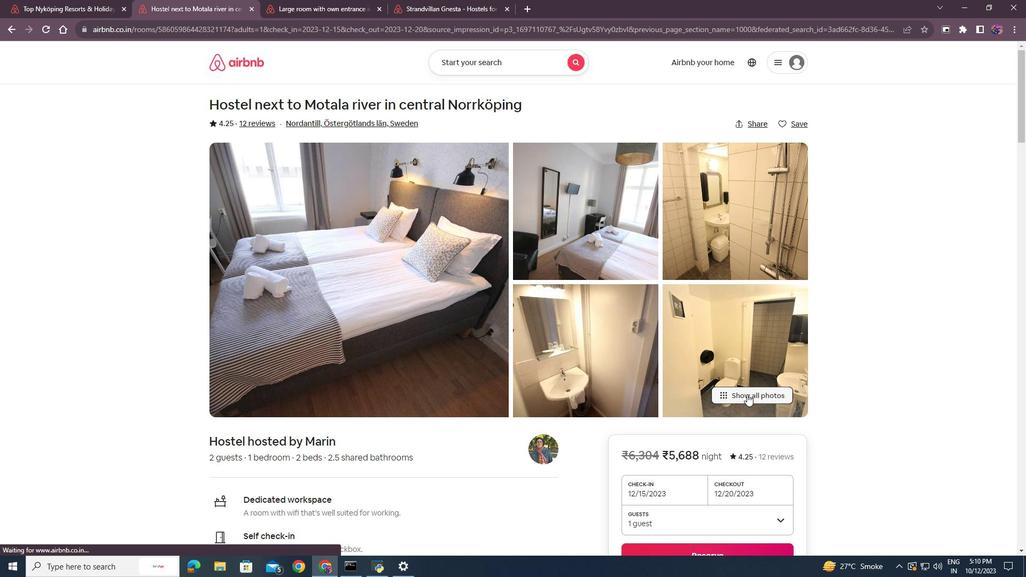 
Action: Mouse moved to (559, 366)
